 Task: Research Airbnb properties in Ath, Belgium from 21st December, 2023 to 29th December, 2023 for 4 adults. Place can be entire room with 2 bedrooms having 2 beds and 2 bathrooms. Property type can be flat. Amenities needed are: heating.
Action: Mouse moved to (572, 110)
Screenshot: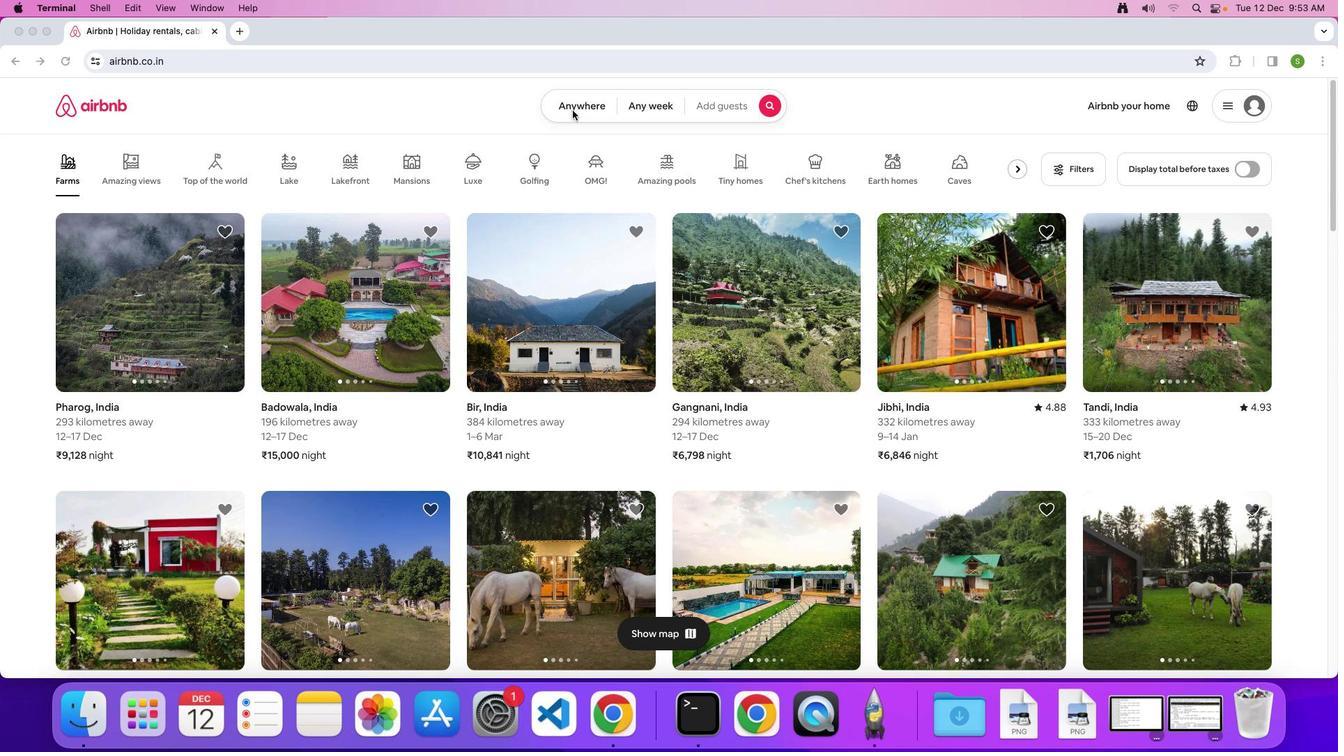 
Action: Mouse pressed left at (572, 110)
Screenshot: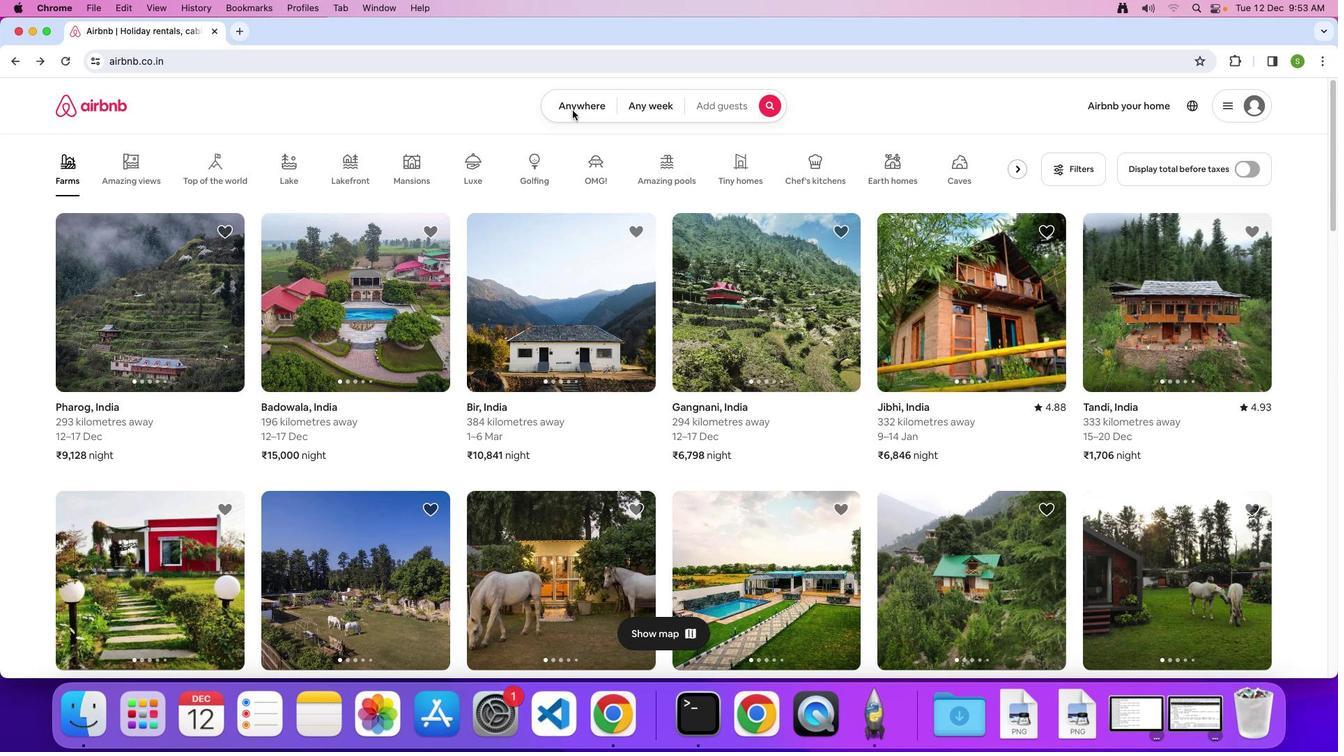 
Action: Mouse moved to (575, 108)
Screenshot: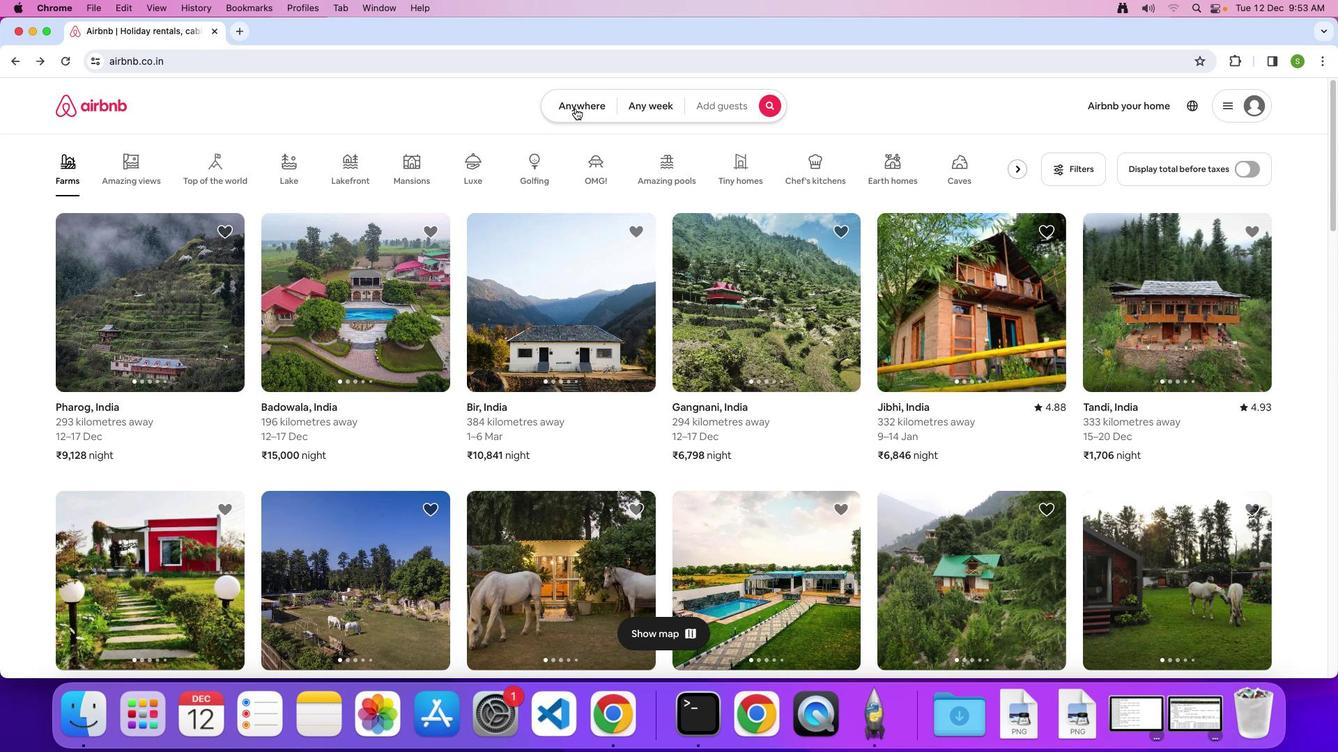 
Action: Mouse pressed left at (575, 108)
Screenshot: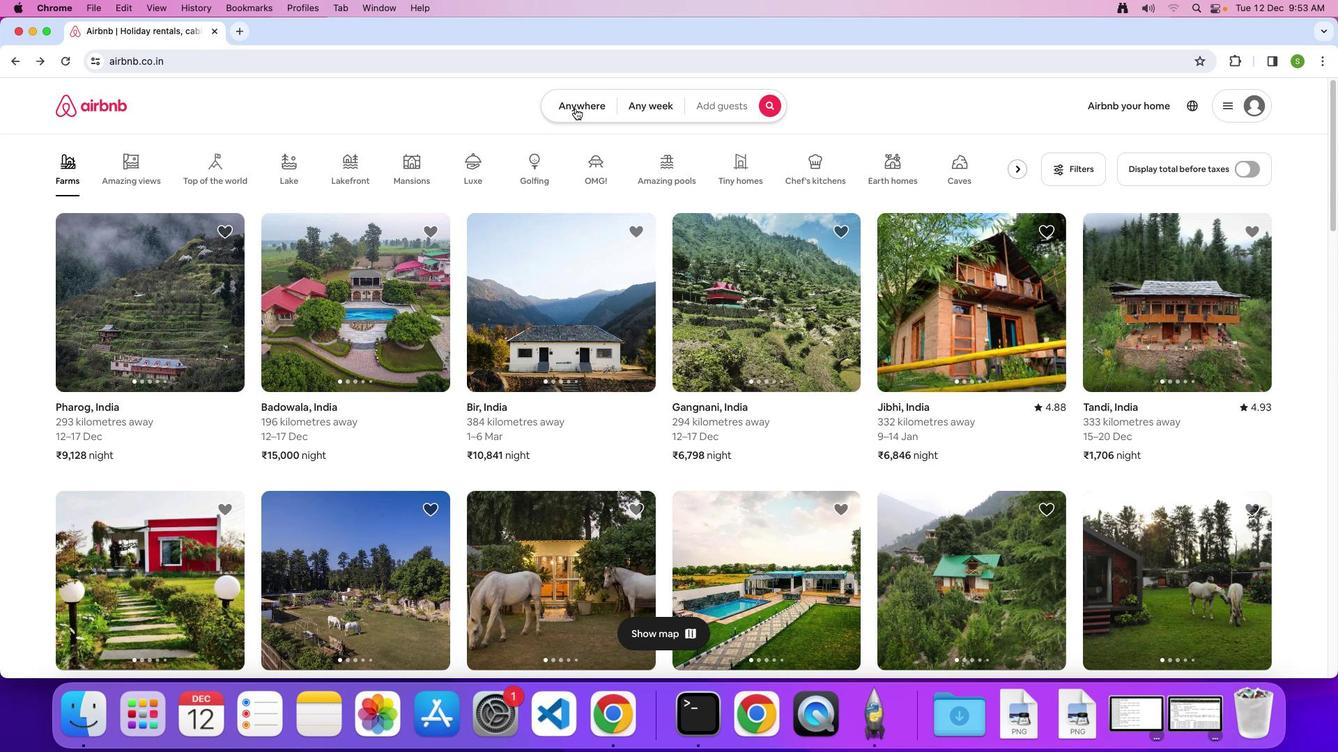 
Action: Mouse moved to (496, 154)
Screenshot: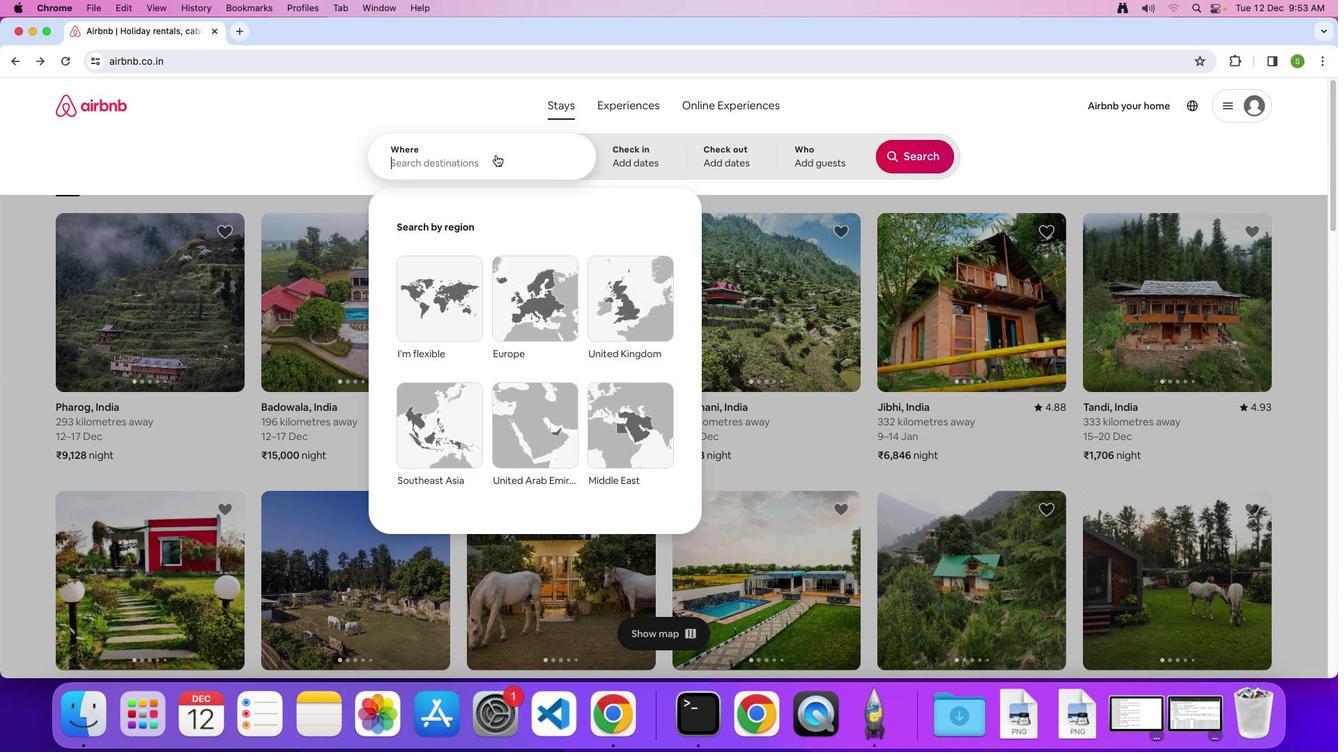 
Action: Mouse pressed left at (496, 154)
Screenshot: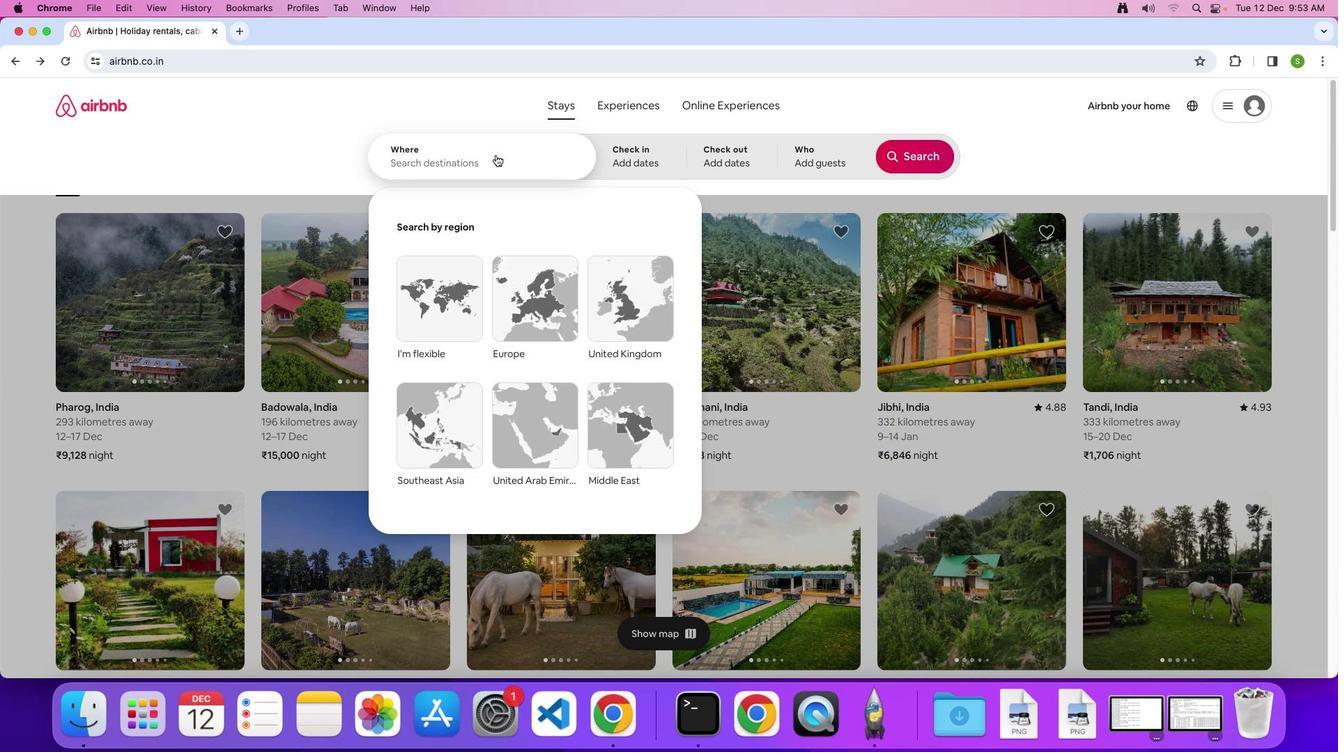 
Action: Key pressed 'A'Key.caps_lock't''h'Key.spaceKey.shiftKey.backspace','Key.spaceKey.shift'B''e''l''g''i''u''m'Key.enter
Screenshot: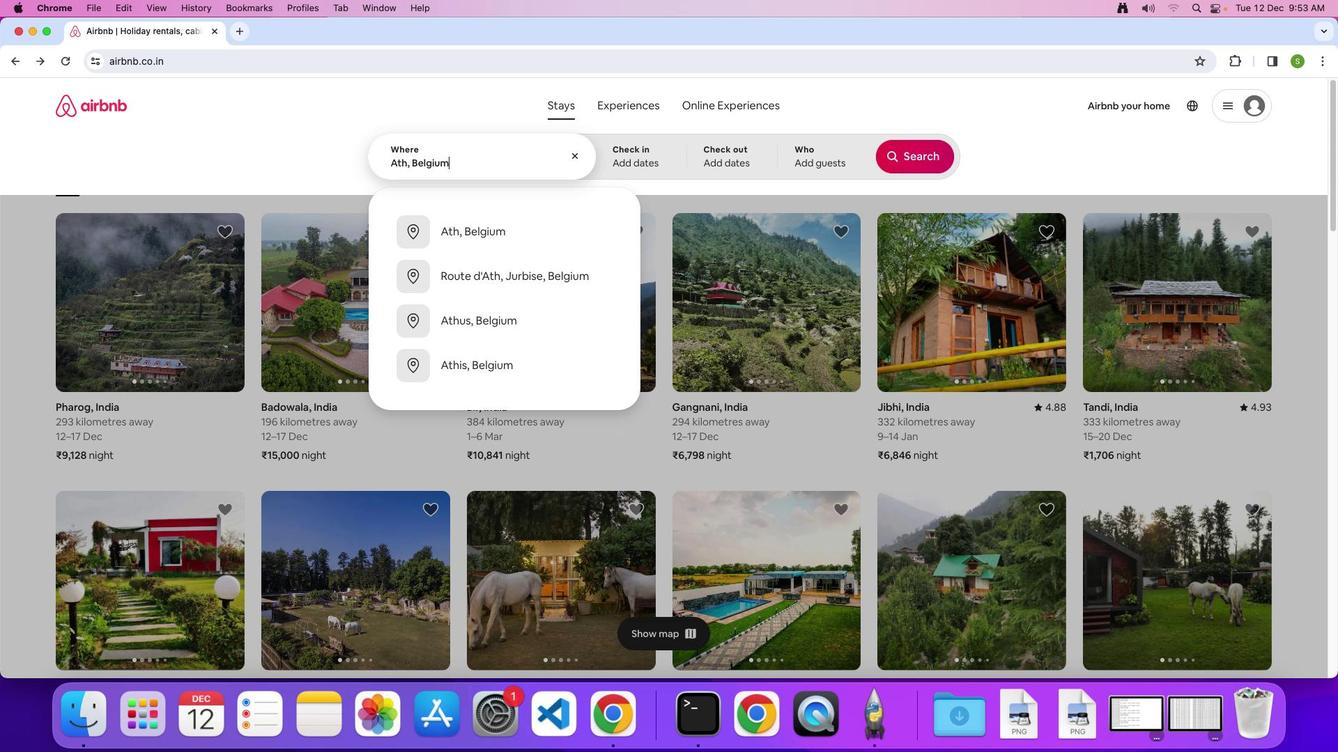 
Action: Mouse moved to (560, 439)
Screenshot: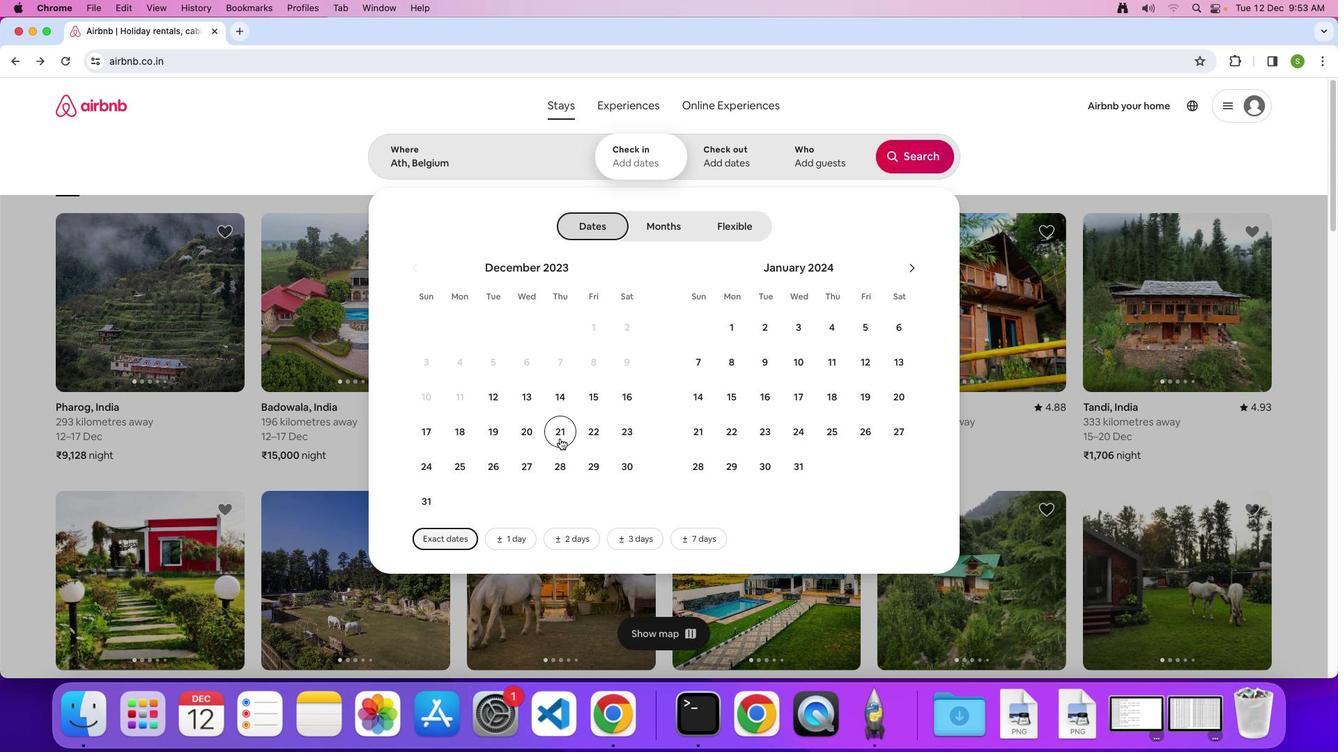 
Action: Mouse pressed left at (560, 439)
Screenshot: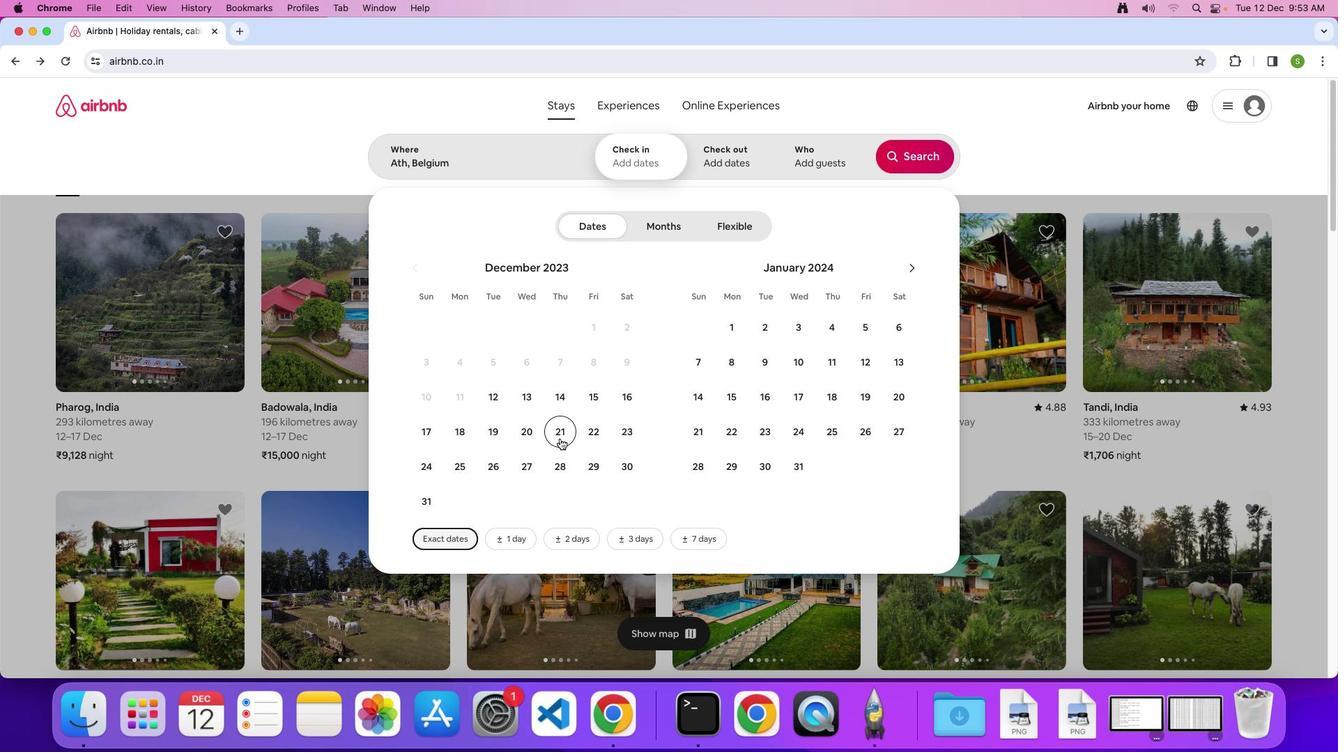 
Action: Mouse moved to (592, 471)
Screenshot: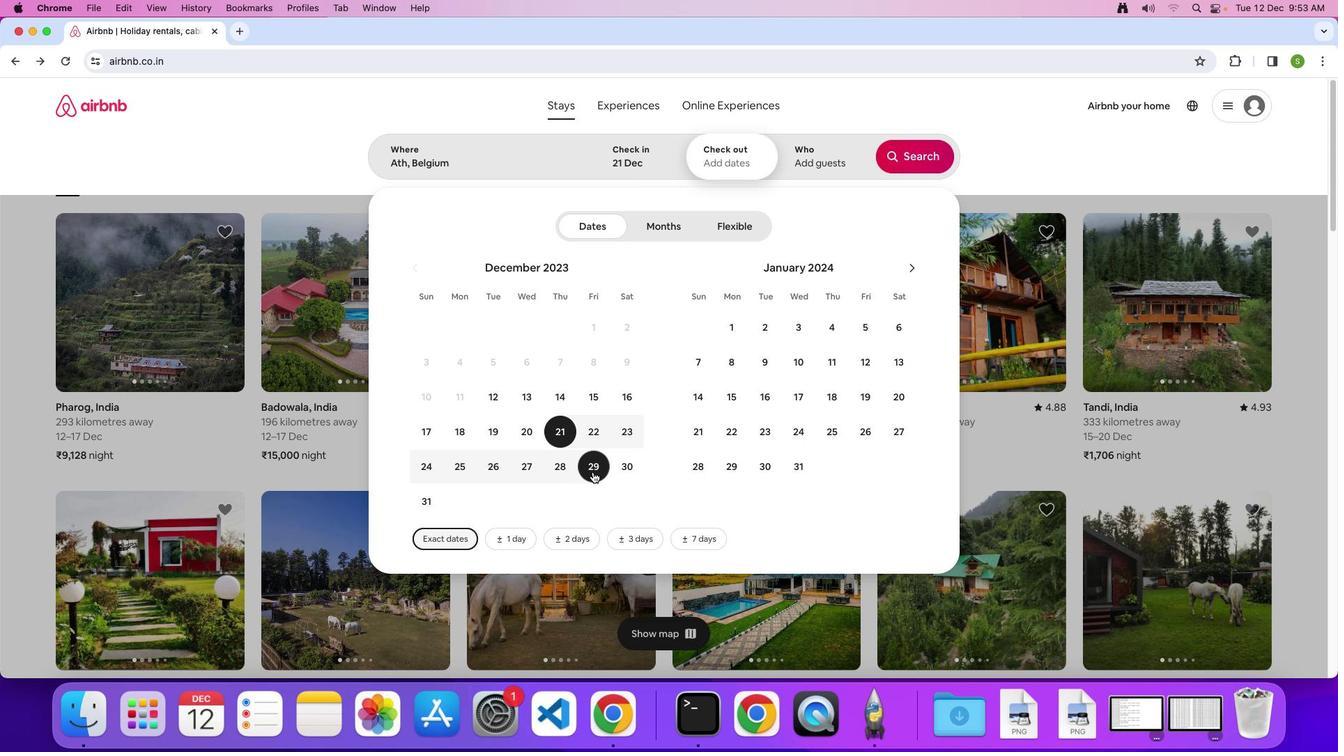 
Action: Mouse pressed left at (592, 471)
Screenshot: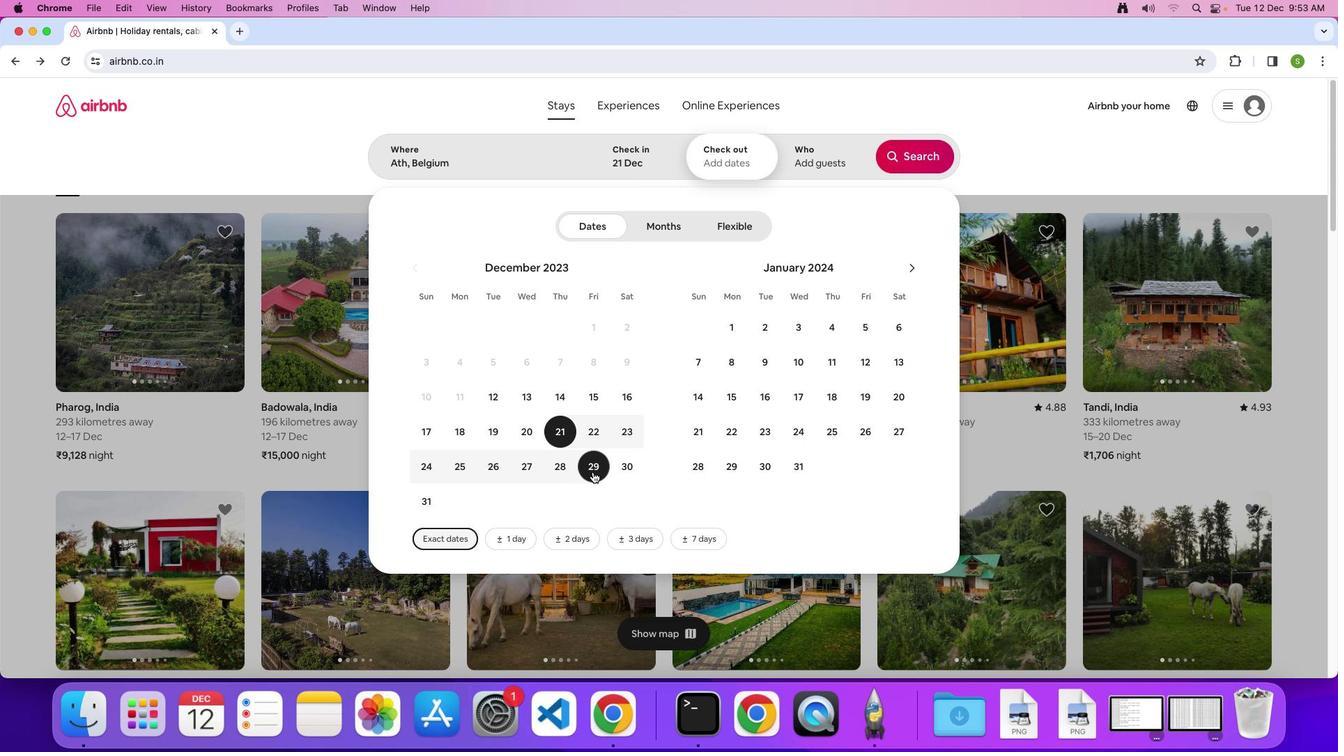 
Action: Mouse moved to (827, 154)
Screenshot: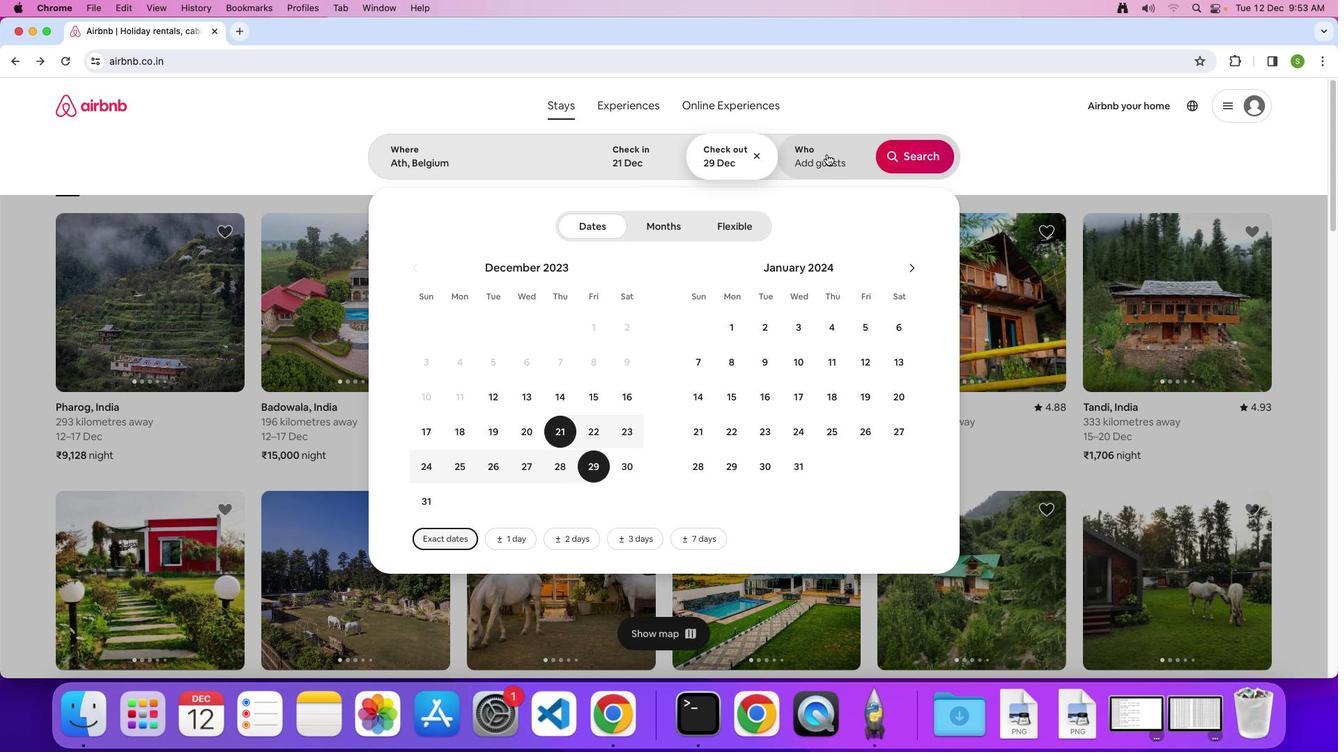 
Action: Mouse pressed left at (827, 154)
Screenshot: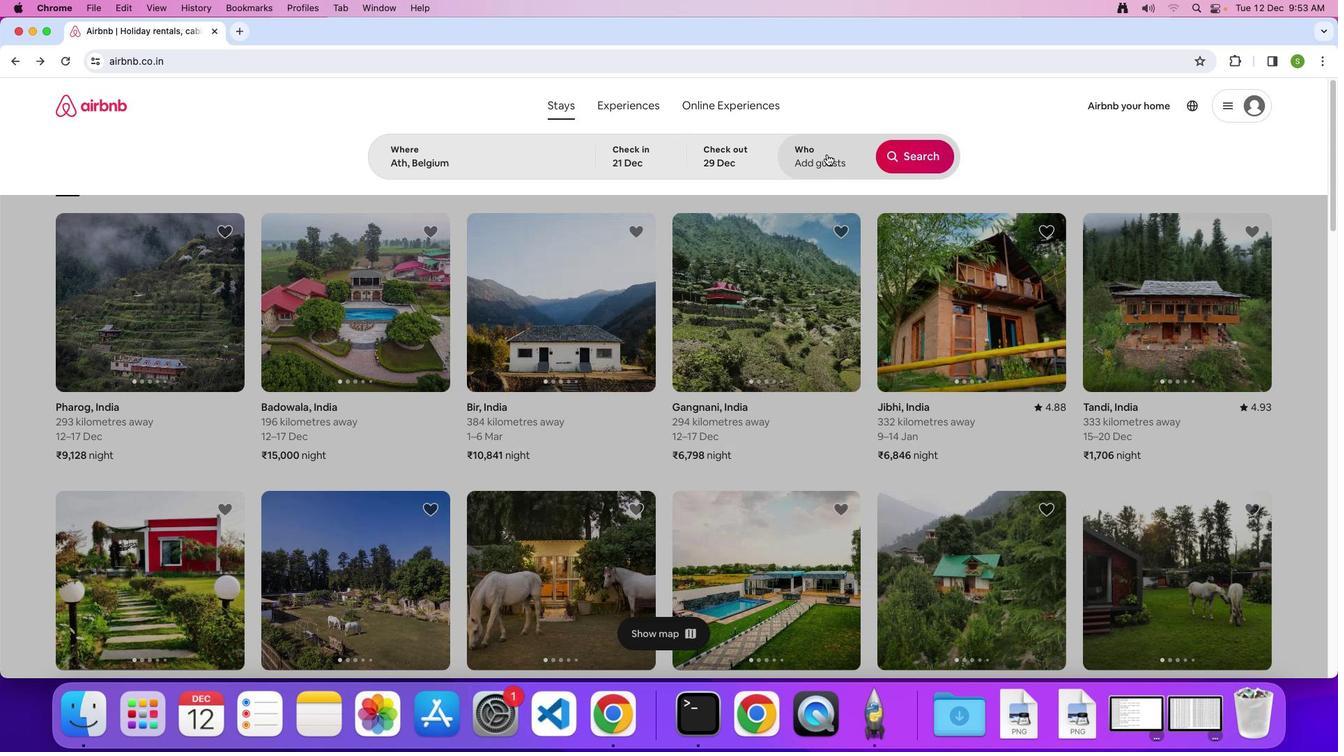 
Action: Mouse moved to (925, 235)
Screenshot: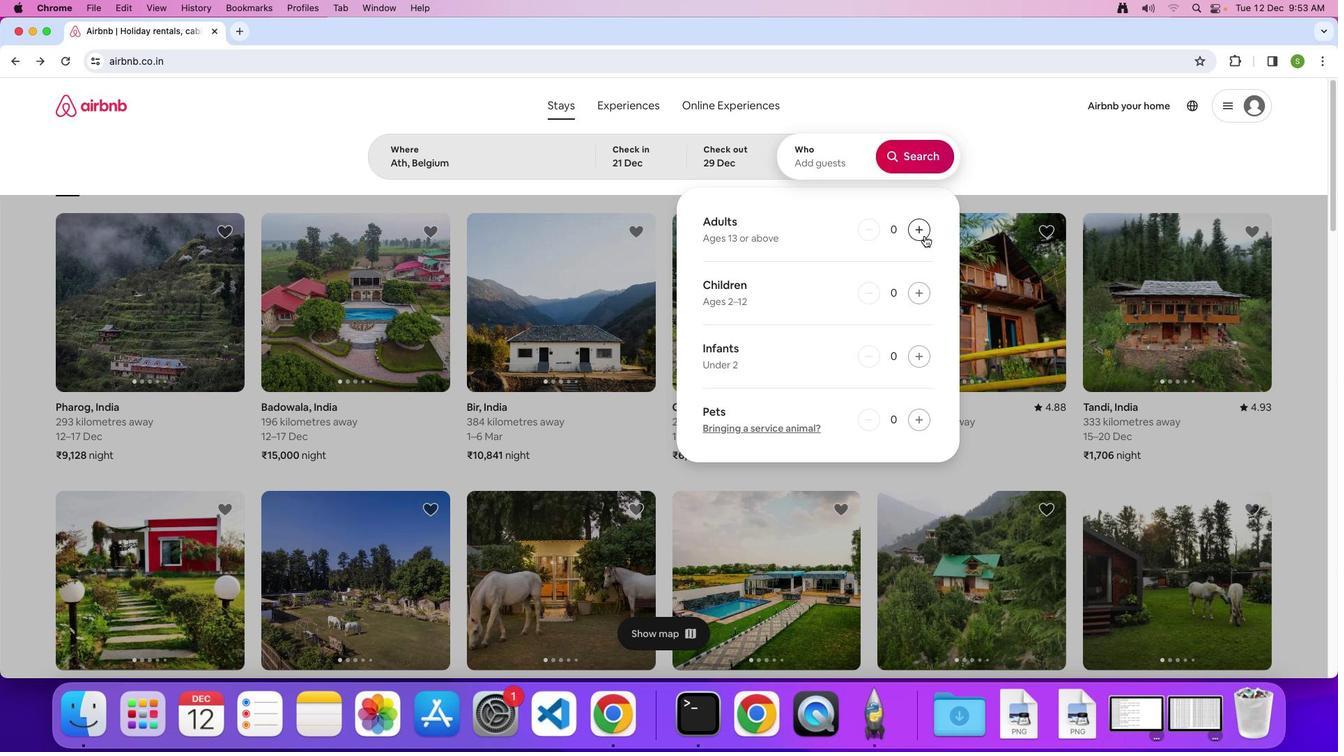 
Action: Mouse pressed left at (925, 235)
Screenshot: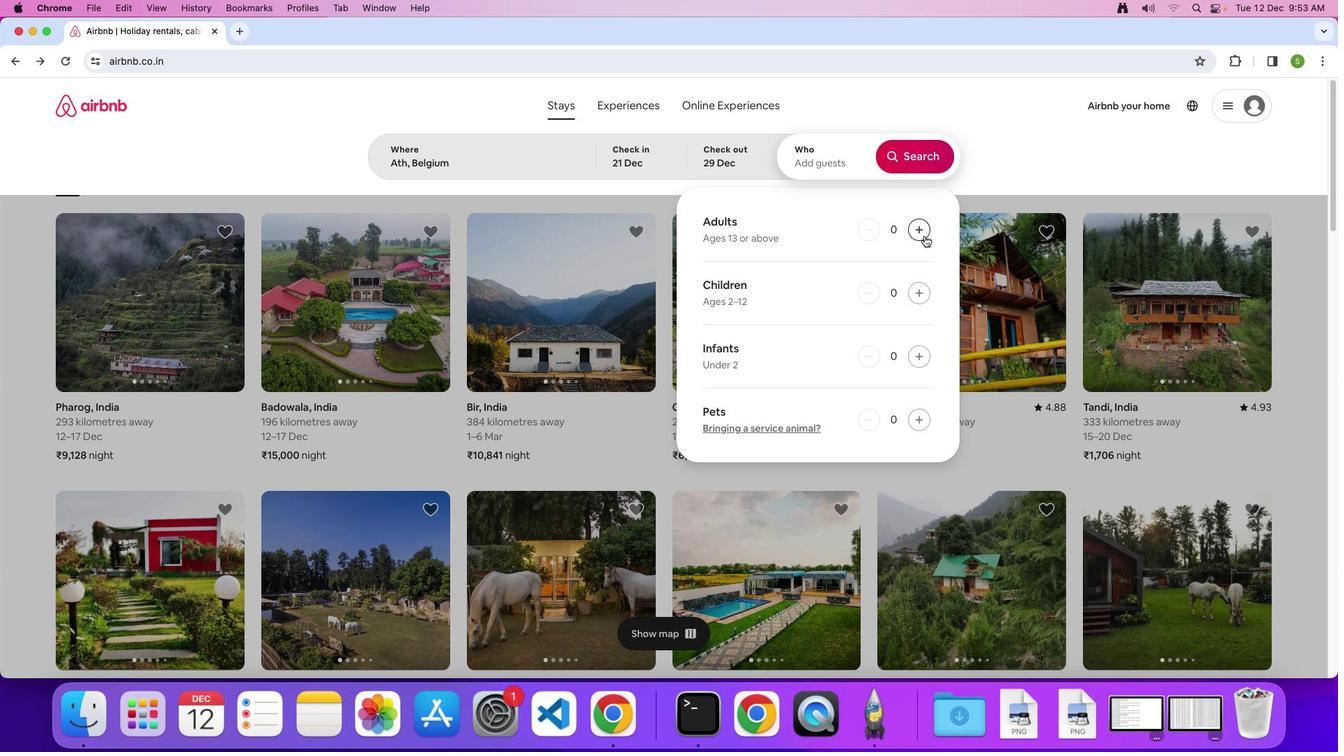 
Action: Mouse pressed left at (925, 235)
Screenshot: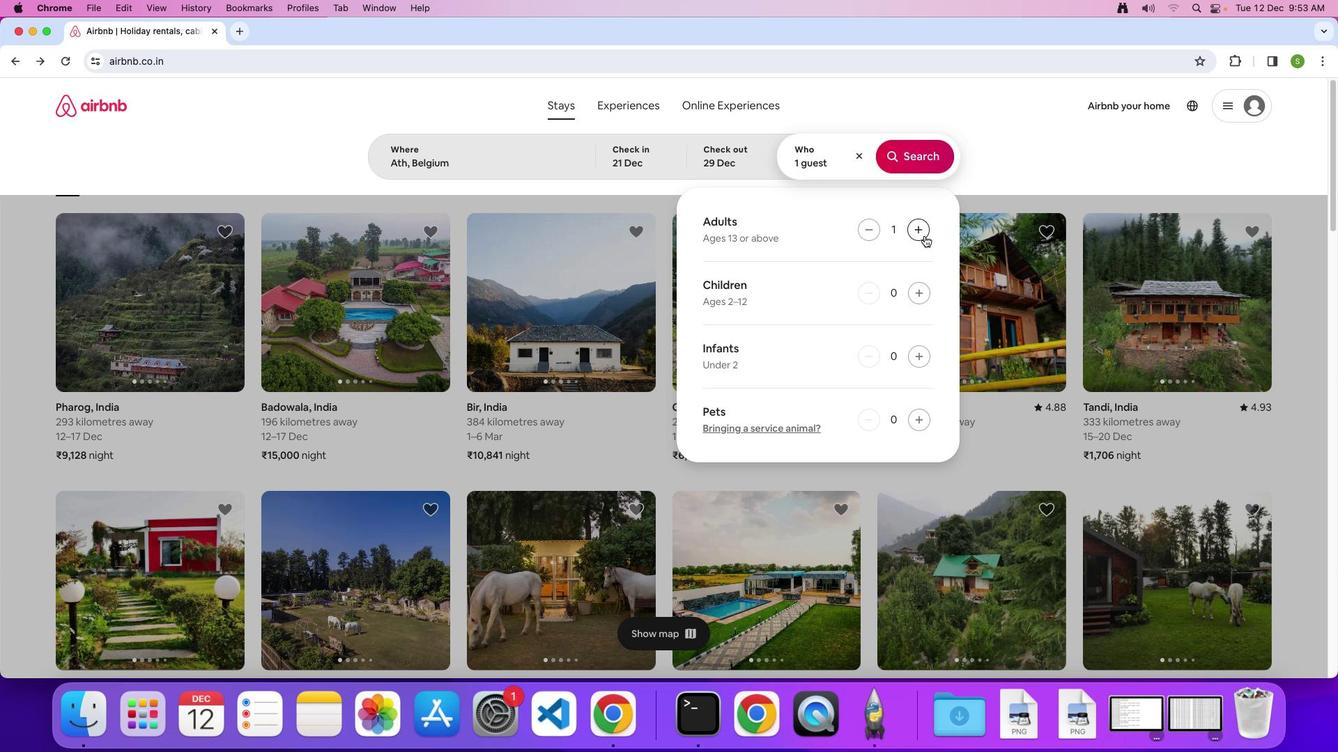 
Action: Mouse pressed left at (925, 235)
Screenshot: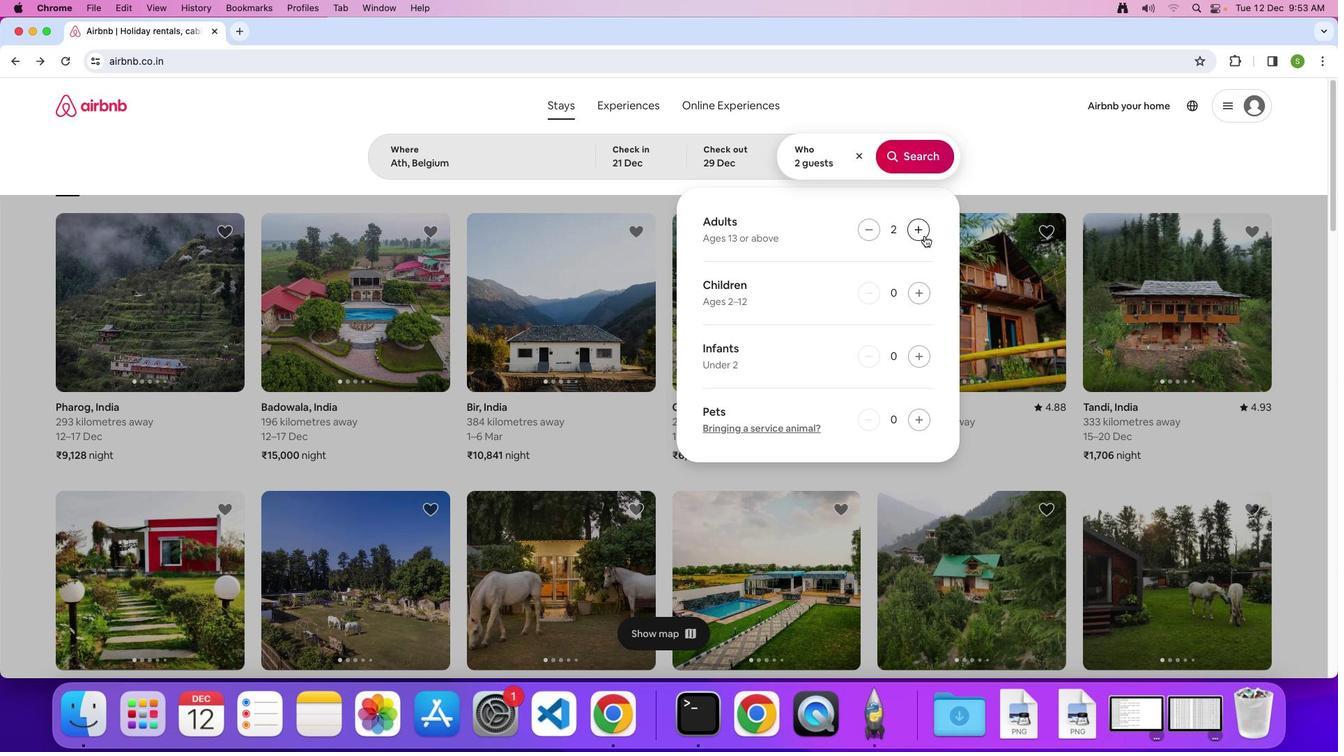 
Action: Mouse pressed left at (925, 235)
Screenshot: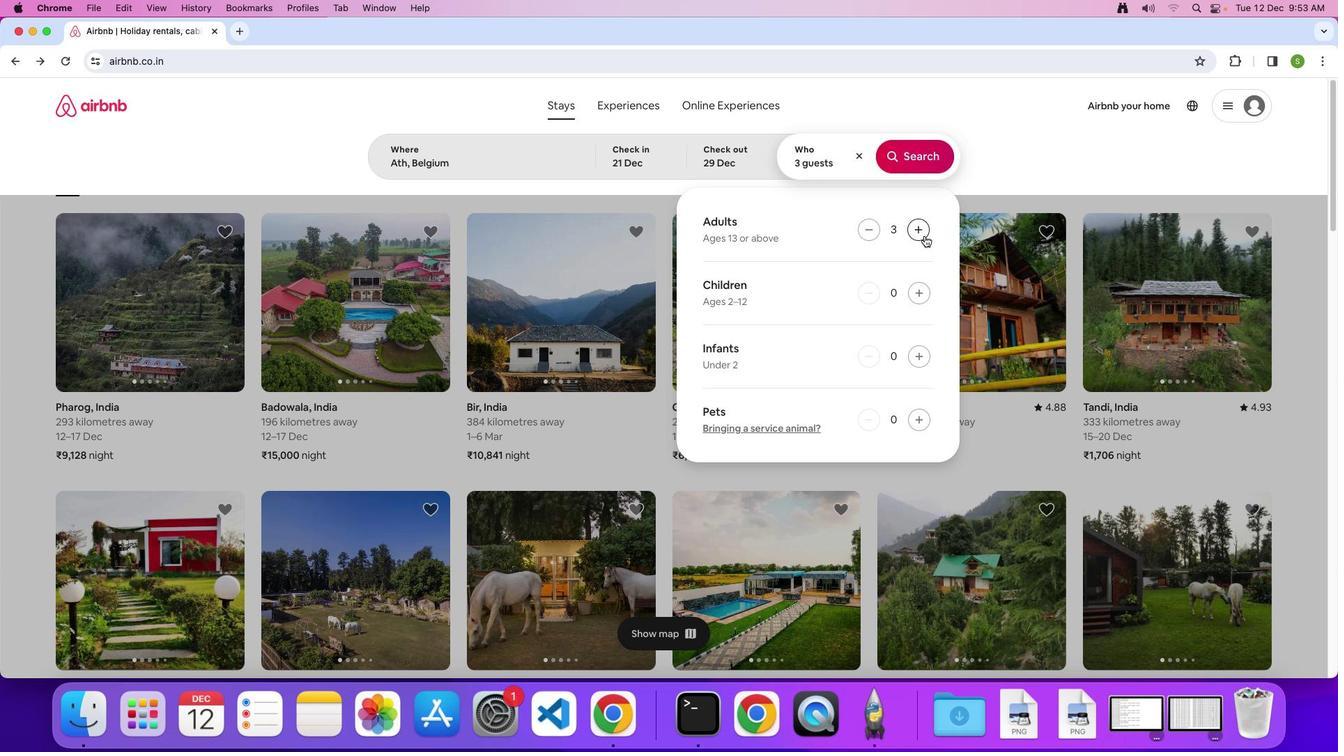 
Action: Mouse moved to (917, 166)
Screenshot: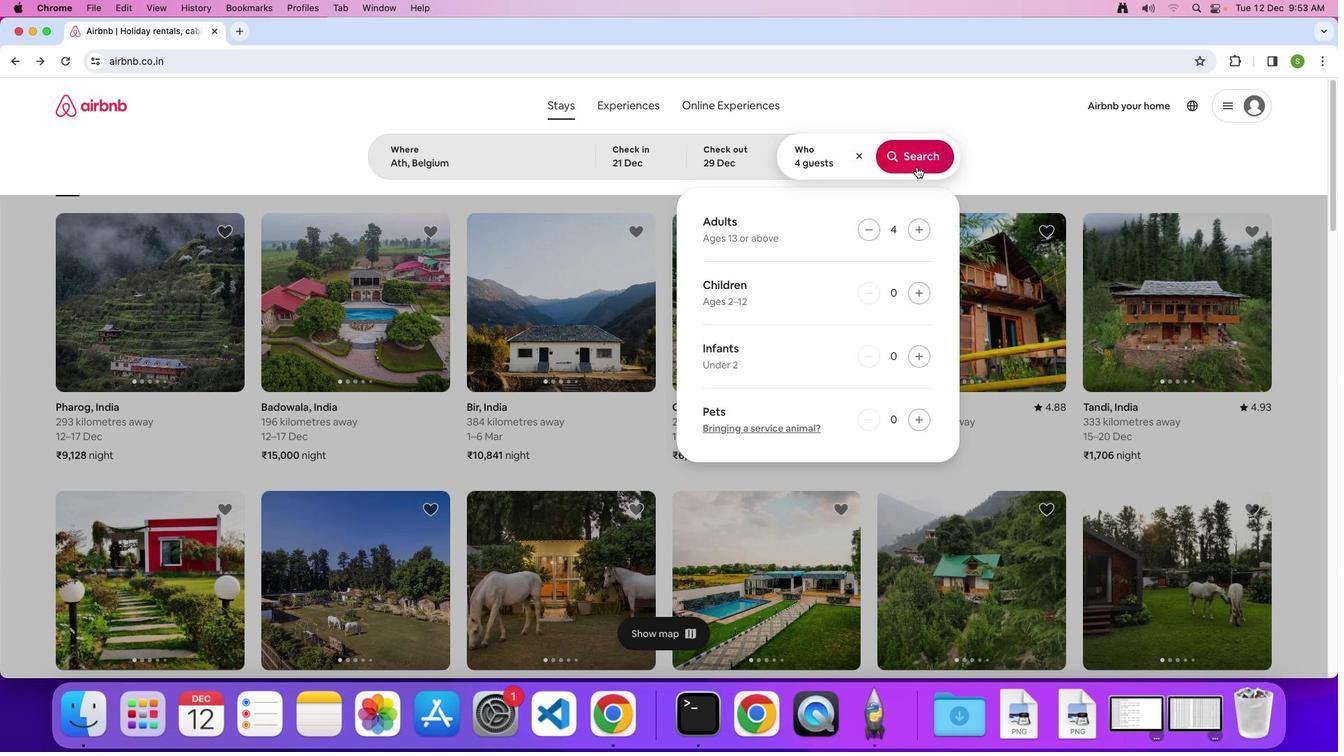 
Action: Mouse pressed left at (917, 166)
Screenshot: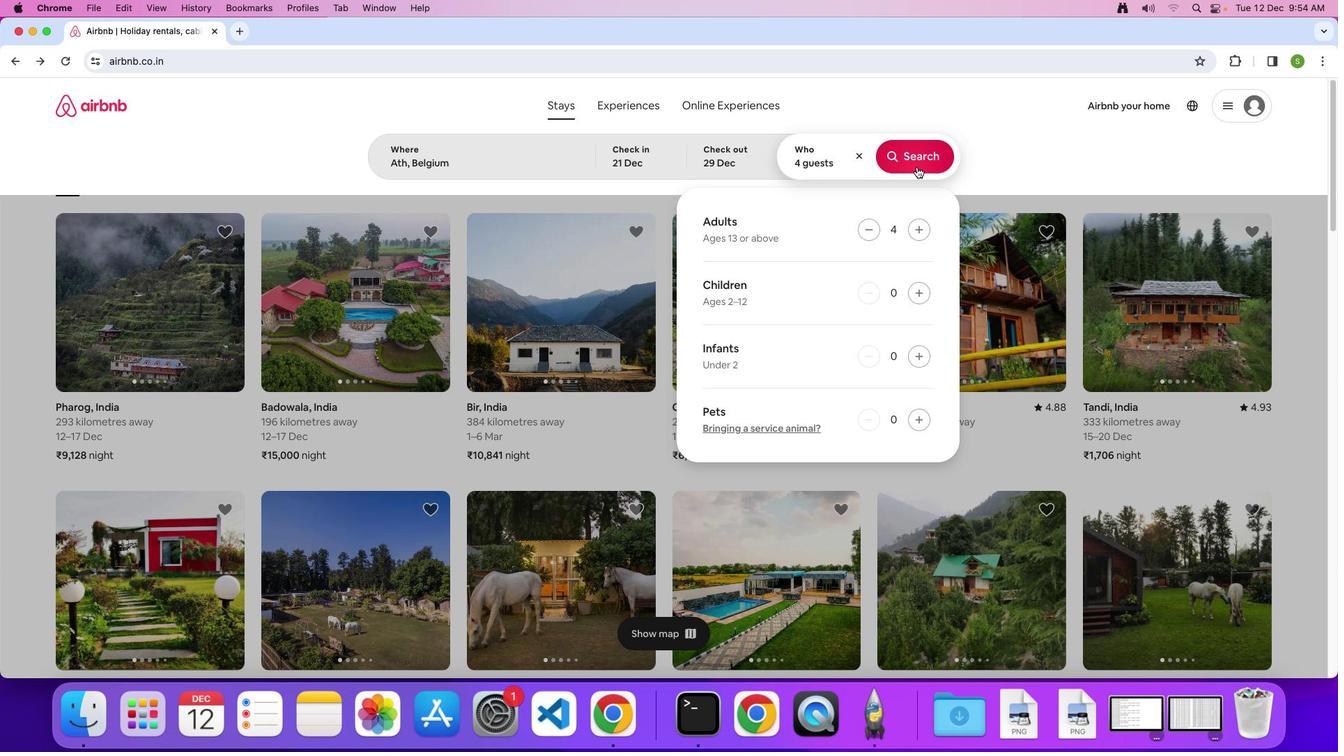 
Action: Mouse moved to (1131, 168)
Screenshot: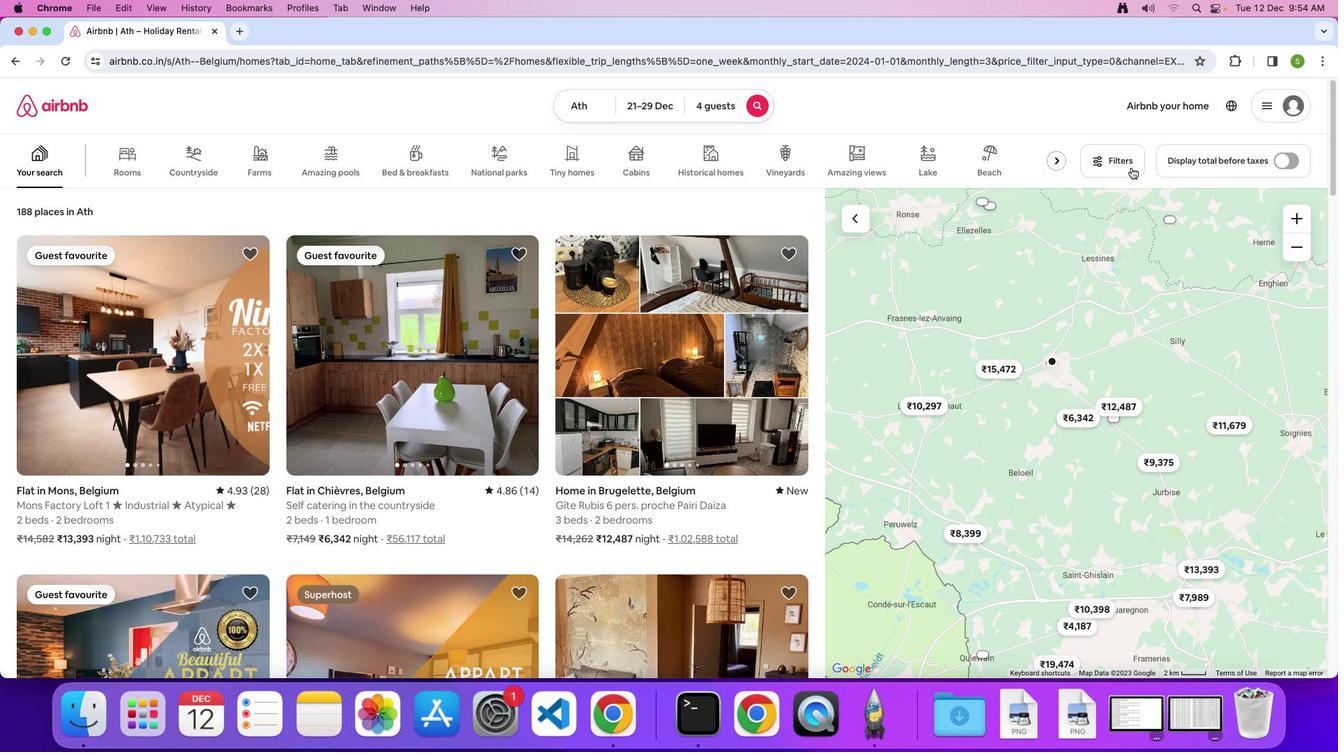 
Action: Mouse pressed left at (1131, 168)
Screenshot: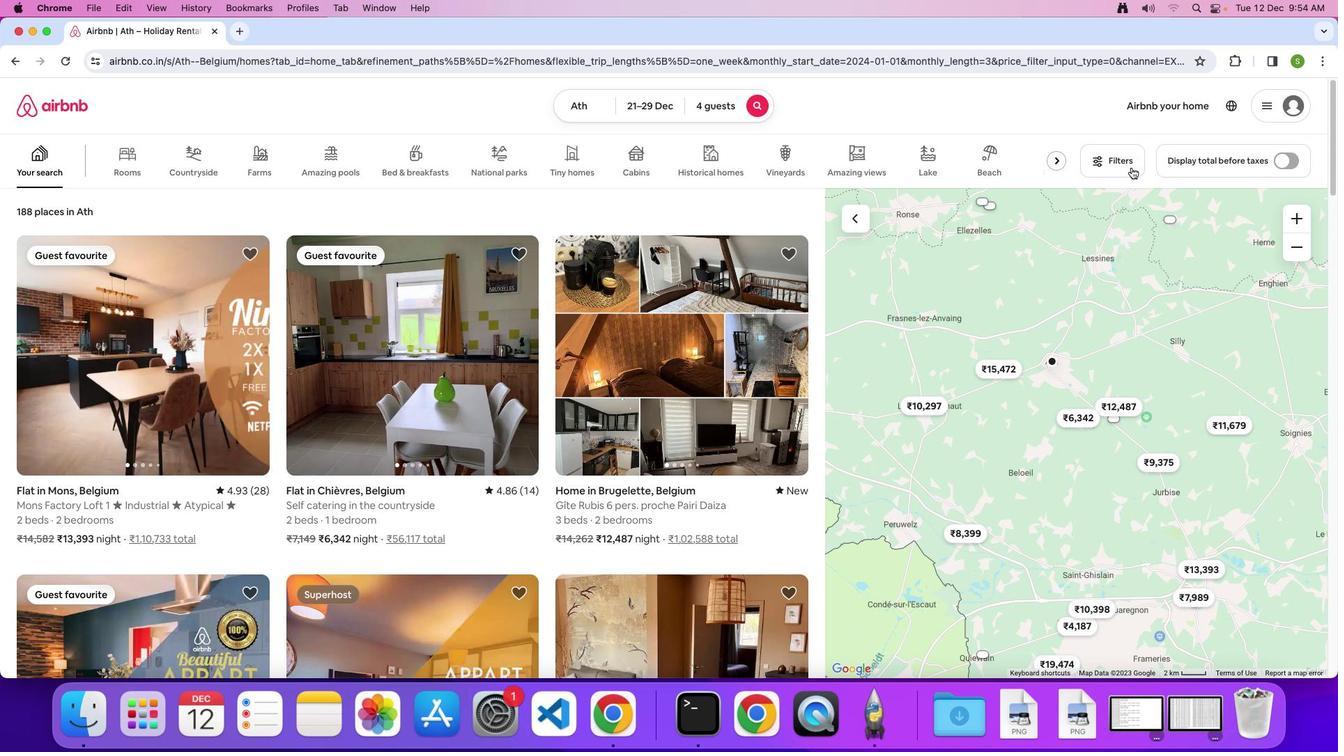 
Action: Mouse moved to (673, 504)
Screenshot: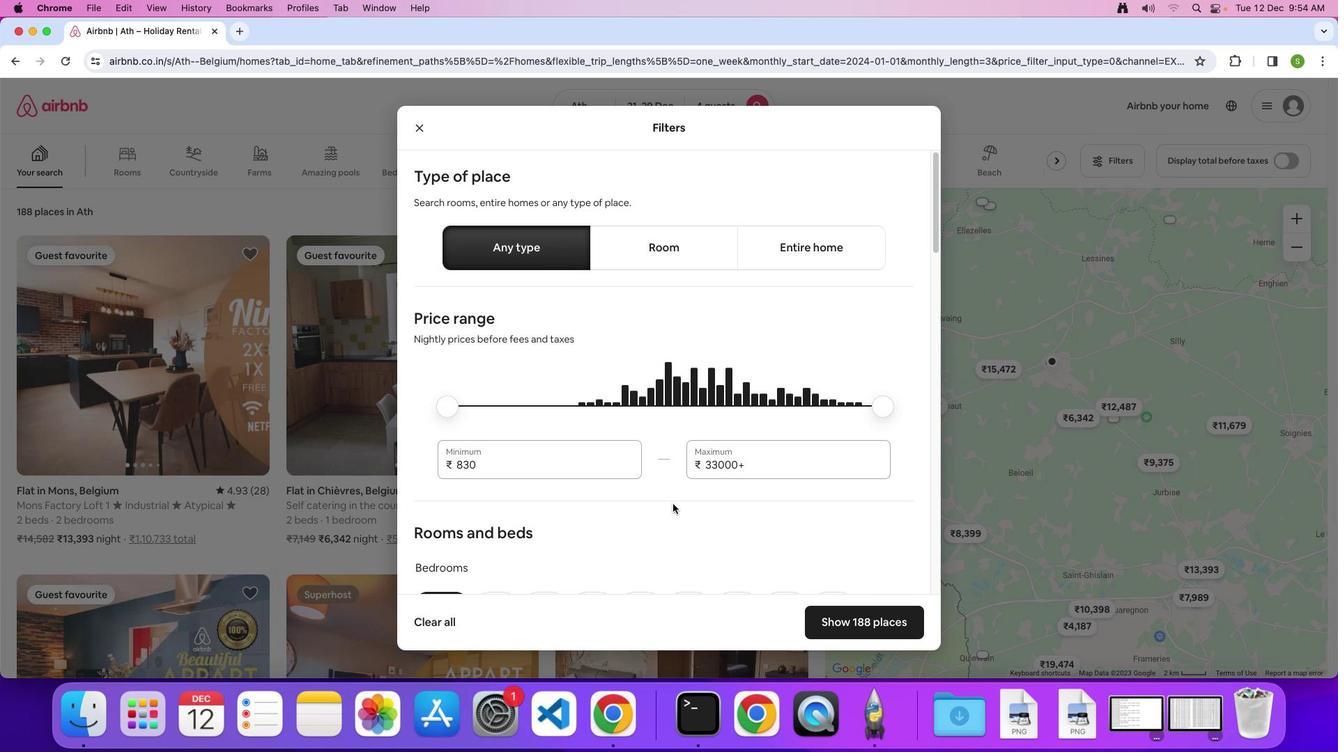 
Action: Mouse scrolled (673, 504) with delta (0, 0)
Screenshot: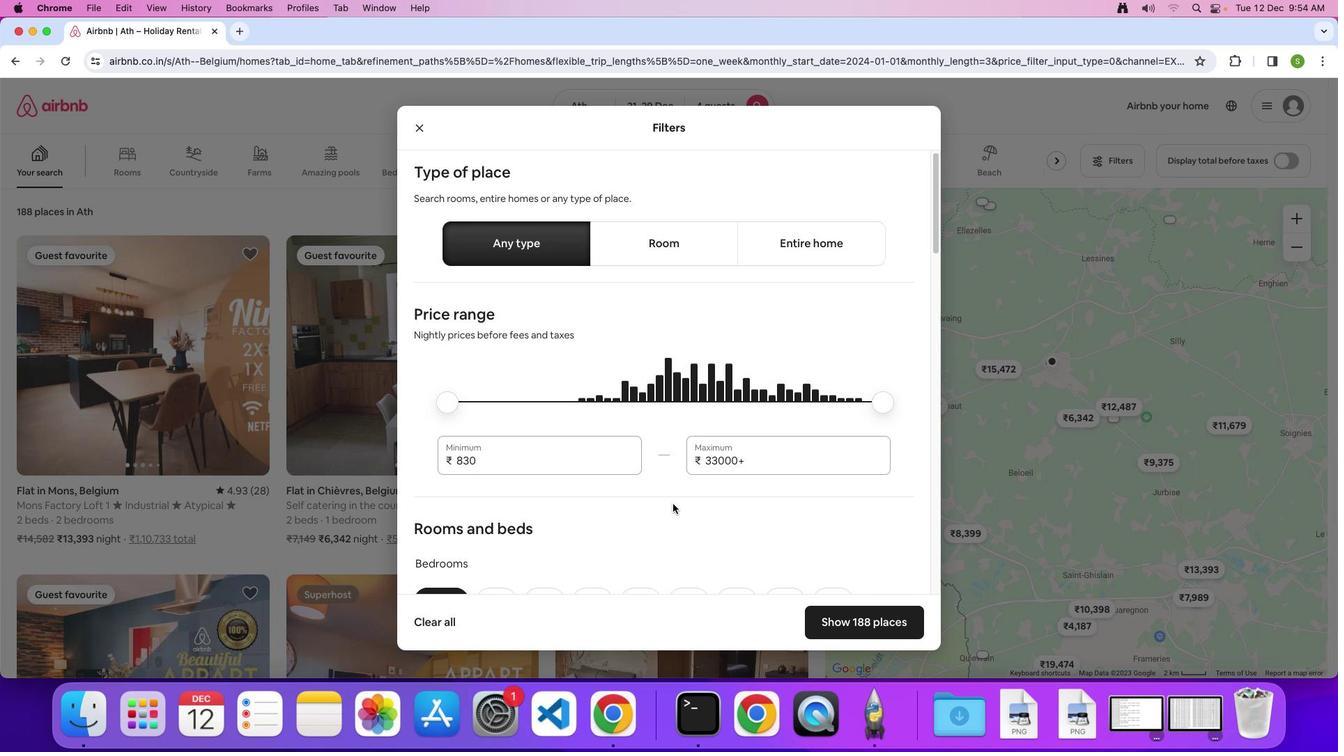 
Action: Mouse scrolled (673, 504) with delta (0, 0)
Screenshot: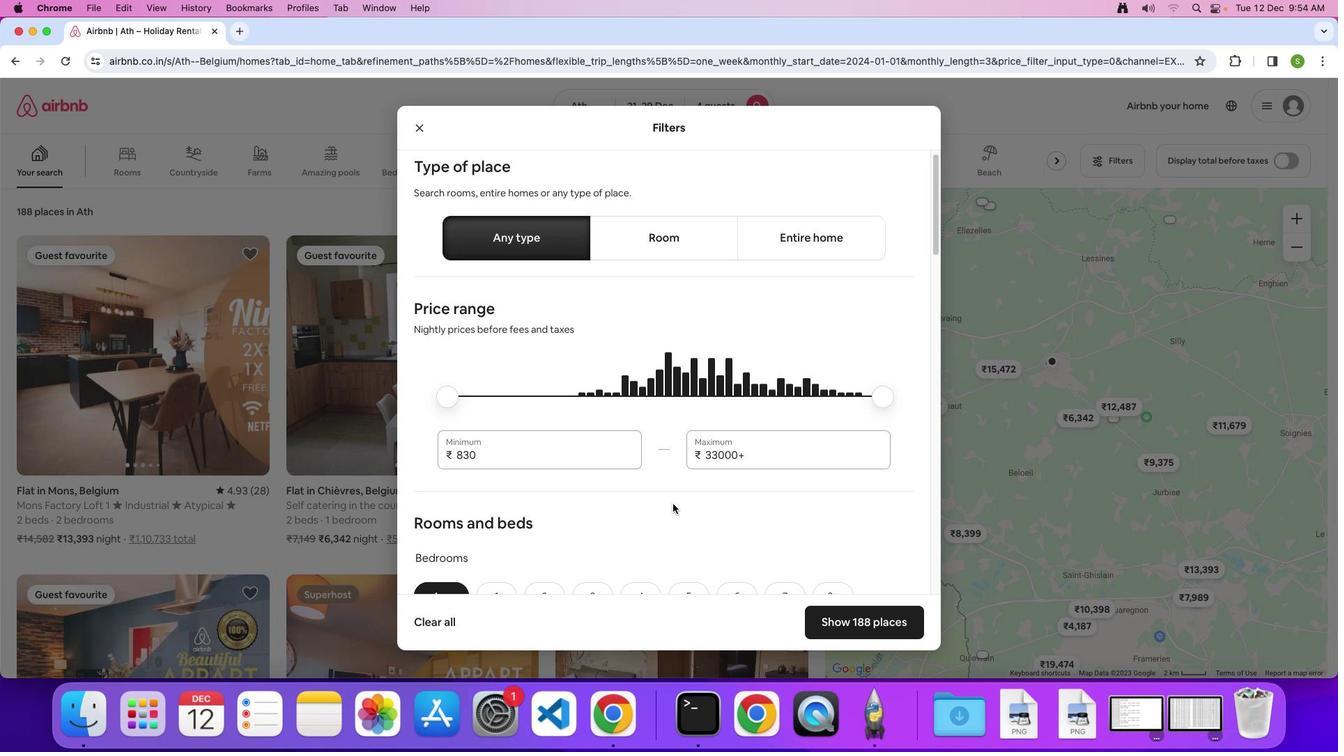 
Action: Mouse scrolled (673, 504) with delta (0, -1)
Screenshot: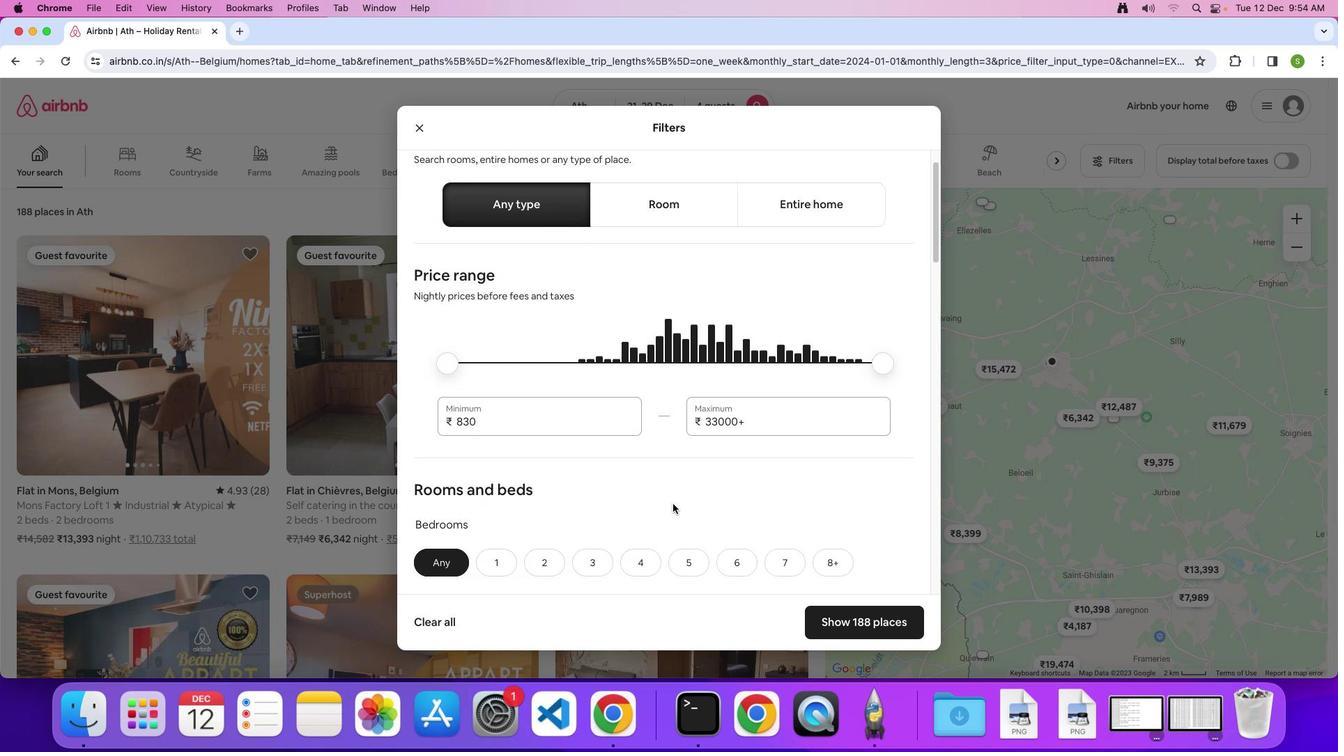 
Action: Mouse scrolled (673, 504) with delta (0, 0)
Screenshot: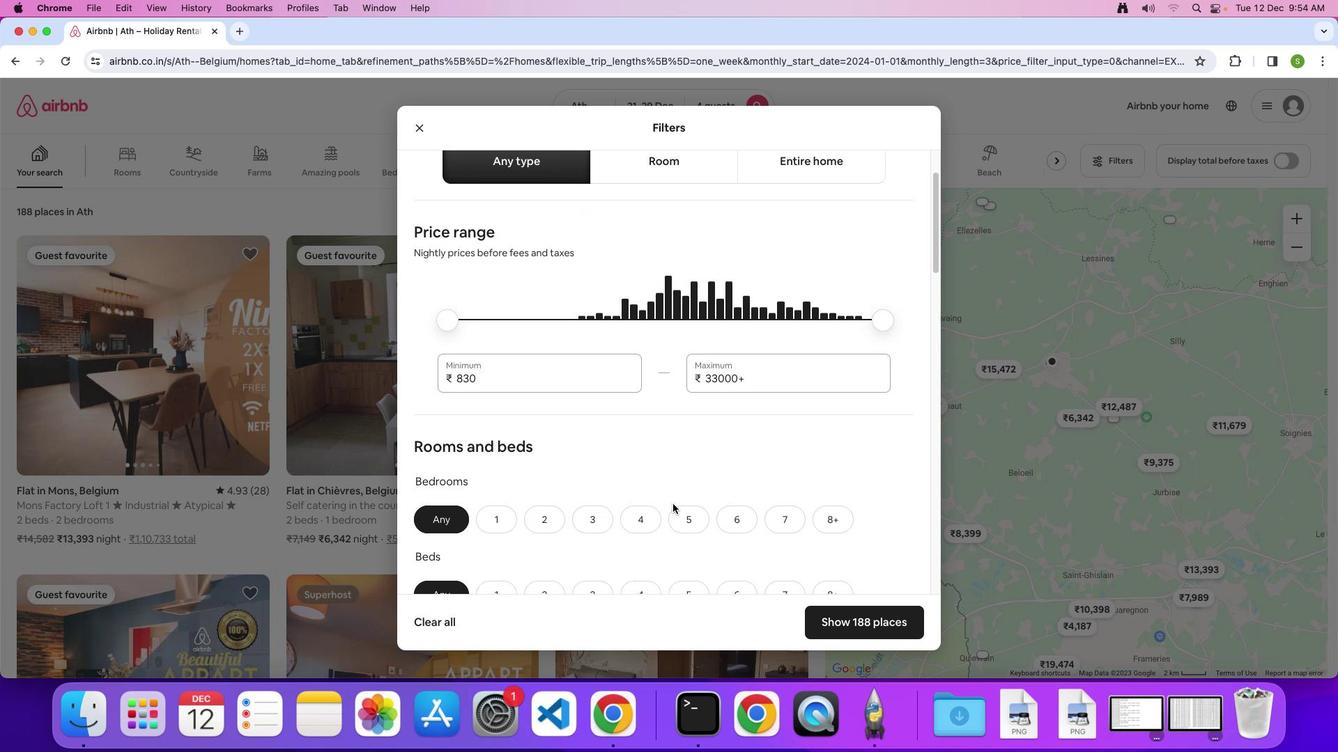 
Action: Mouse scrolled (673, 504) with delta (0, 0)
Screenshot: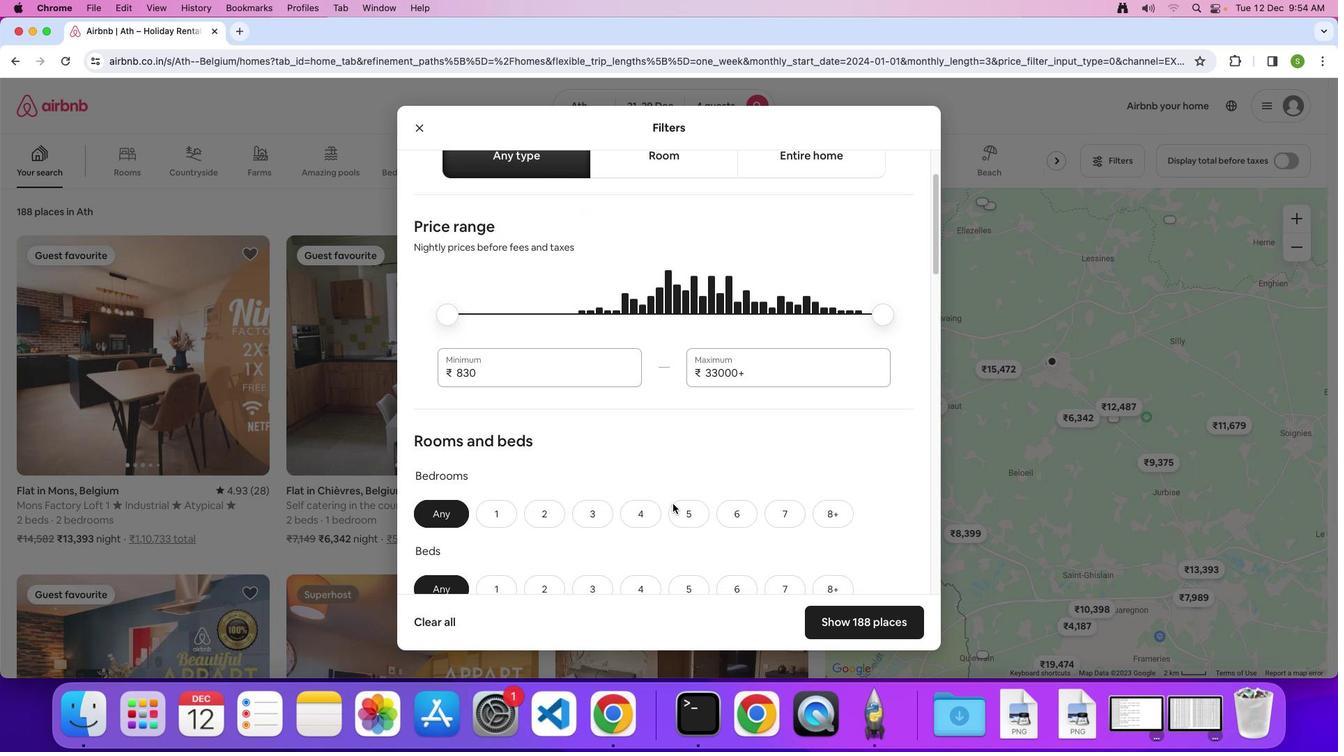 
Action: Mouse scrolled (673, 504) with delta (0, 0)
Screenshot: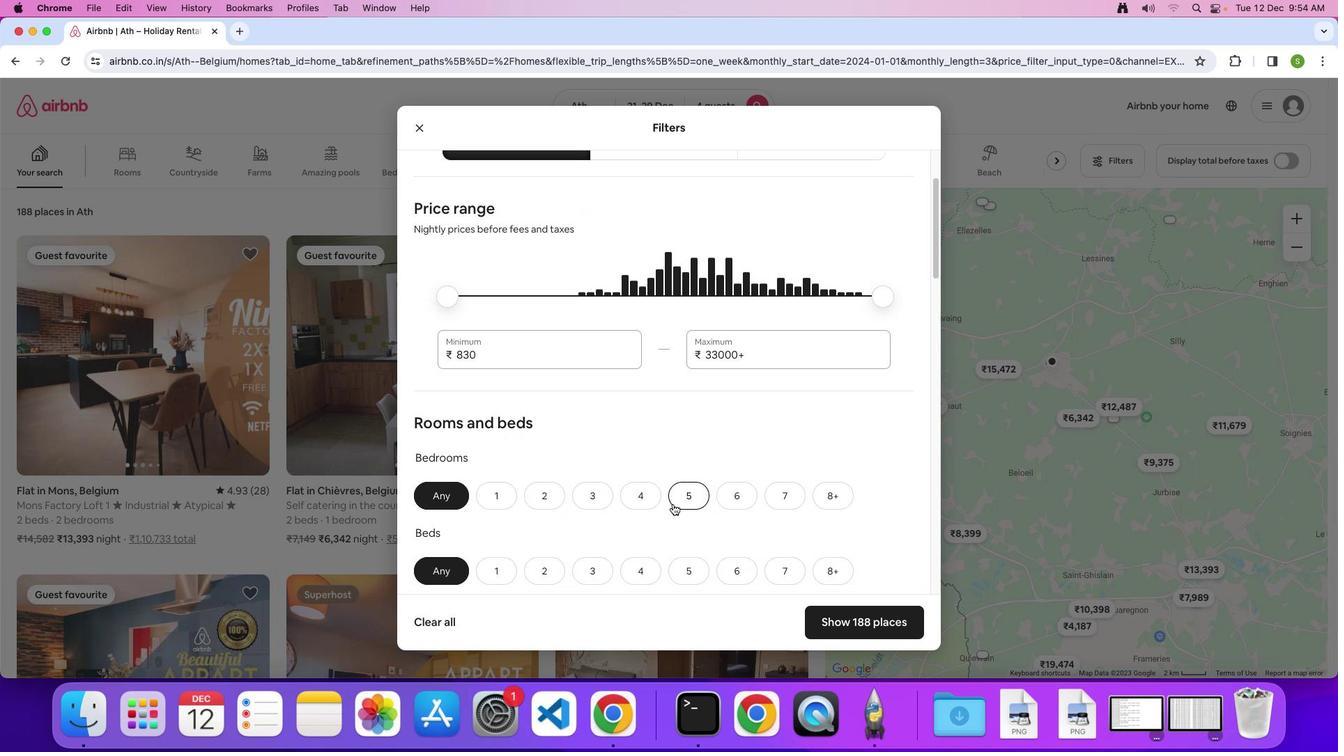 
Action: Mouse scrolled (673, 504) with delta (0, 0)
Screenshot: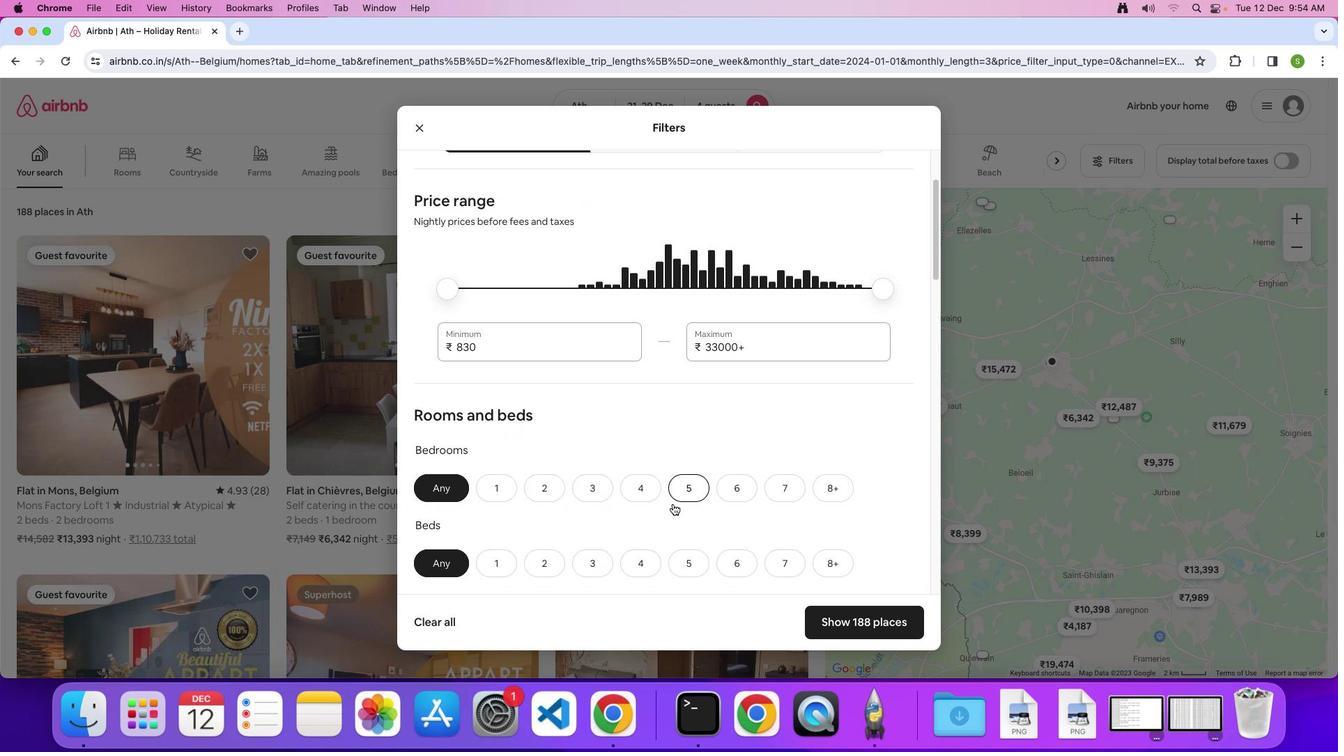
Action: Mouse scrolled (673, 504) with delta (0, 0)
Screenshot: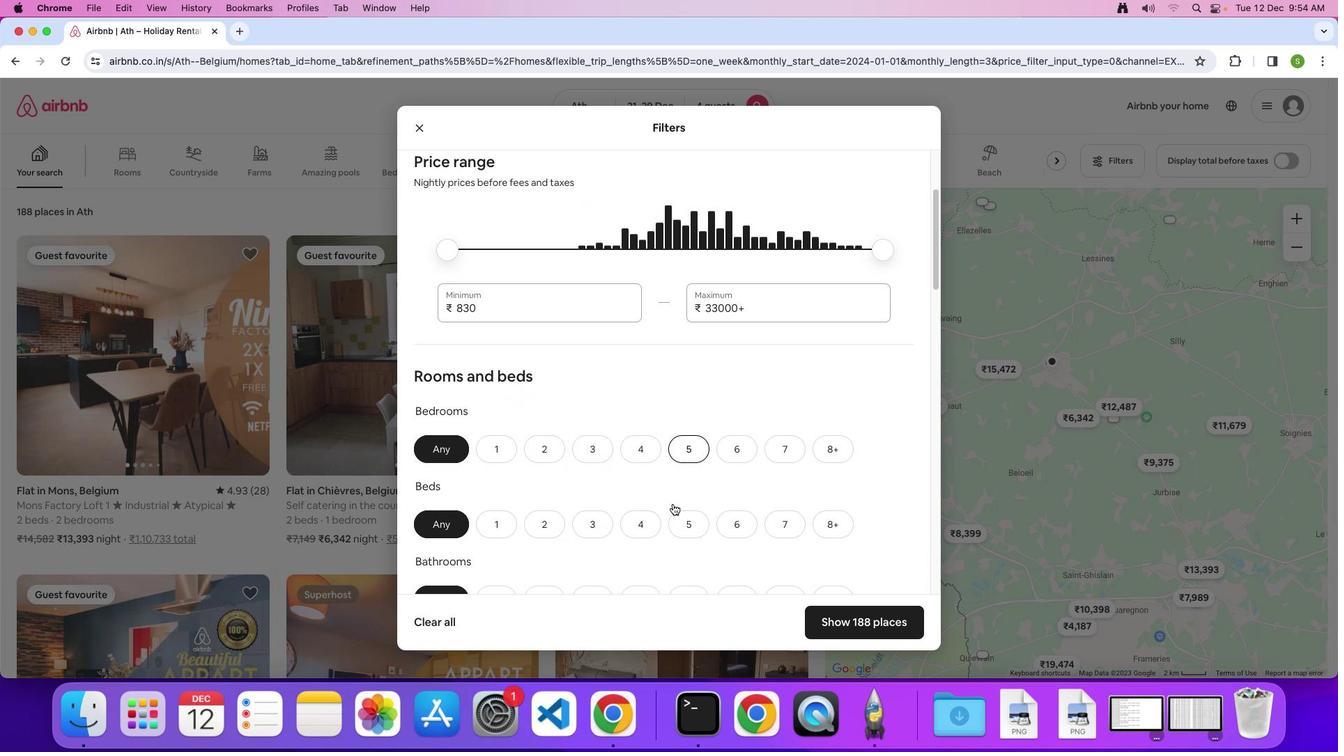 
Action: Mouse scrolled (673, 504) with delta (0, 0)
Screenshot: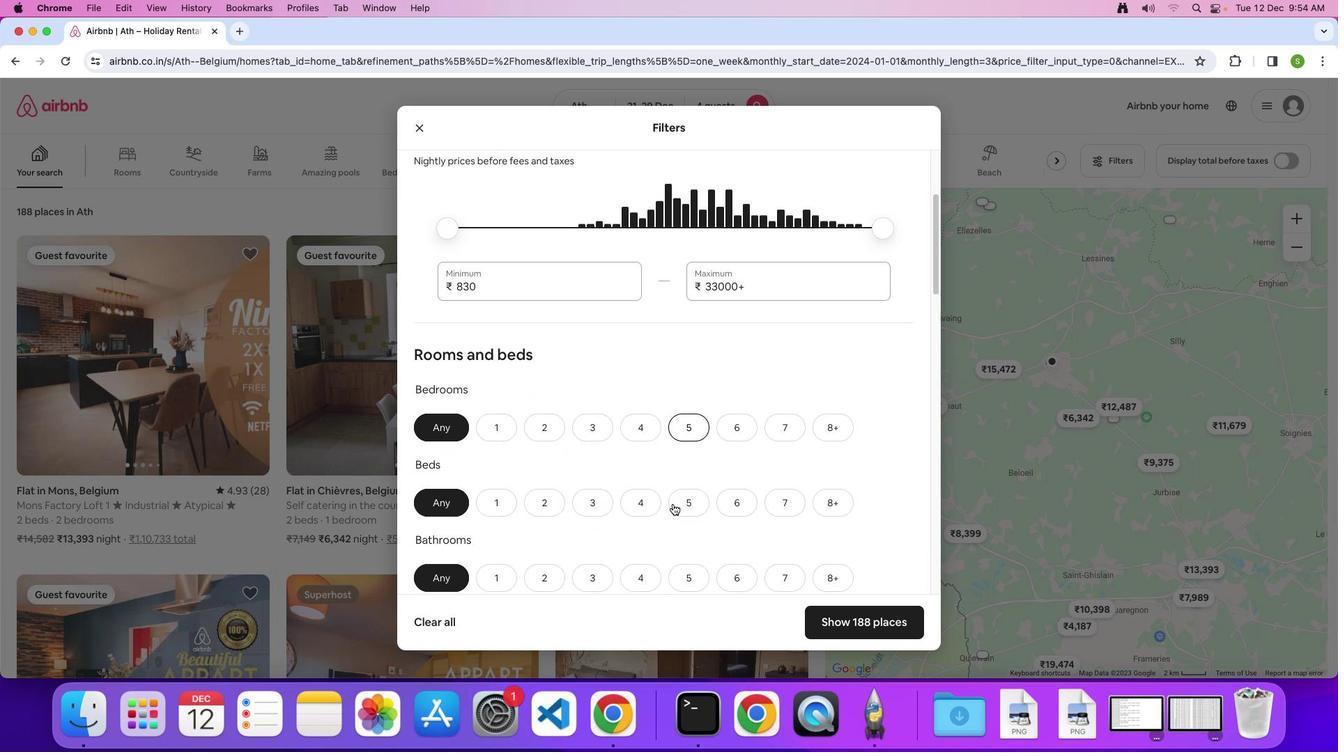 
Action: Mouse scrolled (673, 504) with delta (0, 0)
Screenshot: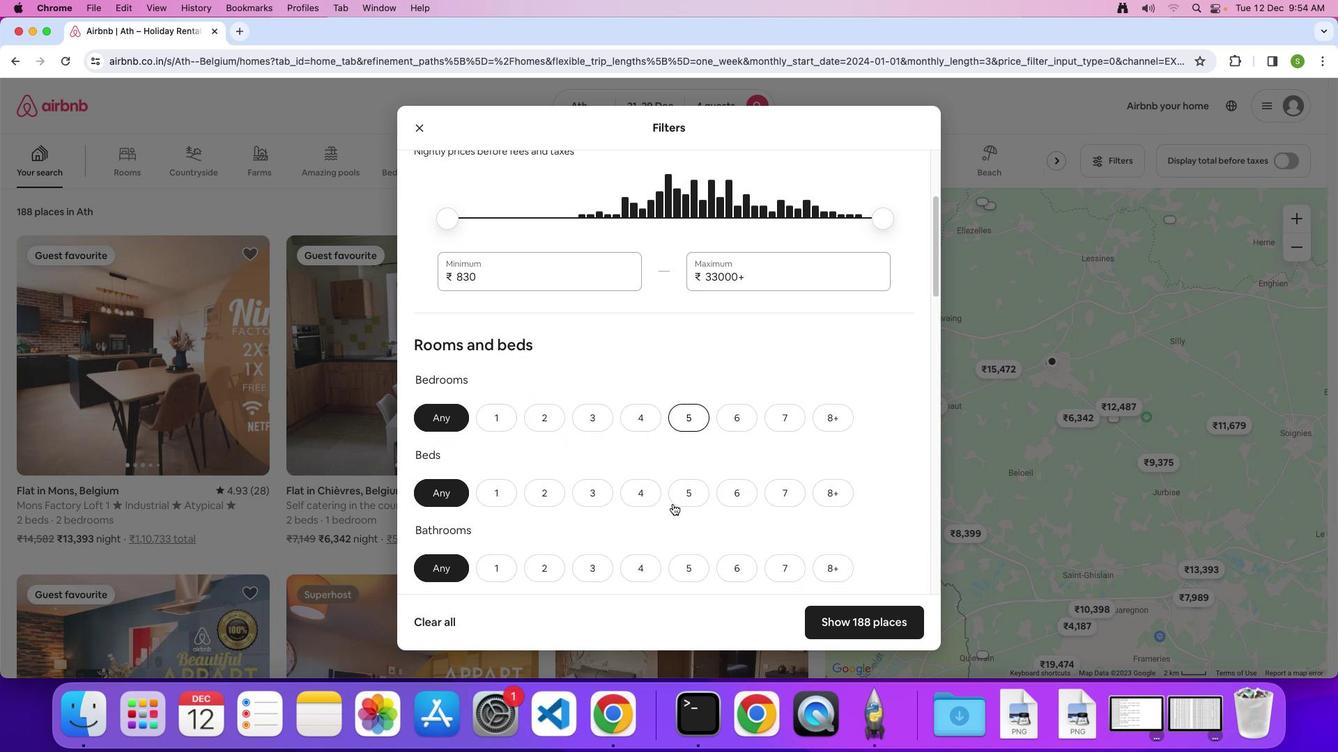 
Action: Mouse scrolled (673, 504) with delta (0, 0)
Screenshot: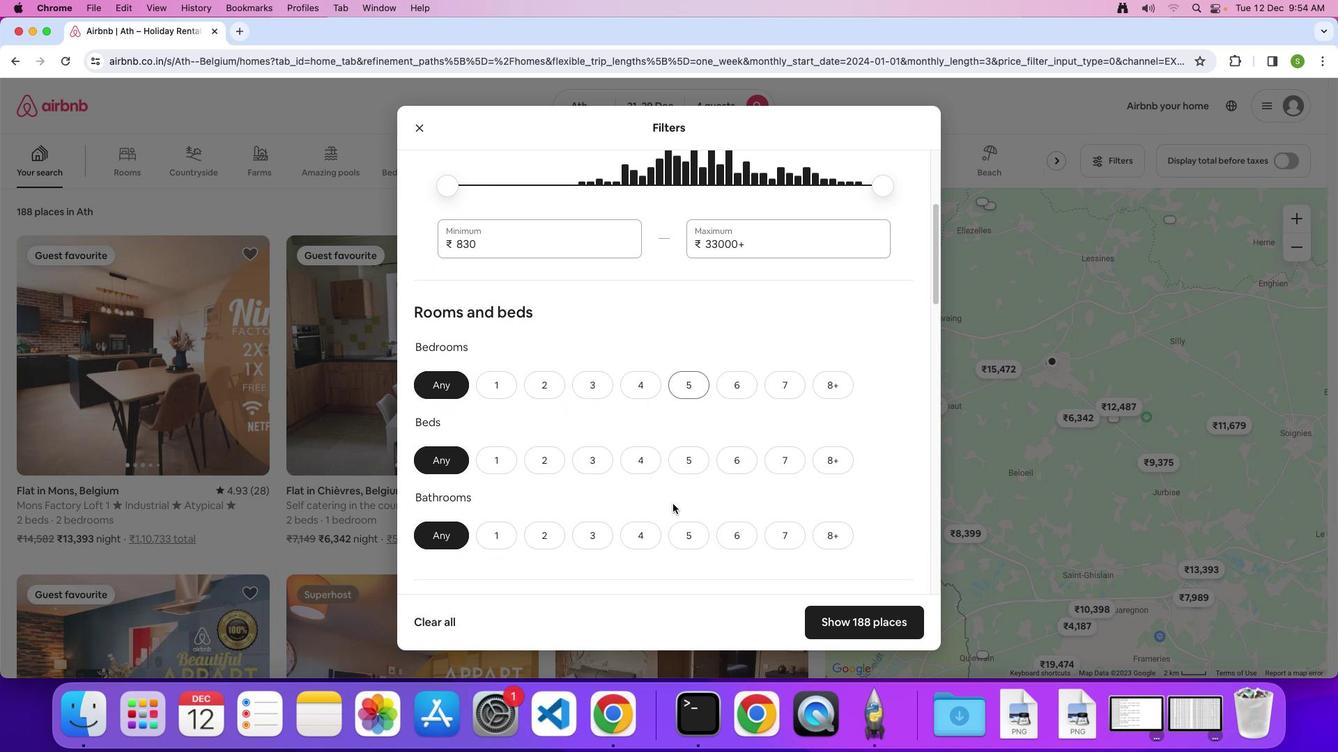 
Action: Mouse scrolled (673, 504) with delta (0, 0)
Screenshot: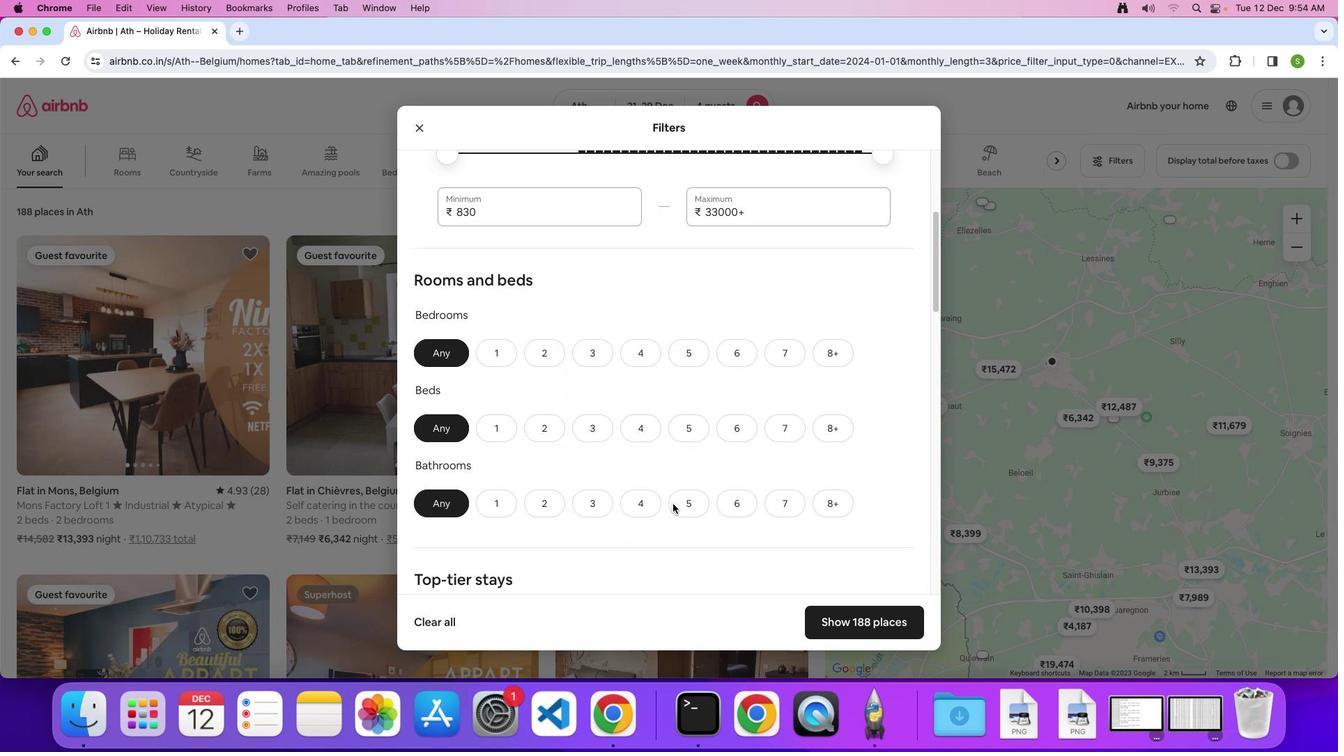 
Action: Mouse scrolled (673, 504) with delta (0, 0)
Screenshot: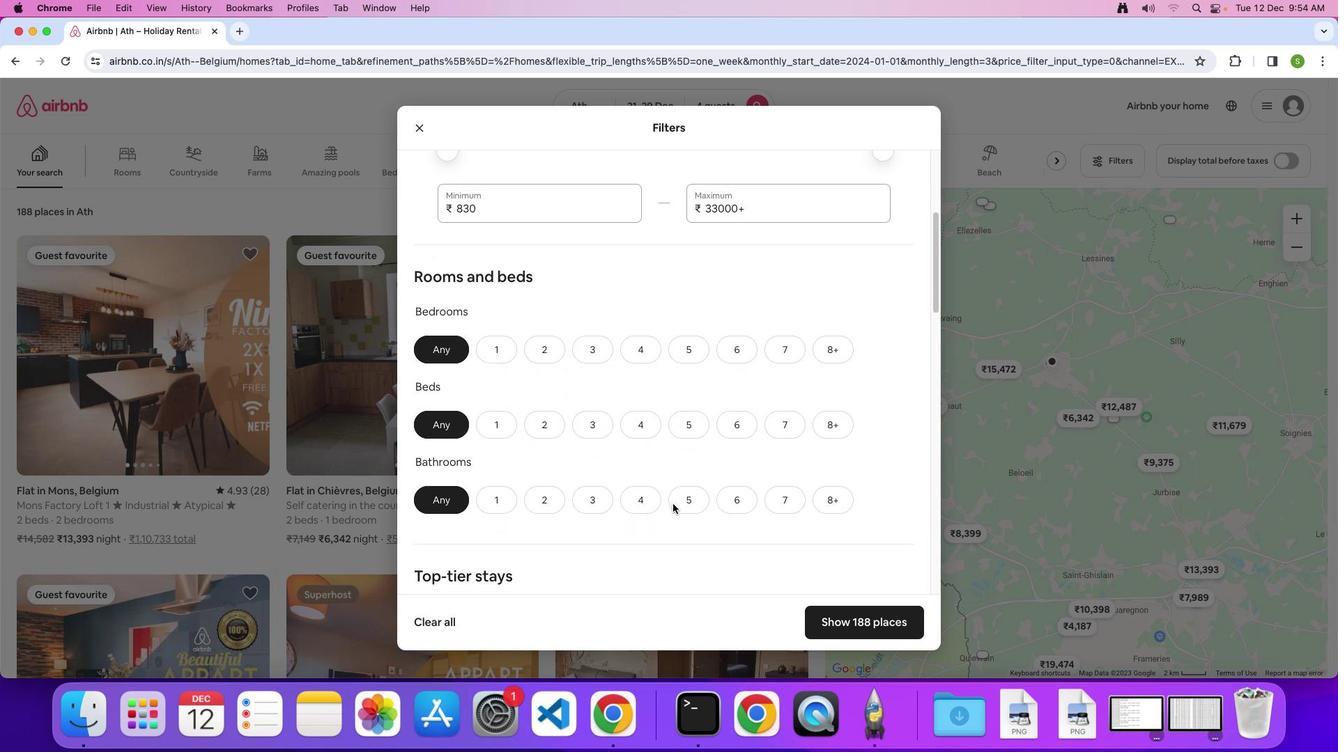 
Action: Mouse moved to (554, 349)
Screenshot: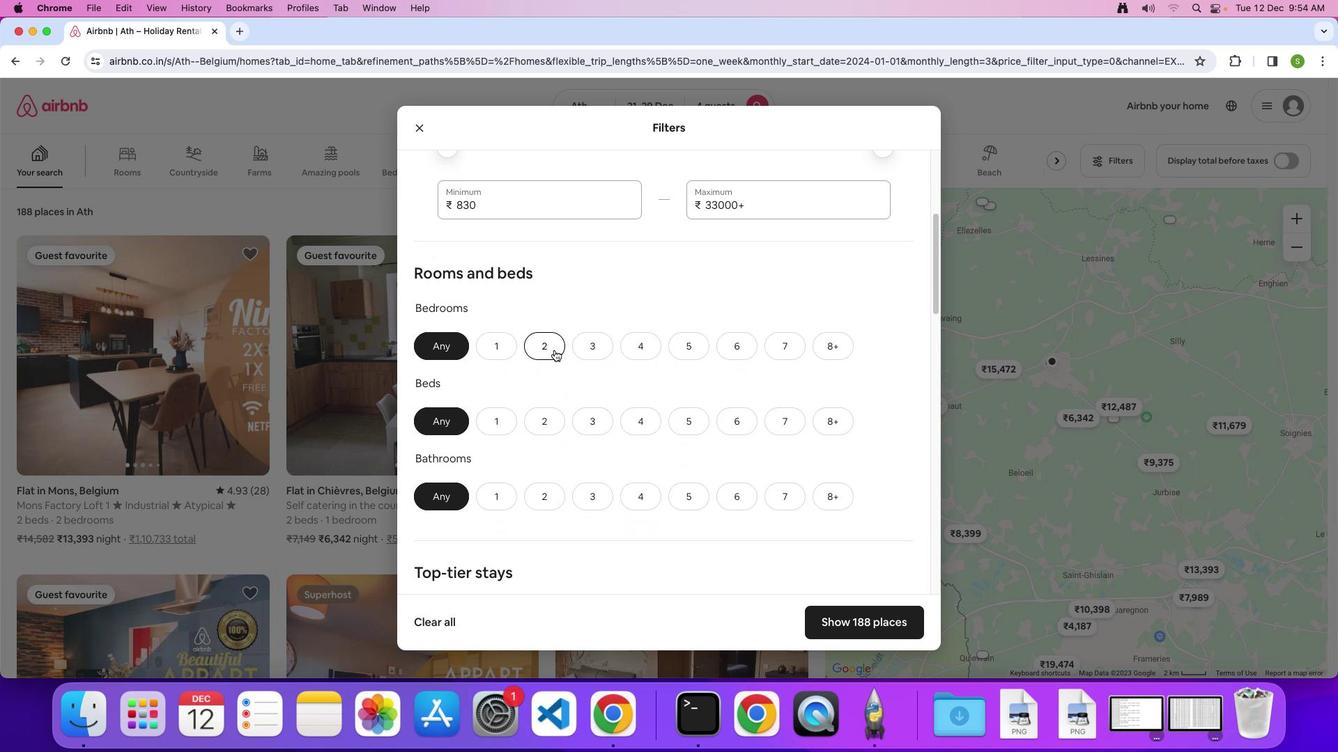 
Action: Mouse pressed left at (554, 349)
Screenshot: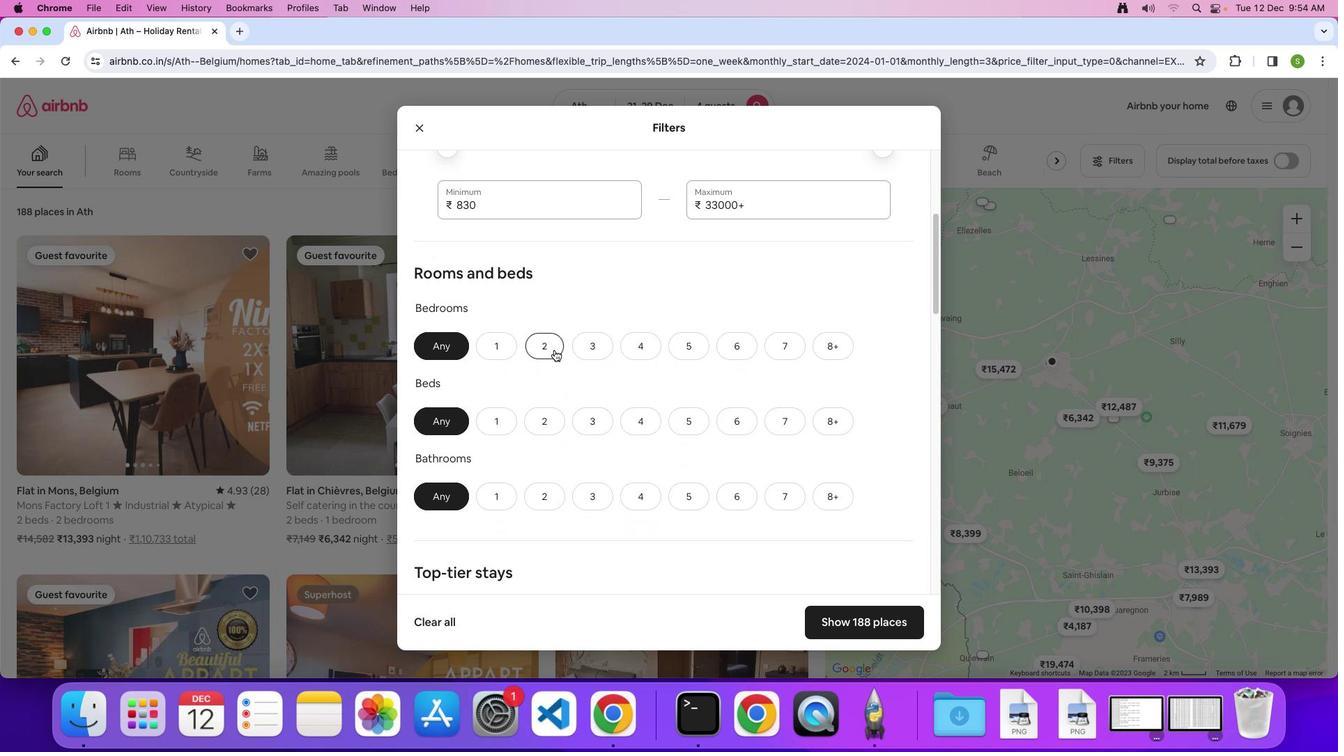 
Action: Mouse moved to (550, 419)
Screenshot: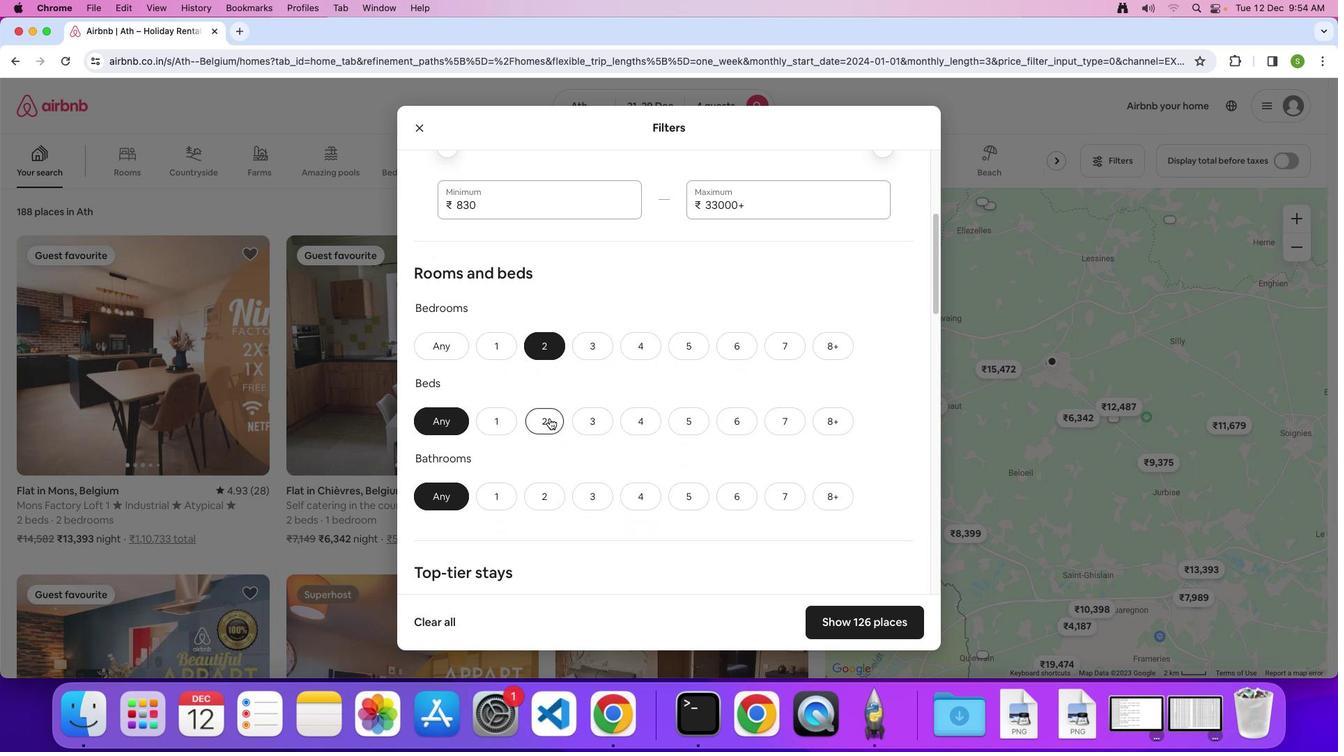 
Action: Mouse pressed left at (550, 419)
Screenshot: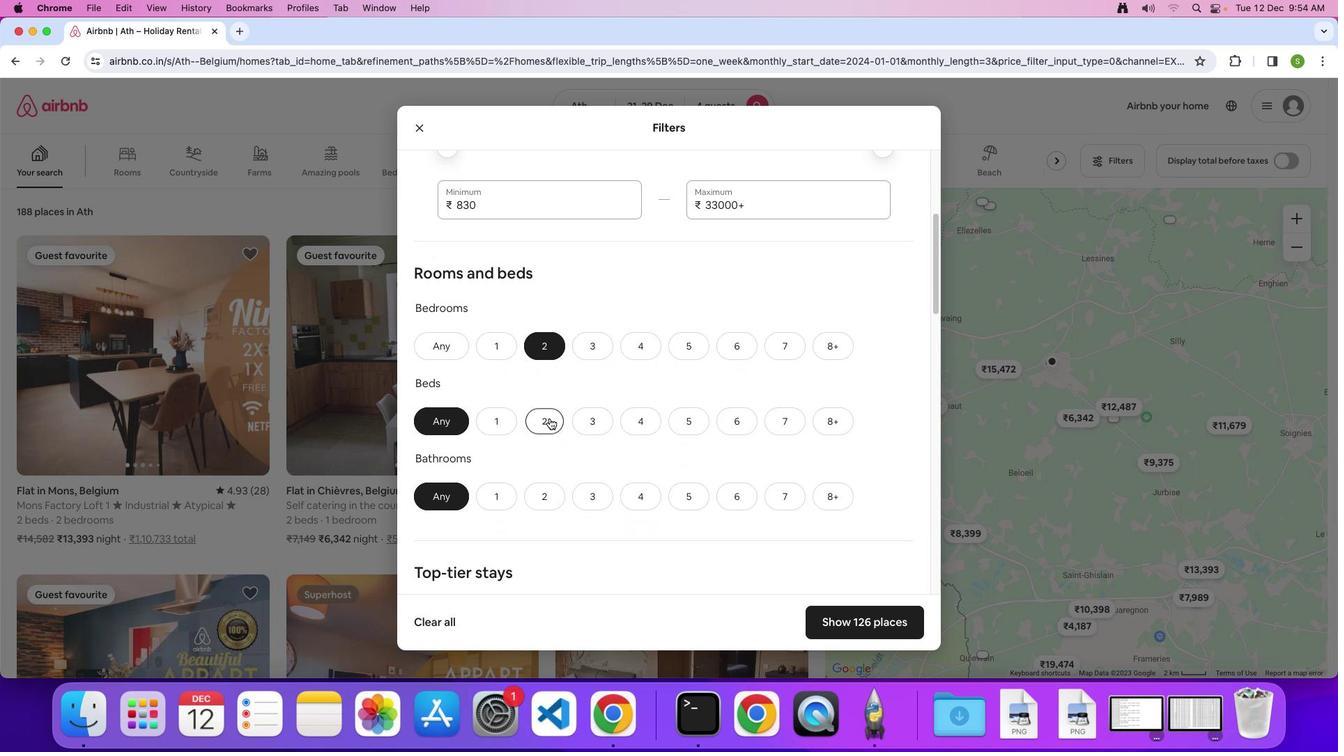 
Action: Mouse moved to (545, 497)
Screenshot: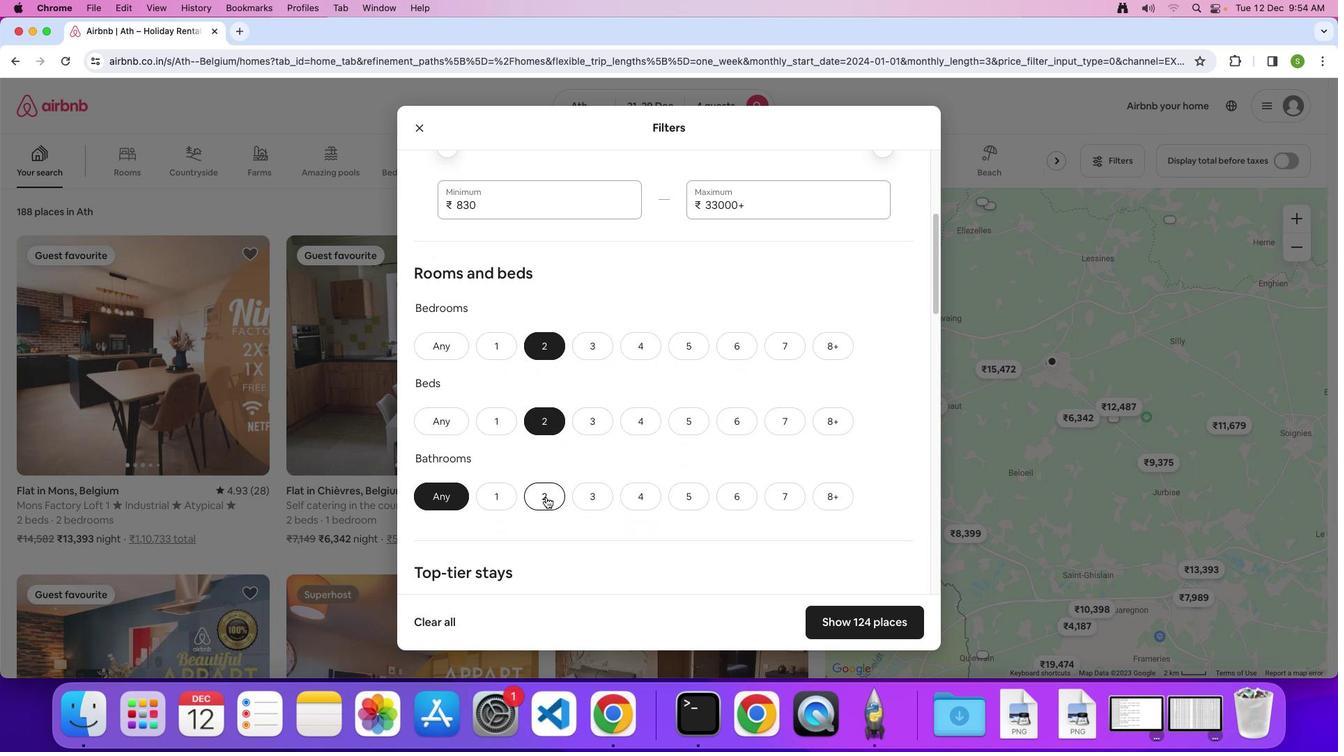 
Action: Mouse pressed left at (545, 497)
Screenshot: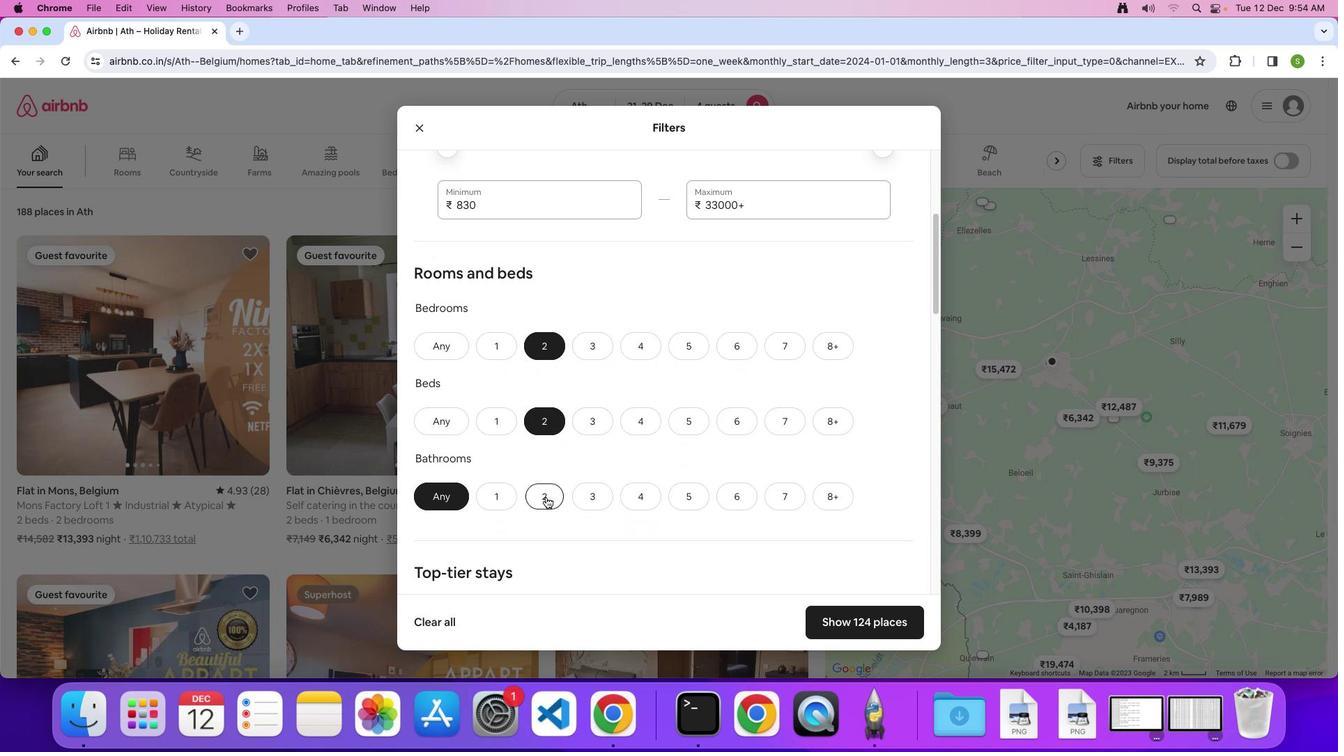 
Action: Mouse moved to (656, 465)
Screenshot: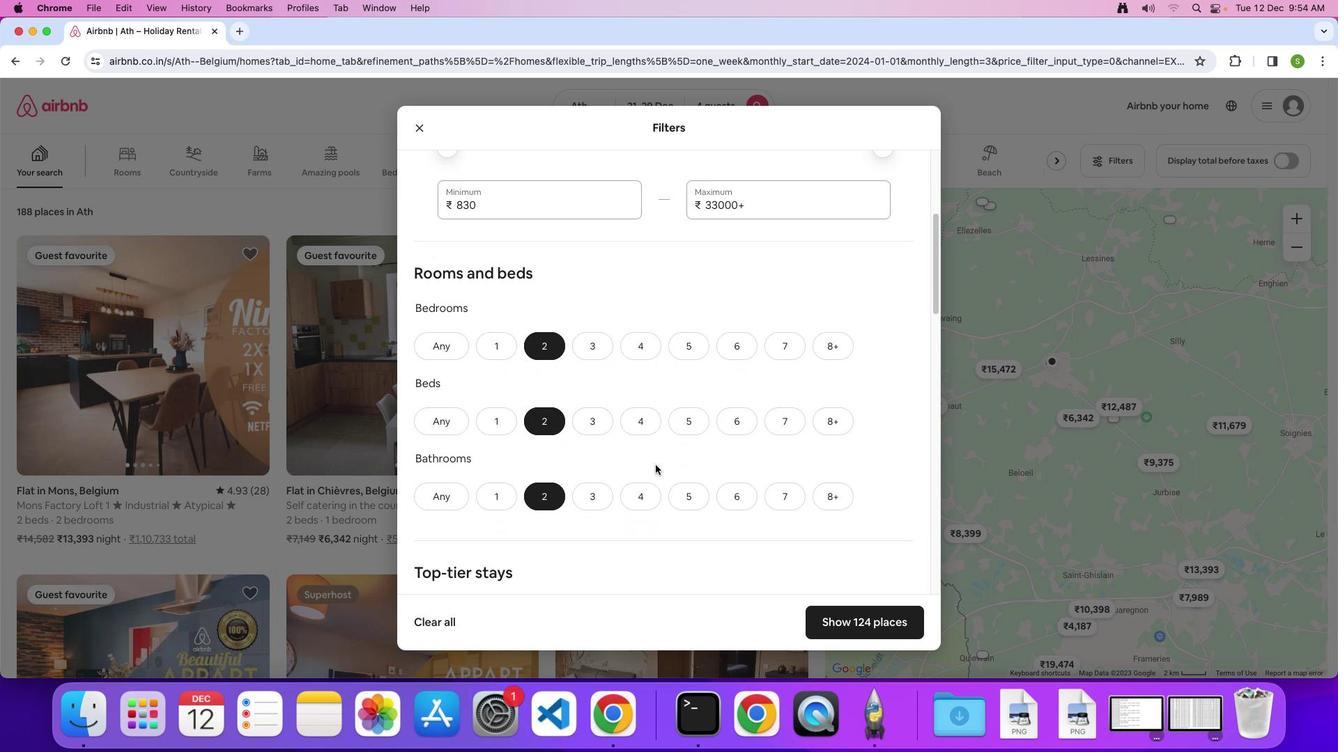 
Action: Mouse scrolled (656, 465) with delta (0, 0)
Screenshot: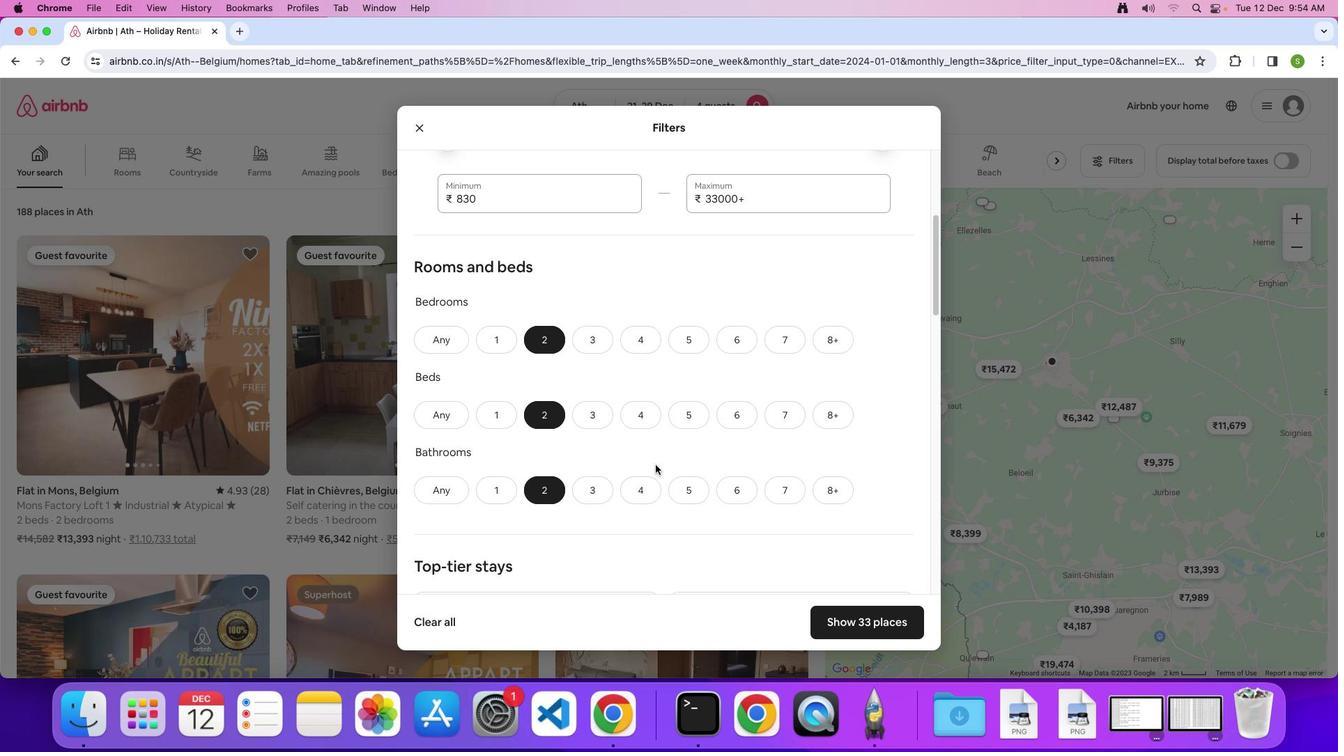 
Action: Mouse scrolled (656, 465) with delta (0, 0)
Screenshot: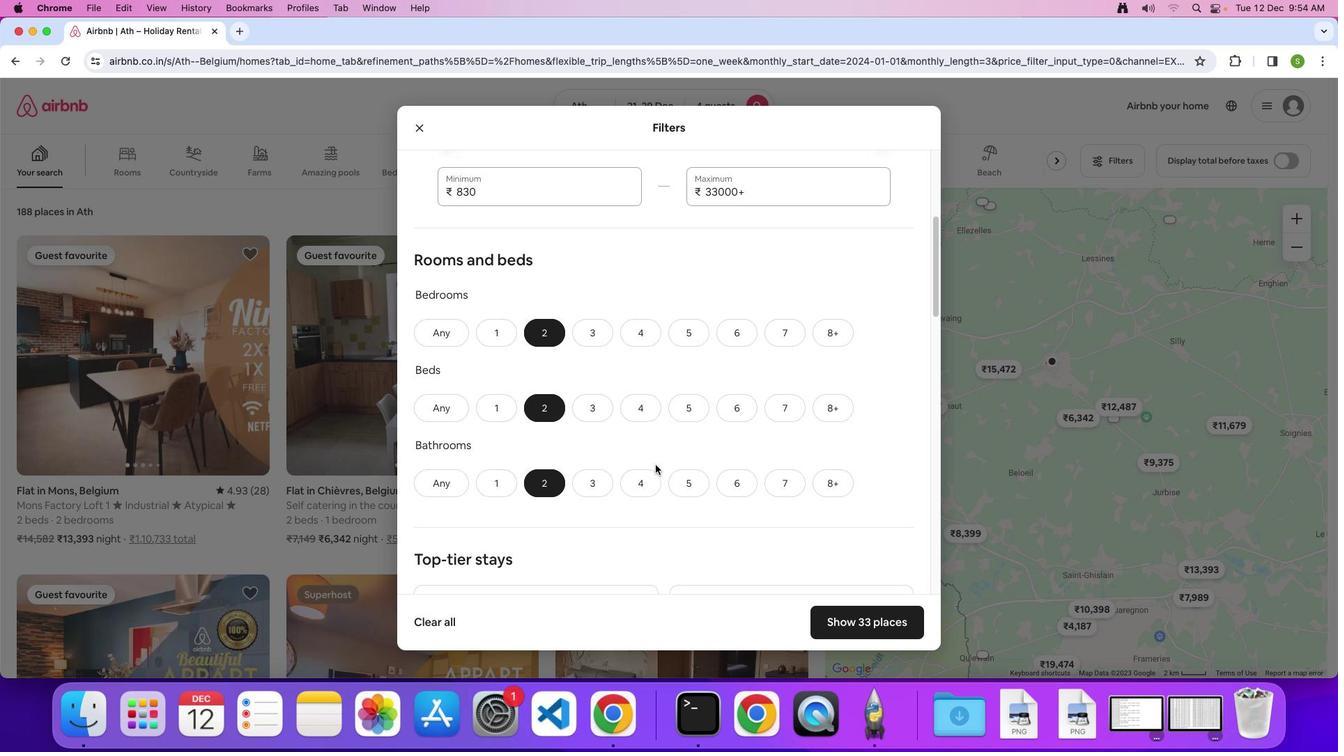 
Action: Mouse scrolled (656, 465) with delta (0, 0)
Screenshot: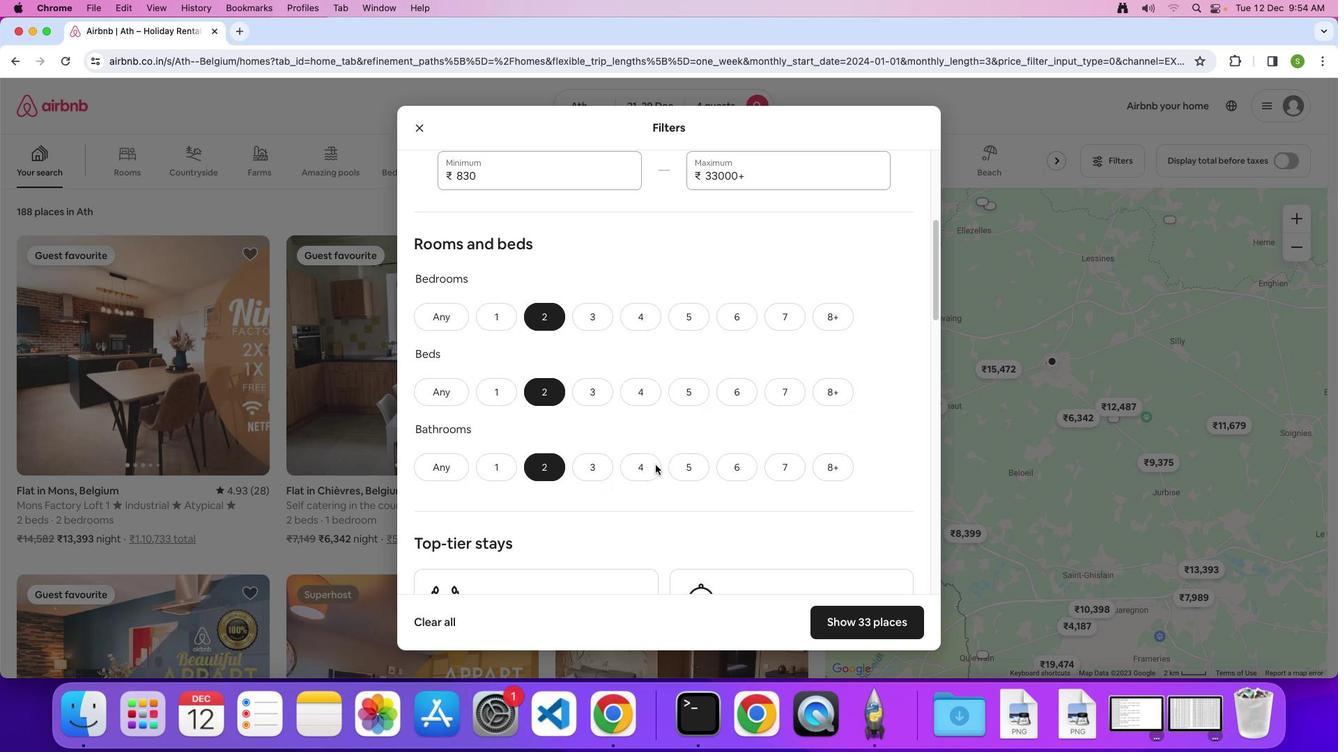 
Action: Mouse scrolled (656, 465) with delta (0, 0)
Screenshot: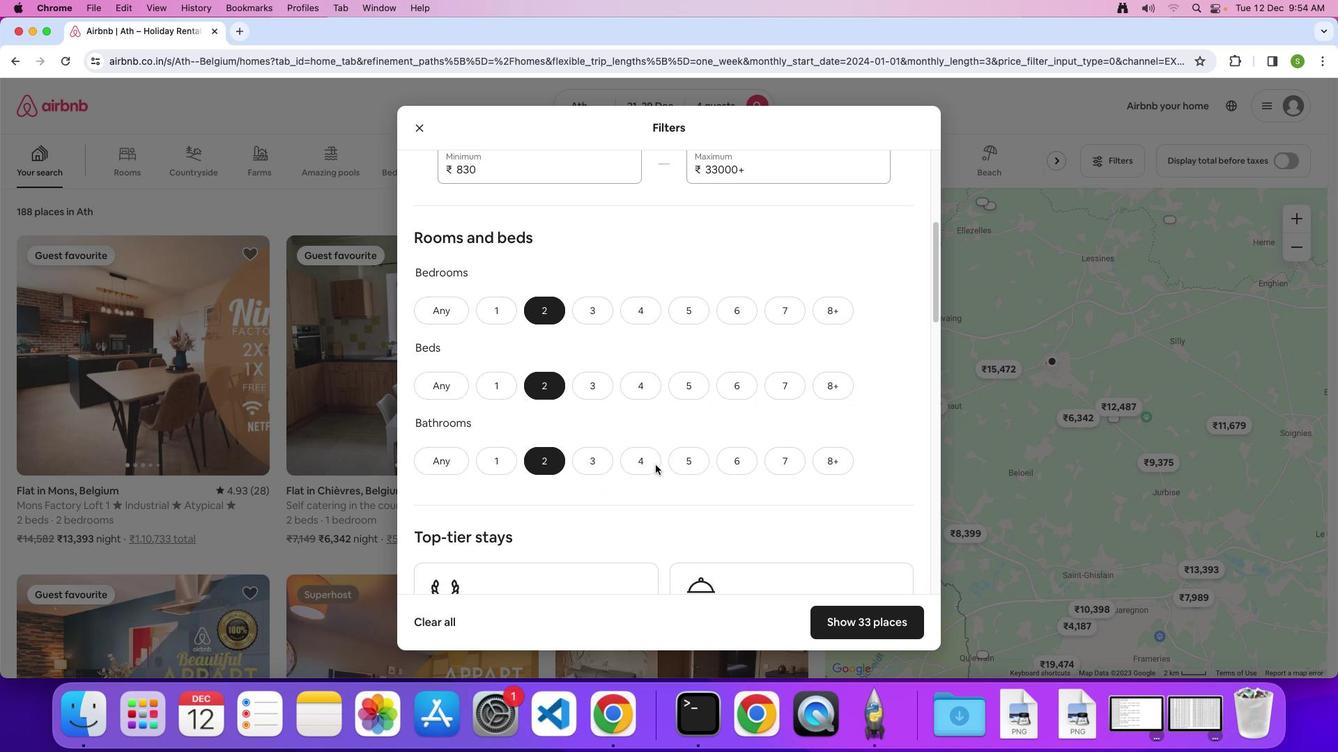 
Action: Mouse scrolled (656, 465) with delta (0, 0)
Screenshot: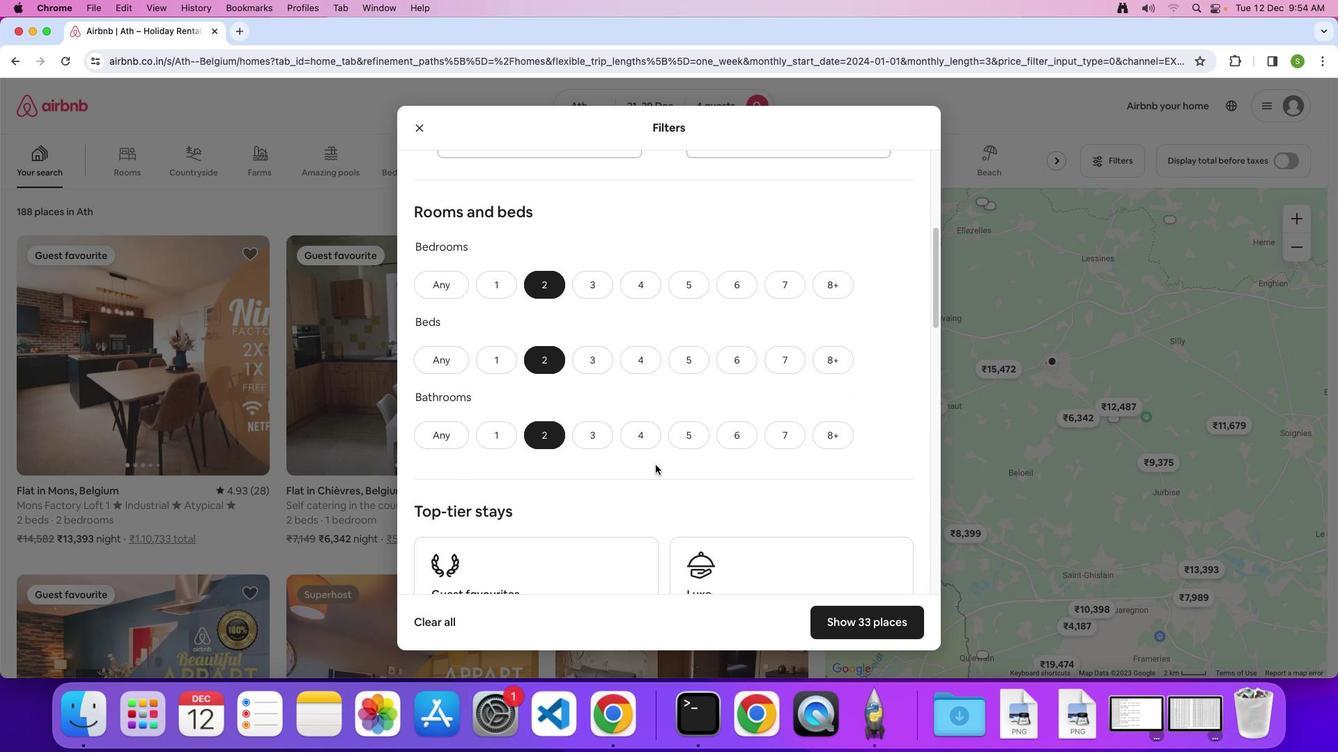
Action: Mouse scrolled (656, 465) with delta (0, 0)
Screenshot: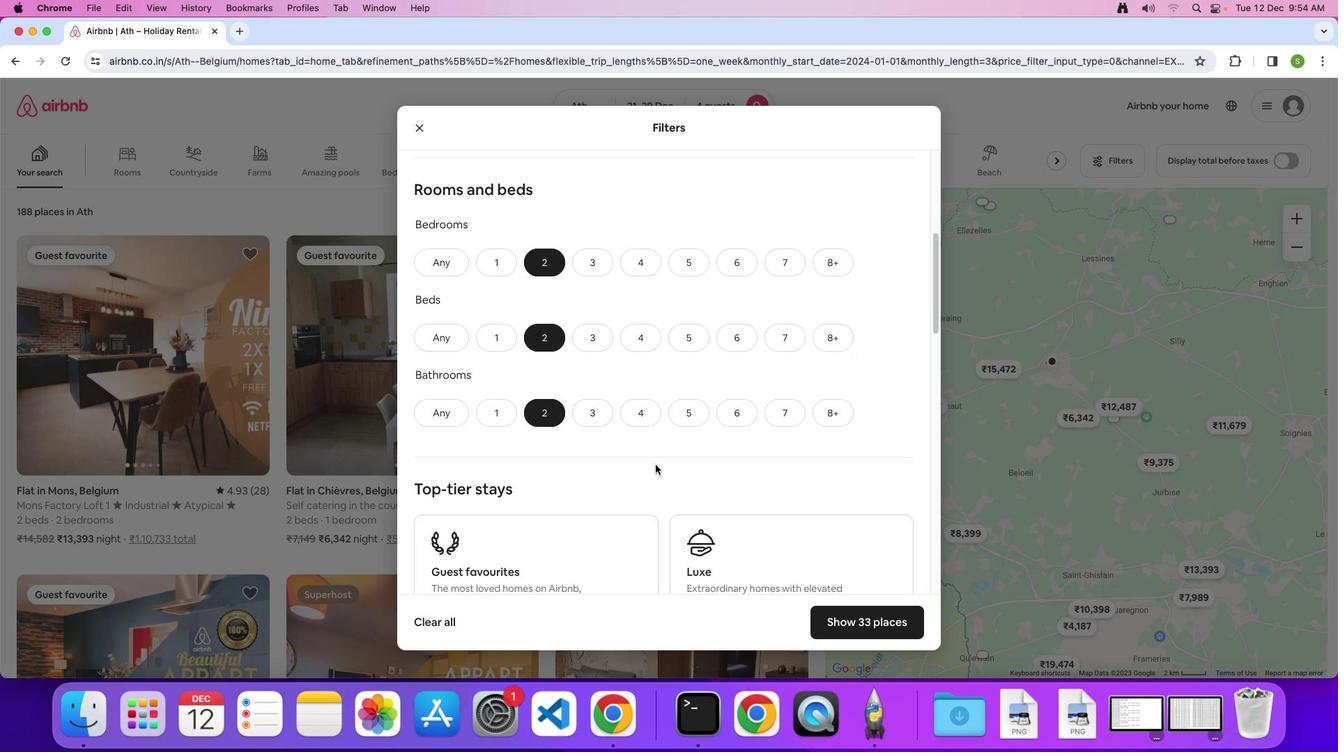 
Action: Mouse scrolled (656, 465) with delta (0, 0)
Screenshot: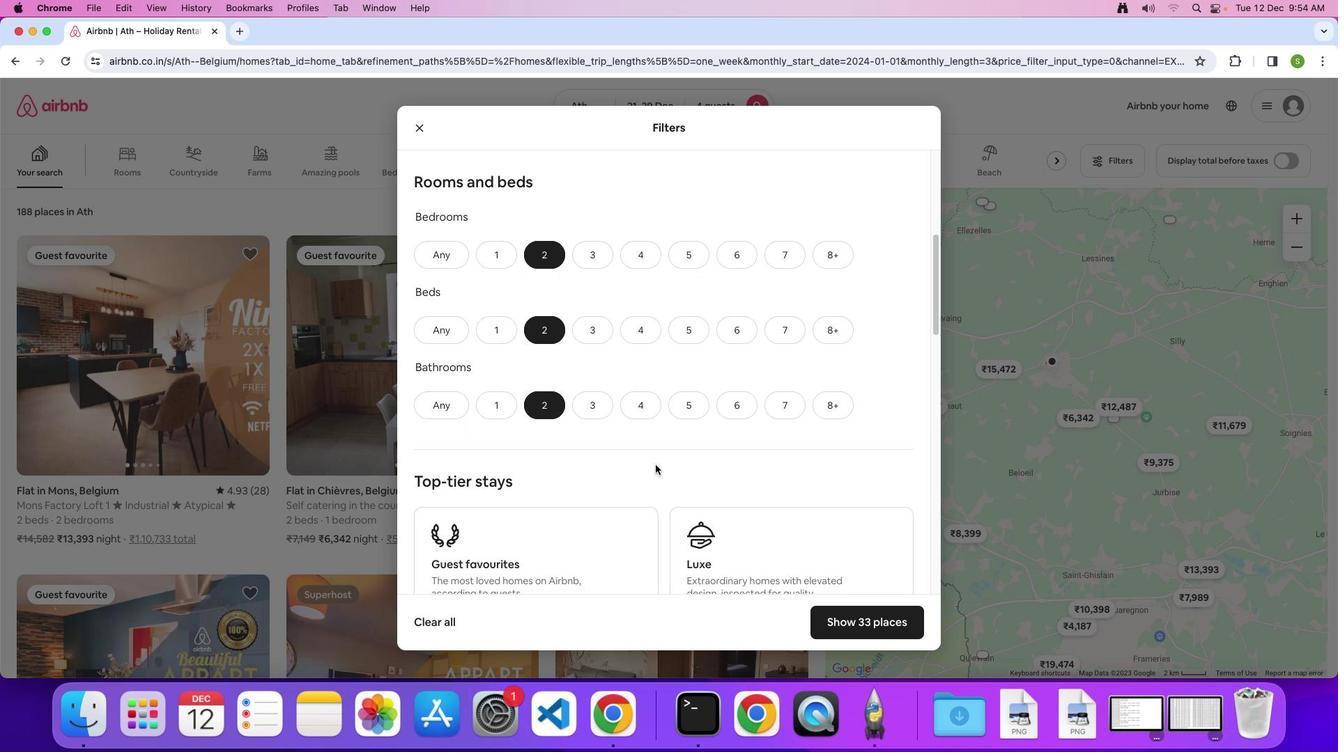 
Action: Mouse scrolled (656, 465) with delta (0, 0)
Screenshot: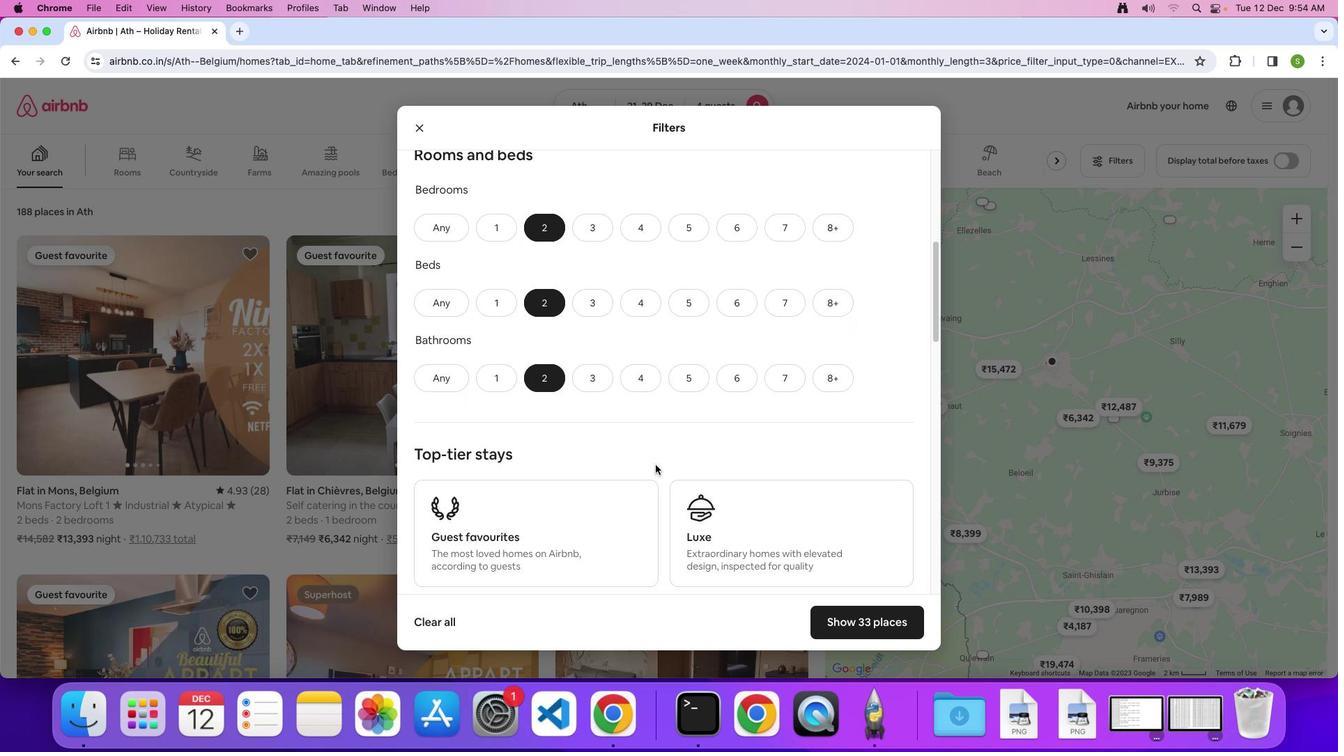 
Action: Mouse scrolled (656, 465) with delta (0, 0)
Screenshot: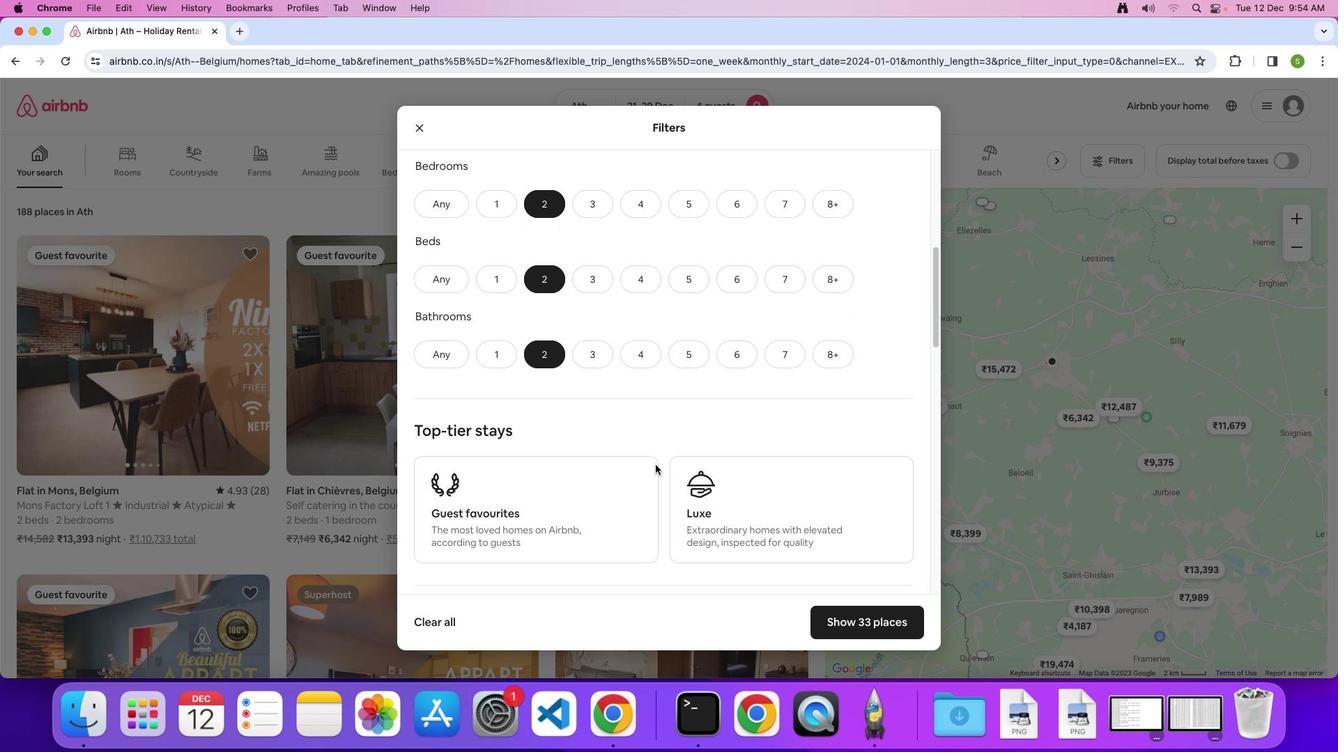 
Action: Mouse scrolled (656, 465) with delta (0, 0)
Screenshot: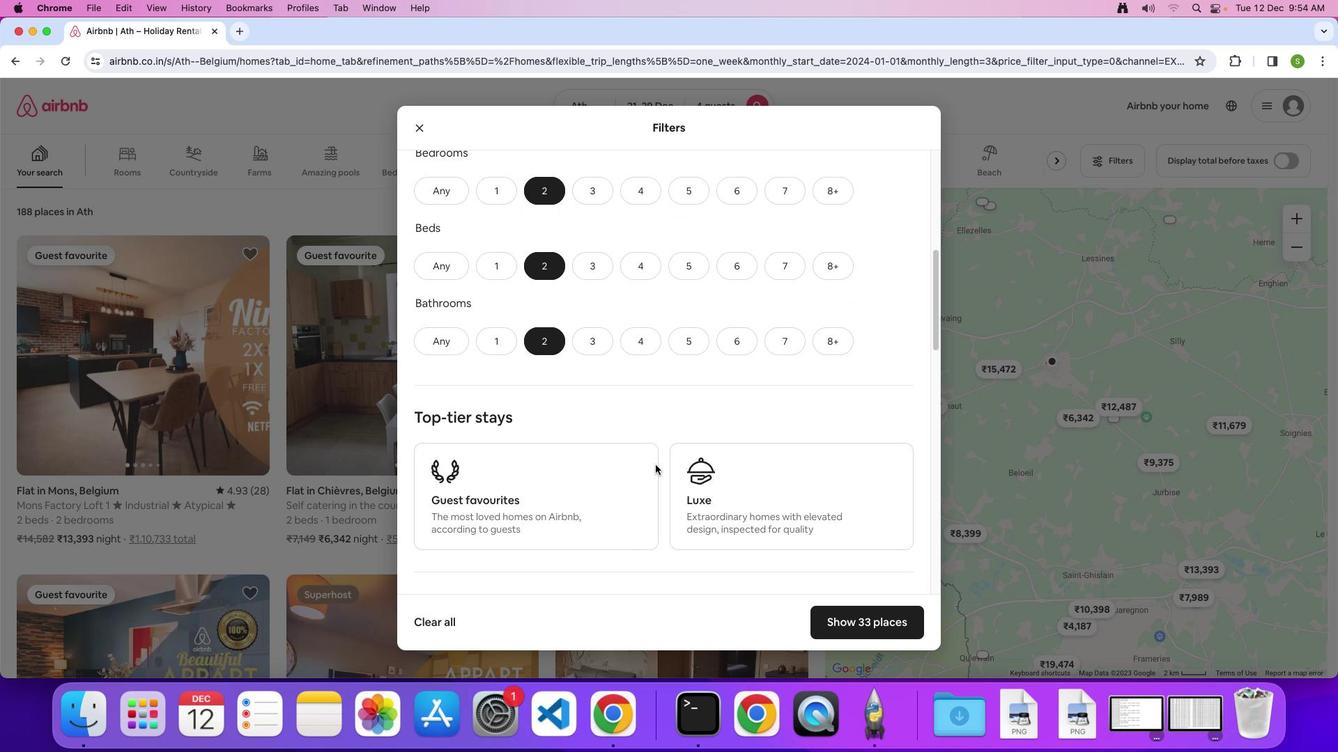 
Action: Mouse scrolled (656, 465) with delta (0, 0)
Screenshot: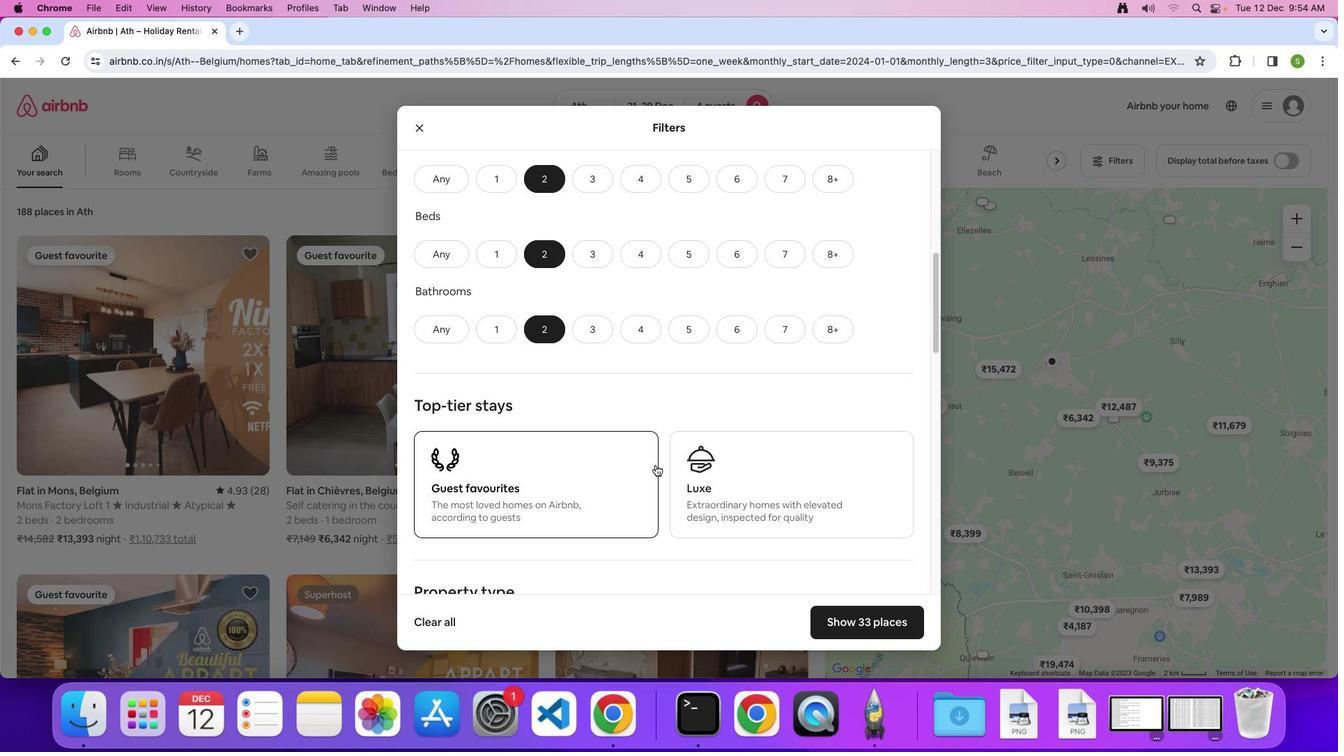 
Action: Mouse scrolled (656, 465) with delta (0, 0)
Screenshot: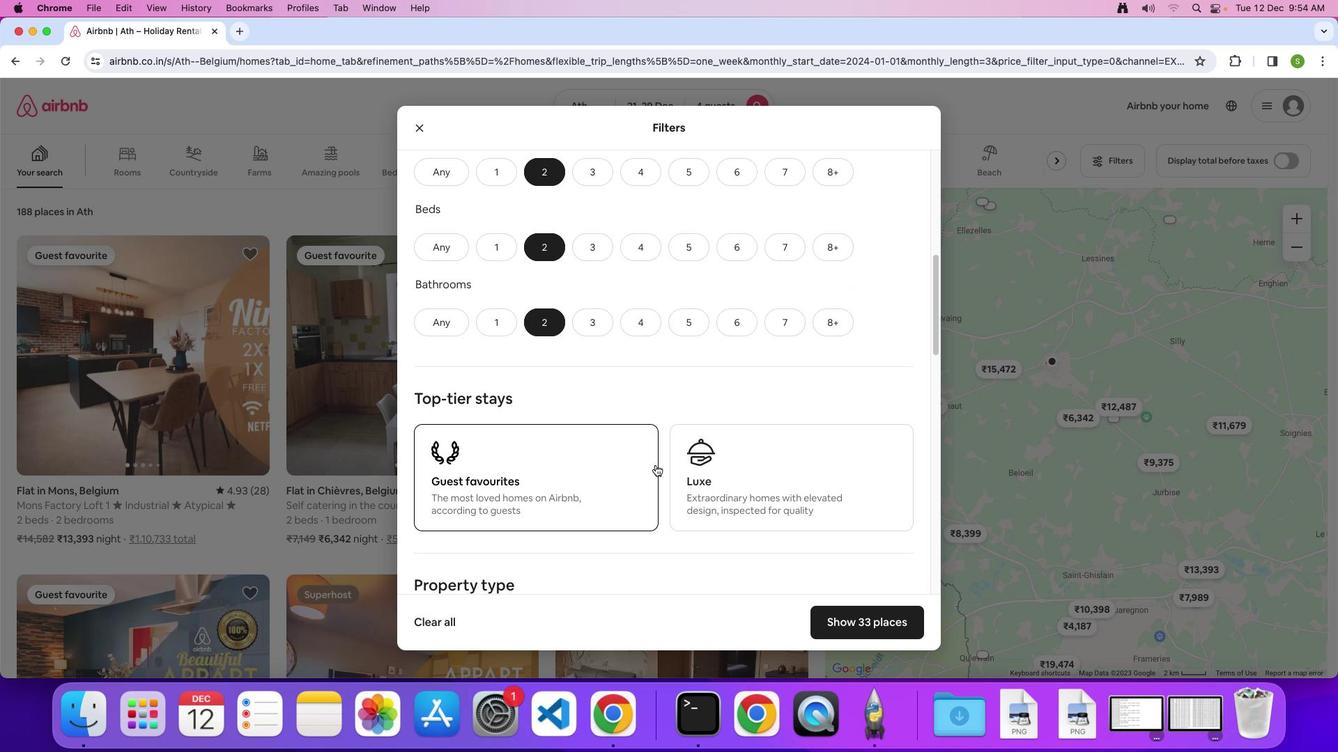 
Action: Mouse moved to (656, 465)
Screenshot: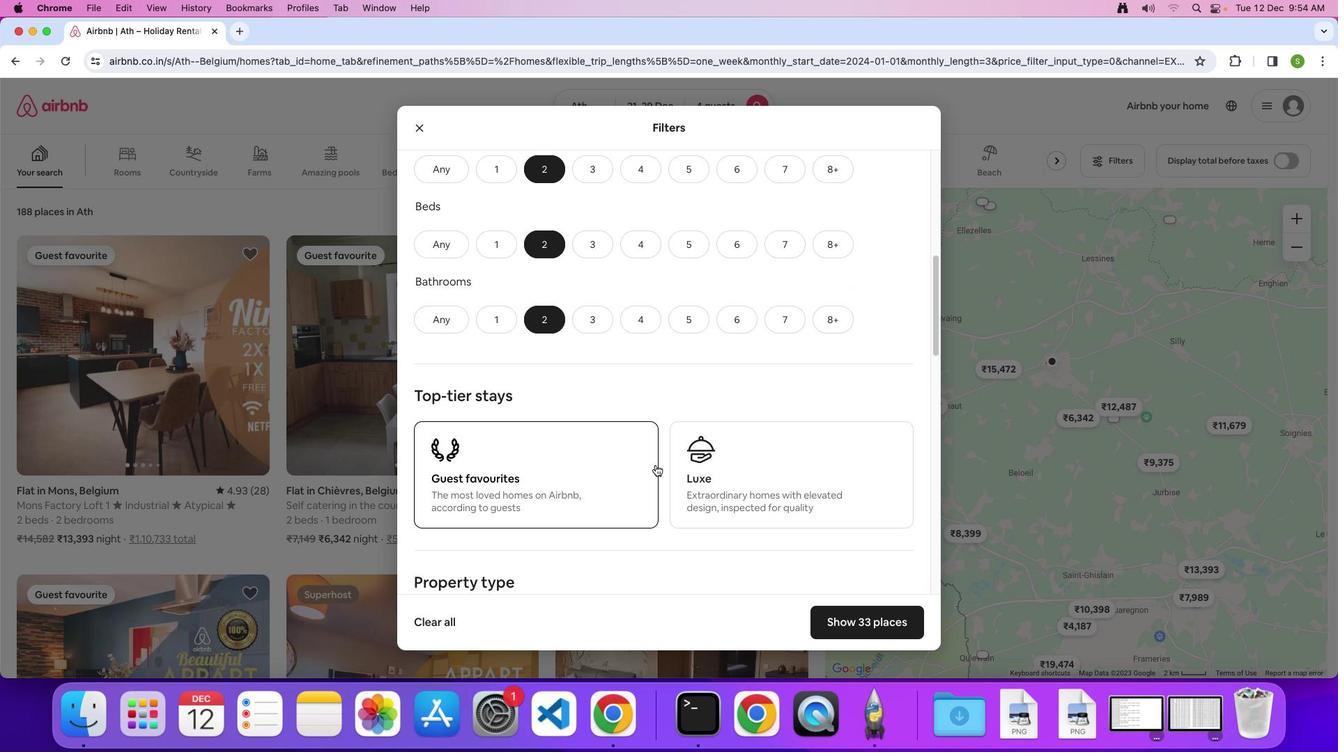 
Action: Mouse scrolled (656, 465) with delta (0, 0)
Screenshot: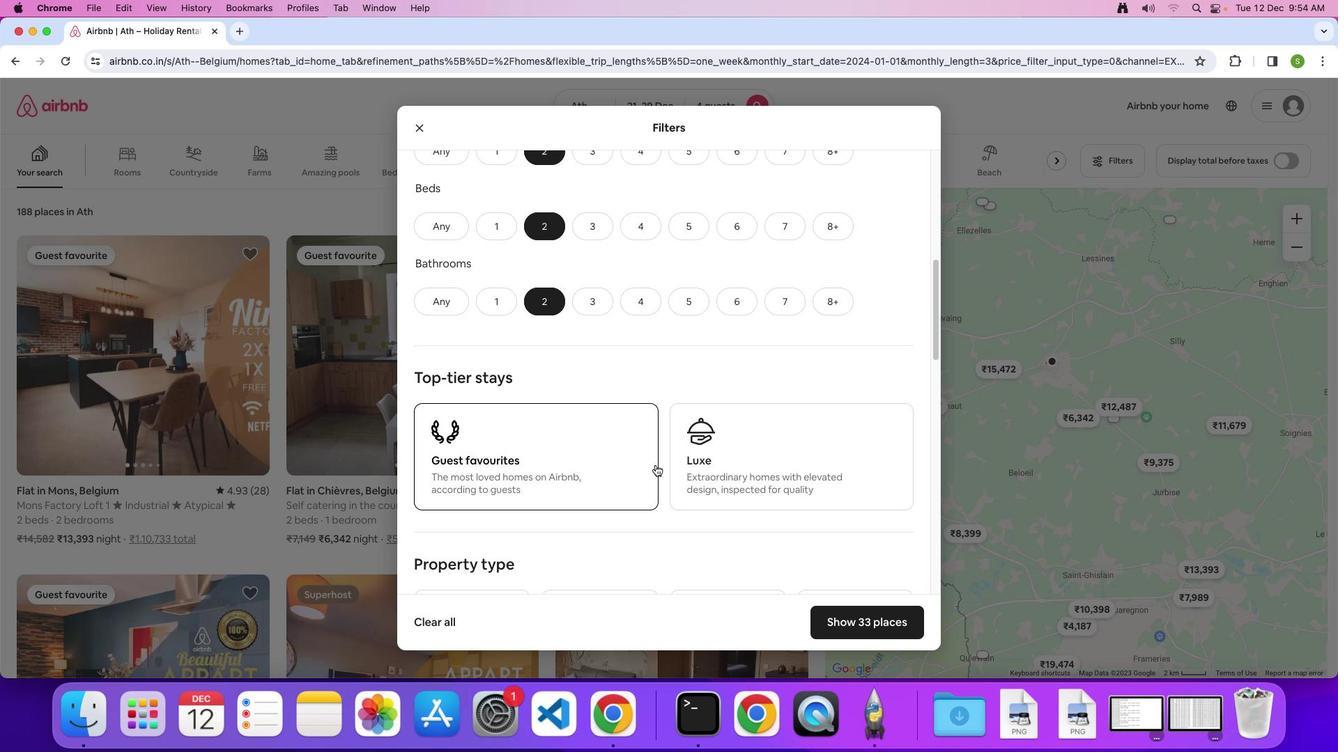 
Action: Mouse scrolled (656, 465) with delta (0, 0)
Screenshot: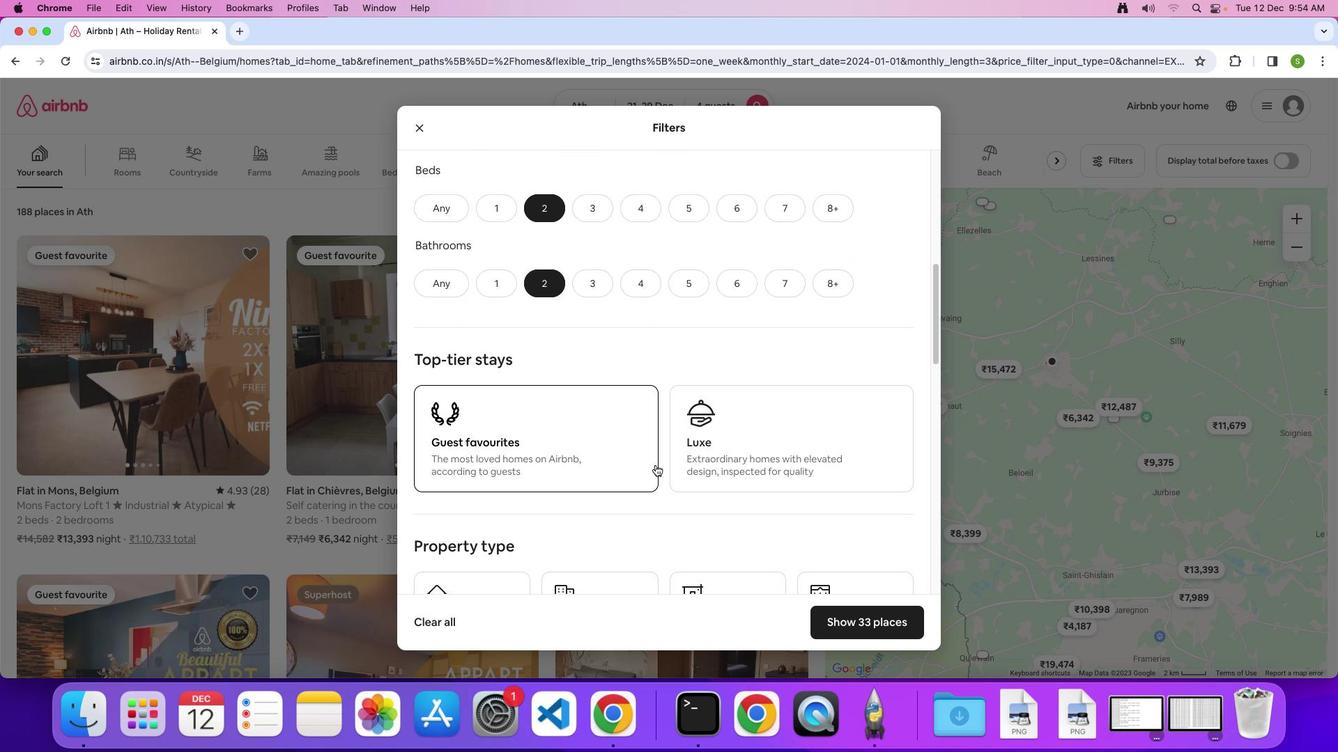 
Action: Mouse scrolled (656, 465) with delta (0, 0)
Screenshot: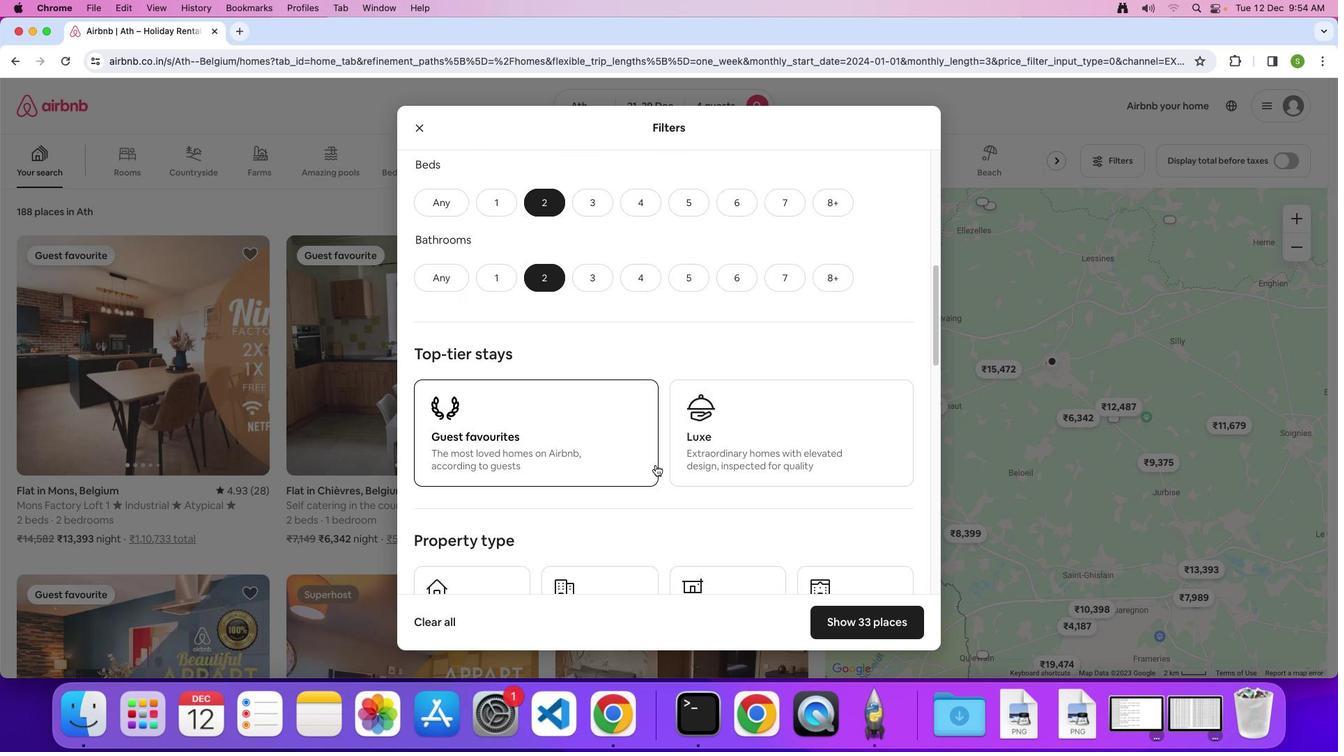 
Action: Mouse scrolled (656, 465) with delta (0, 0)
Screenshot: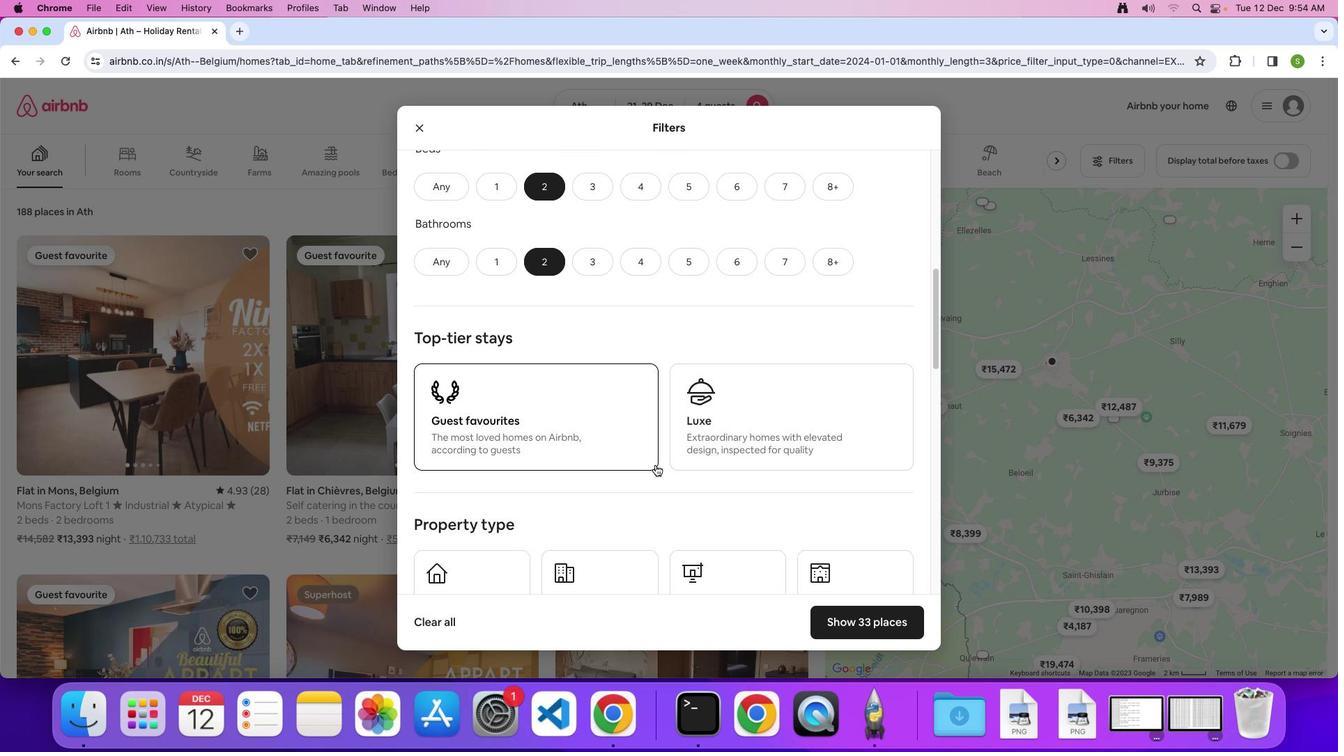 
Action: Mouse scrolled (656, 465) with delta (0, 0)
Screenshot: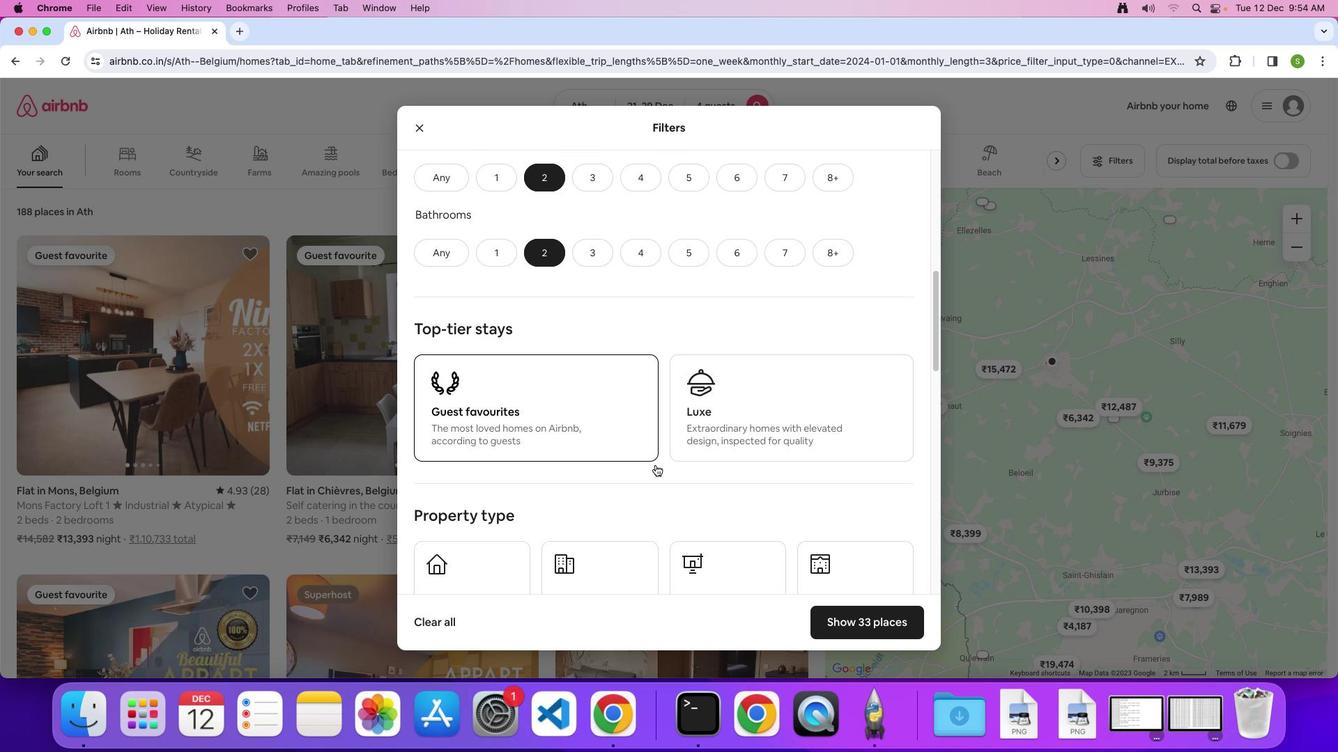 
Action: Mouse scrolled (656, 465) with delta (0, -1)
Screenshot: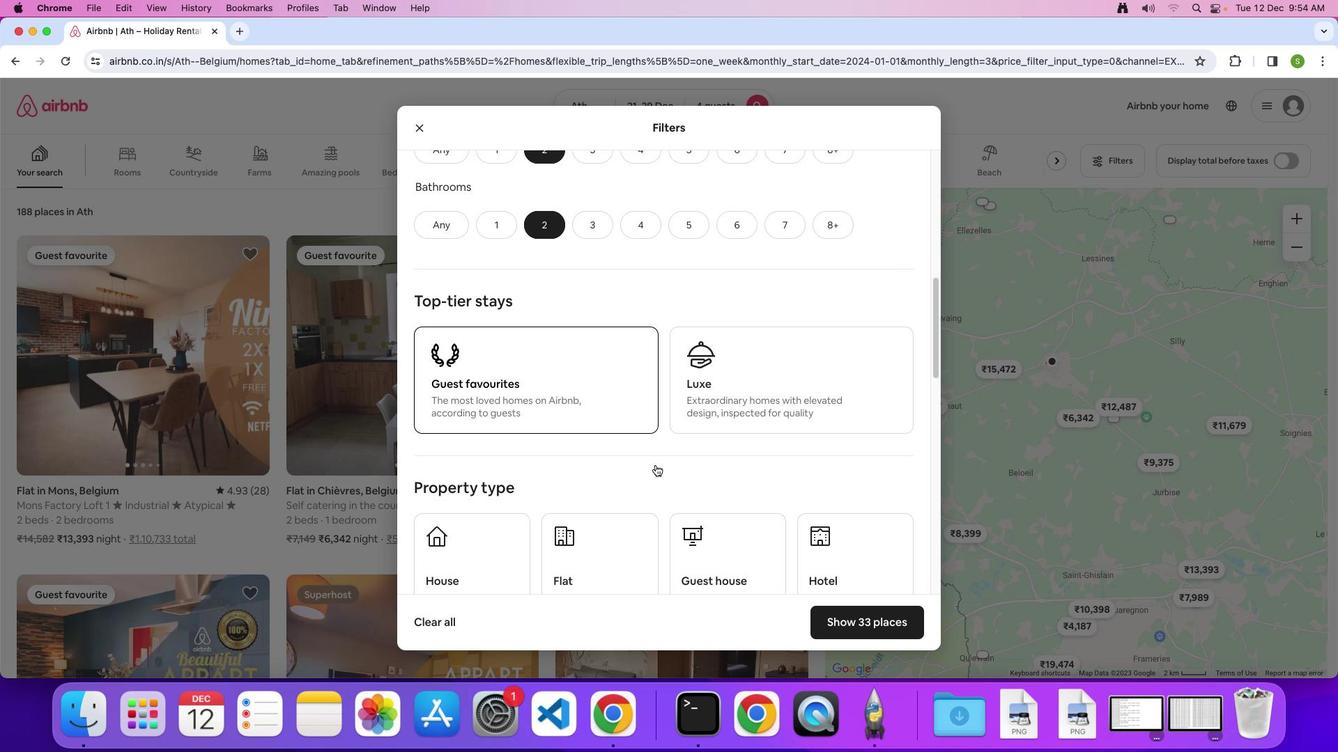 
Action: Mouse scrolled (656, 465) with delta (0, 0)
Screenshot: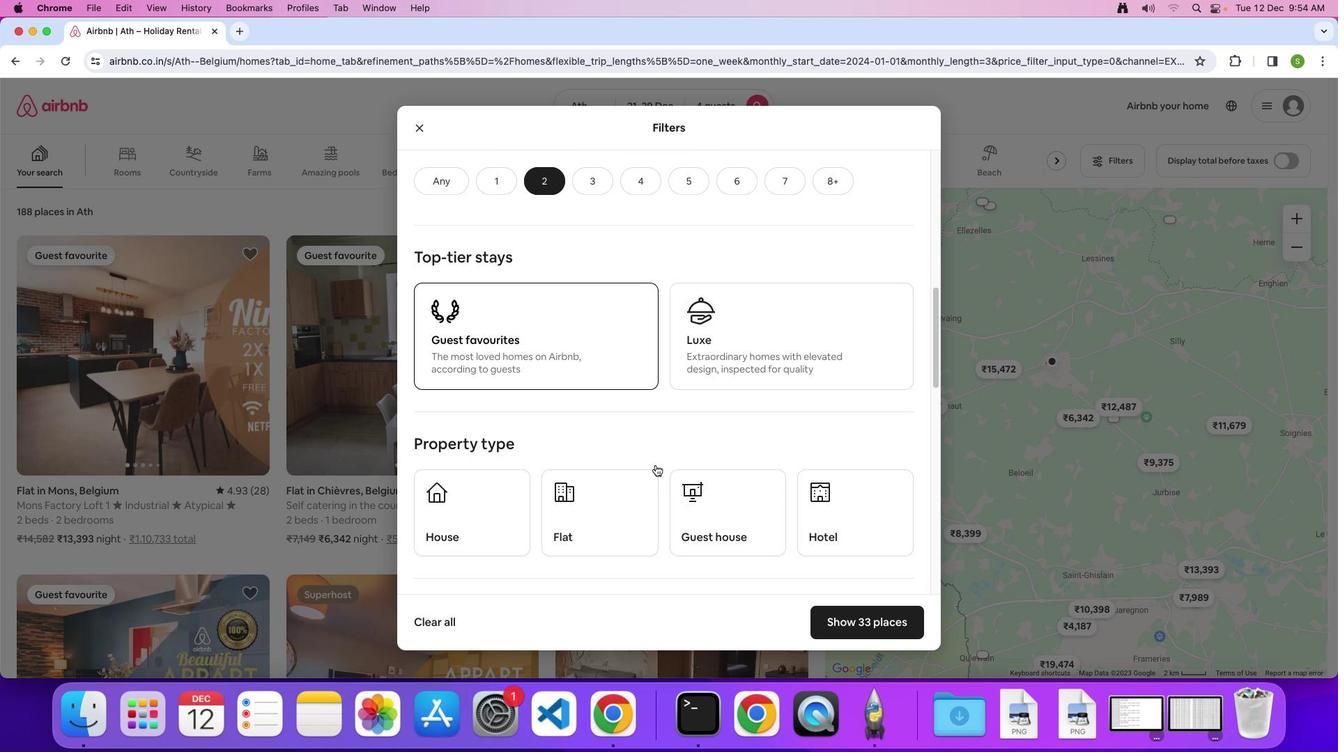 
Action: Mouse scrolled (656, 465) with delta (0, 0)
Screenshot: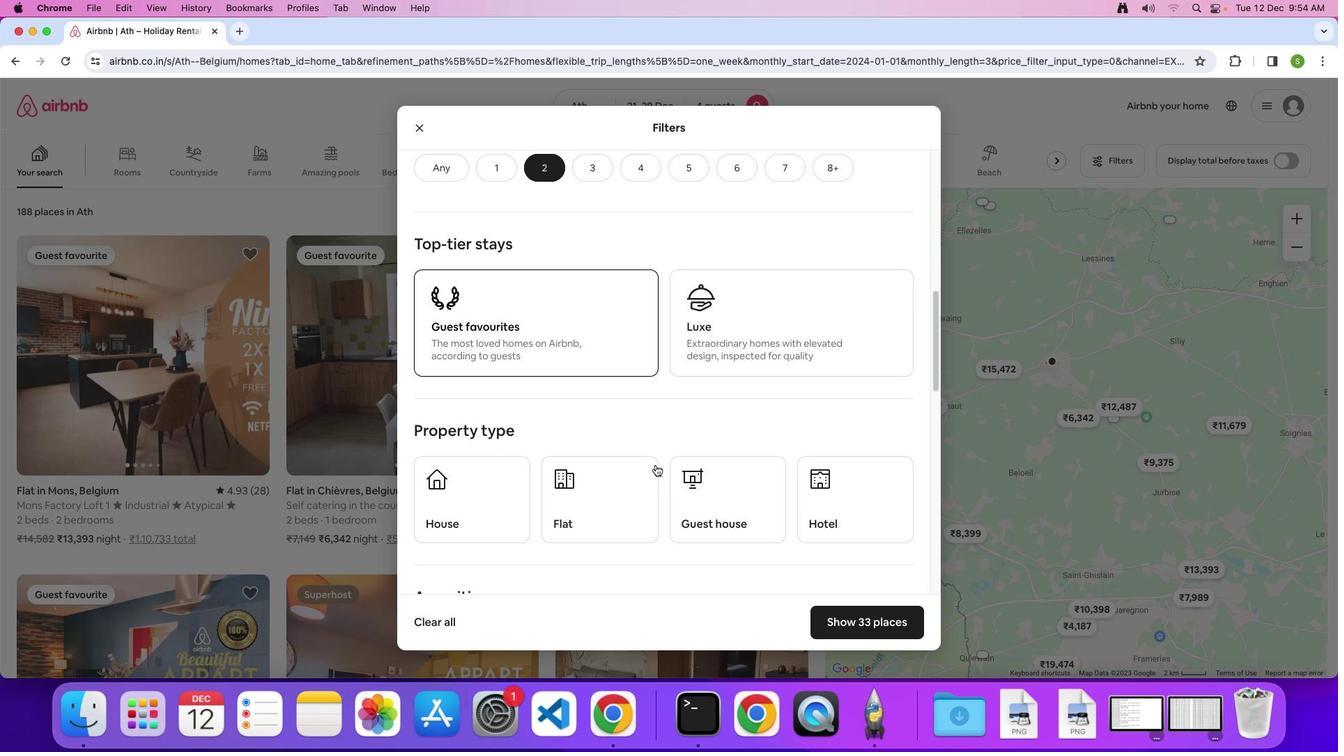 
Action: Mouse scrolled (656, 465) with delta (0, 0)
Screenshot: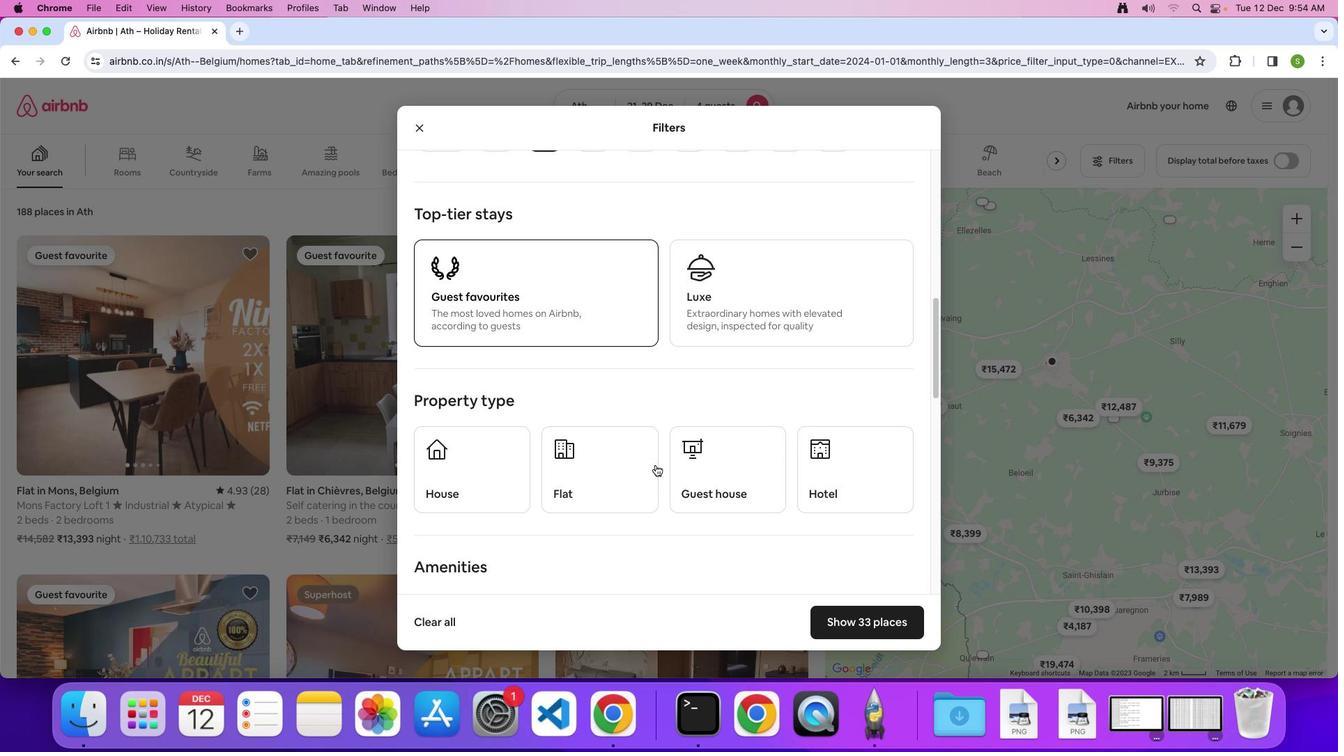
Action: Mouse moved to (592, 461)
Screenshot: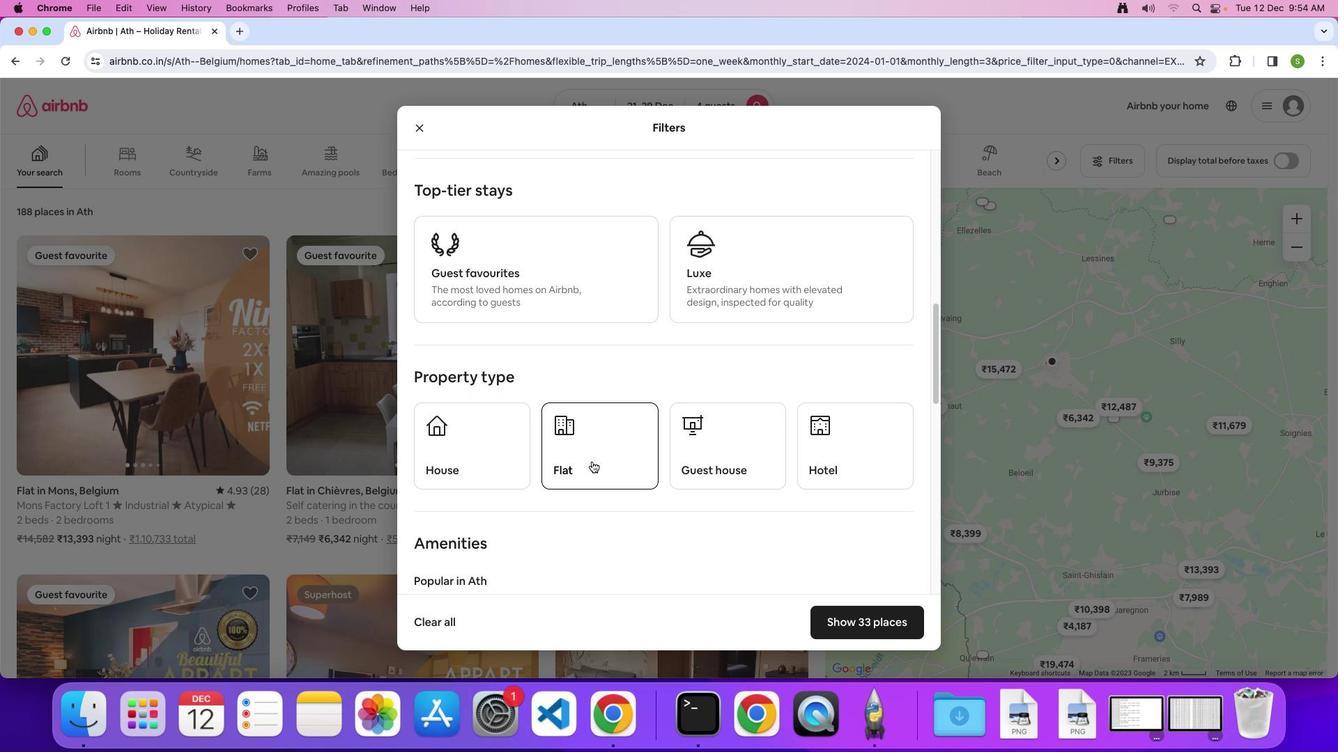 
Action: Mouse pressed left at (592, 461)
Screenshot: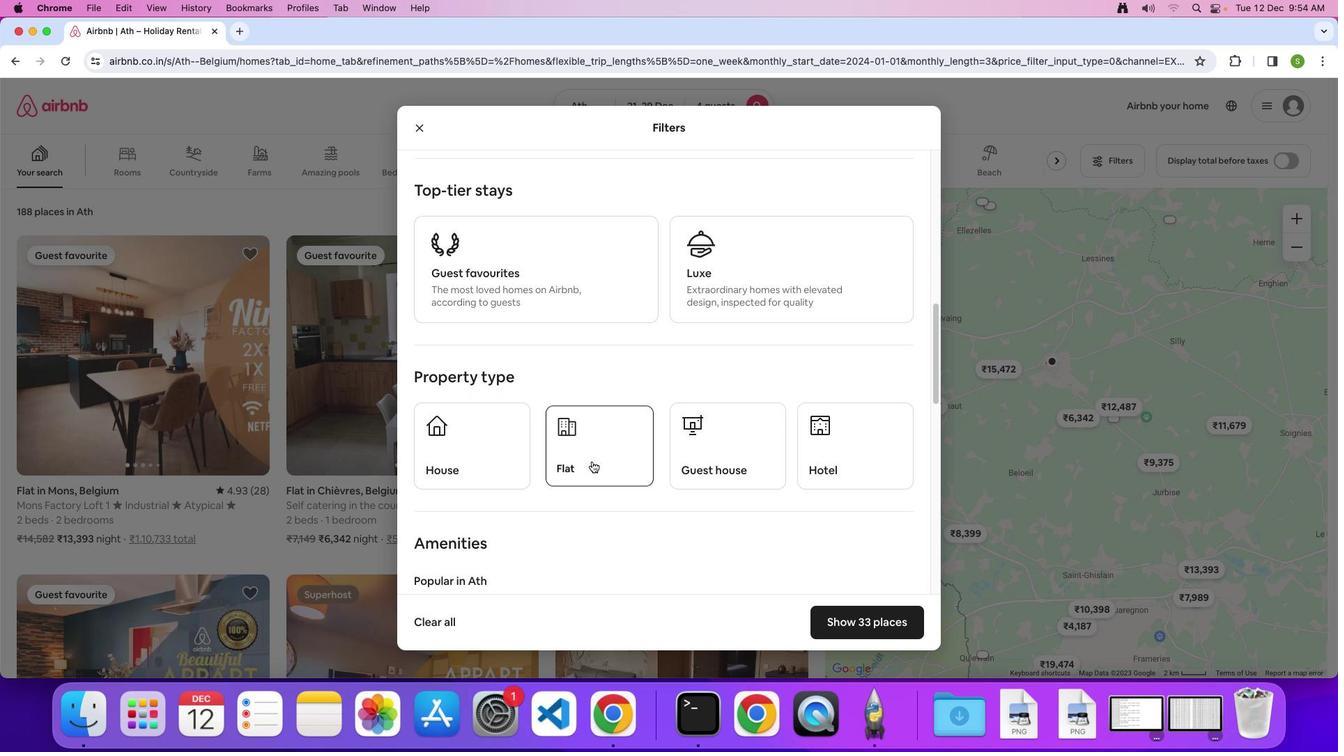 
Action: Mouse moved to (622, 447)
Screenshot: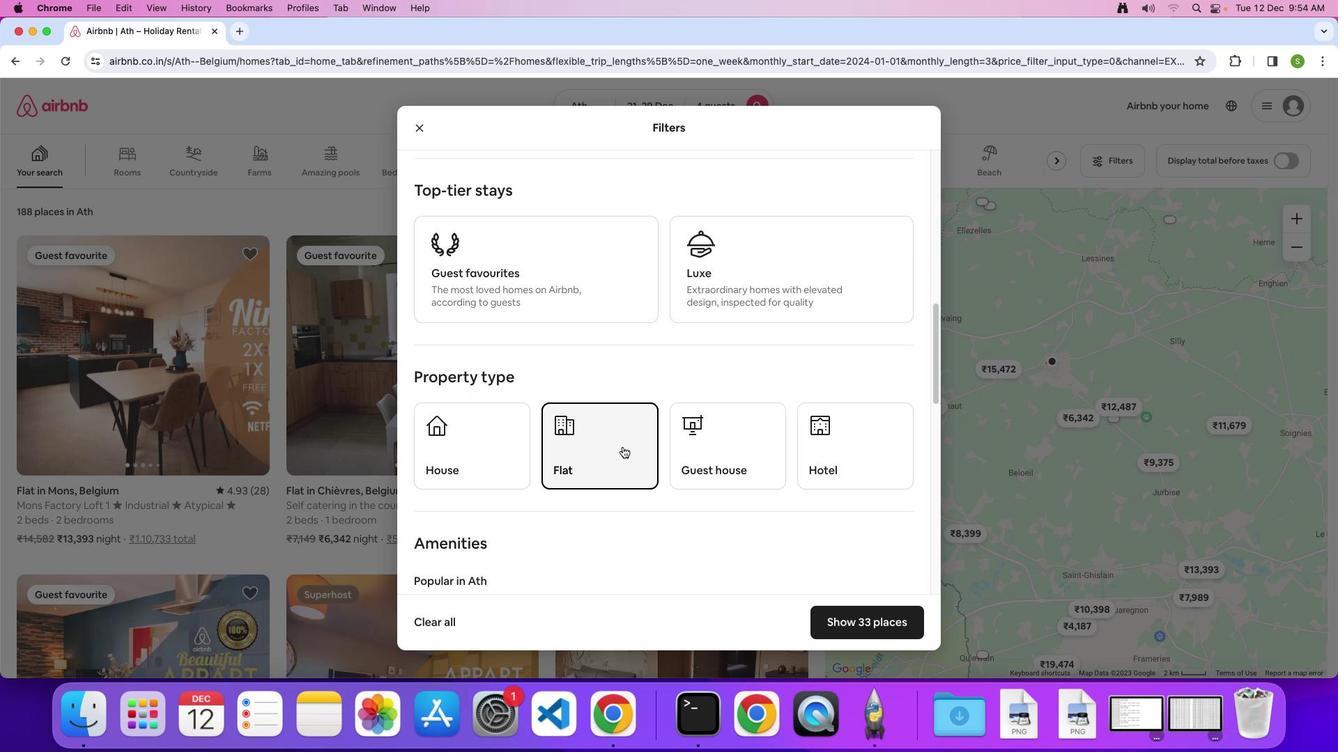 
Action: Mouse scrolled (622, 447) with delta (0, 0)
Screenshot: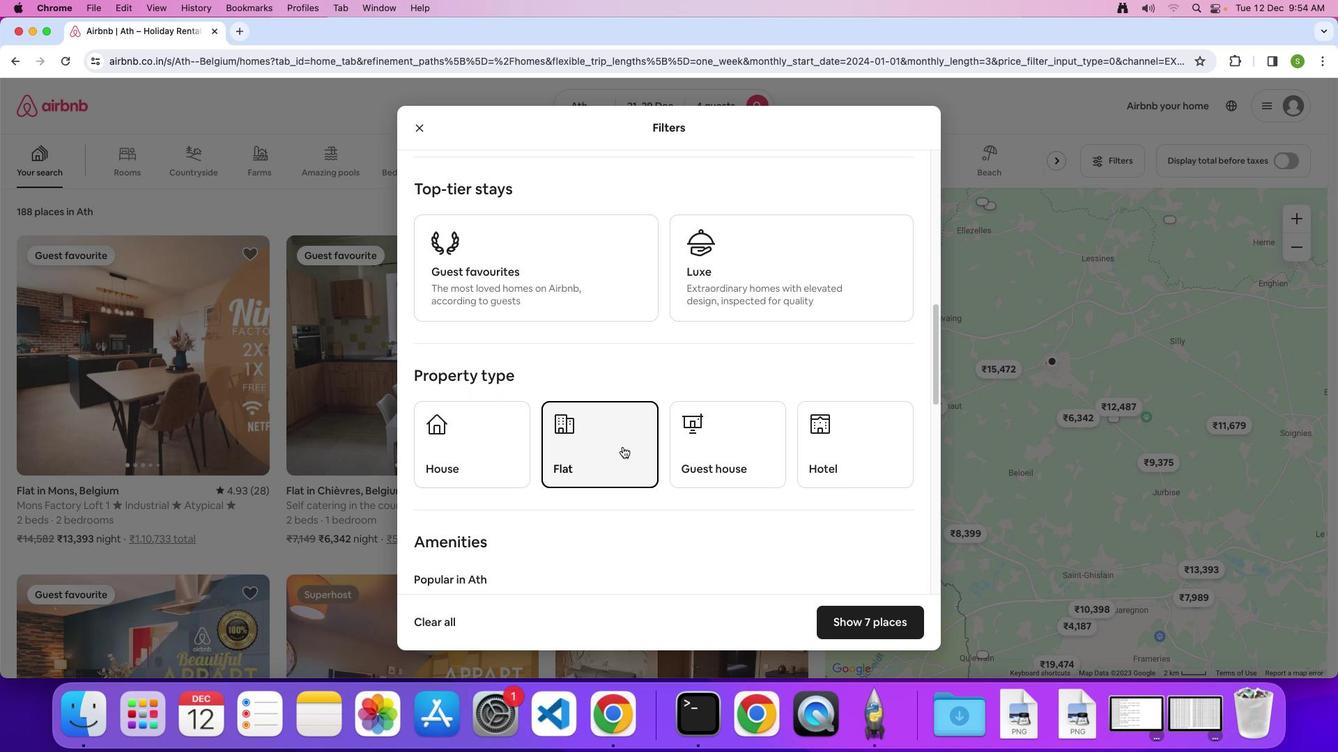 
Action: Mouse scrolled (622, 447) with delta (0, 0)
Screenshot: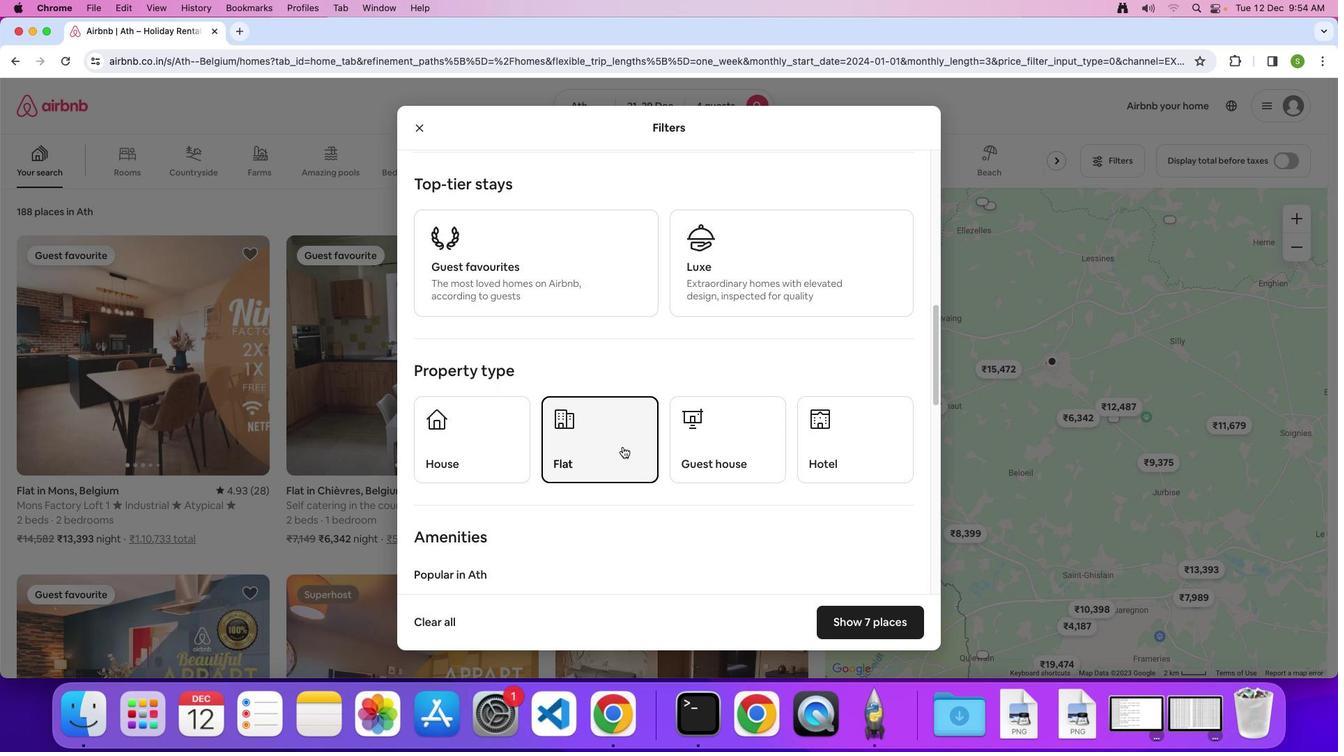 
Action: Mouse scrolled (622, 447) with delta (0, 0)
Screenshot: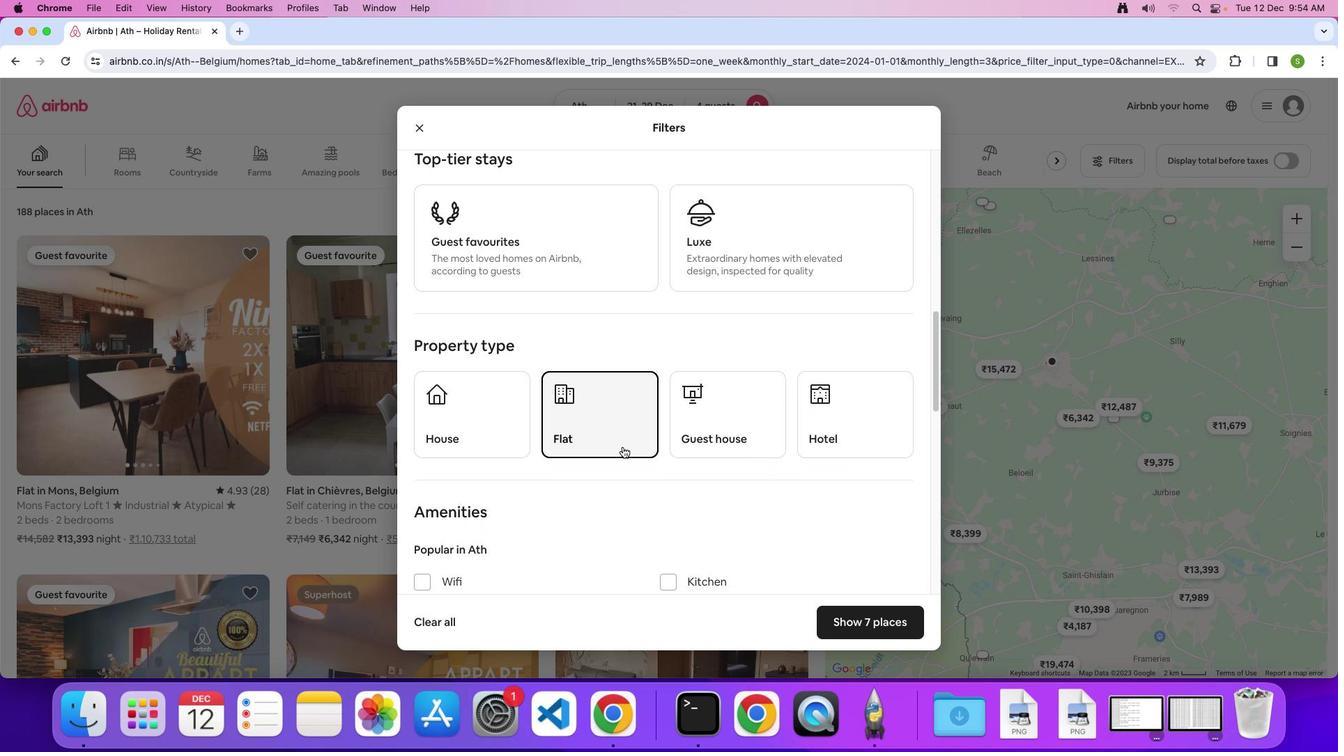 
Action: Mouse scrolled (622, 447) with delta (0, 0)
Screenshot: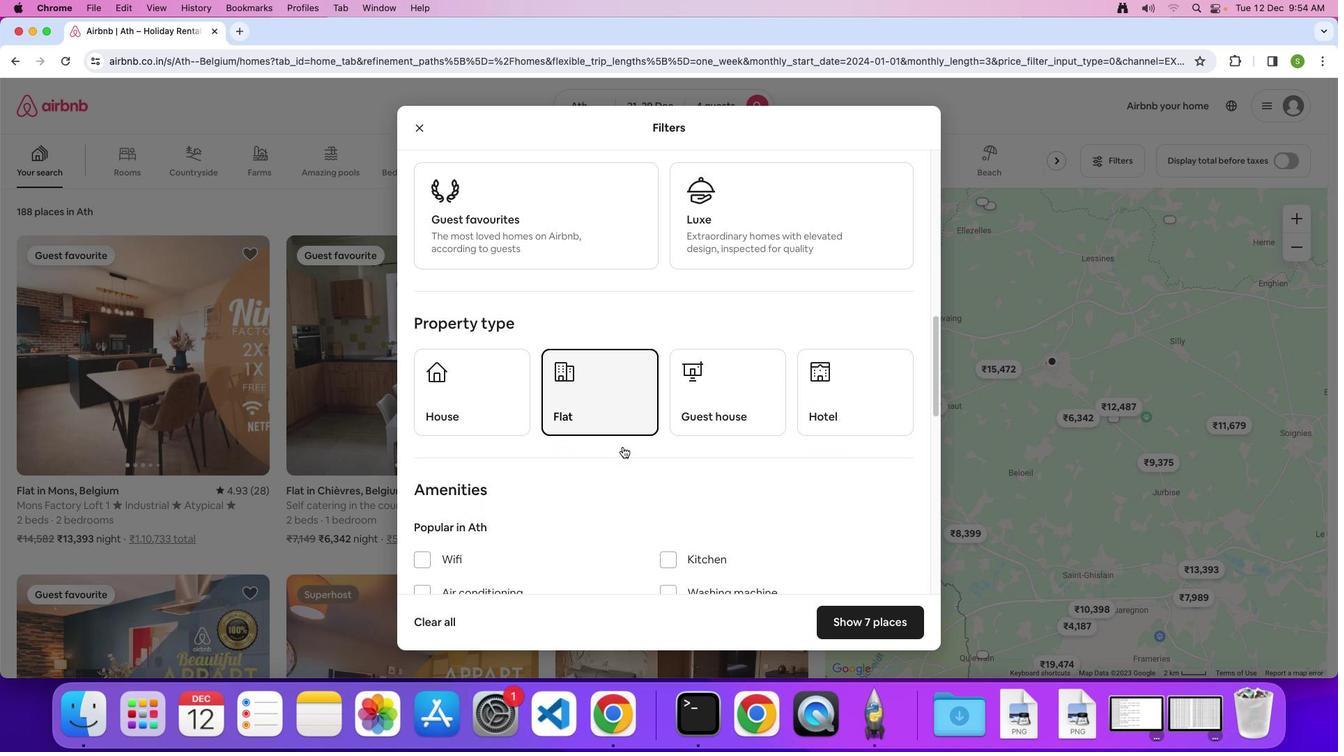 
Action: Mouse scrolled (622, 447) with delta (0, 0)
Screenshot: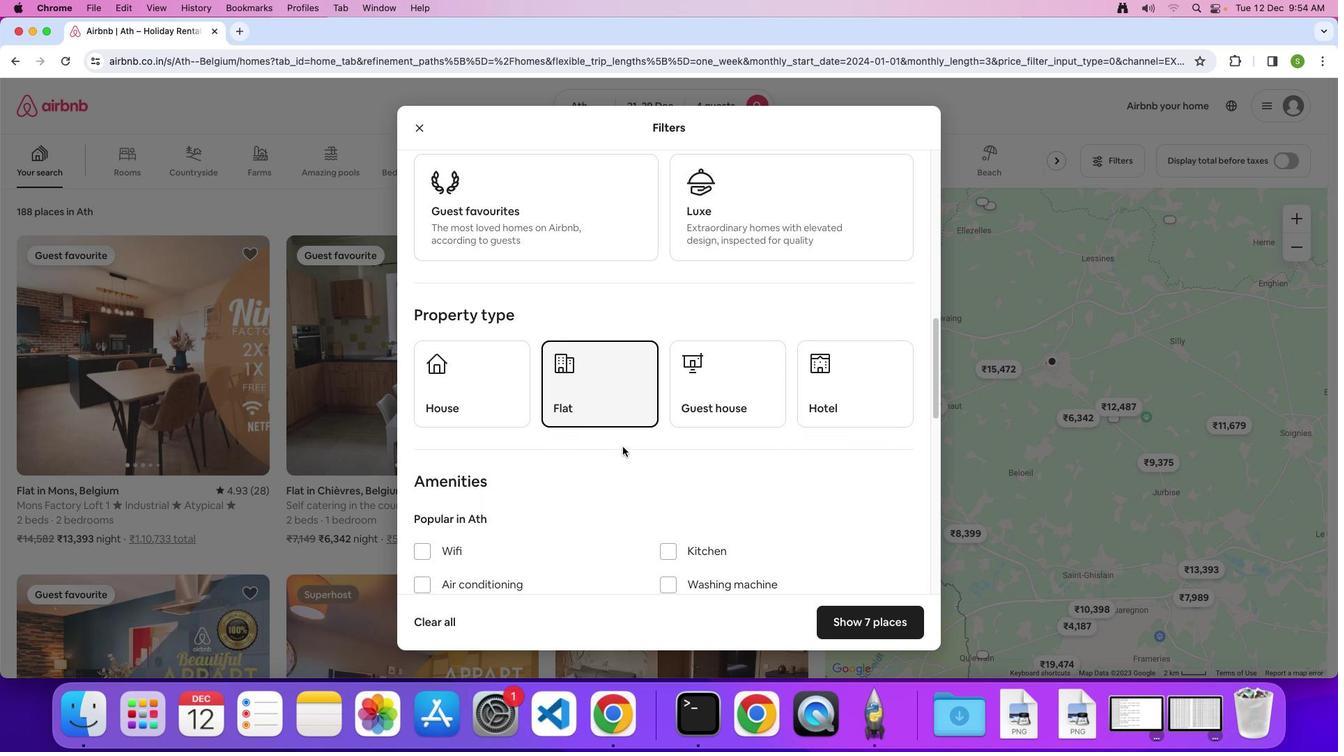 
Action: Mouse scrolled (622, 447) with delta (0, 0)
Screenshot: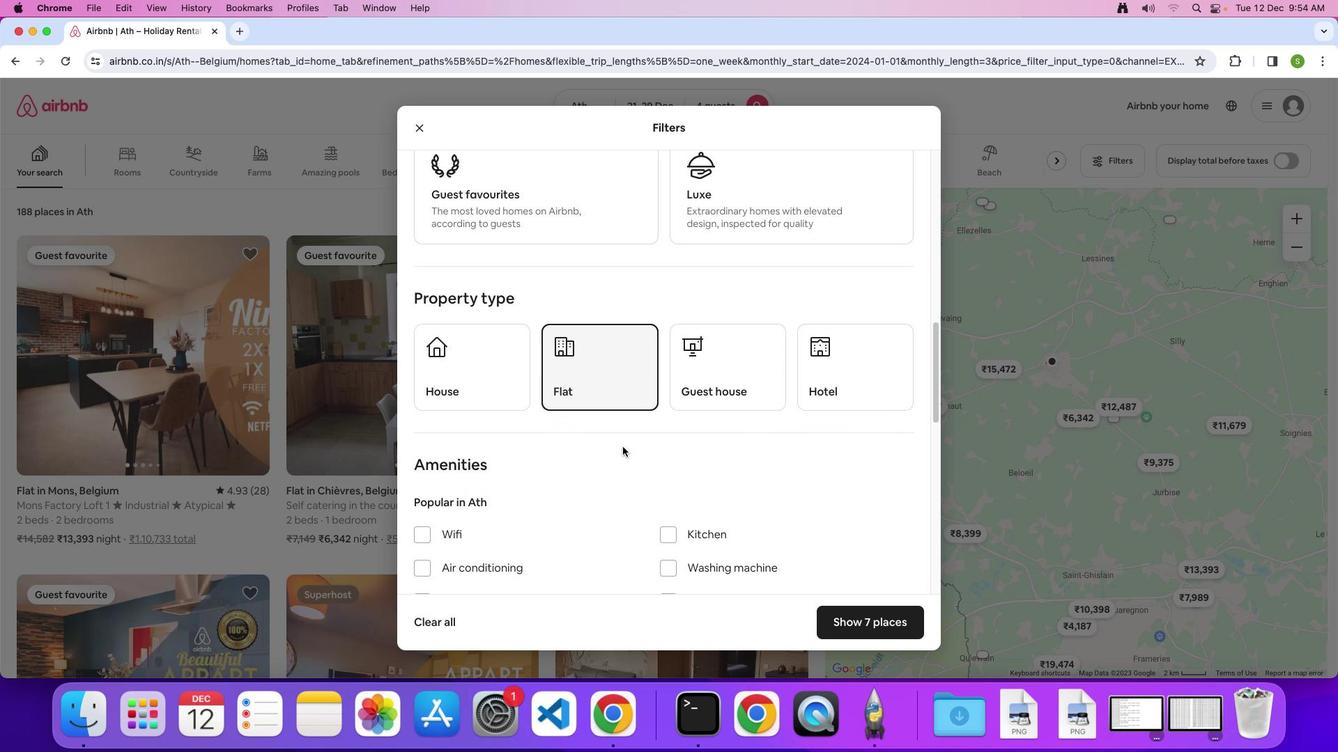 
Action: Mouse scrolled (622, 447) with delta (0, 0)
Screenshot: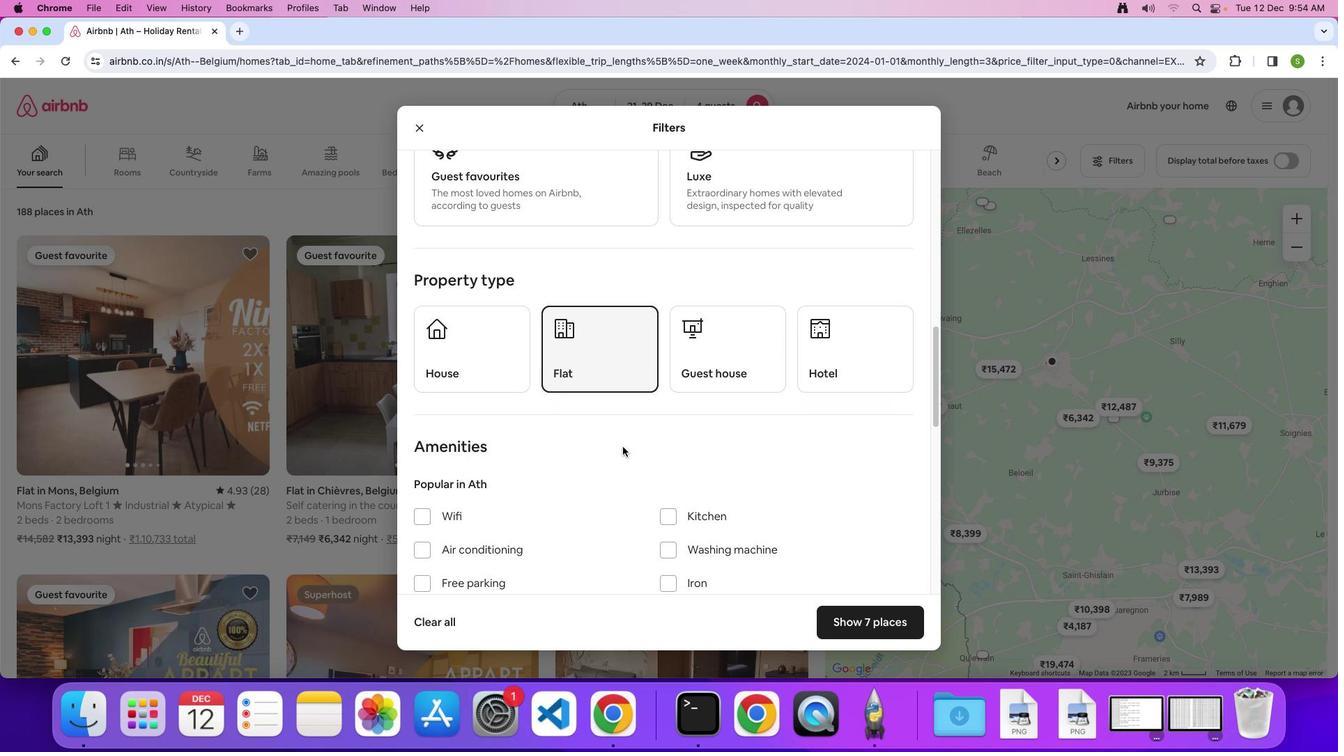 
Action: Mouse scrolled (622, 447) with delta (0, -1)
Screenshot: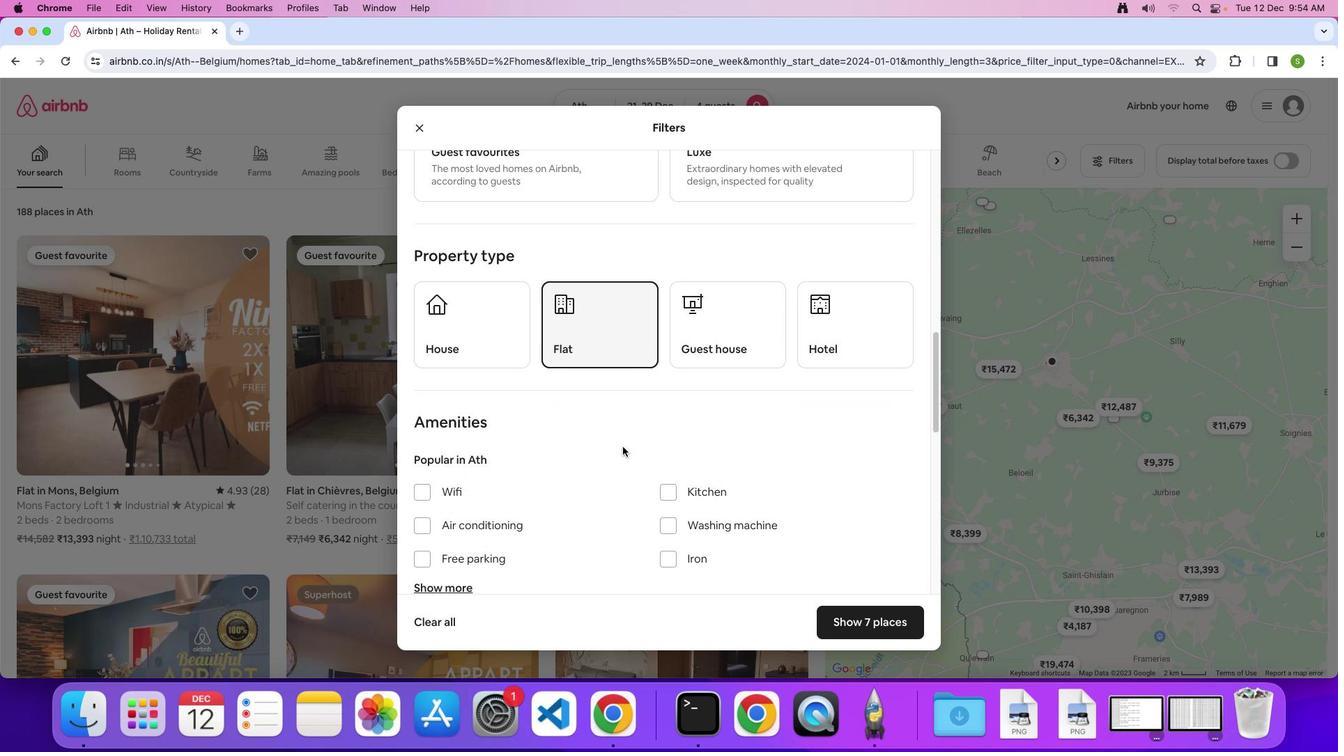 
Action: Mouse scrolled (622, 447) with delta (0, 0)
Screenshot: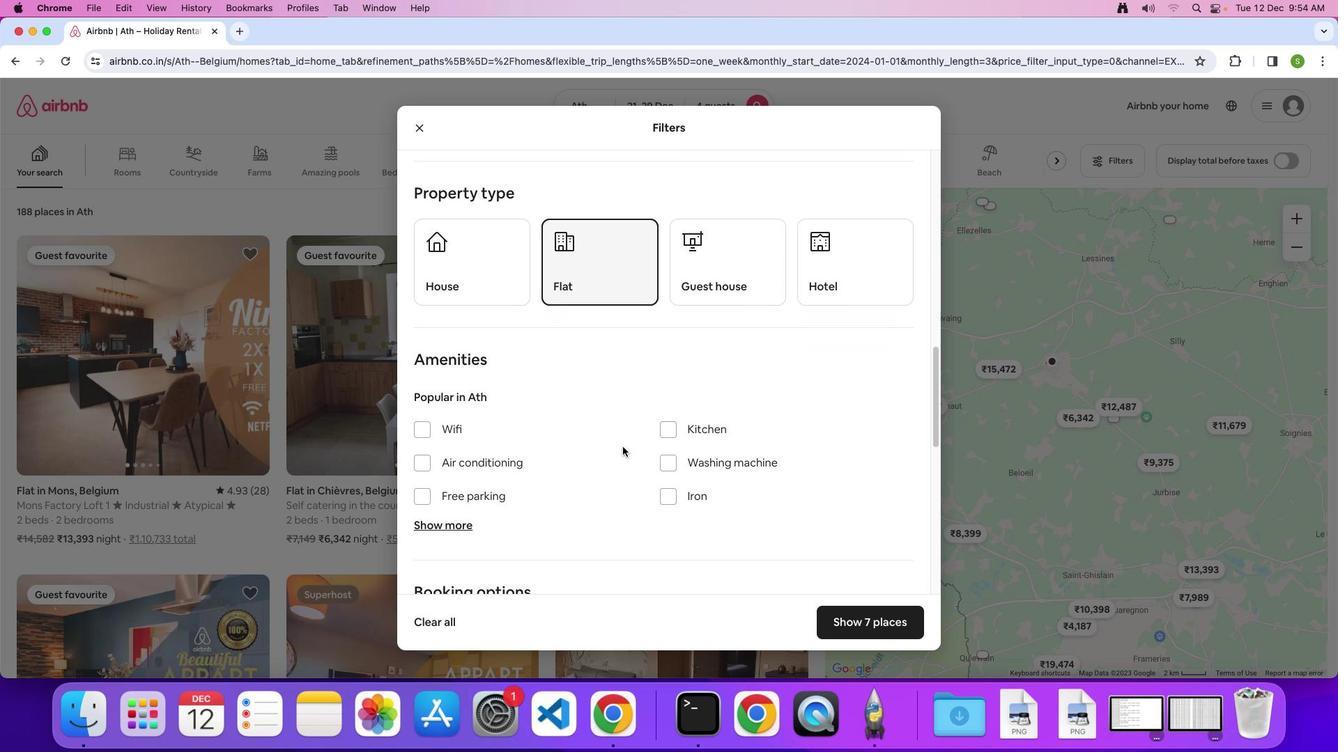 
Action: Mouse scrolled (622, 447) with delta (0, 0)
Screenshot: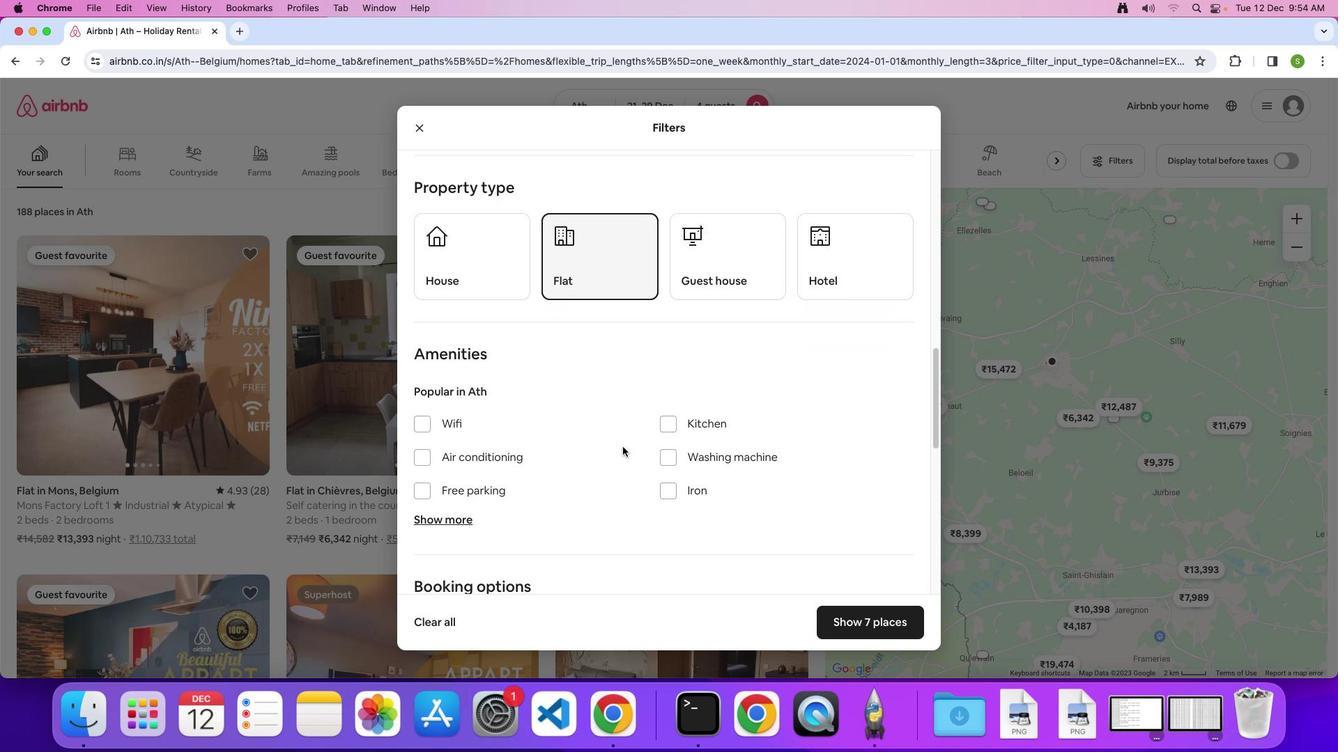 
Action: Mouse scrolled (622, 447) with delta (0, -1)
Screenshot: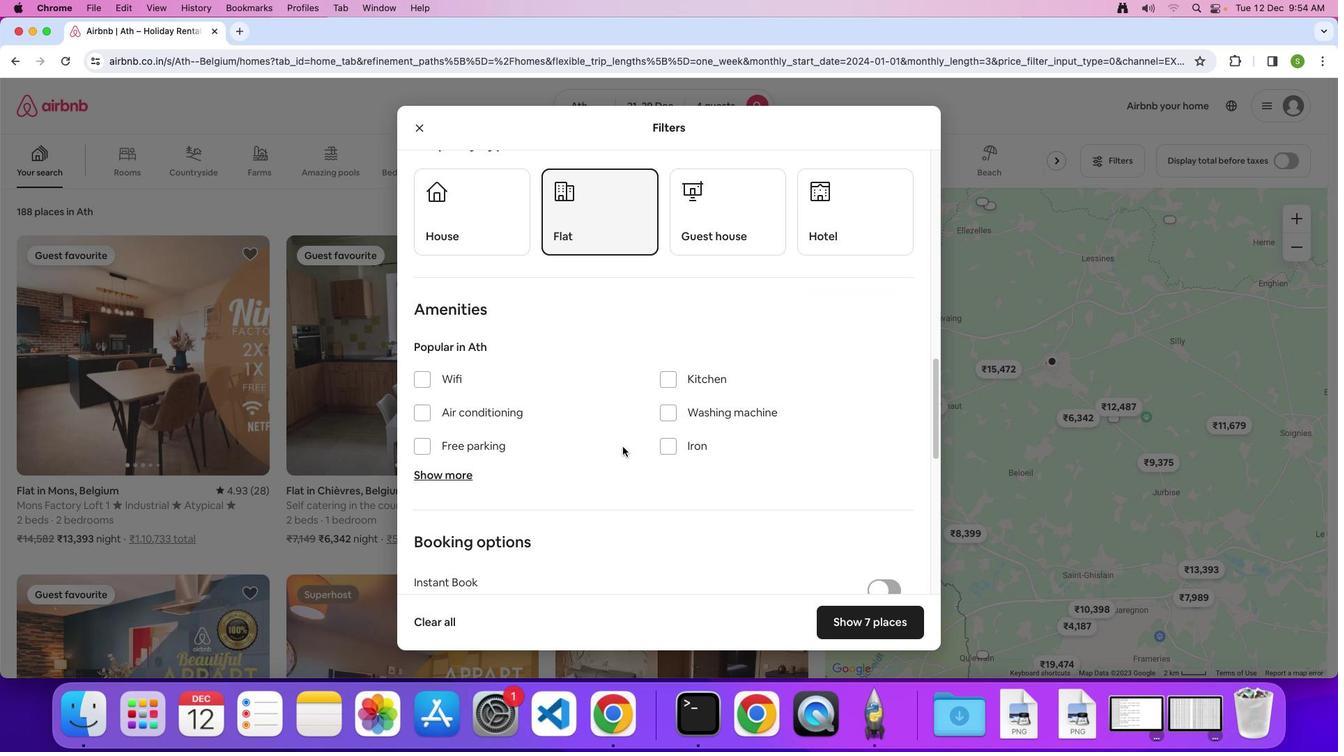 
Action: Mouse moved to (438, 432)
Screenshot: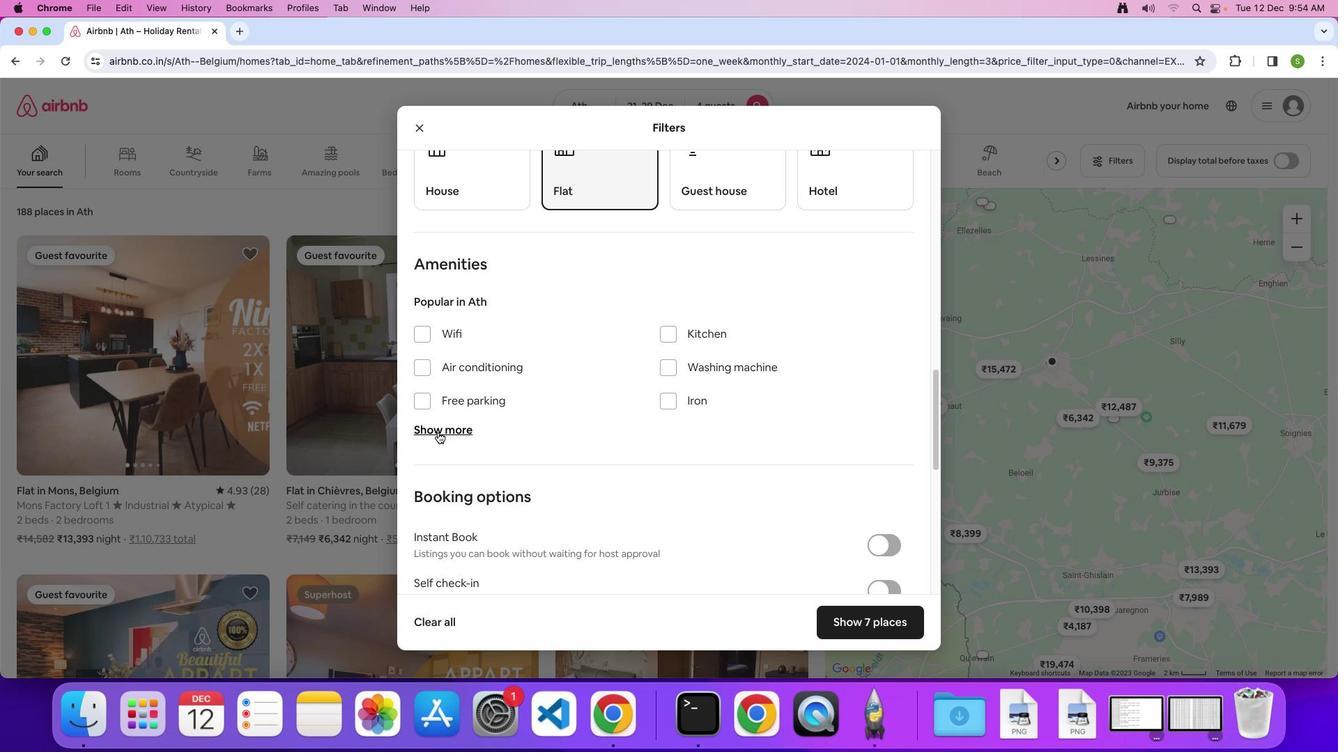 
Action: Mouse pressed left at (438, 432)
Screenshot: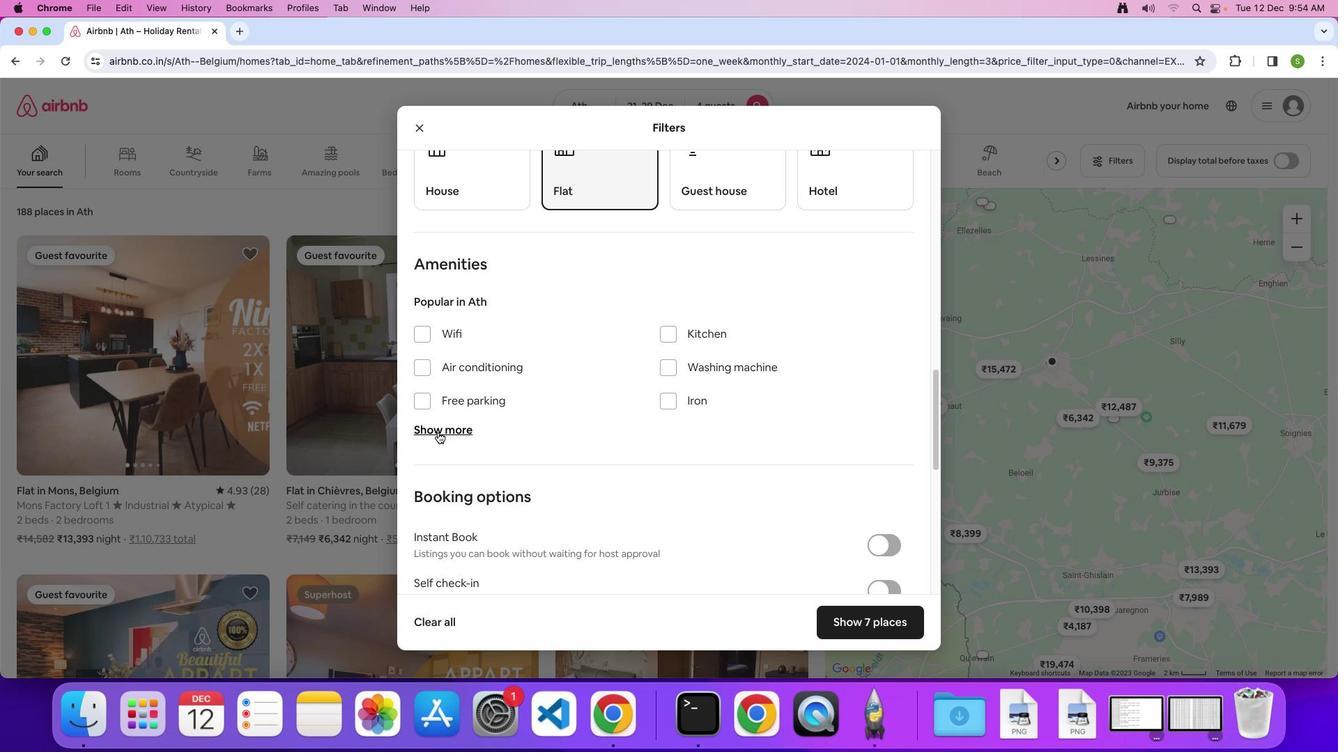 
Action: Mouse moved to (631, 476)
Screenshot: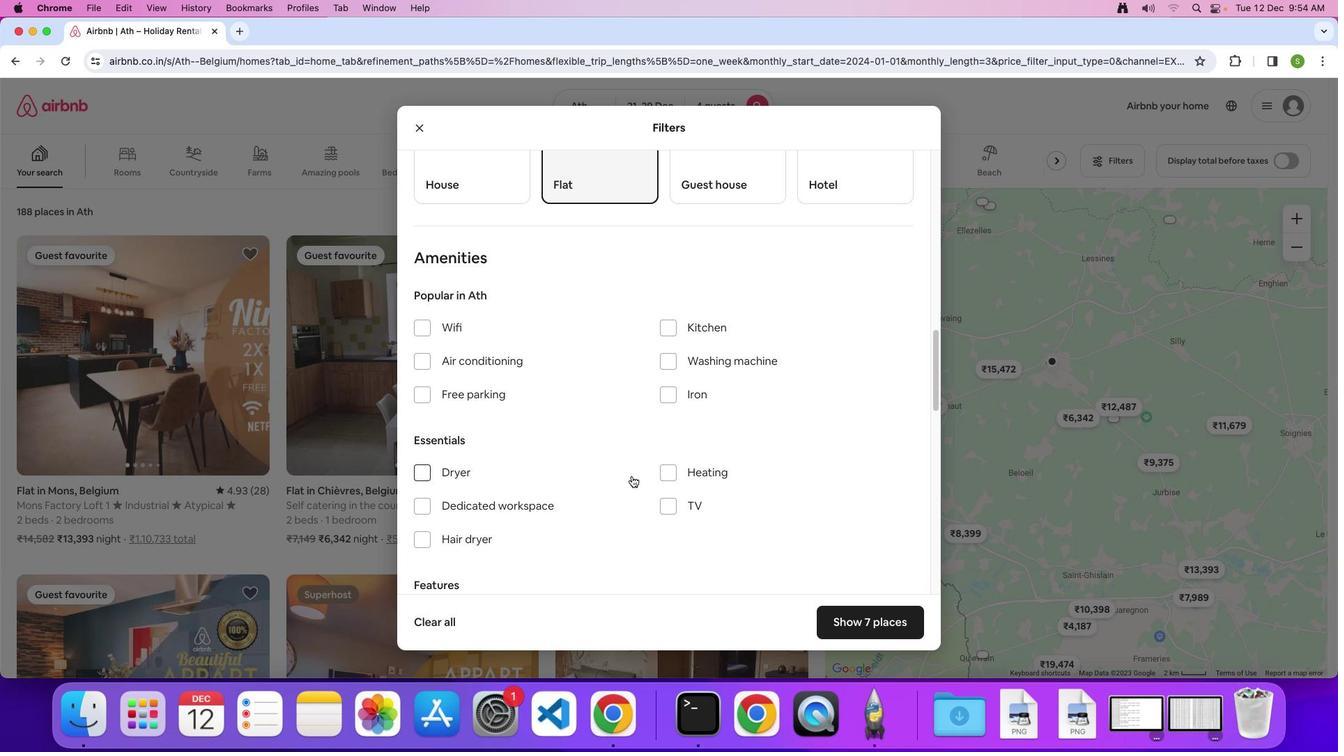 
Action: Mouse scrolled (631, 476) with delta (0, 0)
Screenshot: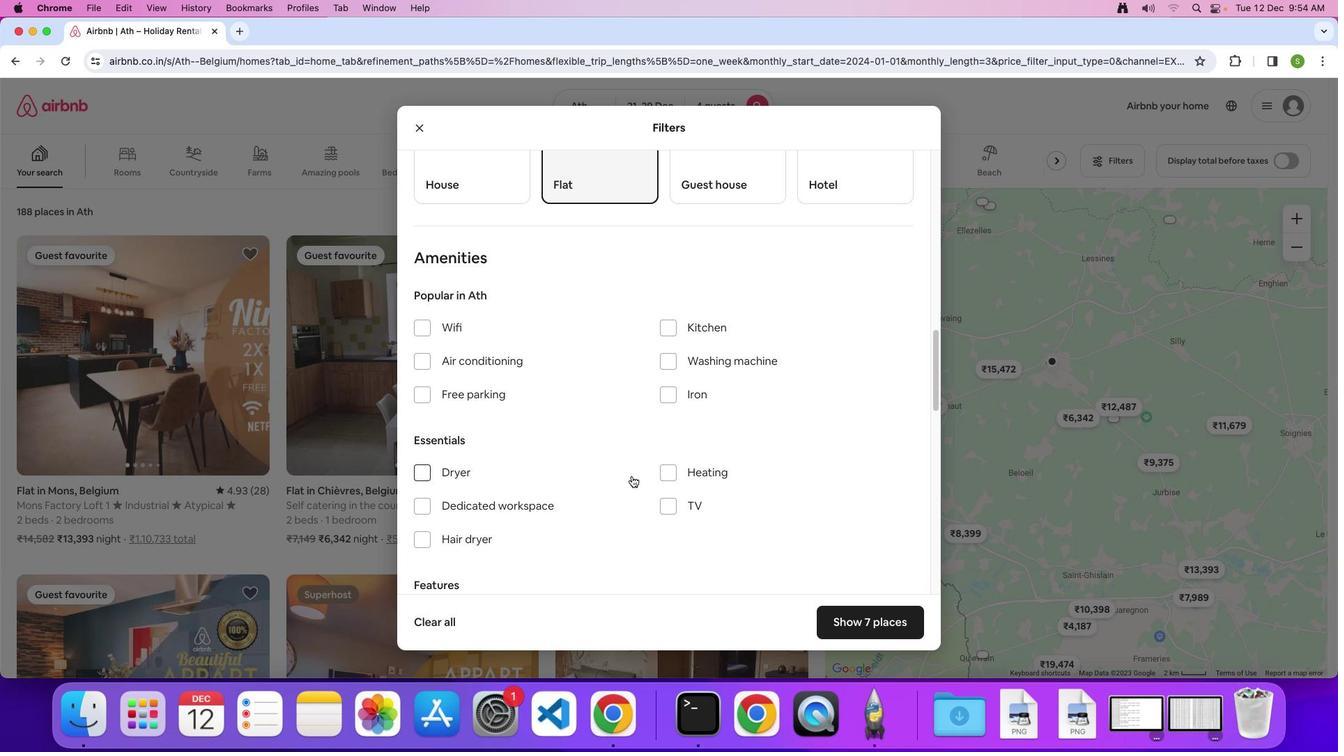 
Action: Mouse scrolled (631, 476) with delta (0, 0)
Screenshot: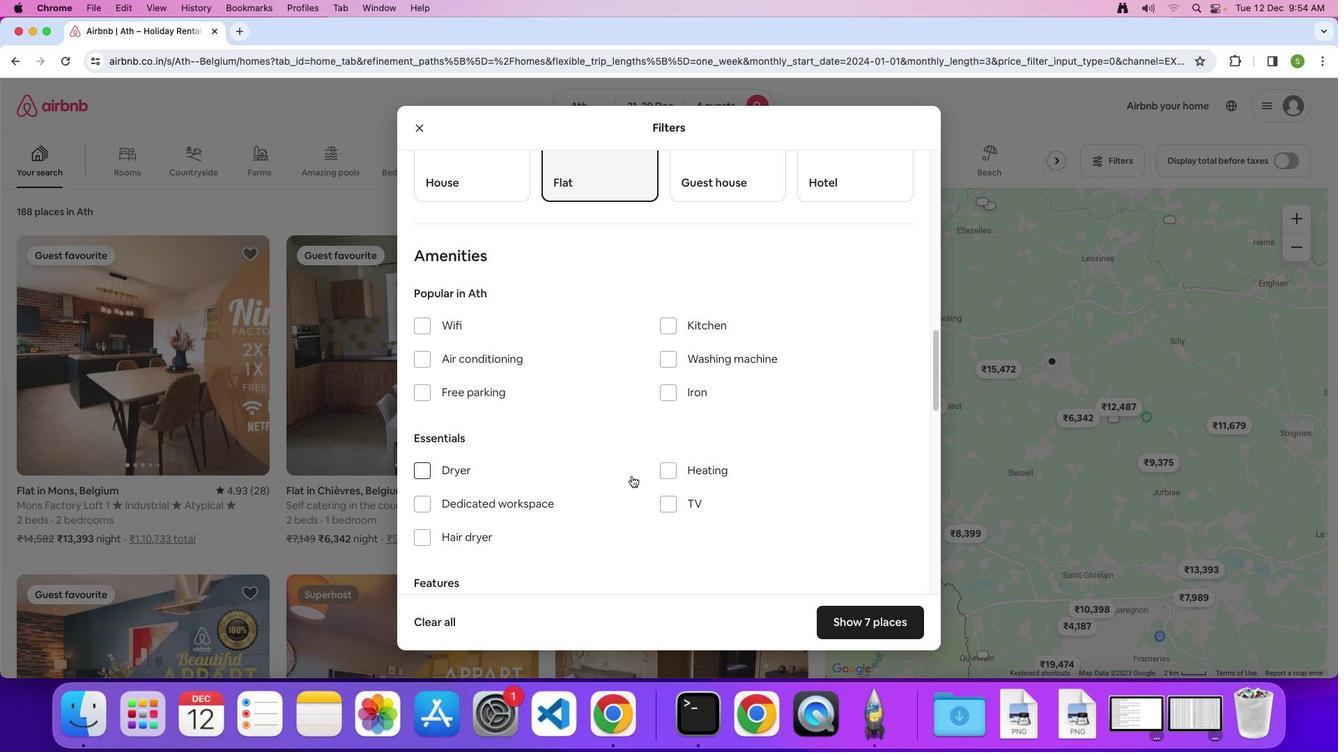 
Action: Mouse moved to (631, 475)
Screenshot: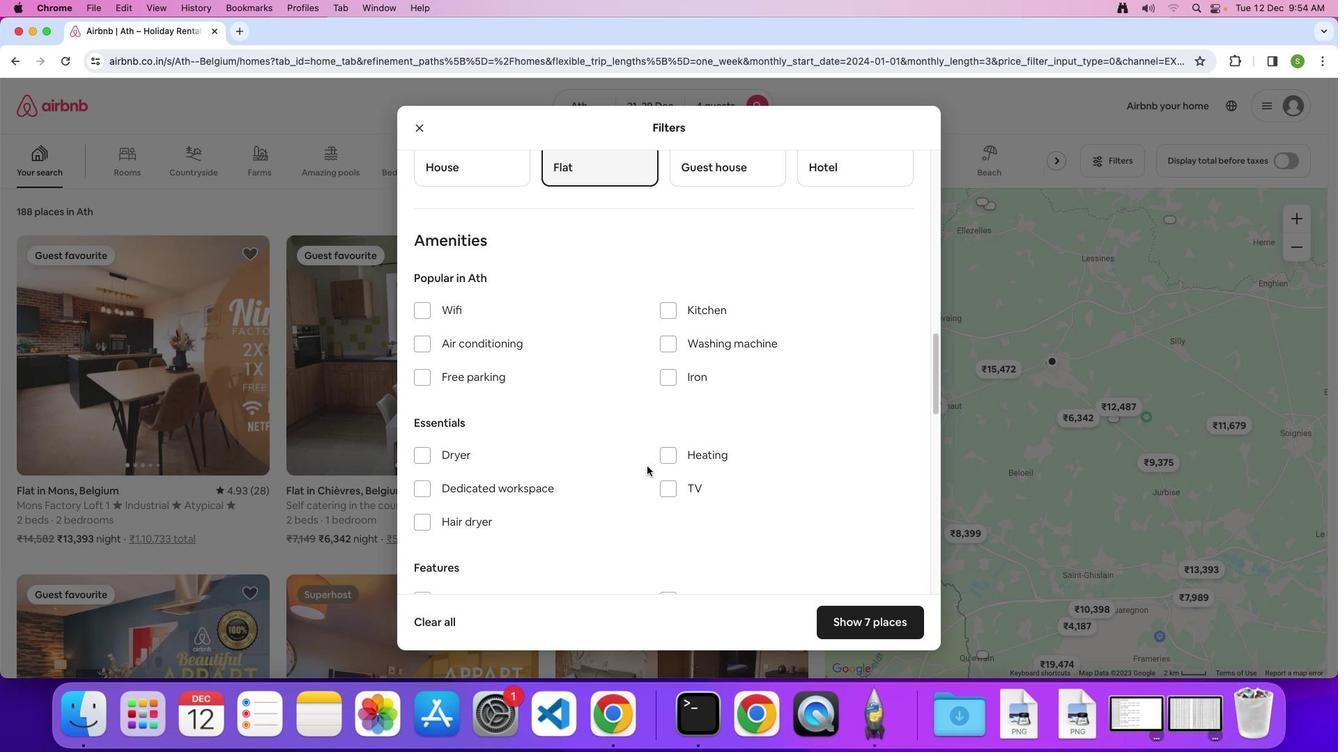 
Action: Mouse scrolled (631, 475) with delta (0, 0)
Screenshot: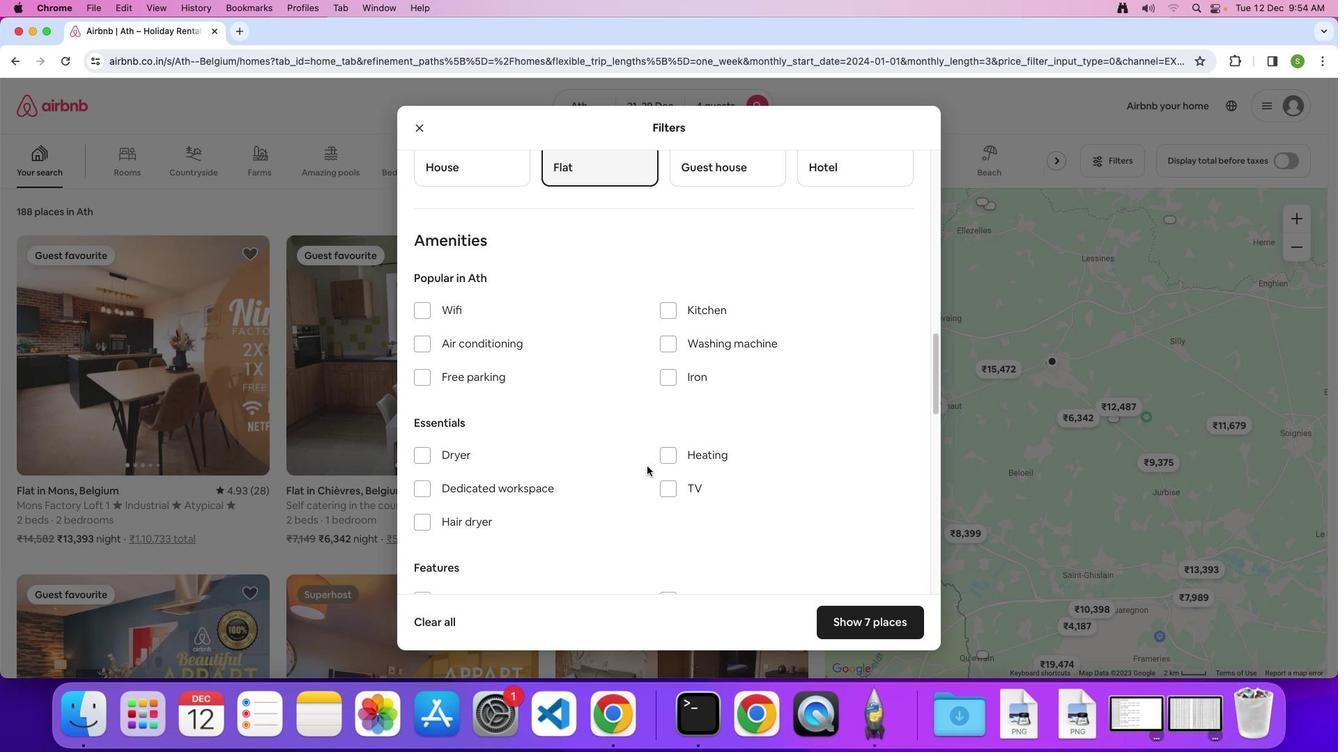 
Action: Mouse moved to (666, 453)
Screenshot: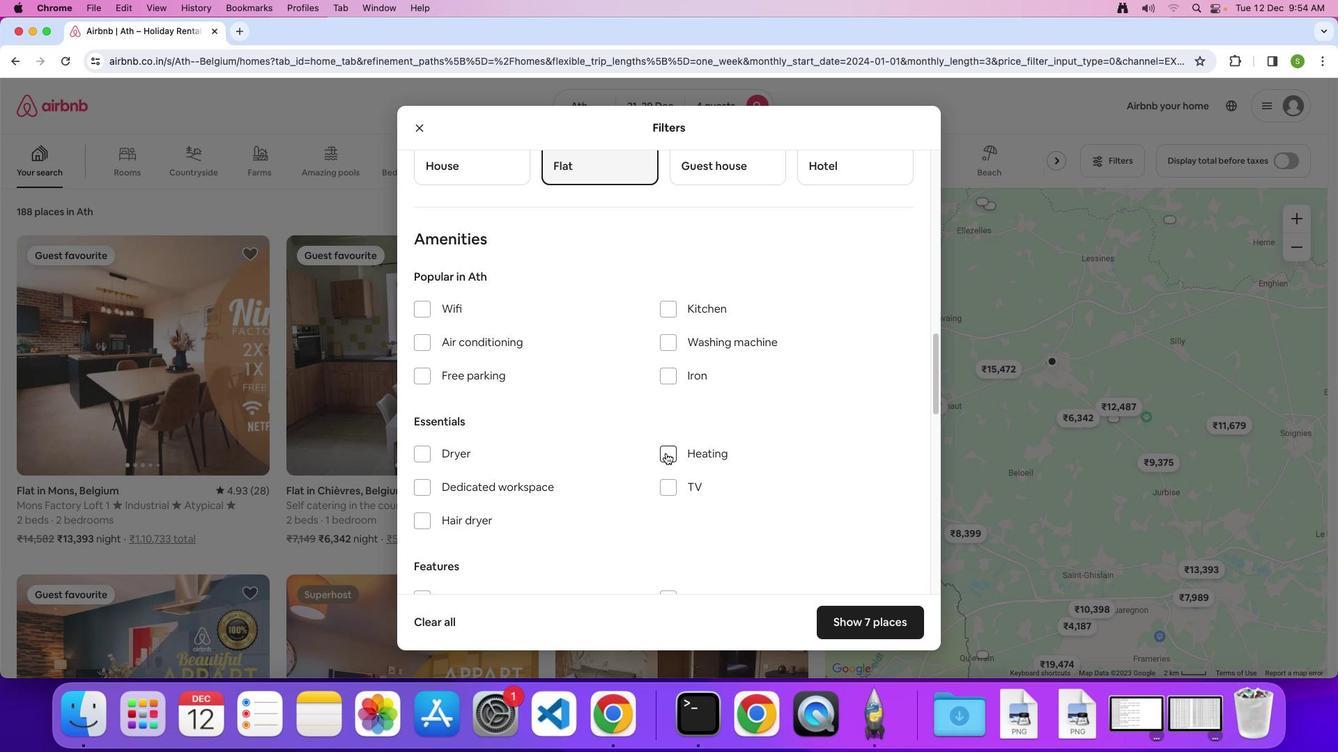 
Action: Mouse pressed left at (666, 453)
Screenshot: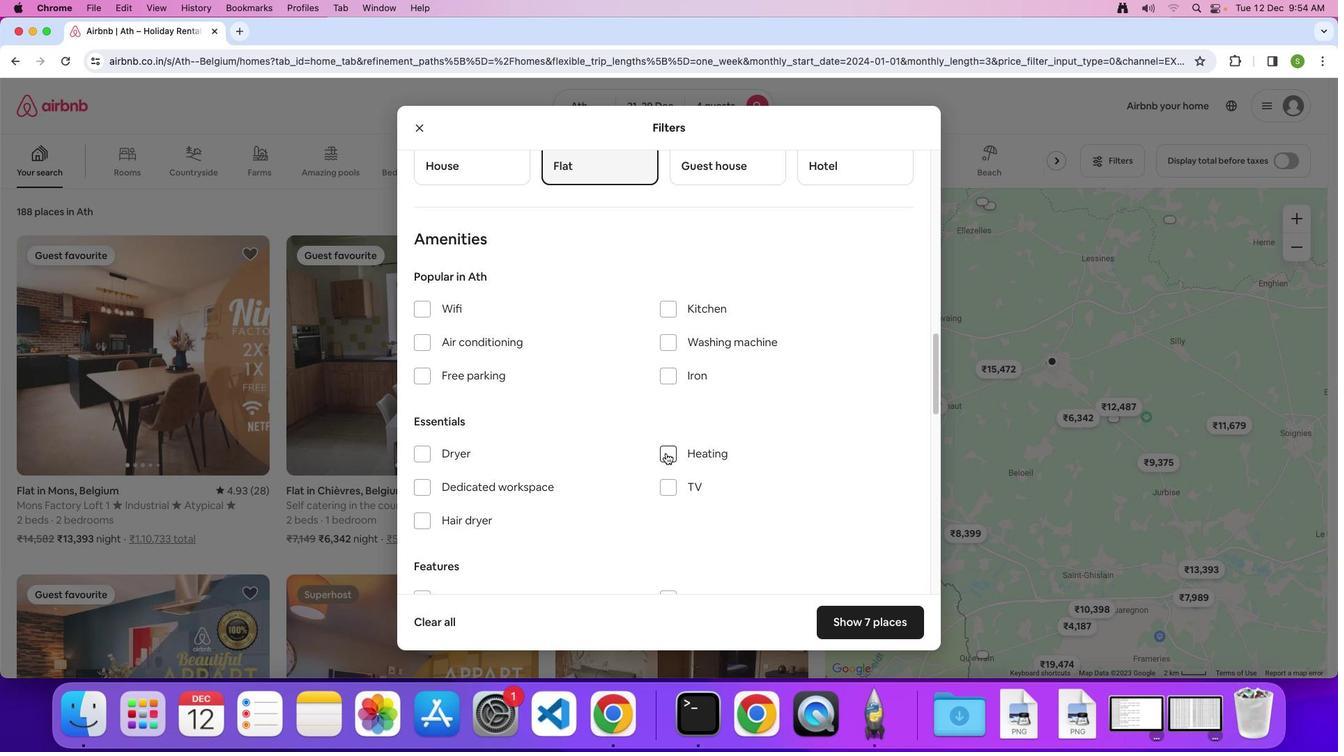 
Action: Mouse moved to (590, 467)
Screenshot: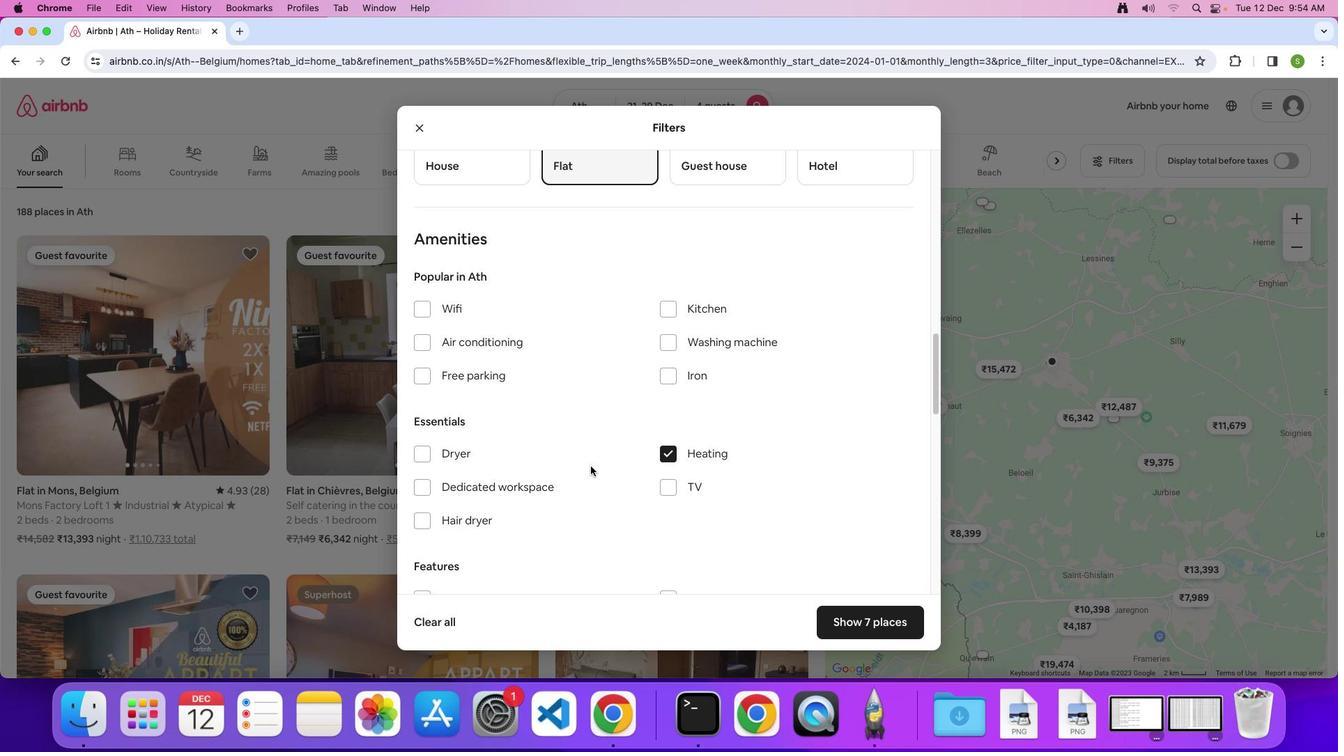 
Action: Mouse scrolled (590, 467) with delta (0, 0)
Screenshot: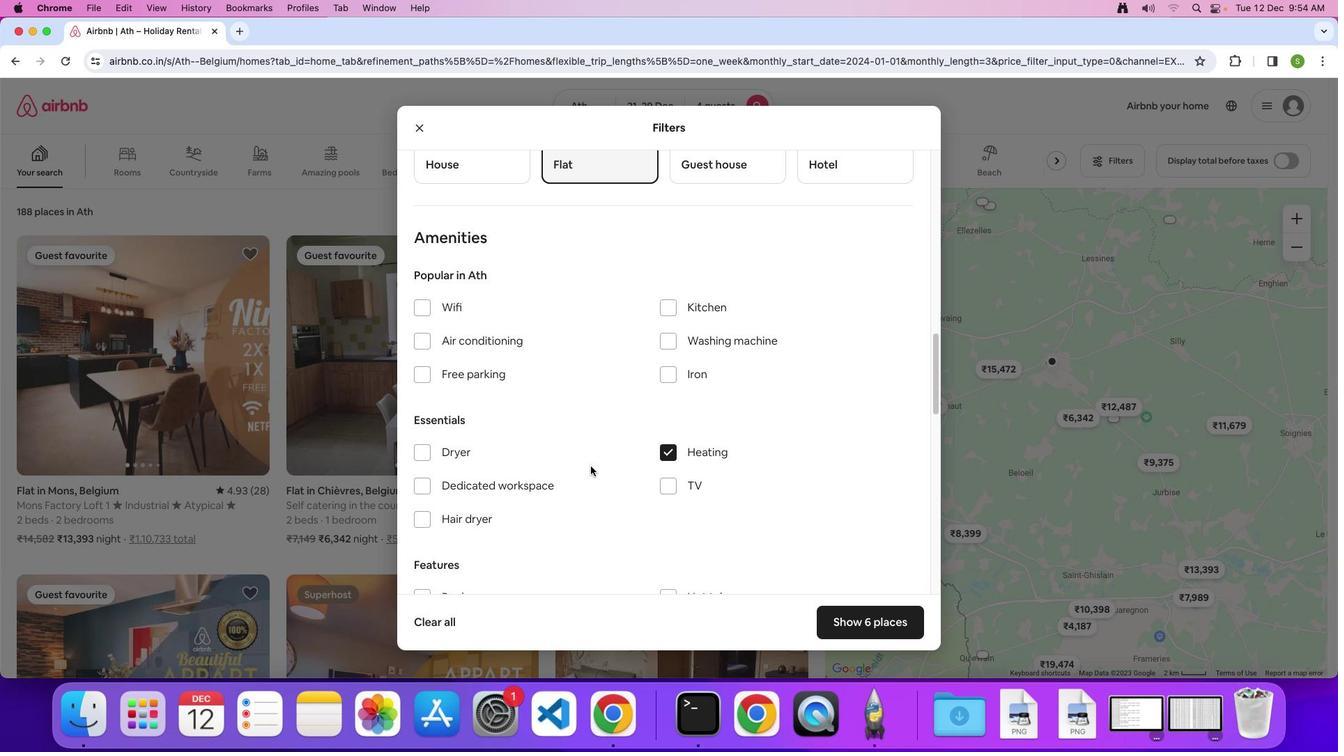 
Action: Mouse scrolled (590, 467) with delta (0, 0)
Screenshot: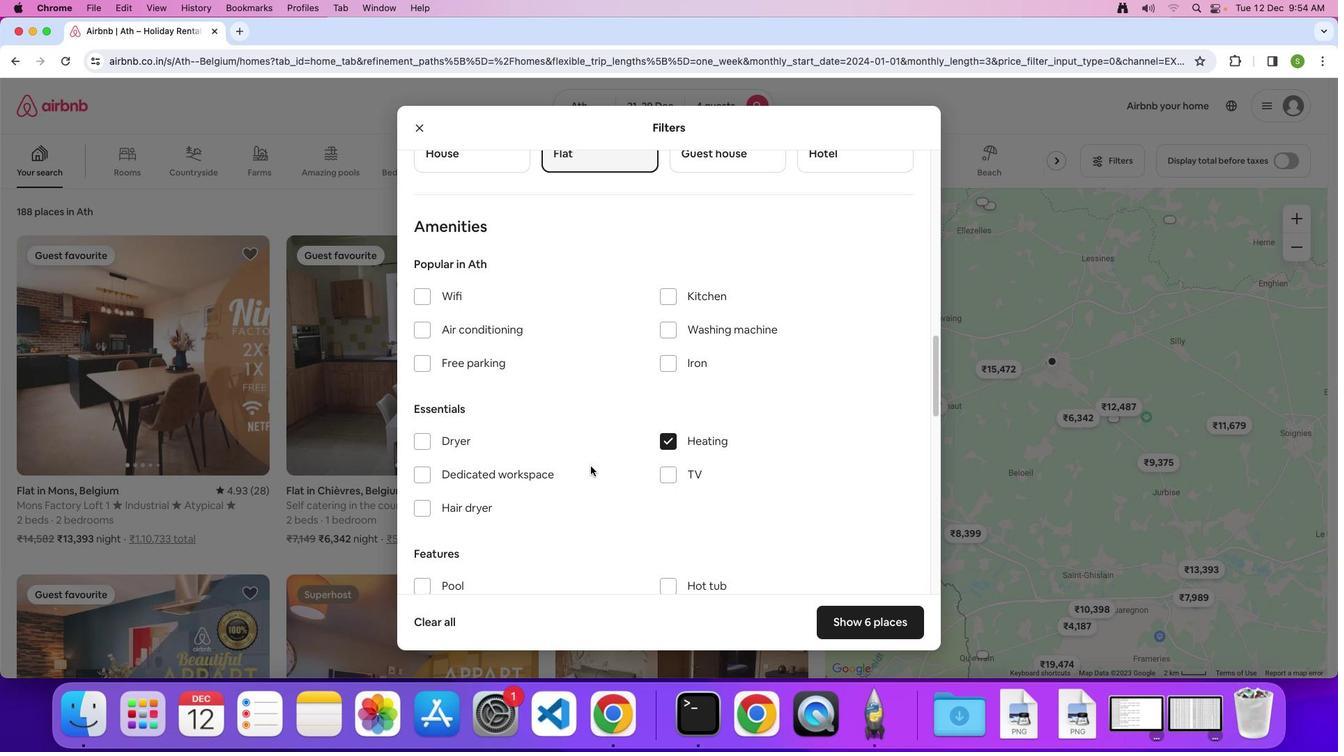 
Action: Mouse scrolled (590, 467) with delta (0, -1)
Screenshot: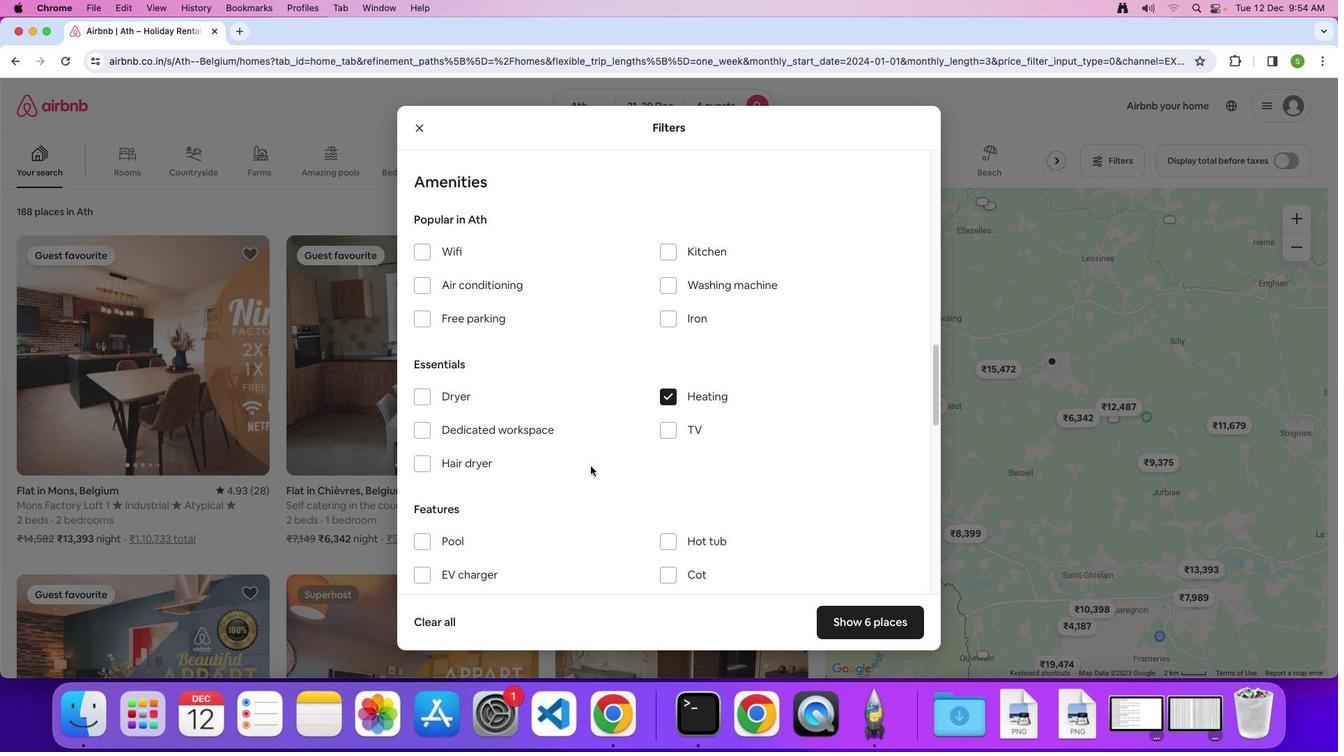 
Action: Mouse scrolled (590, 467) with delta (0, 0)
Screenshot: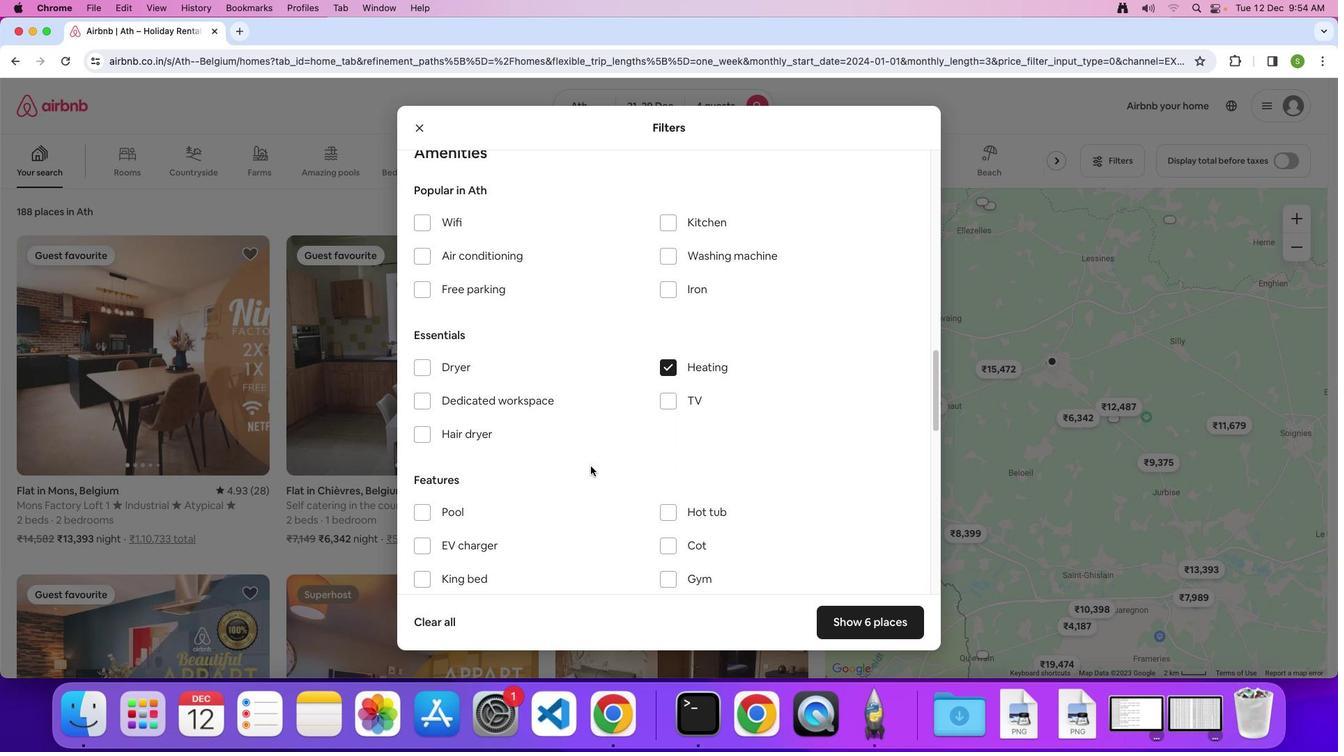 
Action: Mouse scrolled (590, 467) with delta (0, 0)
Screenshot: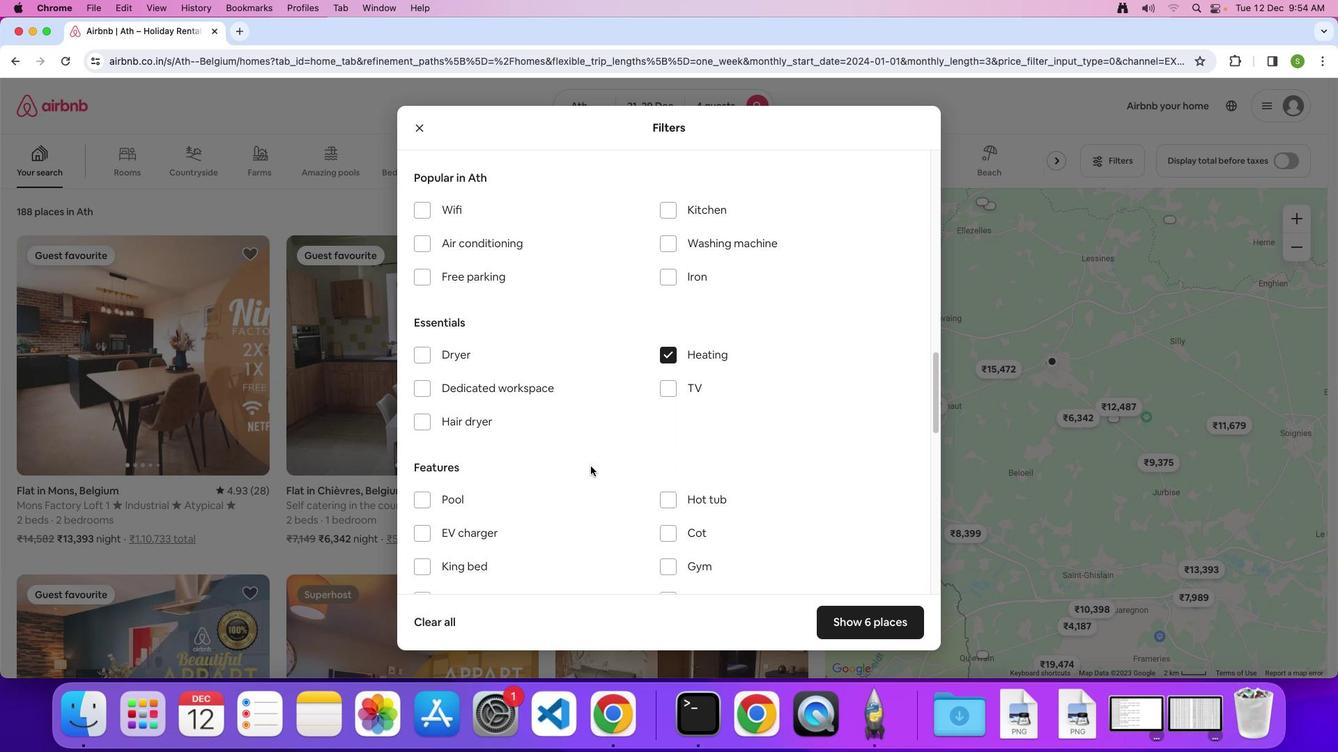 
Action: Mouse scrolled (590, 467) with delta (0, 0)
Screenshot: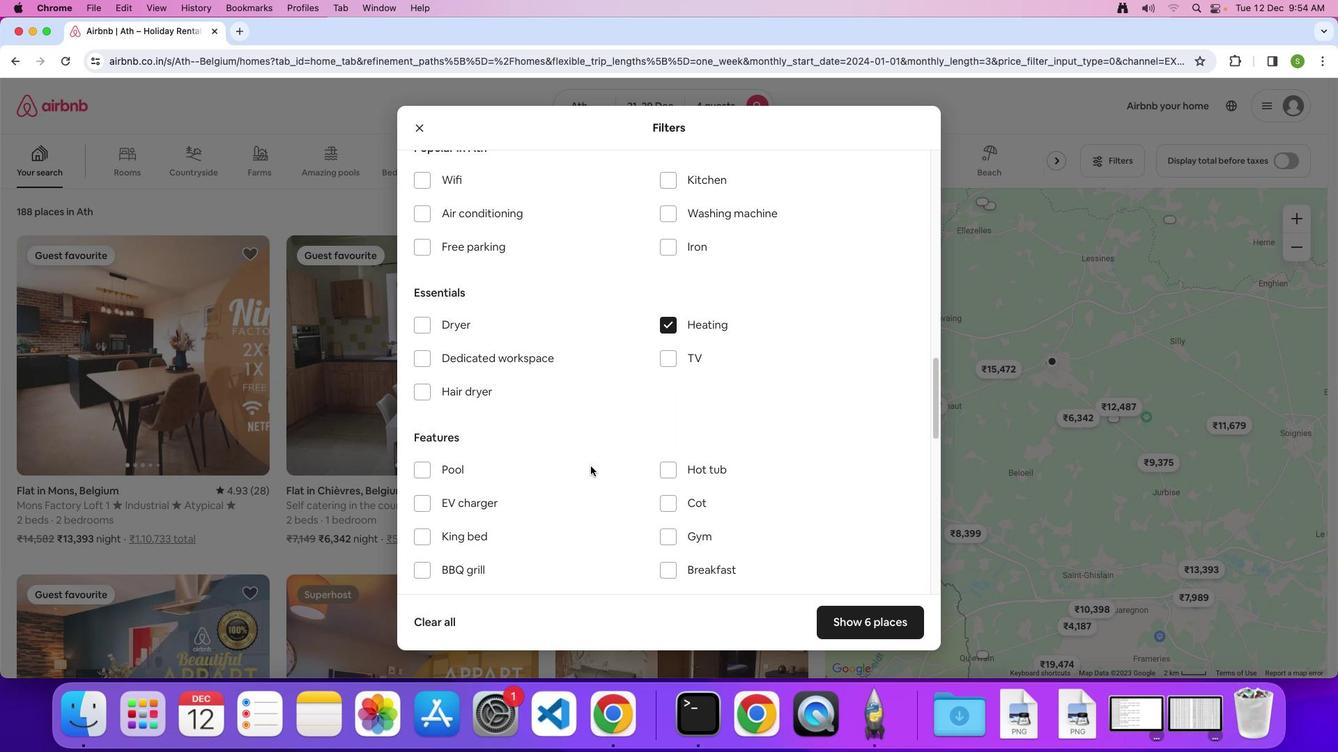 
Action: Mouse scrolled (590, 467) with delta (0, 0)
Screenshot: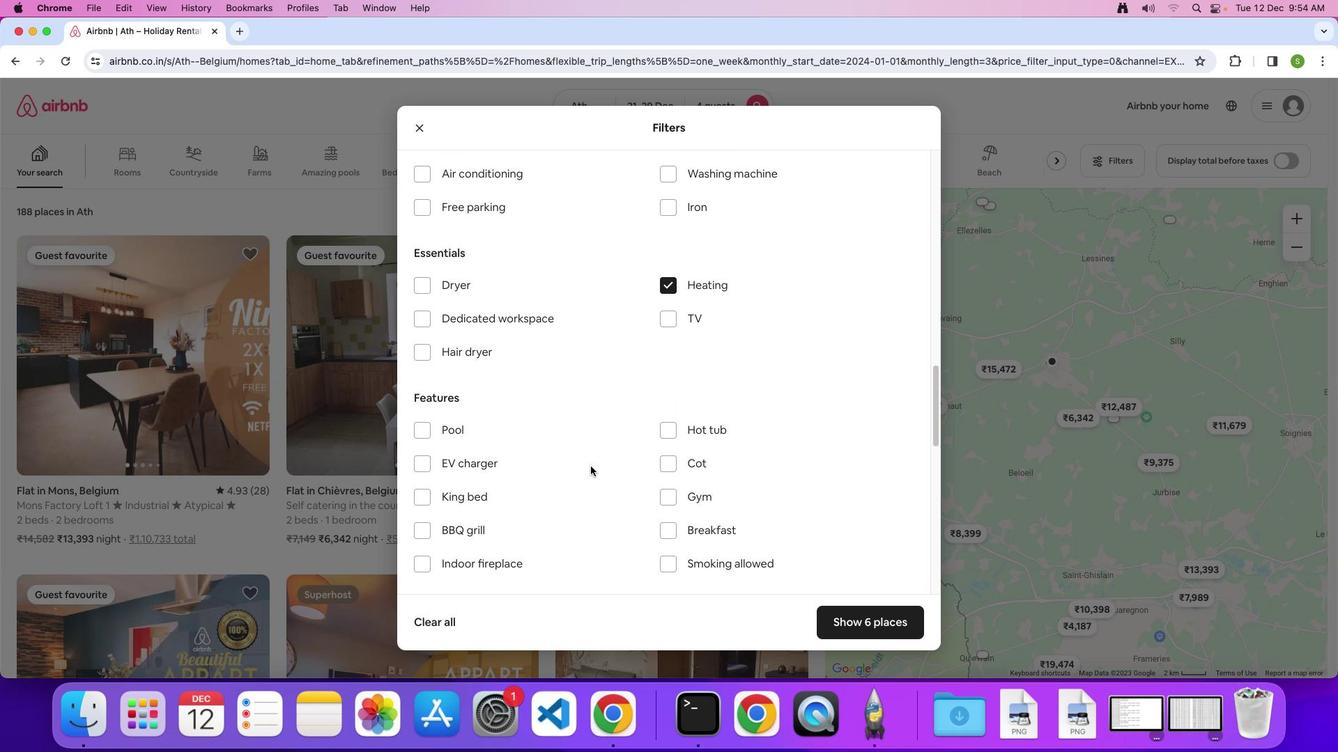 
Action: Mouse scrolled (590, 467) with delta (0, 0)
Screenshot: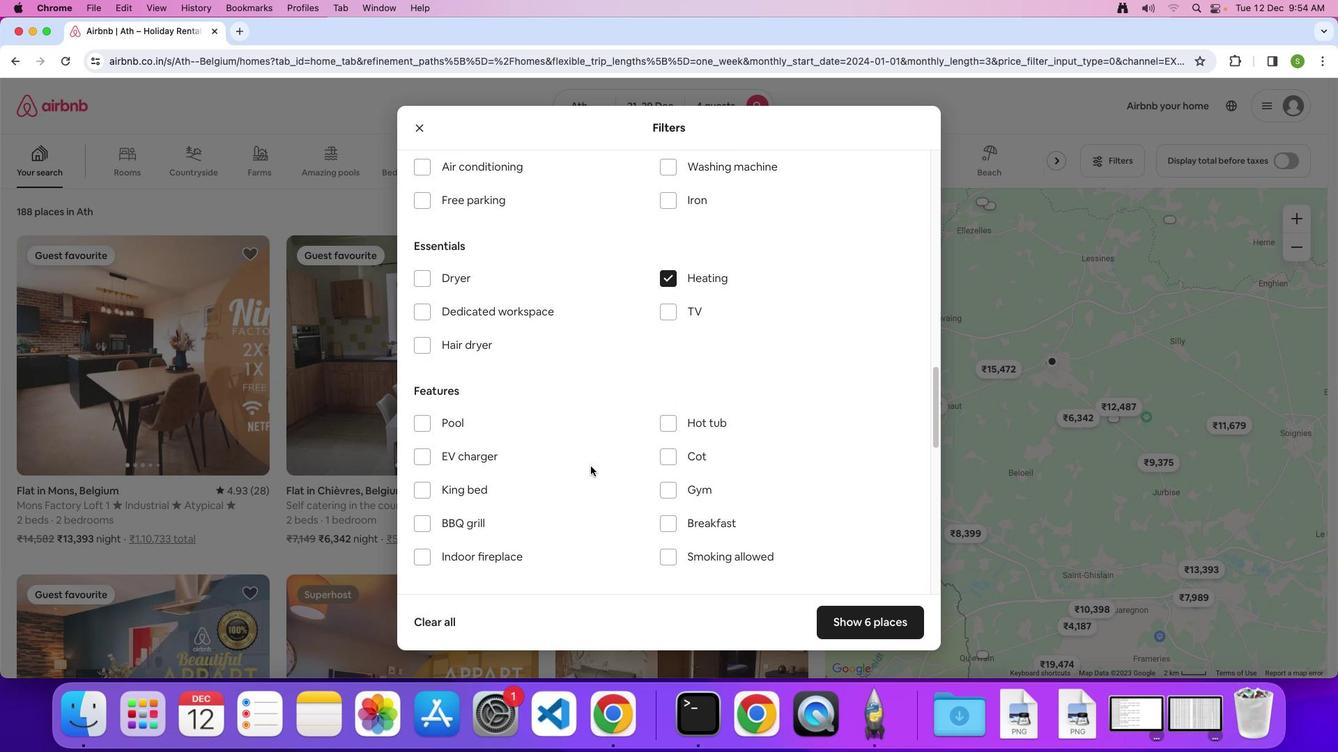 
Action: Mouse scrolled (590, 467) with delta (0, -2)
Screenshot: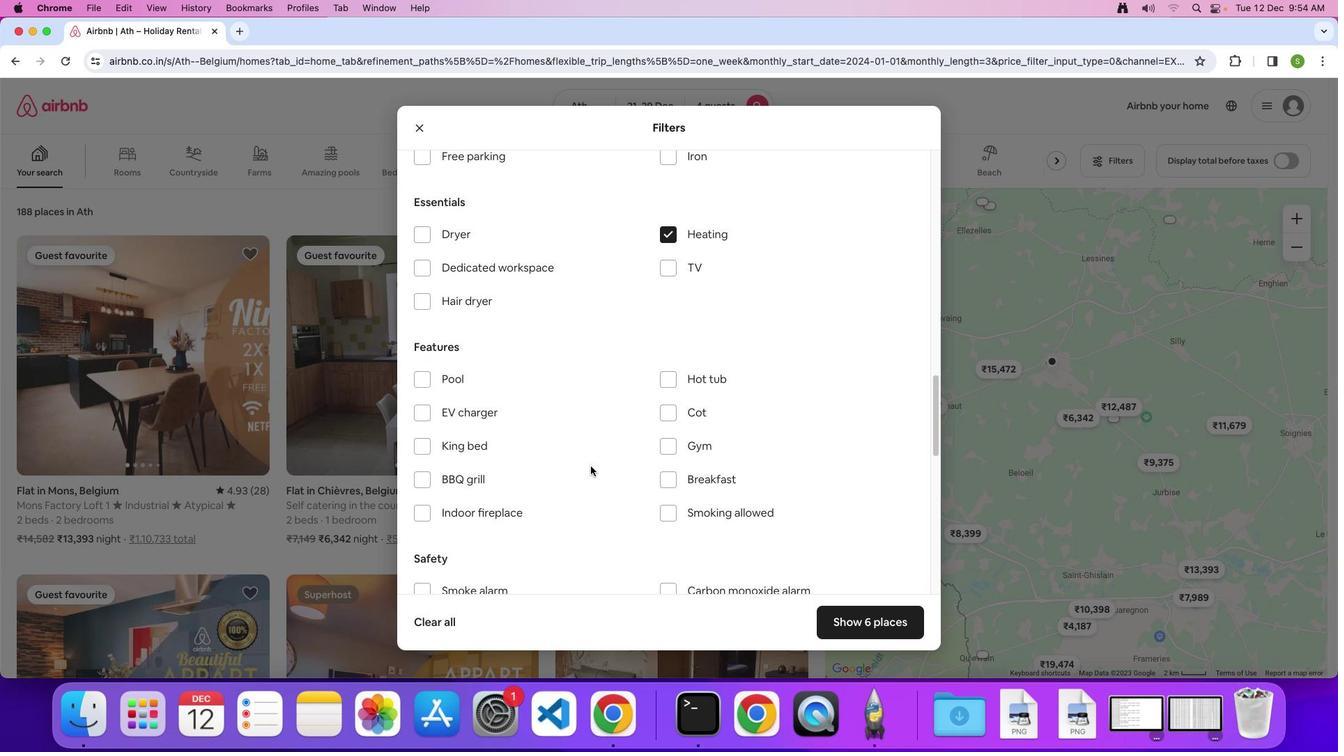 
Action: Mouse scrolled (590, 467) with delta (0, 0)
Screenshot: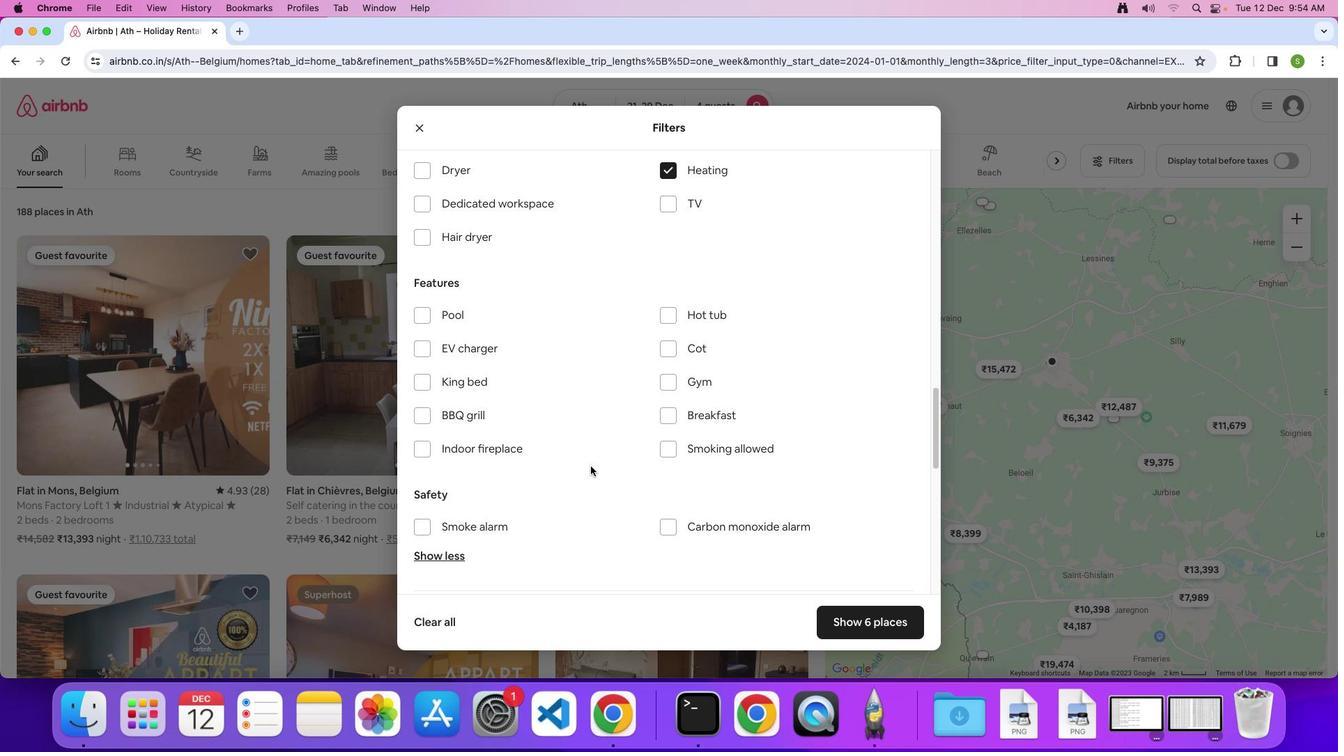 
Action: Mouse scrolled (590, 467) with delta (0, 0)
Screenshot: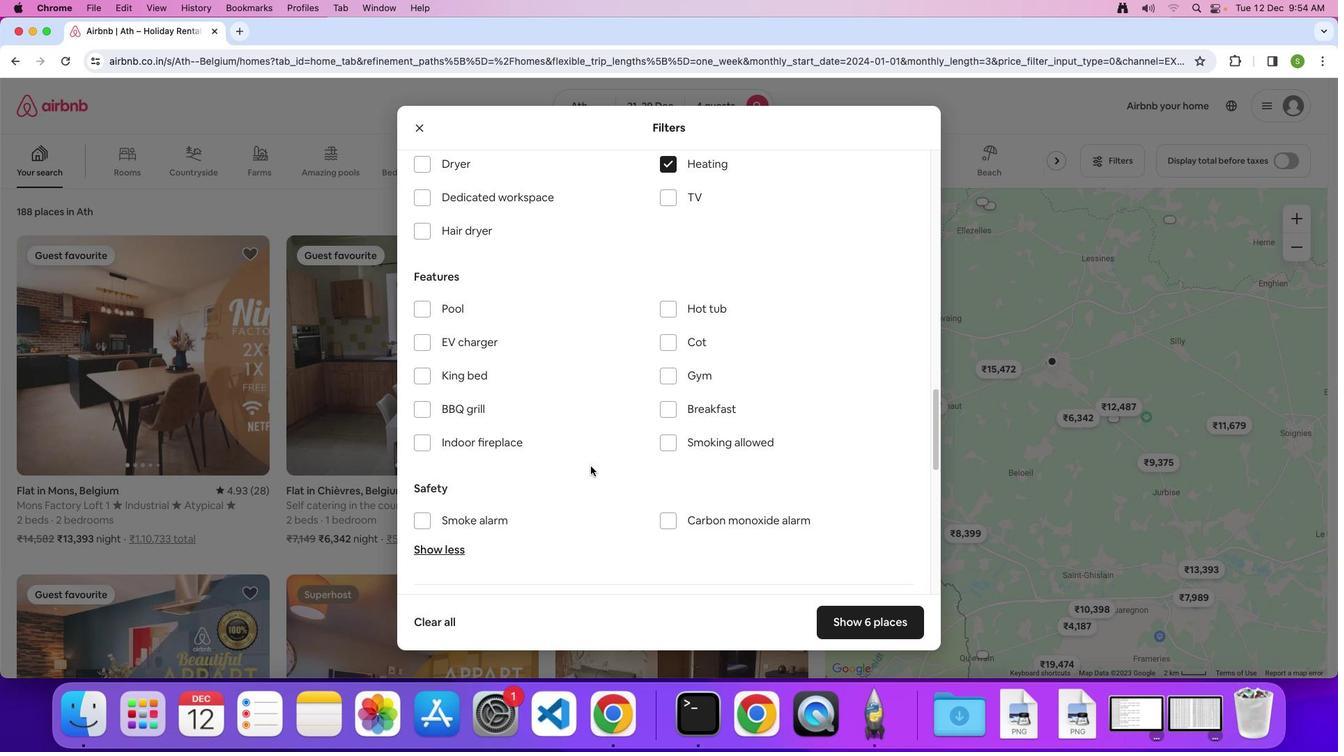 
Action: Mouse scrolled (590, 467) with delta (0, -1)
Screenshot: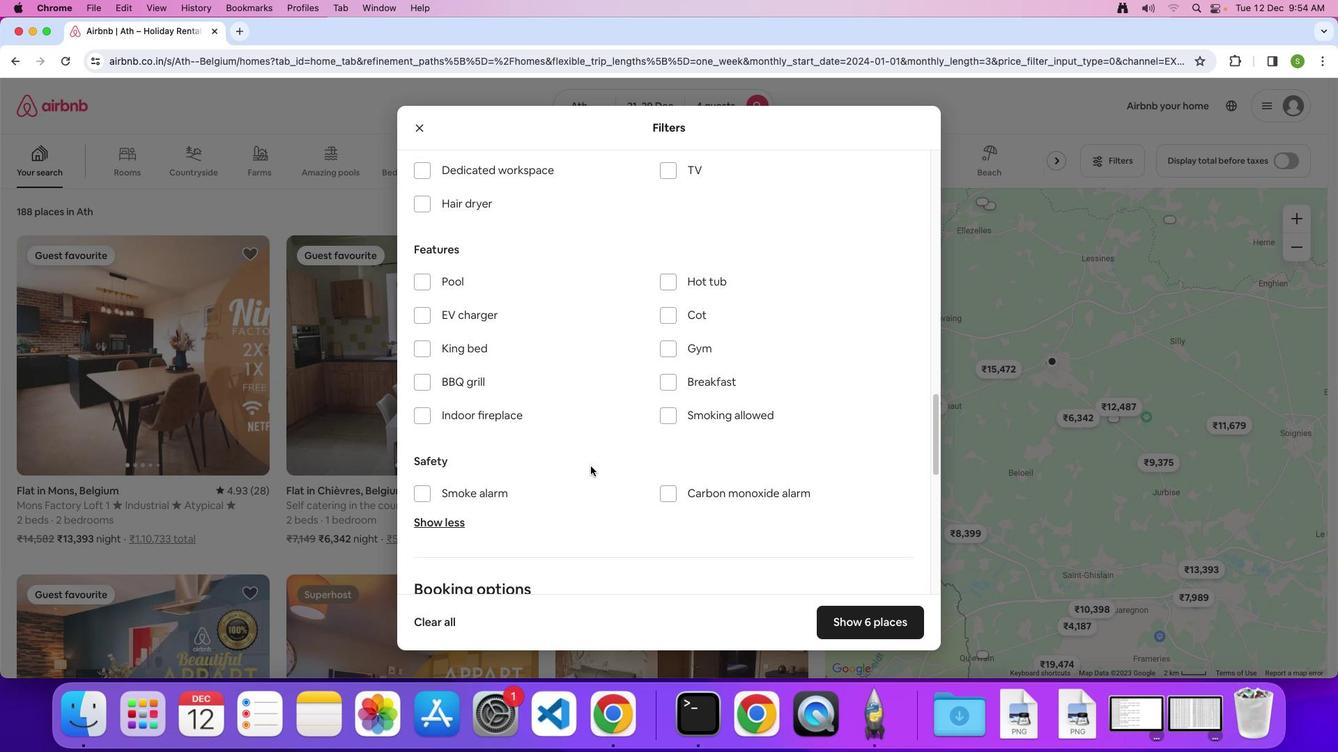 
Action: Mouse scrolled (590, 467) with delta (0, 0)
Screenshot: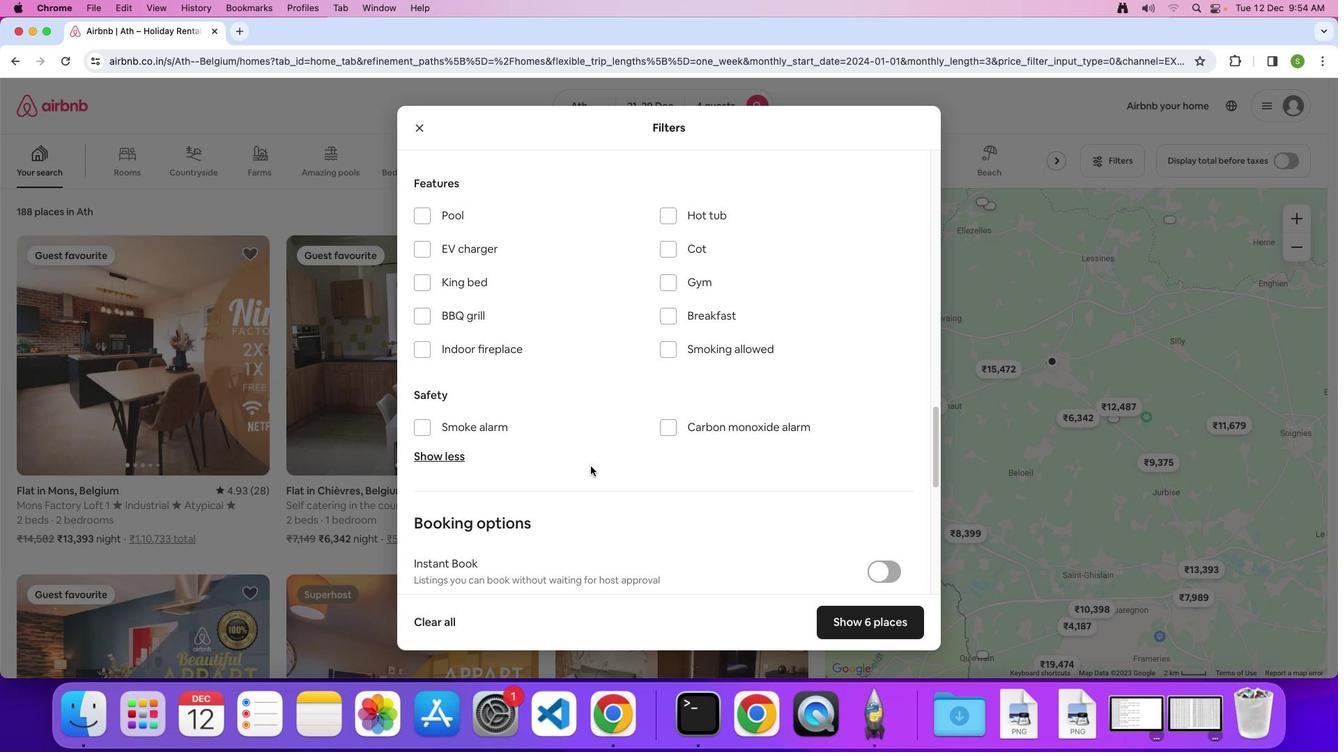 
Action: Mouse scrolled (590, 467) with delta (0, 0)
Screenshot: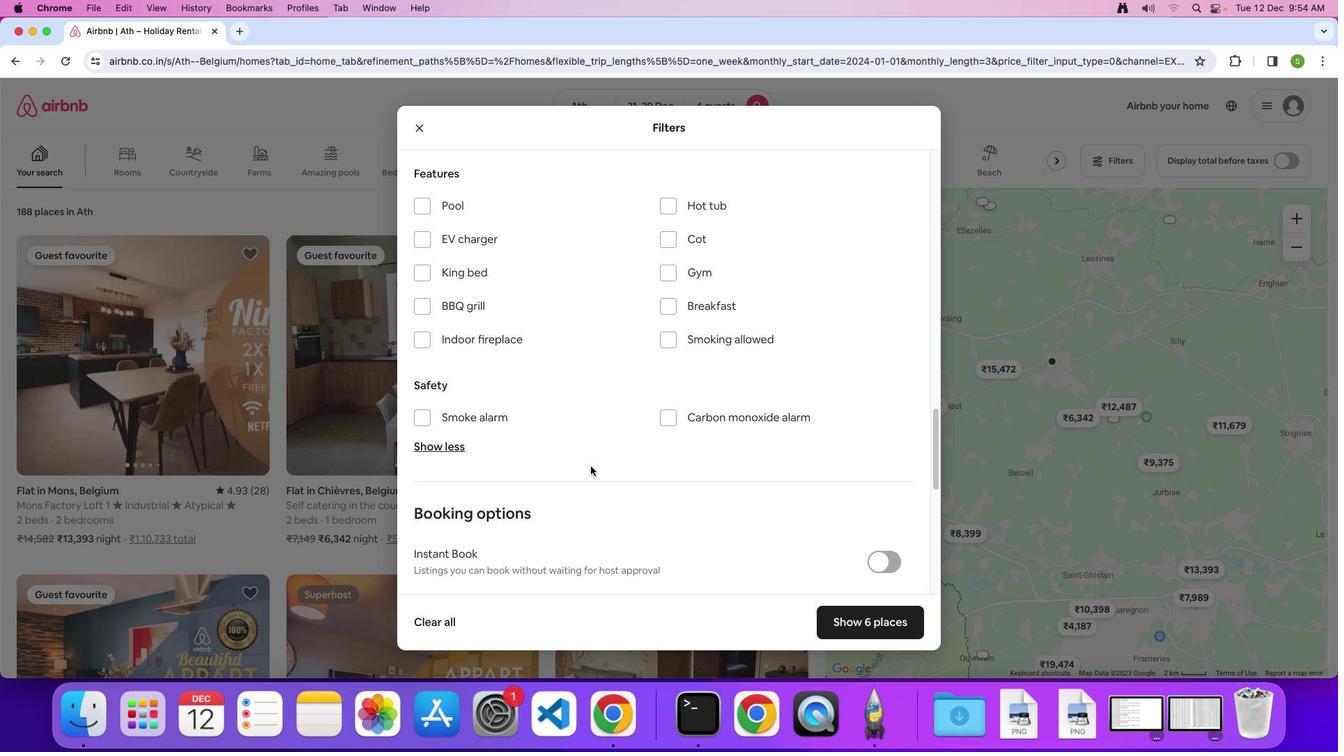 
Action: Mouse scrolled (590, 467) with delta (0, -1)
Screenshot: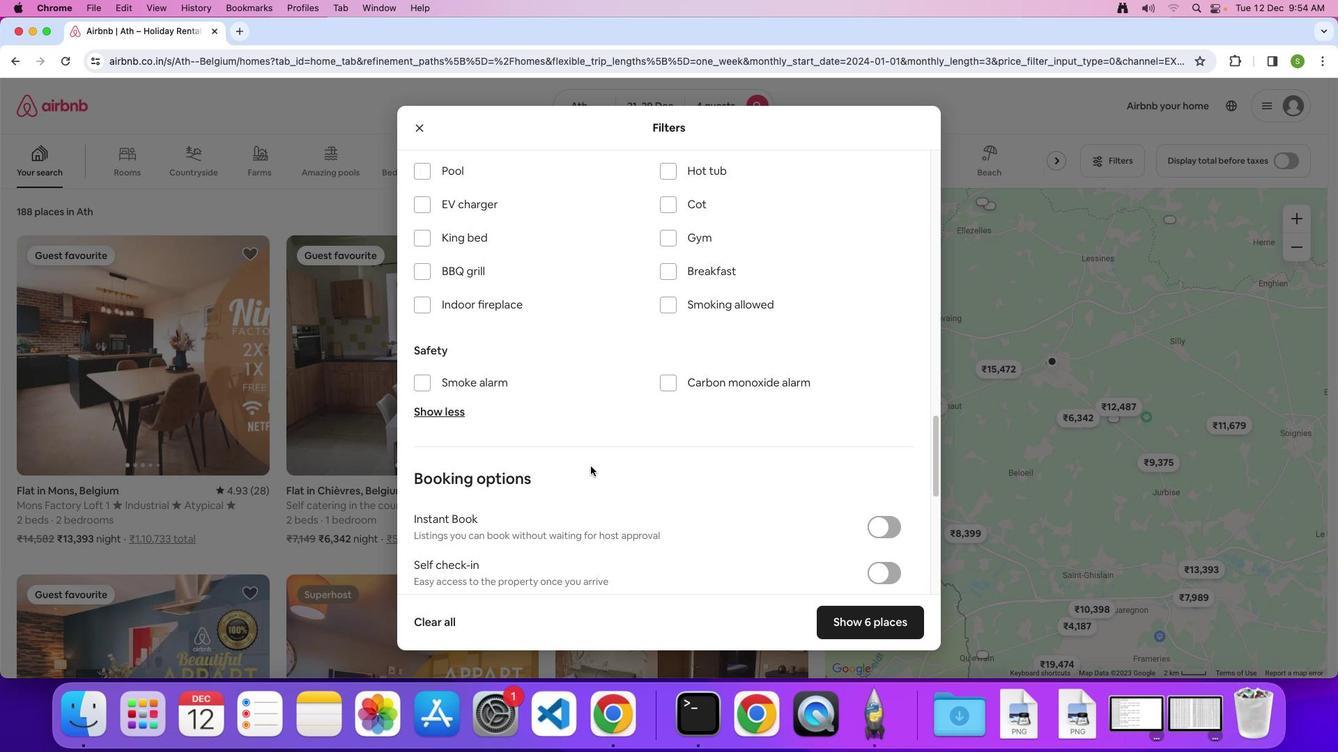 
Action: Mouse scrolled (590, 467) with delta (0, 0)
Screenshot: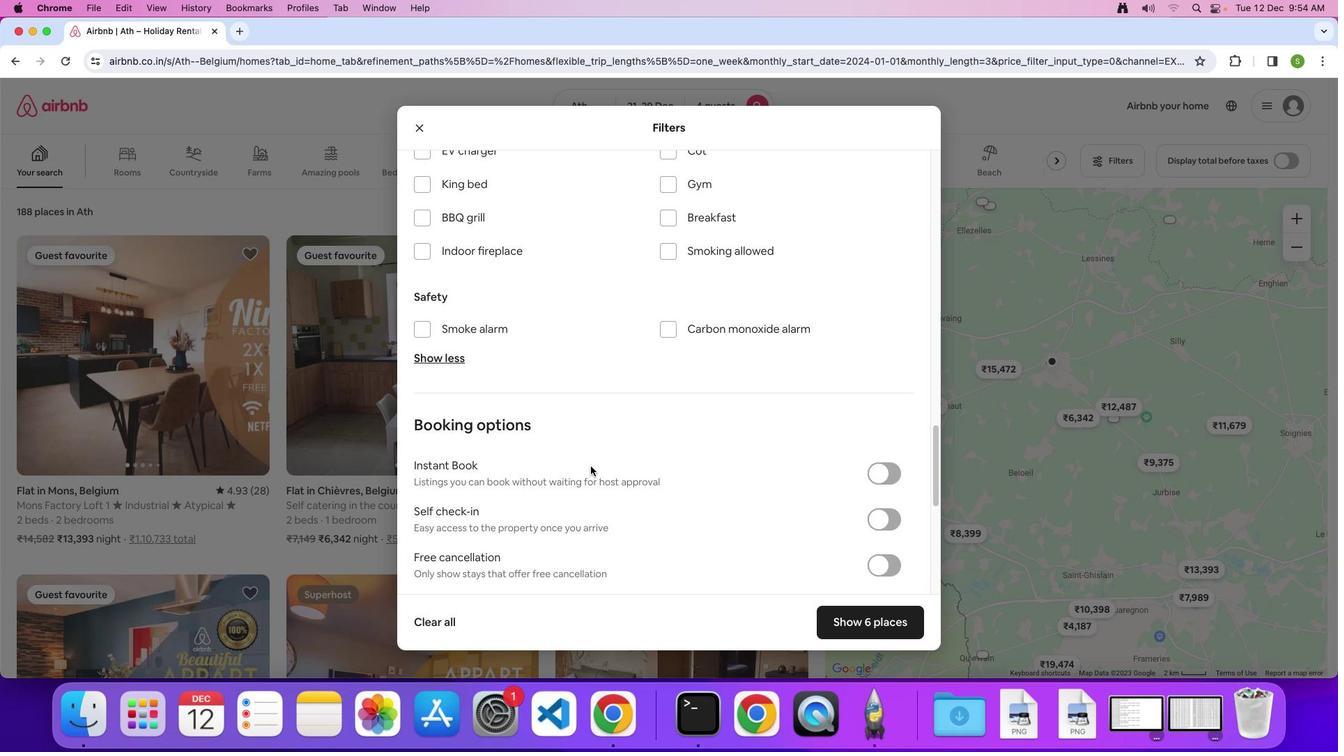 
Action: Mouse scrolled (590, 467) with delta (0, 0)
Screenshot: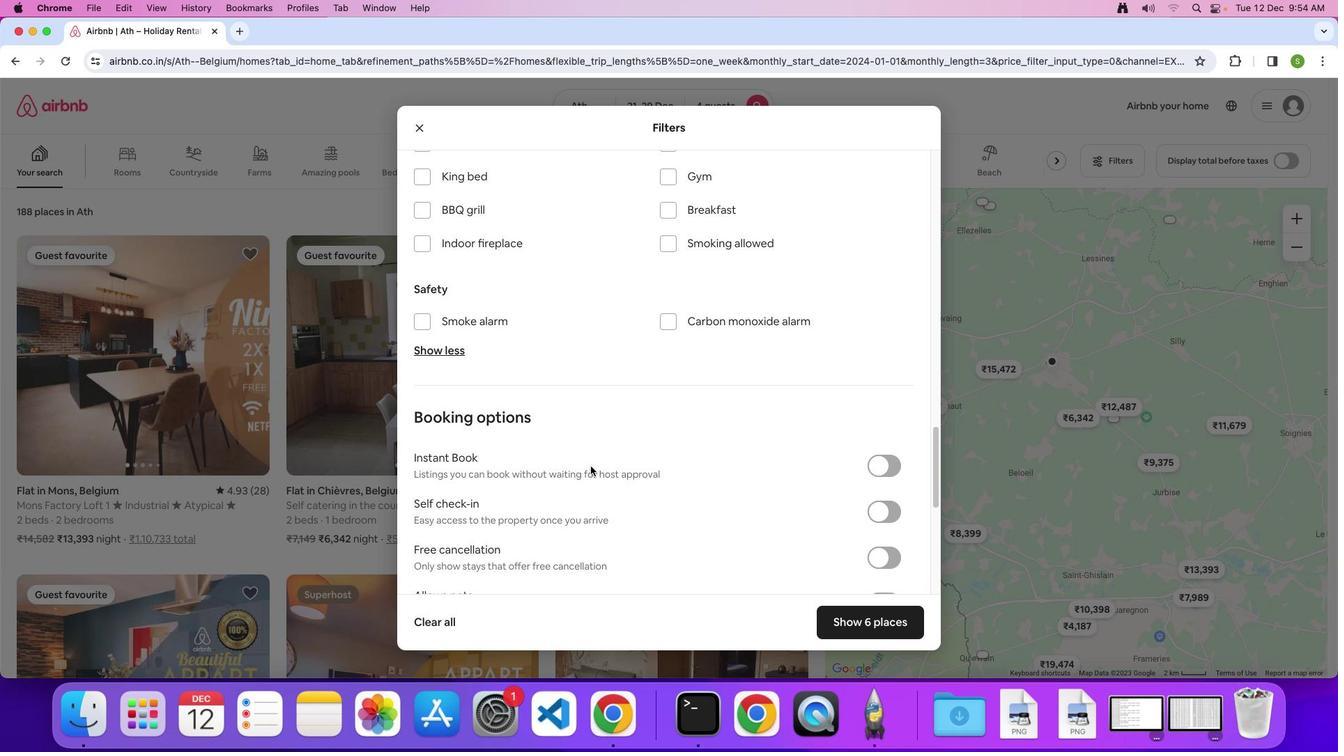 
Action: Mouse scrolled (590, 467) with delta (0, 0)
Screenshot: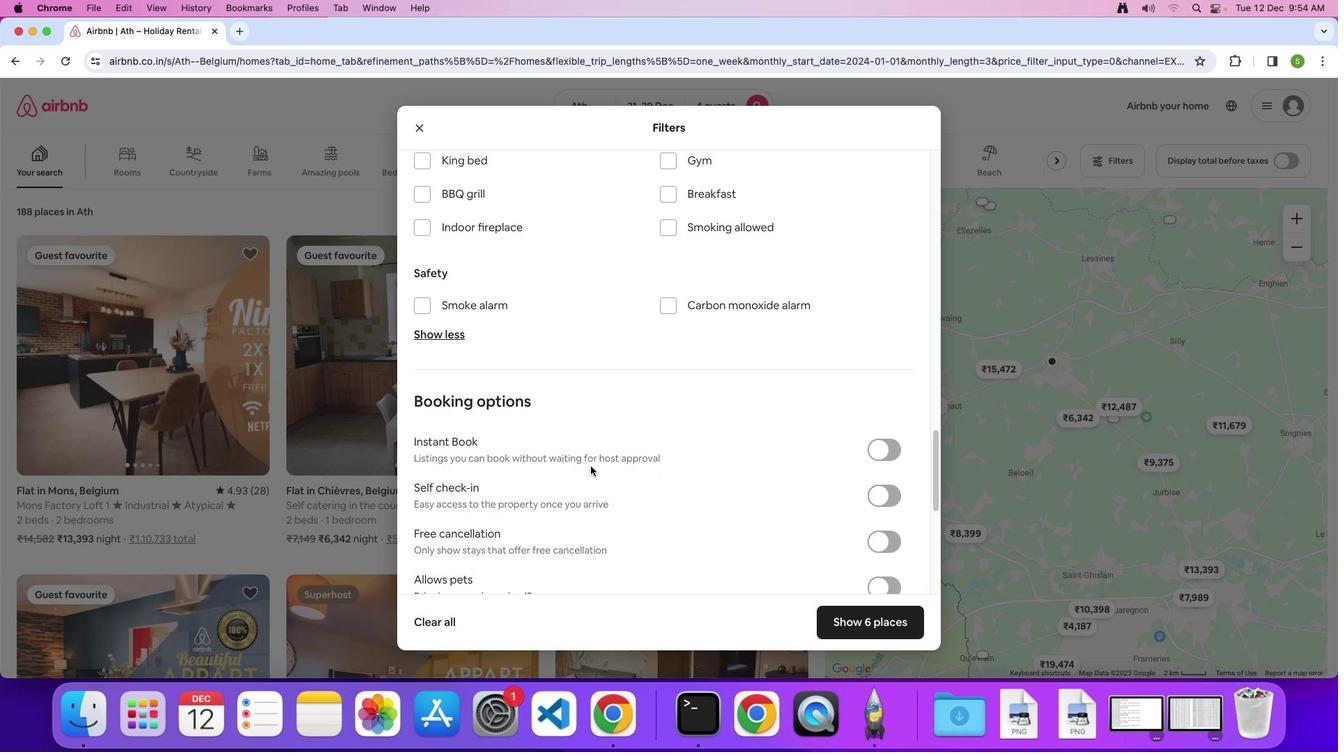 
Action: Mouse scrolled (590, 467) with delta (0, 0)
Screenshot: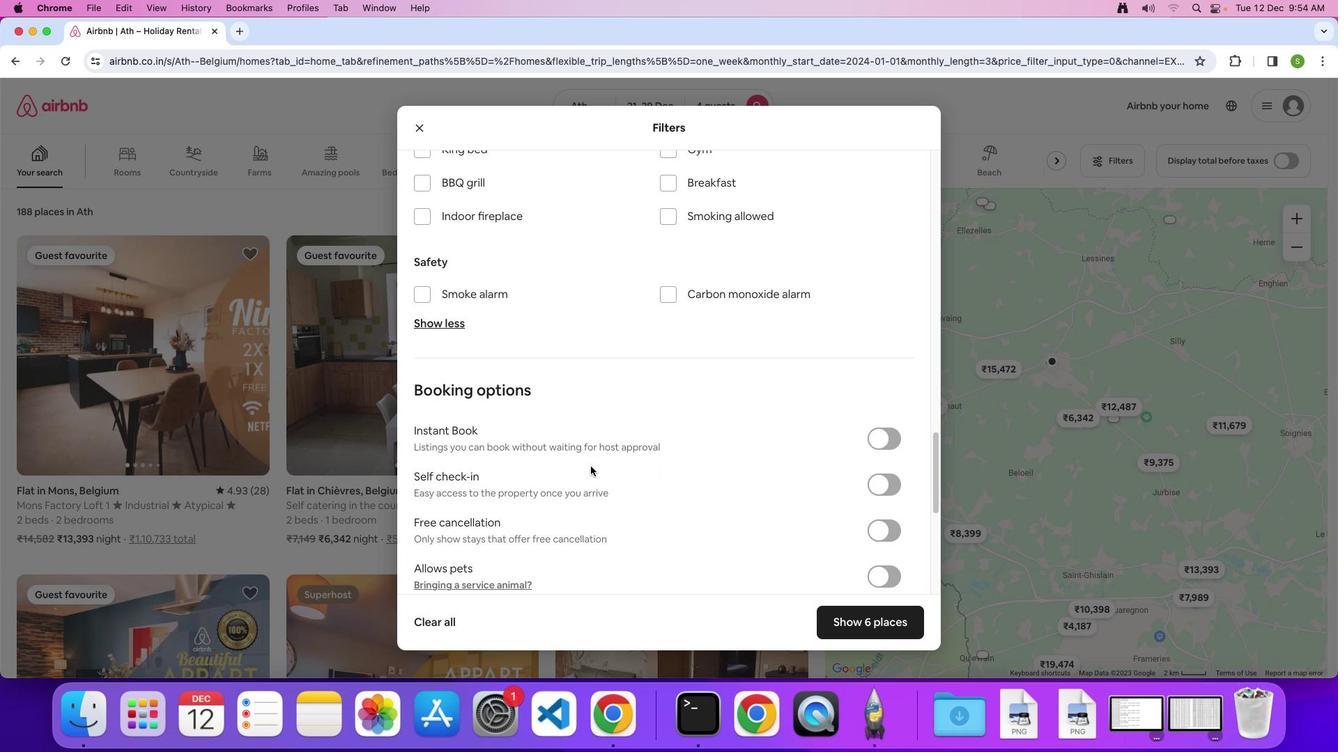 
Action: Mouse scrolled (590, 467) with delta (0, -2)
Screenshot: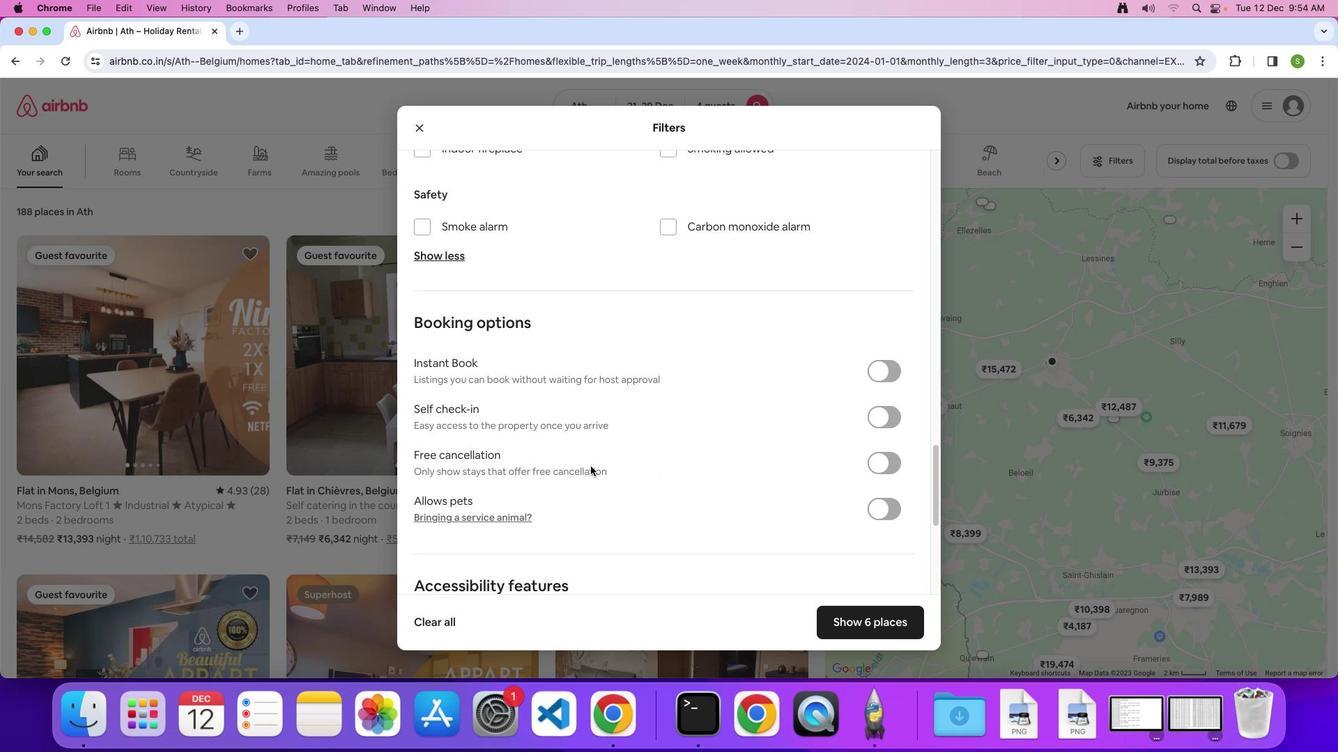 
Action: Mouse scrolled (590, 467) with delta (0, 0)
Screenshot: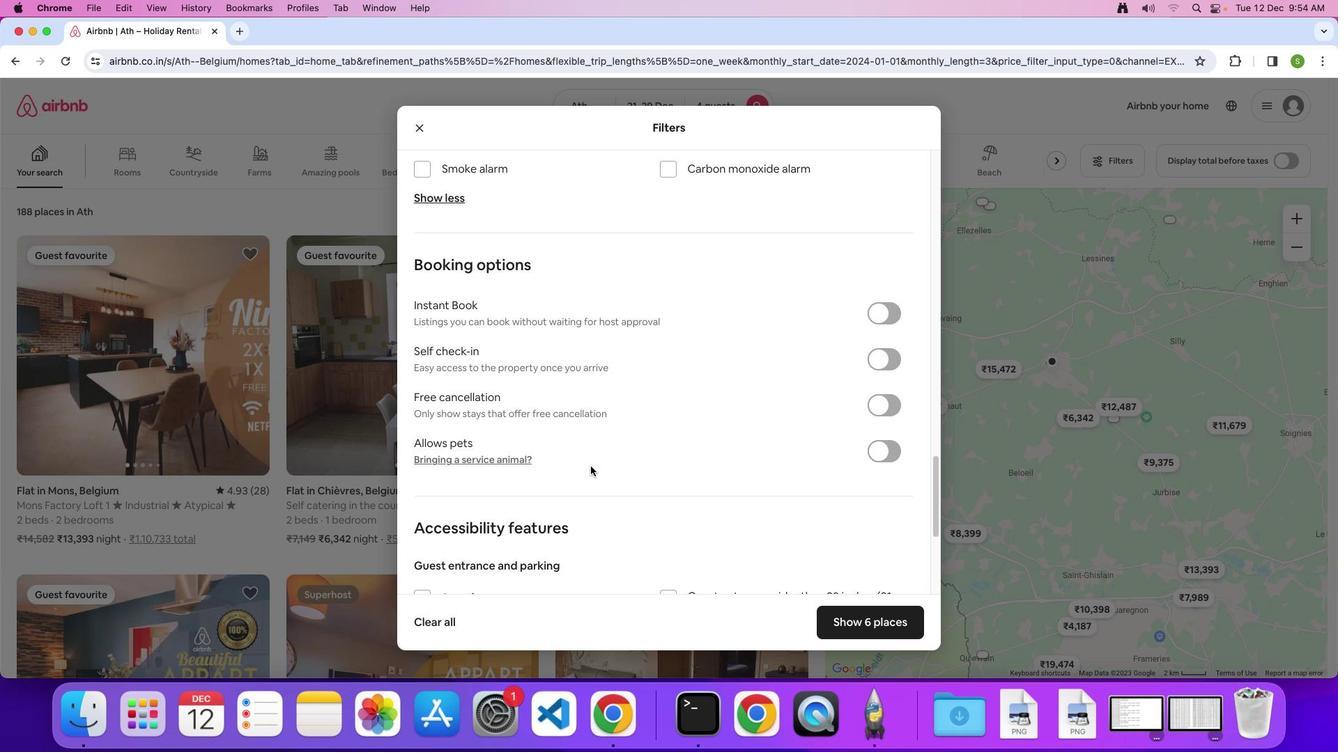 
Action: Mouse scrolled (590, 467) with delta (0, 0)
Screenshot: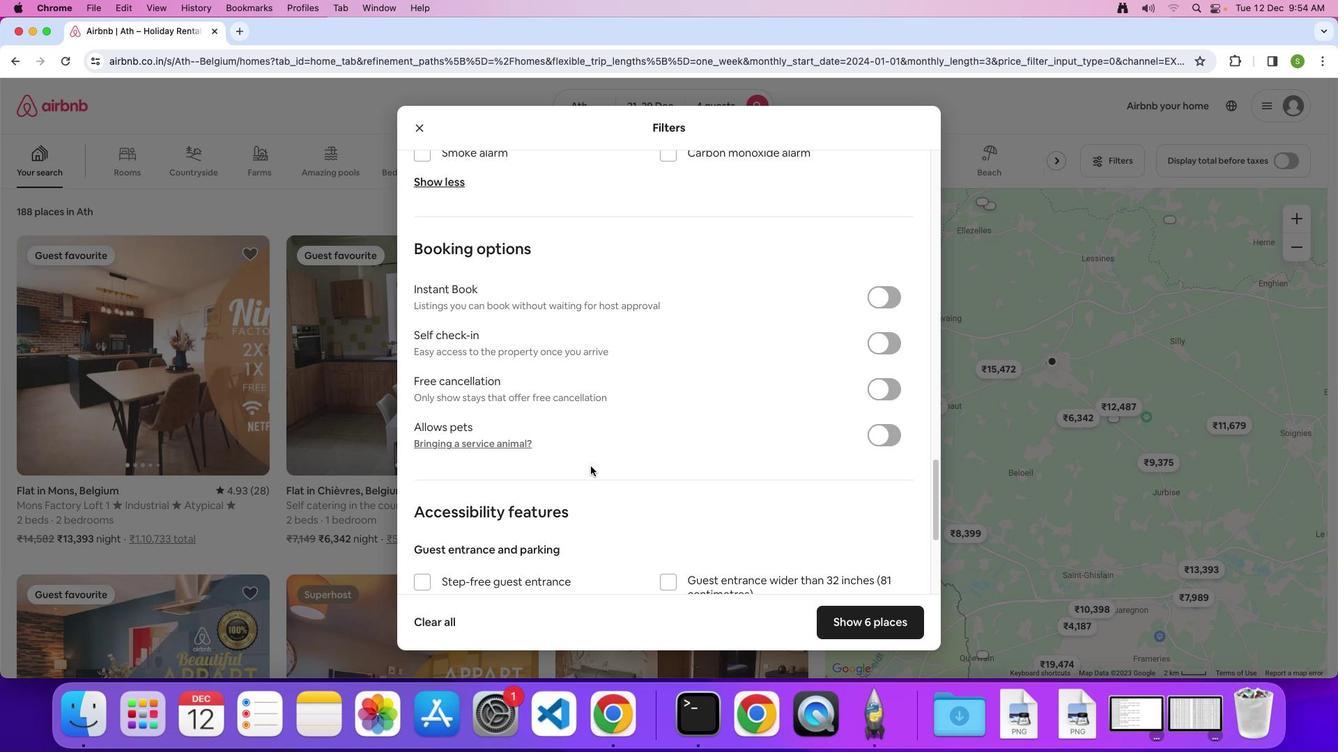 
Action: Mouse scrolled (590, 467) with delta (0, -2)
Screenshot: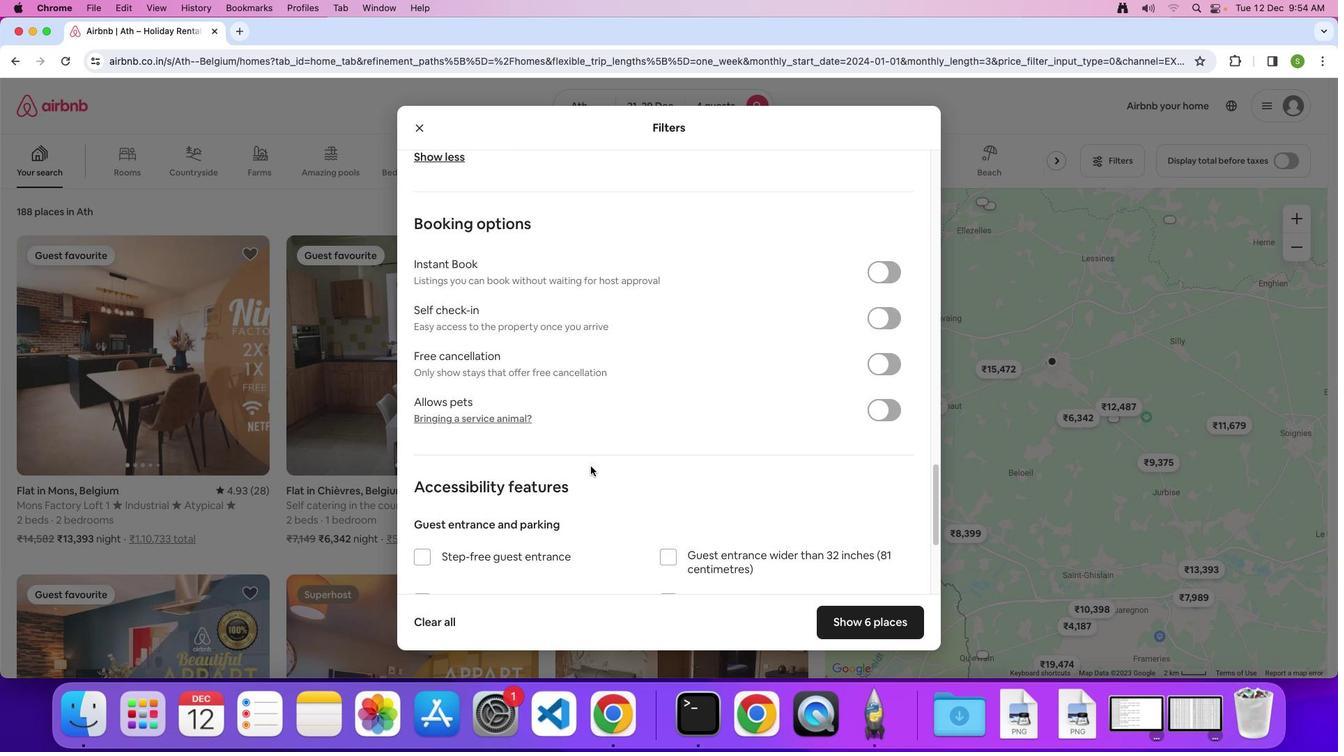 
Action: Mouse scrolled (590, 467) with delta (0, 0)
Screenshot: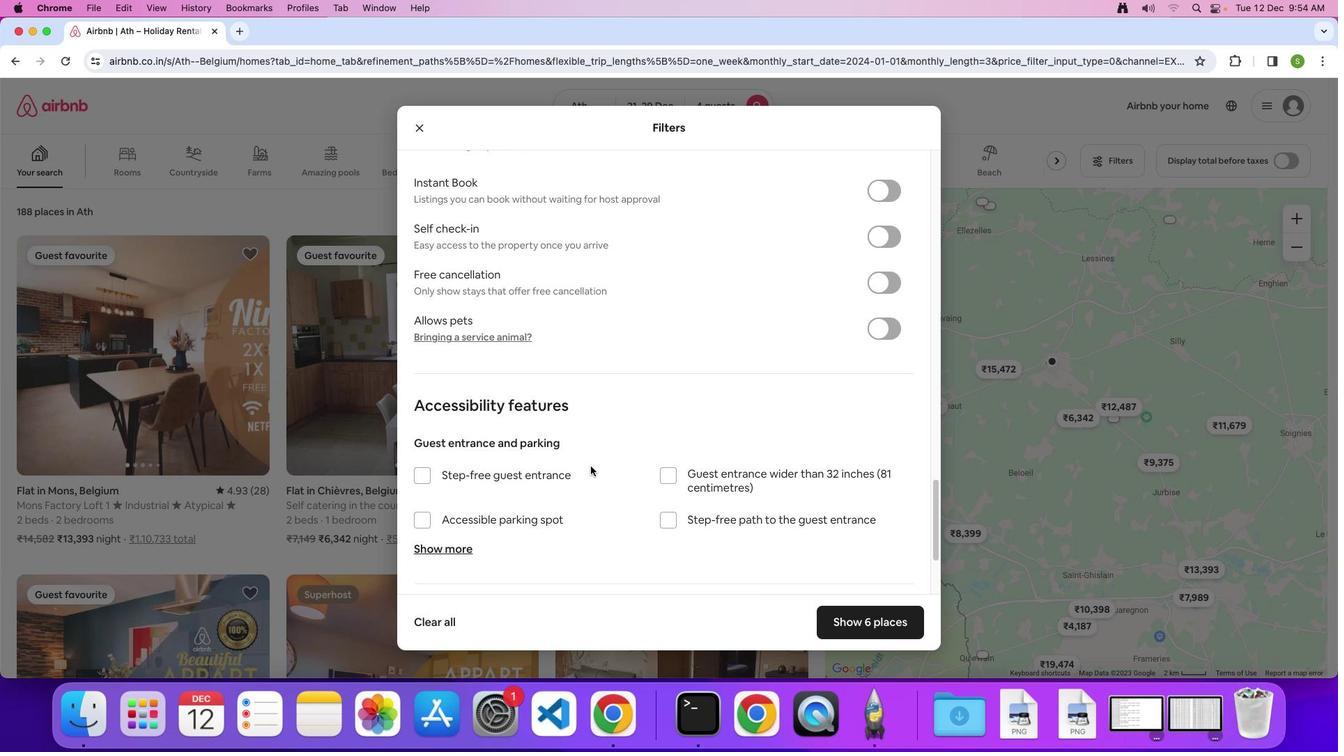 
Action: Mouse scrolled (590, 467) with delta (0, 0)
Screenshot: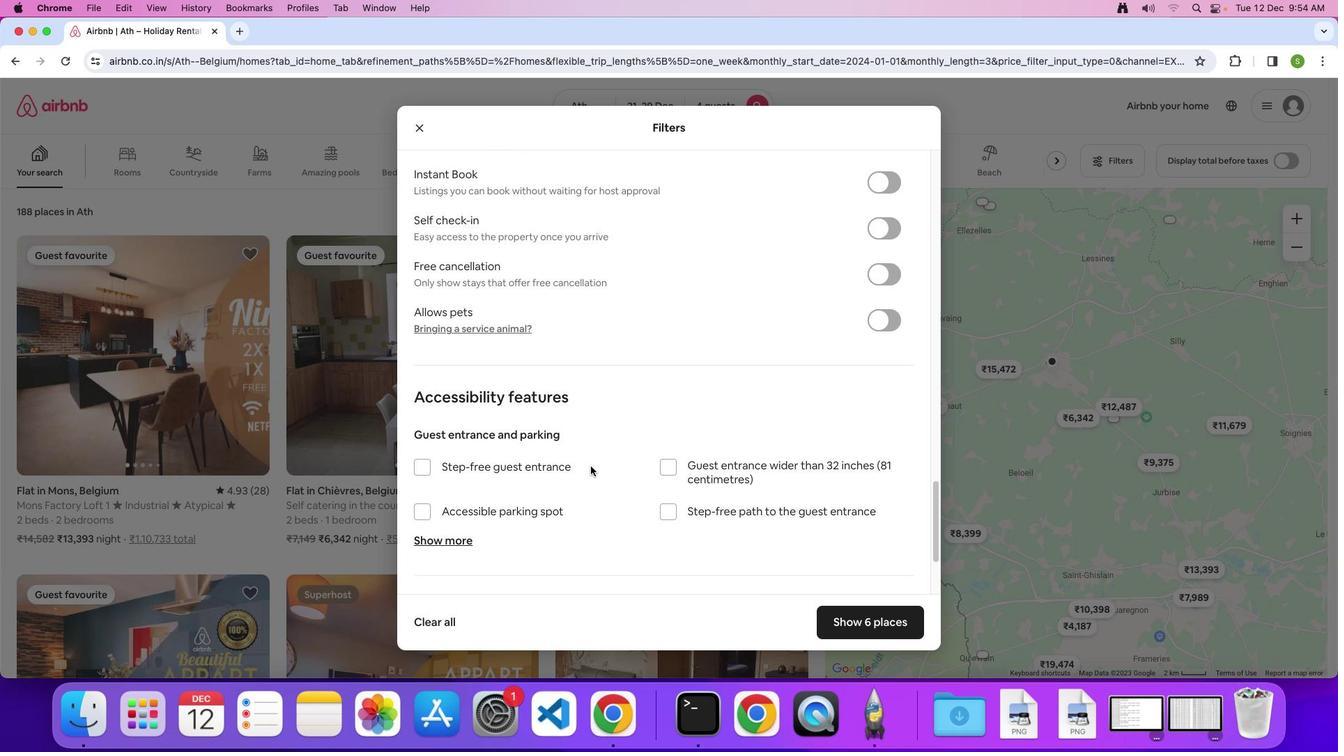 
Action: Mouse scrolled (590, 467) with delta (0, -2)
Screenshot: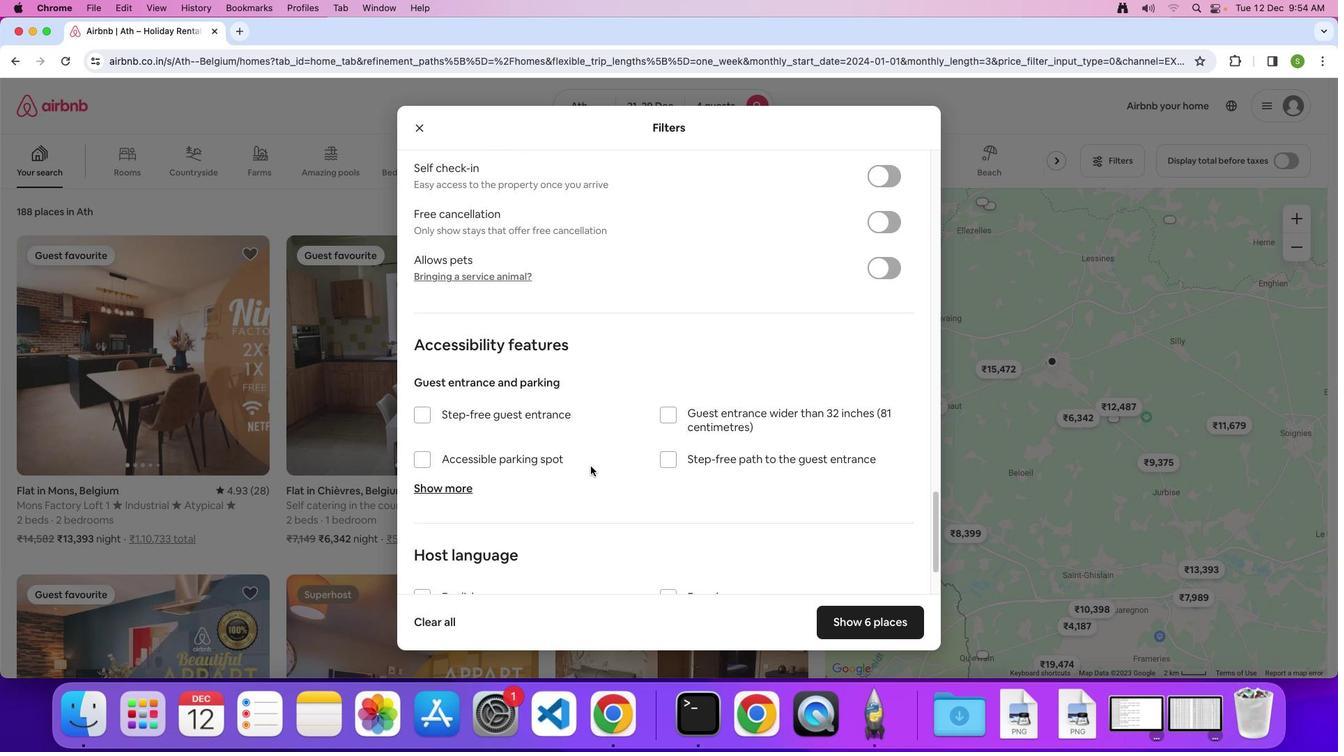 
Action: Mouse scrolled (590, 467) with delta (0, 0)
Screenshot: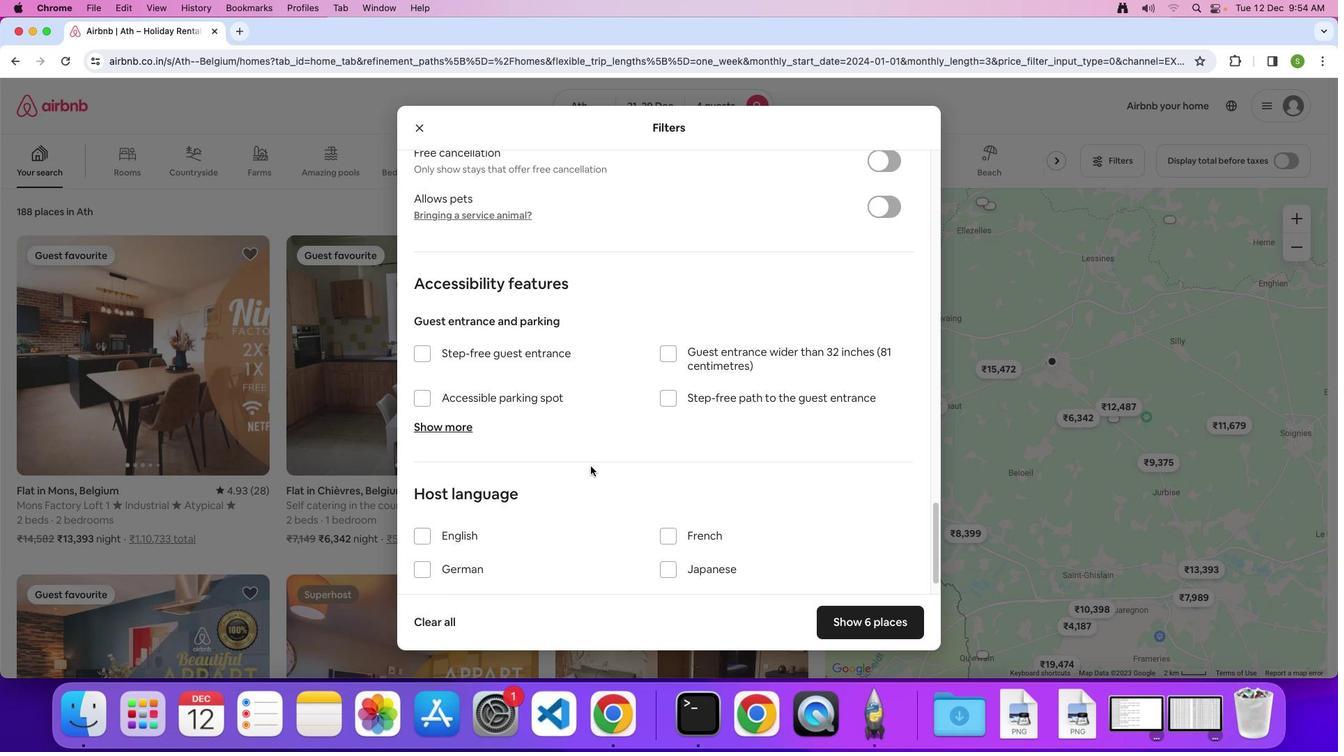 
Action: Mouse scrolled (590, 467) with delta (0, 0)
Screenshot: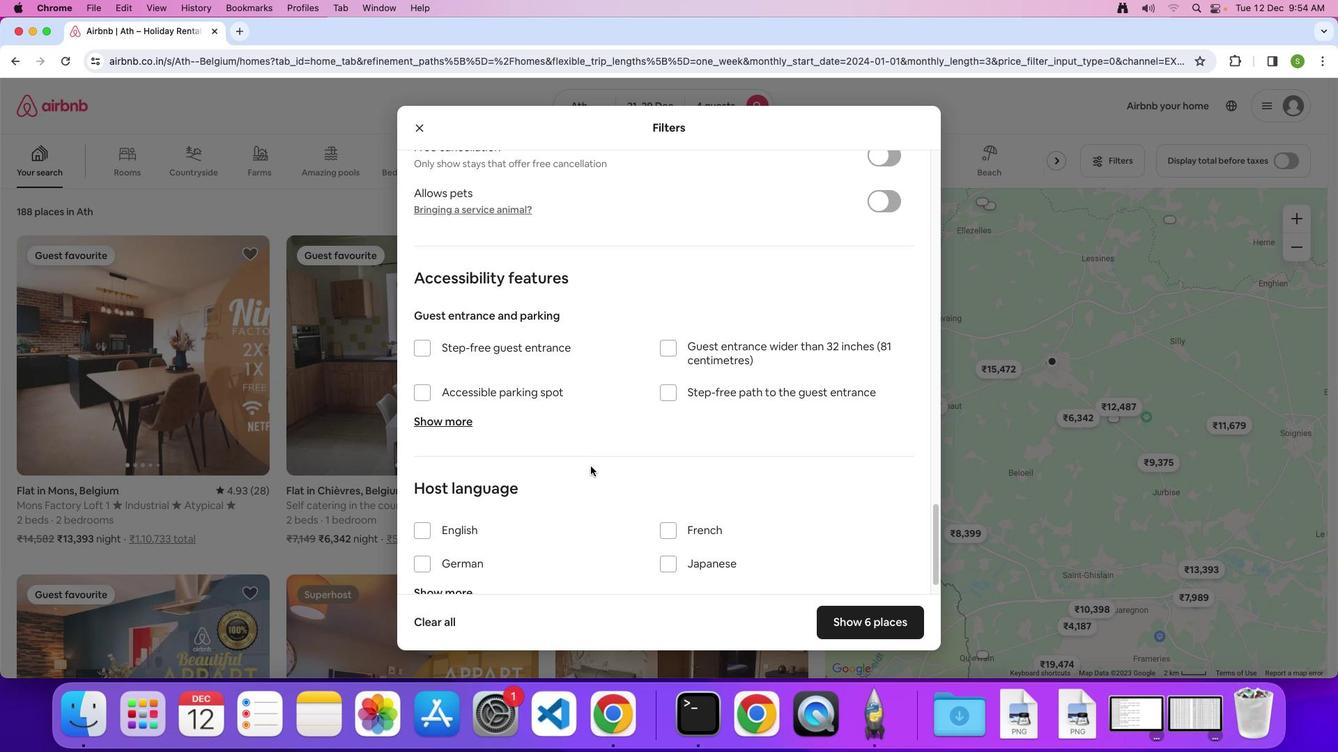 
Action: Mouse scrolled (590, 467) with delta (0, -2)
Screenshot: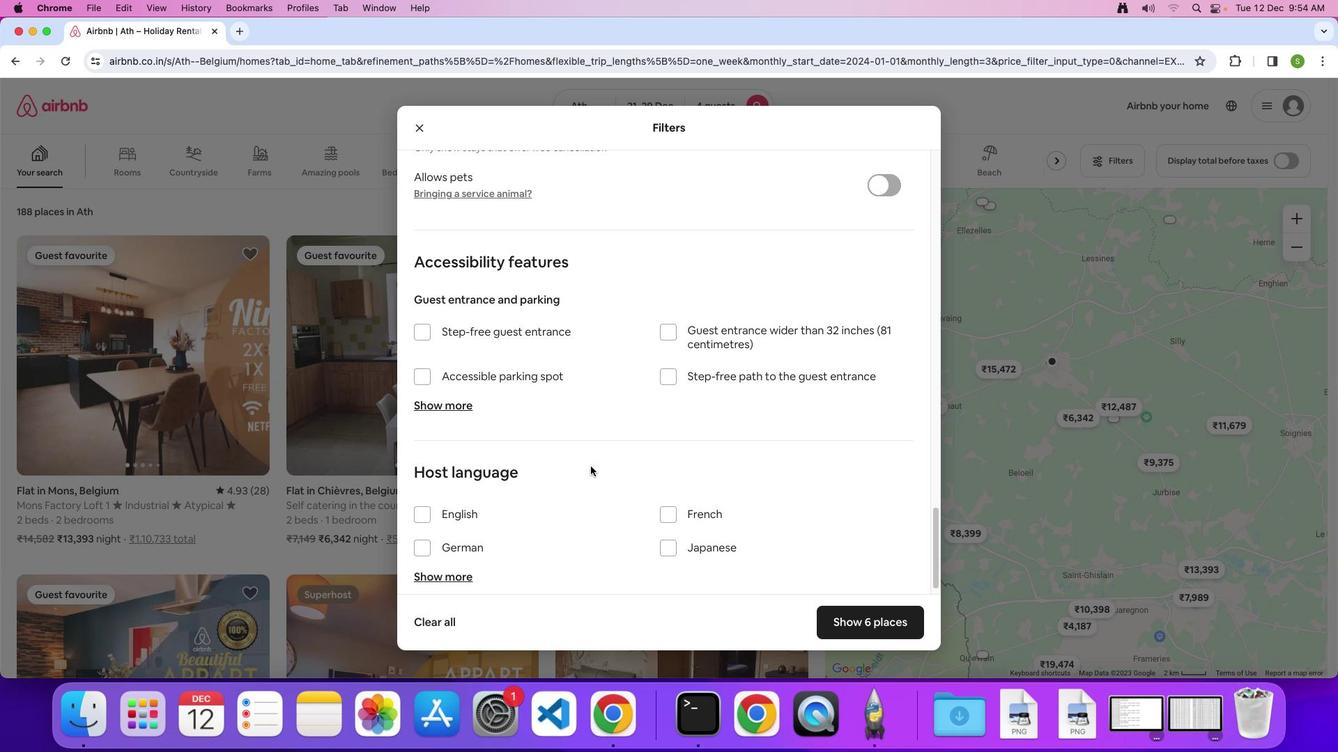 
Action: Mouse scrolled (590, 467) with delta (0, 0)
Screenshot: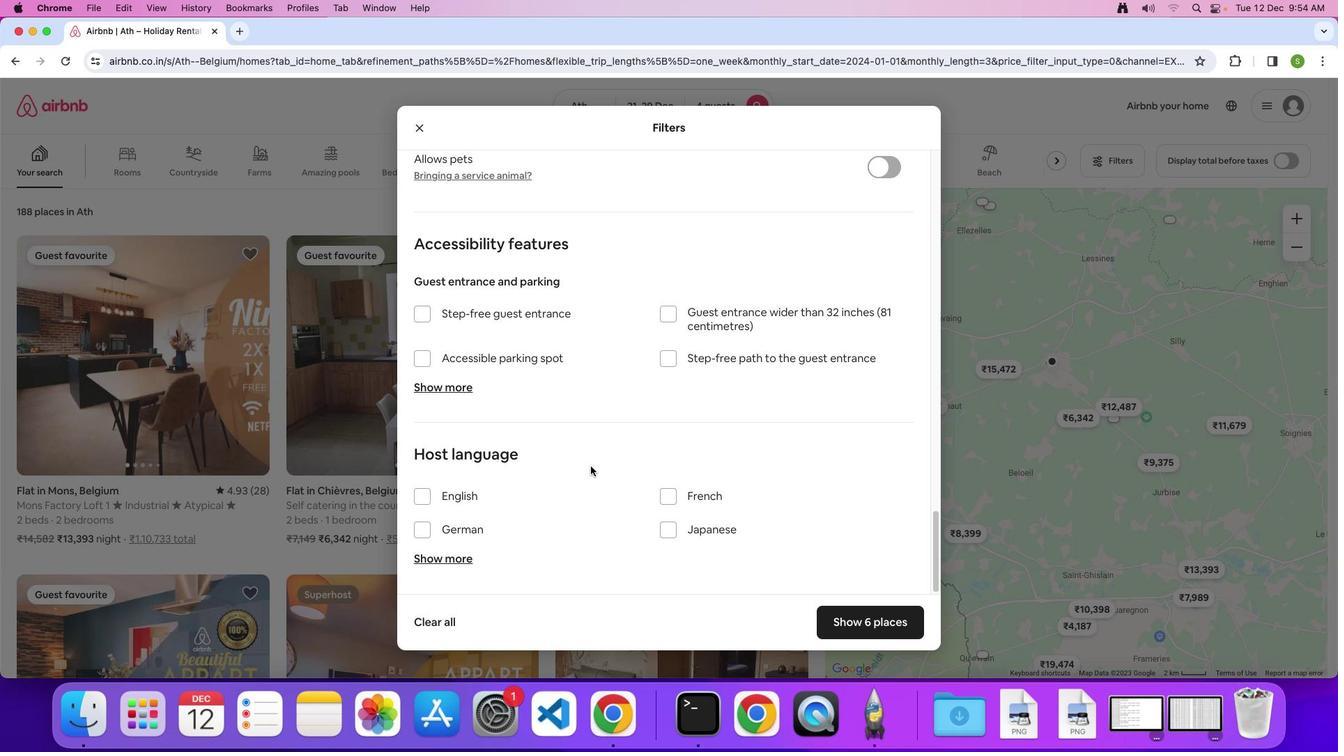 
Action: Mouse scrolled (590, 467) with delta (0, 0)
Screenshot: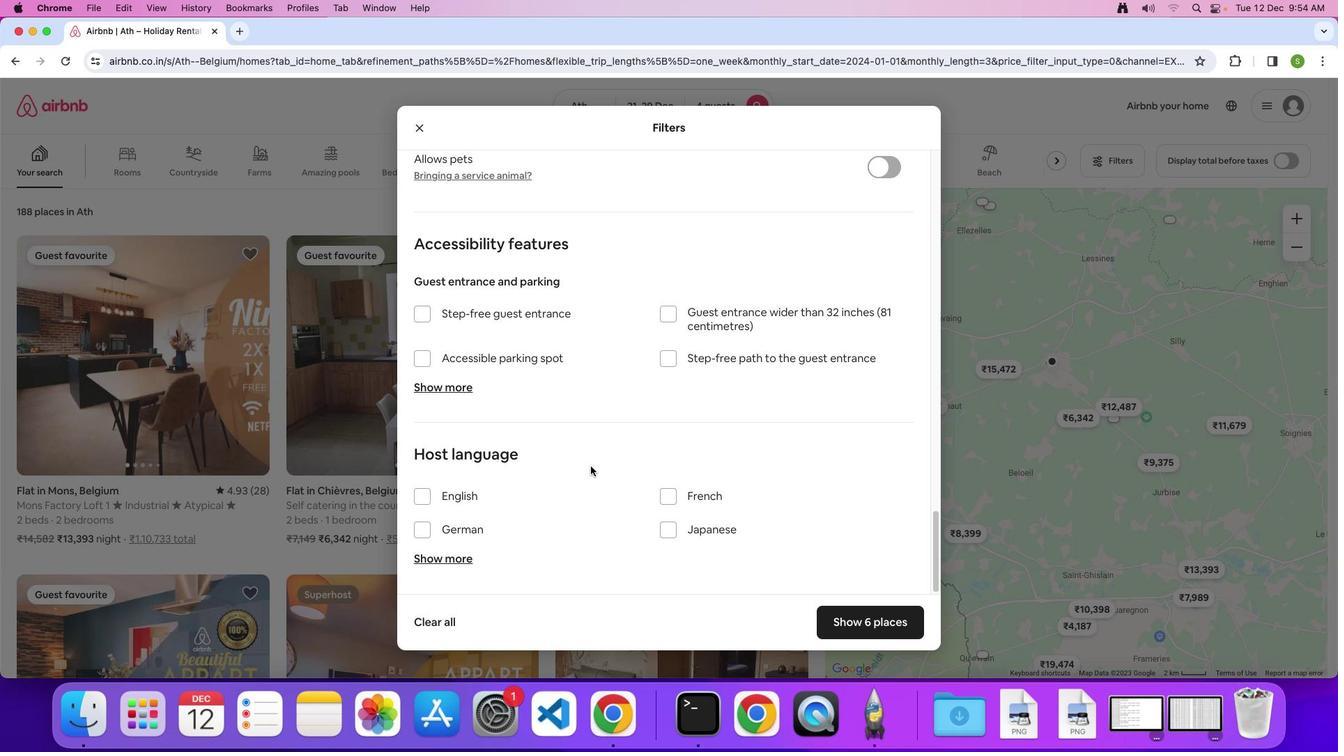 
Action: Mouse scrolled (590, 467) with delta (0, -1)
Screenshot: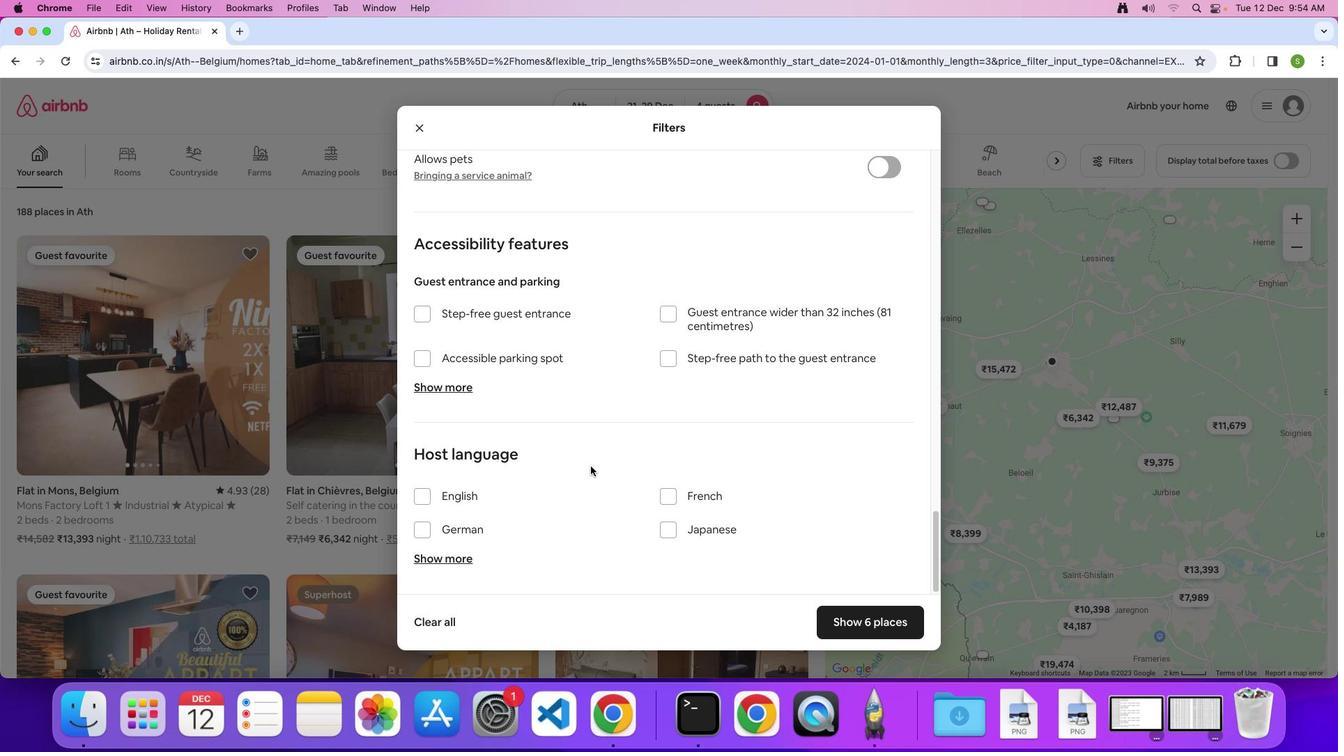 
Action: Mouse moved to (863, 628)
Screenshot: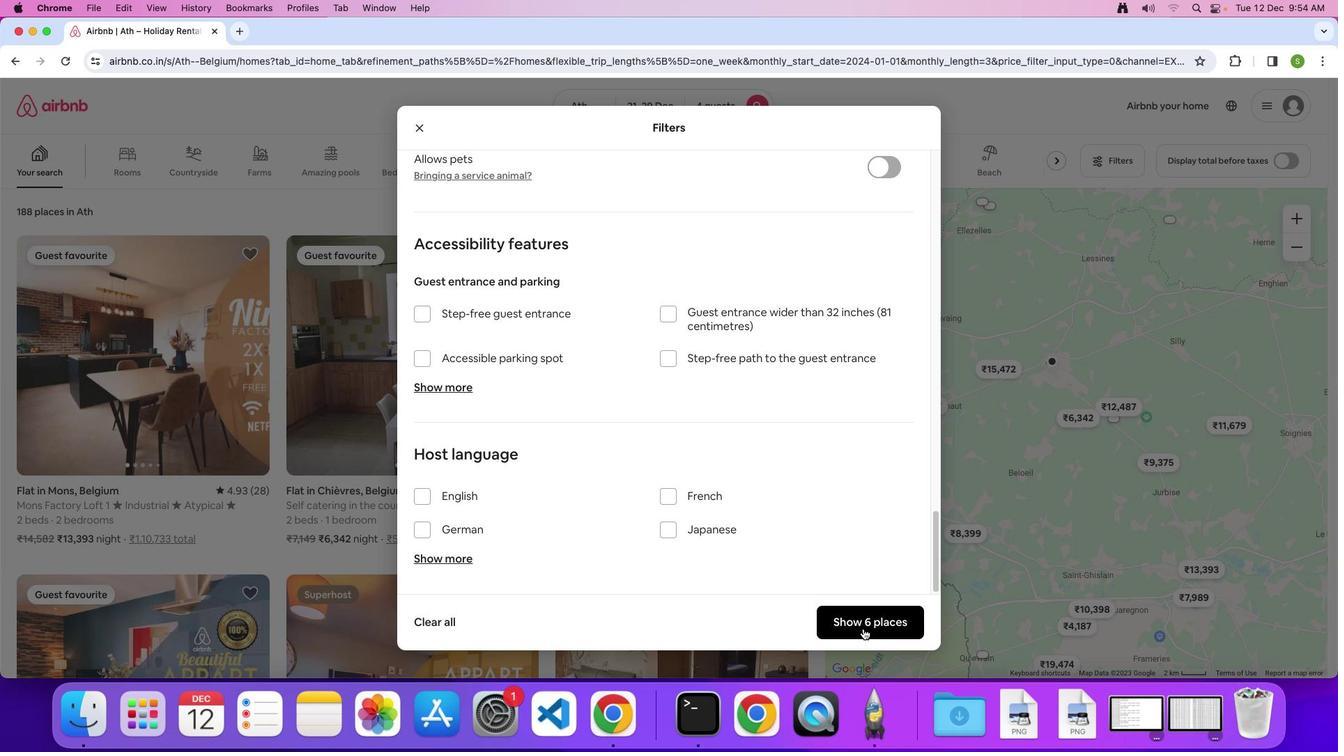 
Action: Mouse pressed left at (863, 628)
Screenshot: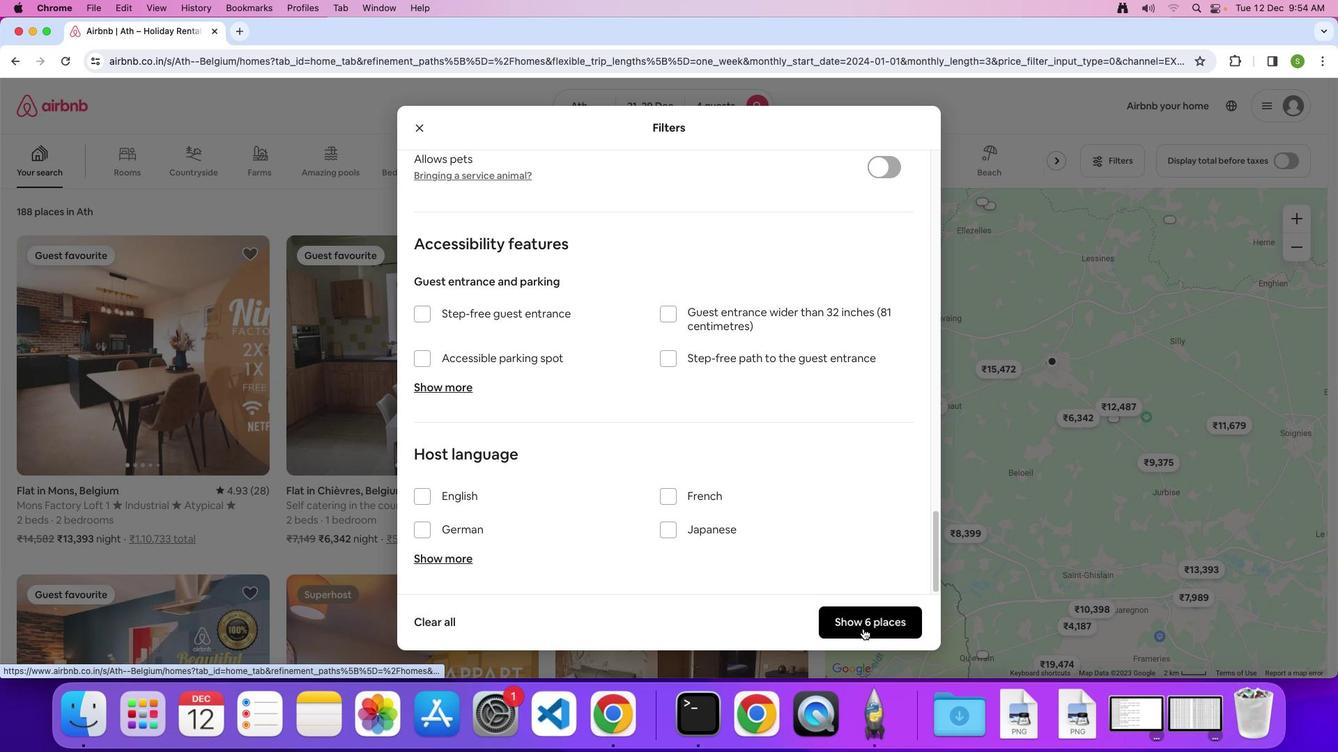 
Action: Mouse moved to (163, 382)
Screenshot: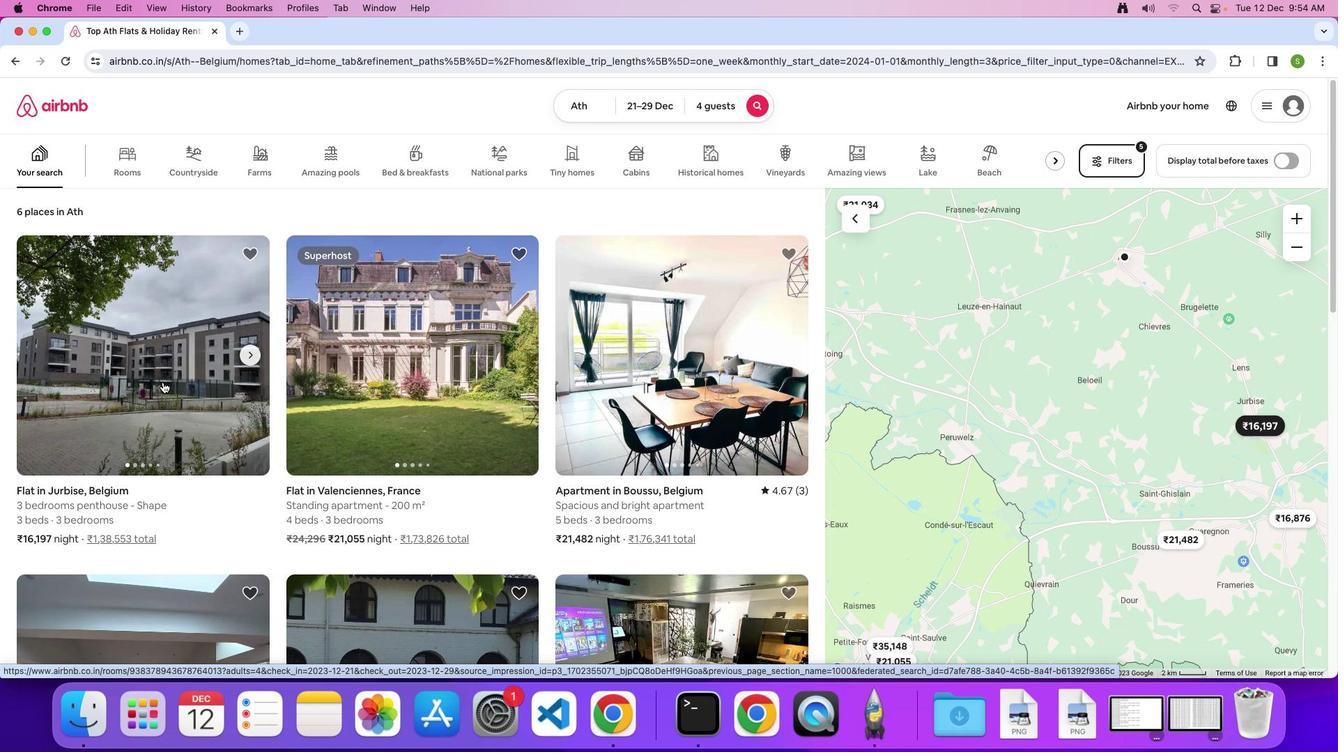 
Action: Mouse pressed left at (163, 382)
Screenshot: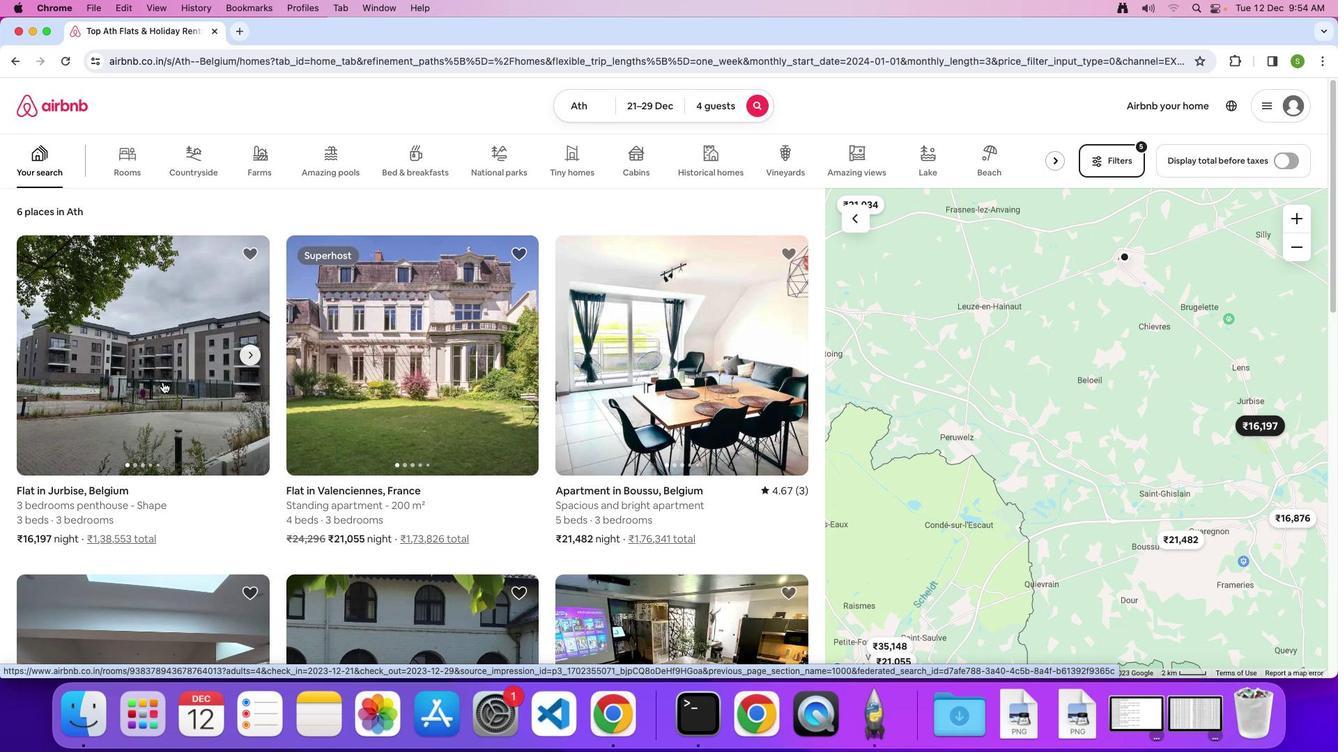 
Action: Mouse moved to (550, 375)
Screenshot: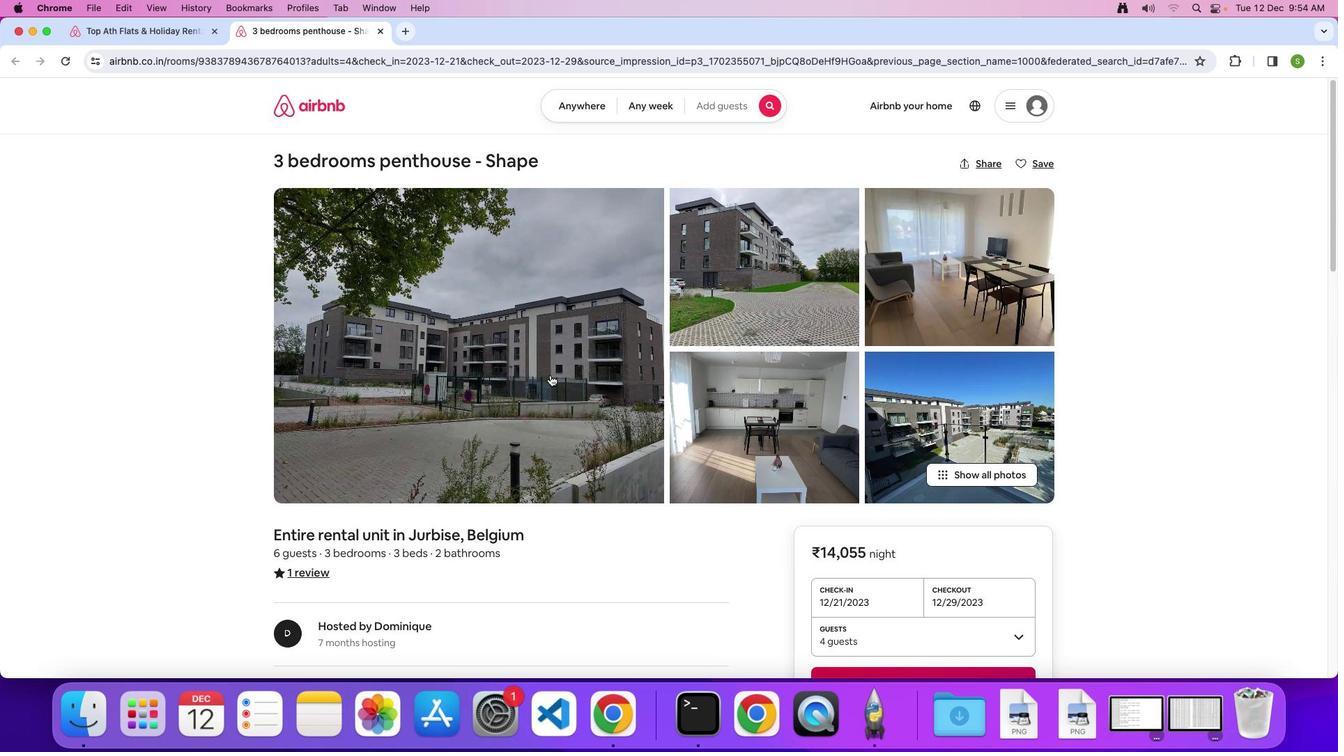 
Action: Mouse pressed left at (550, 375)
Screenshot: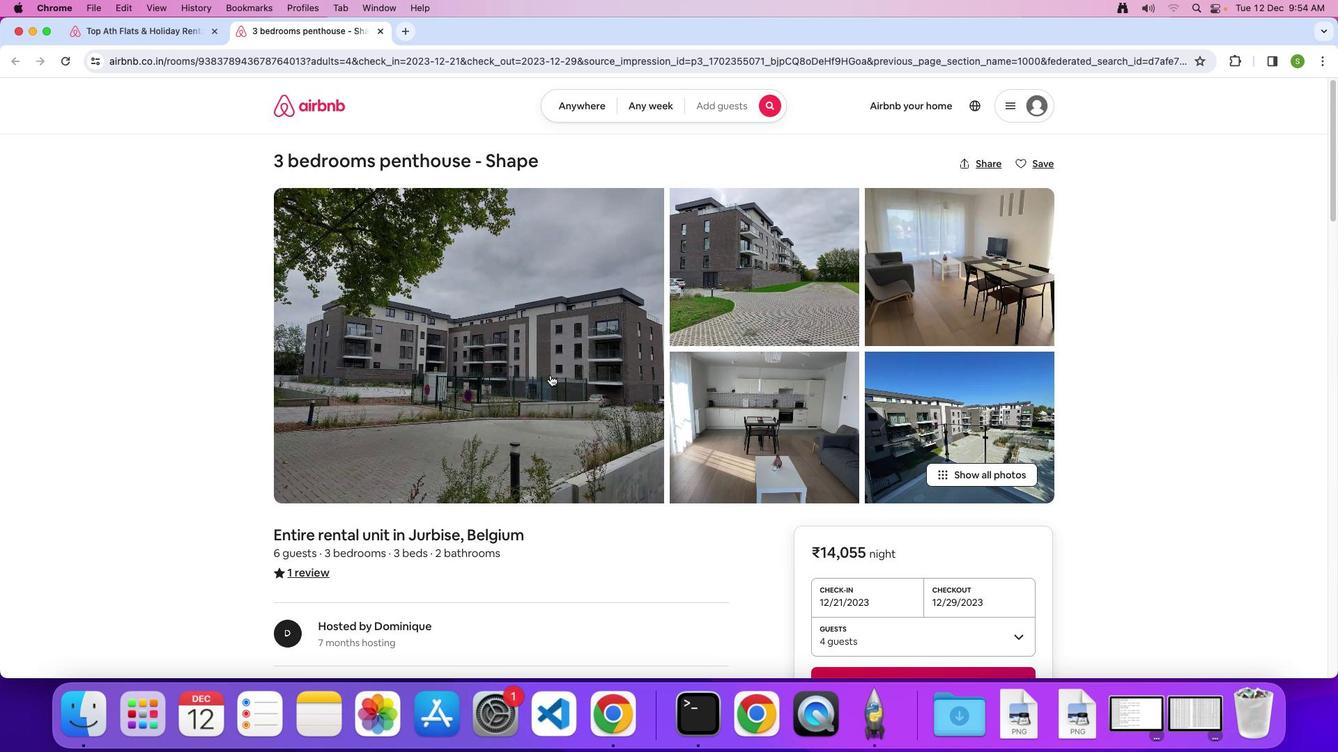 
Action: Mouse moved to (685, 483)
Screenshot: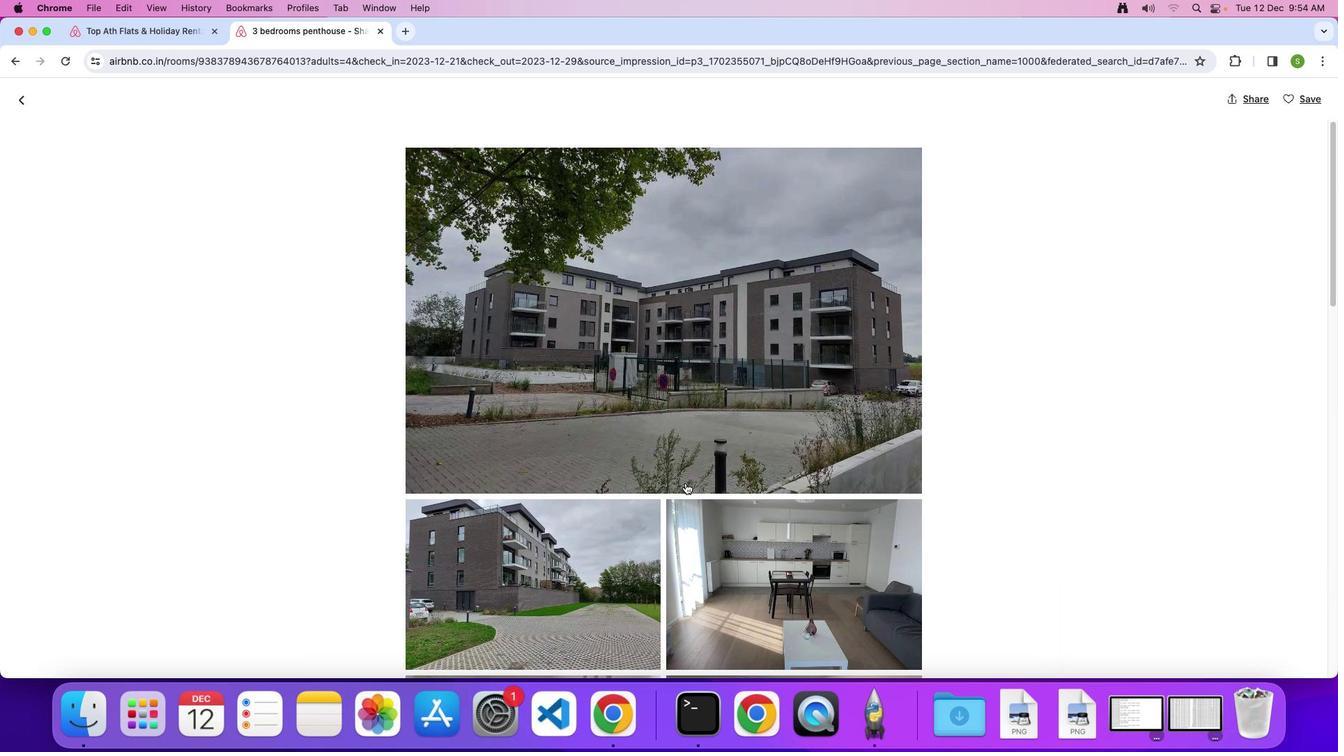 
Action: Mouse scrolled (685, 483) with delta (0, 0)
Screenshot: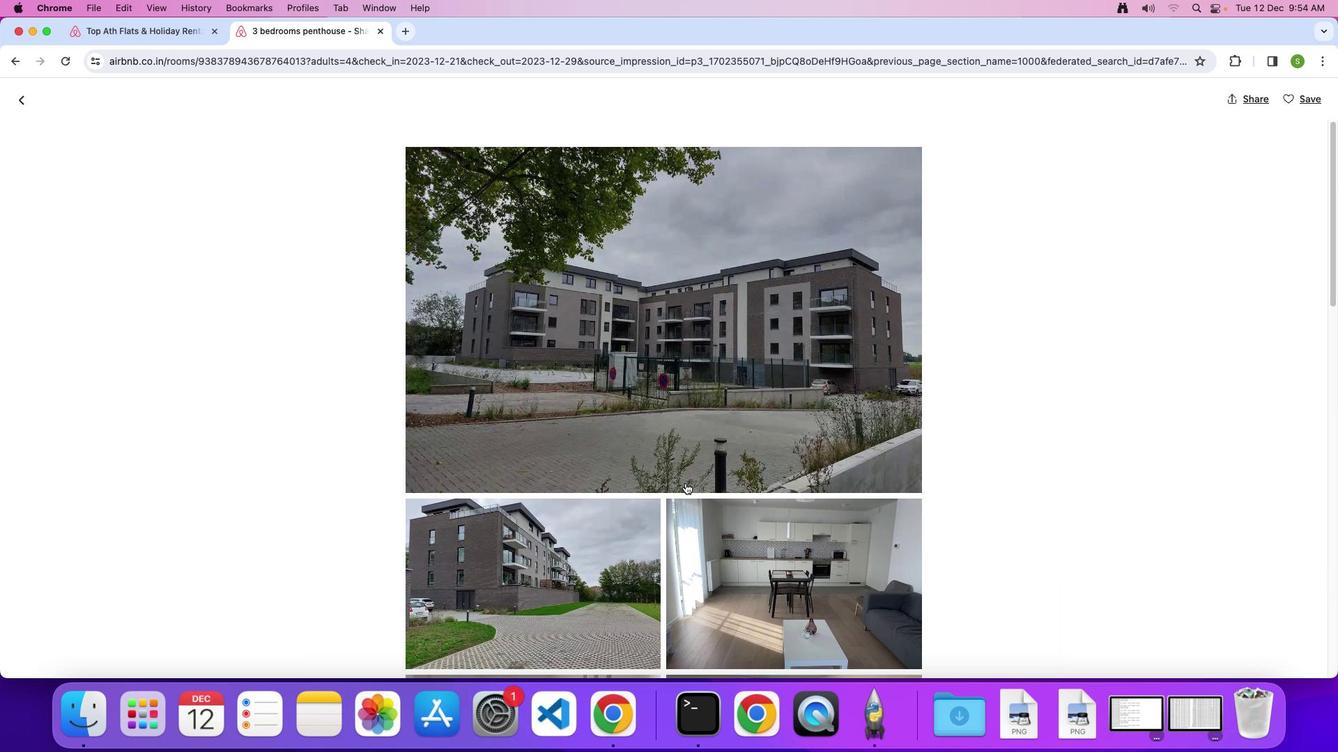 
Action: Mouse scrolled (685, 483) with delta (0, 0)
Screenshot: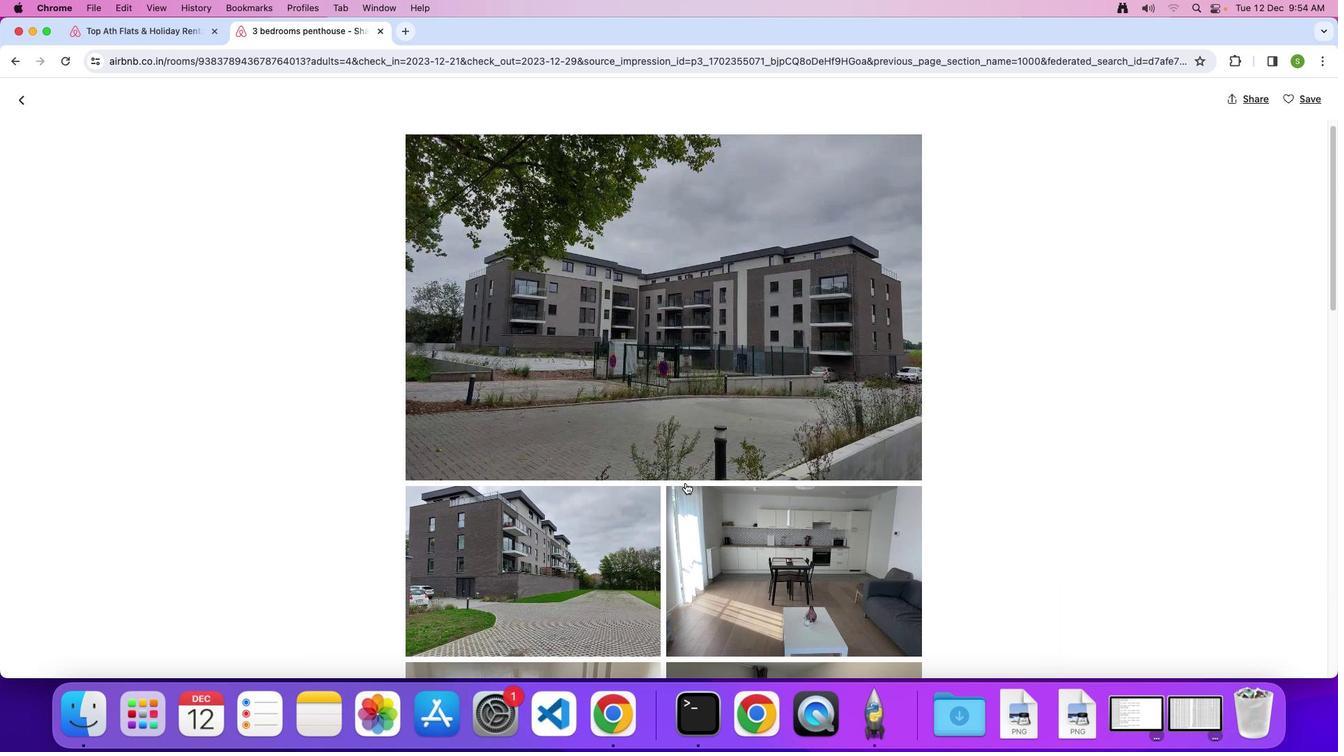 
Action: Mouse scrolled (685, 483) with delta (0, -1)
Screenshot: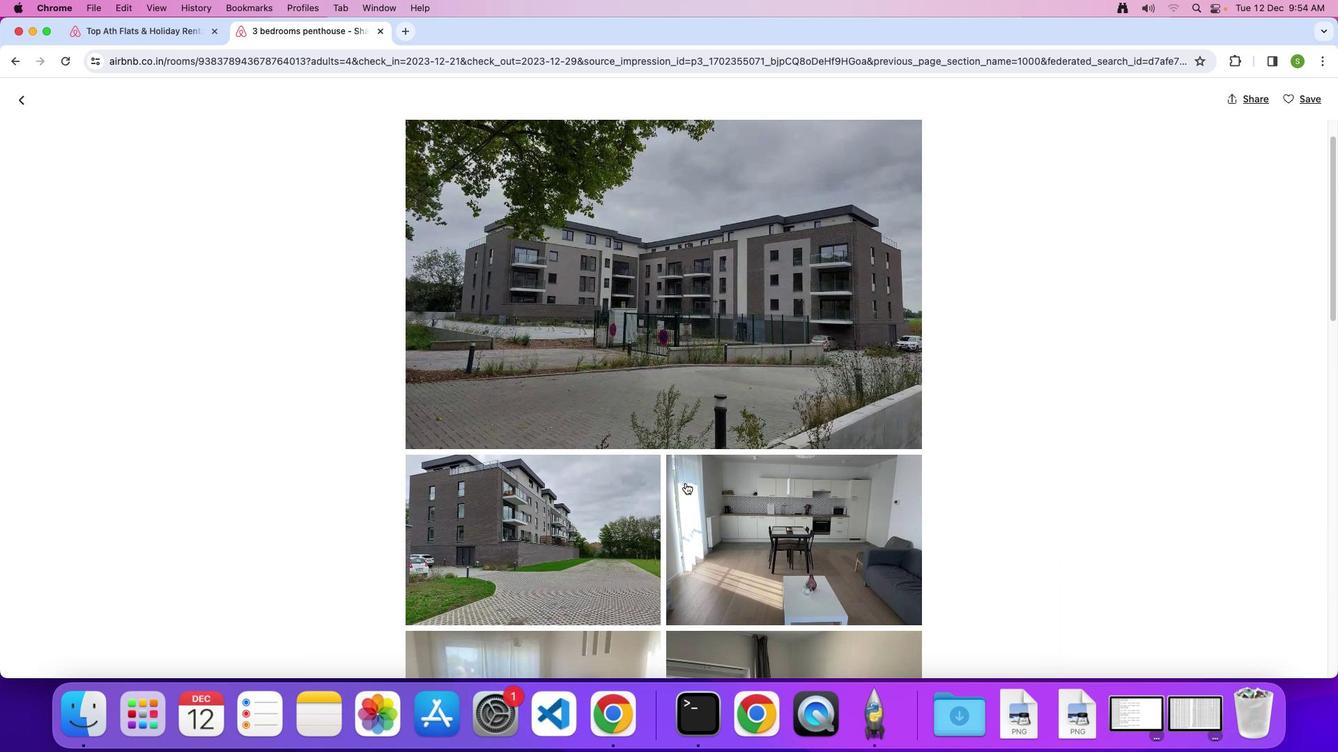 
Action: Mouse scrolled (685, 483) with delta (0, 0)
Screenshot: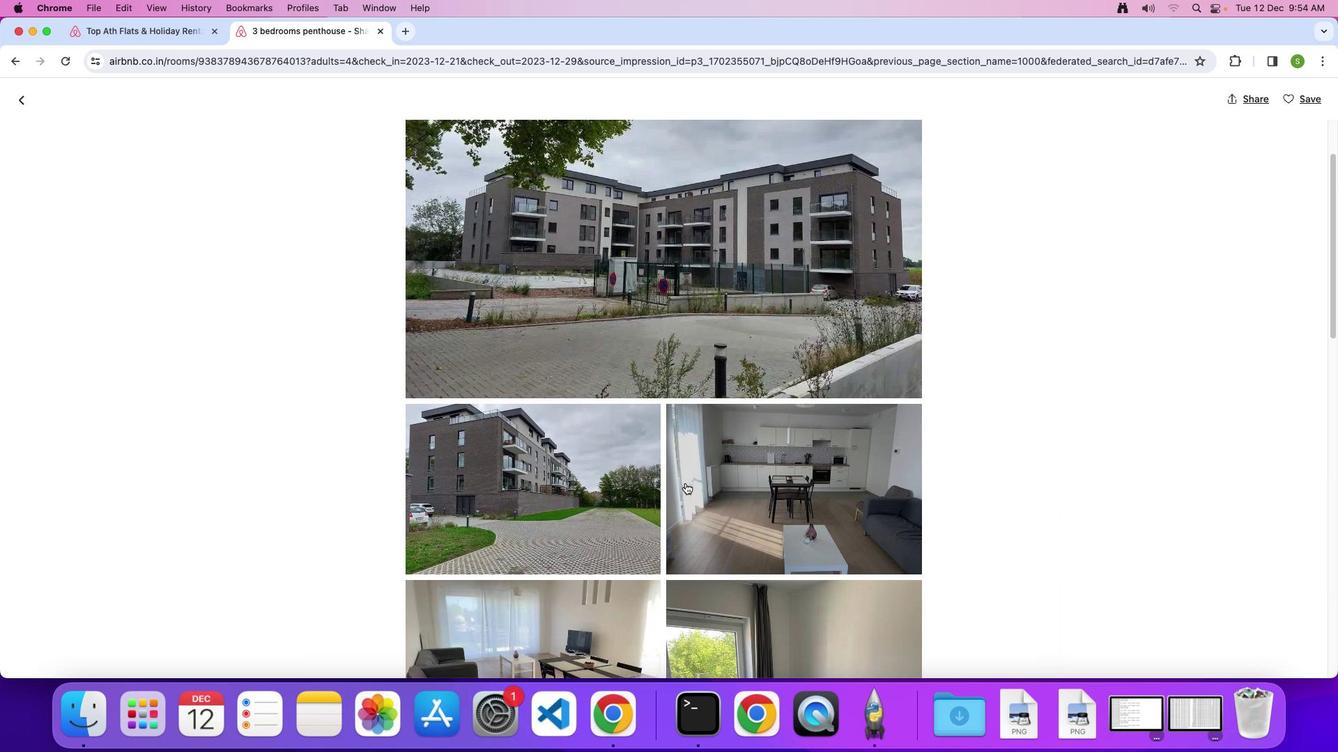
Action: Mouse scrolled (685, 483) with delta (0, 0)
Screenshot: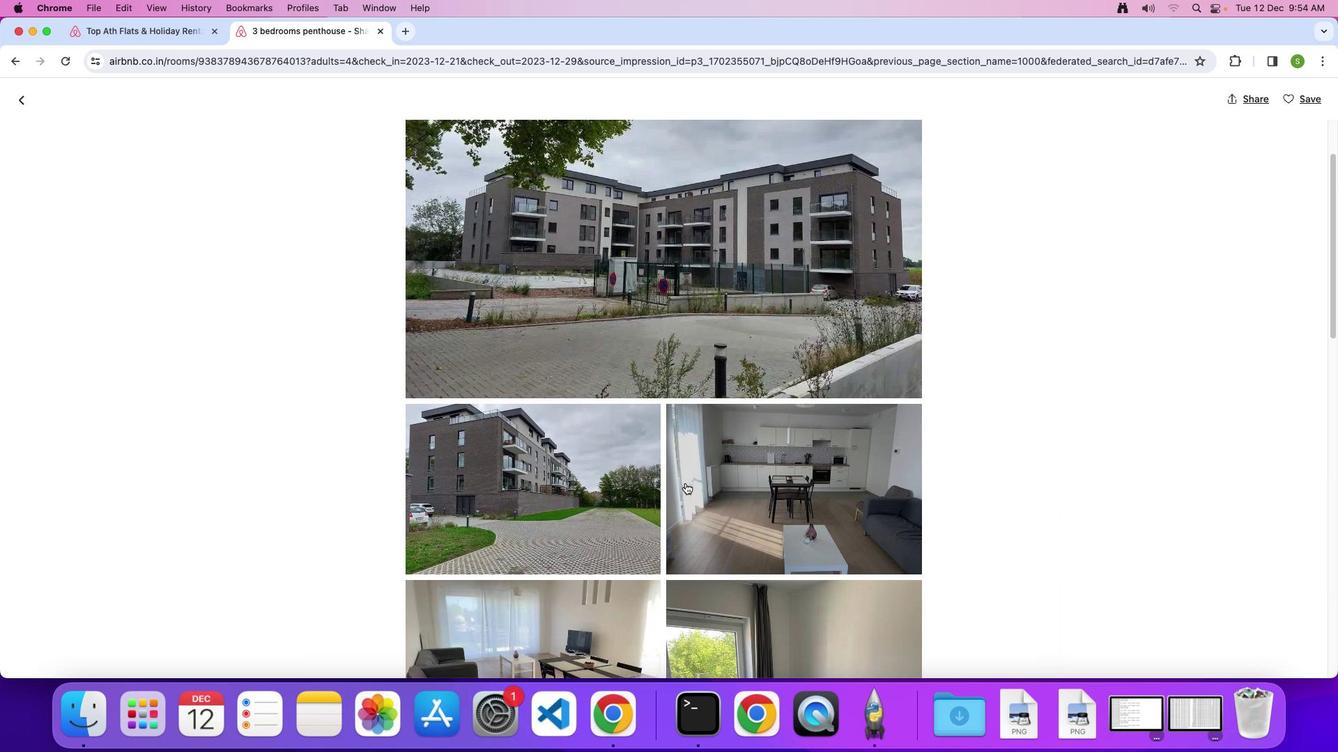 
Action: Mouse scrolled (685, 483) with delta (0, -1)
Screenshot: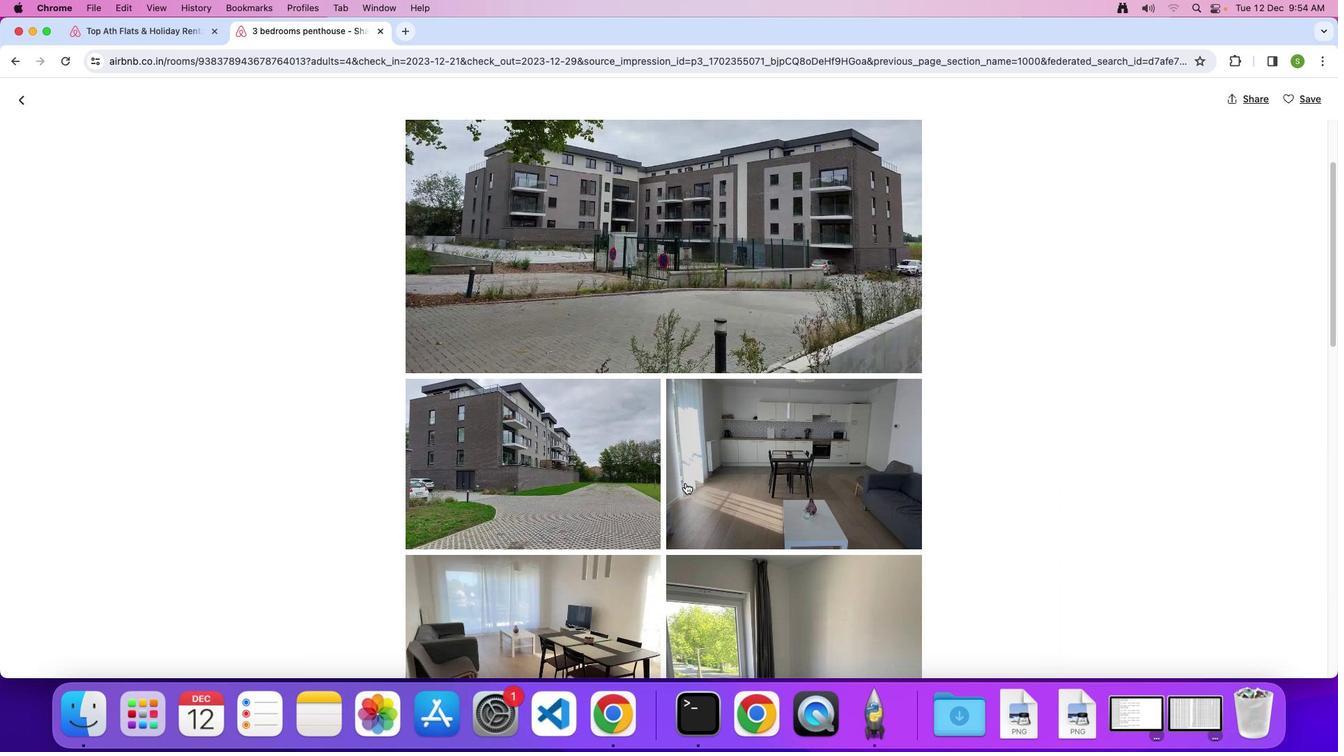 
Action: Mouse scrolled (685, 483) with delta (0, 0)
Screenshot: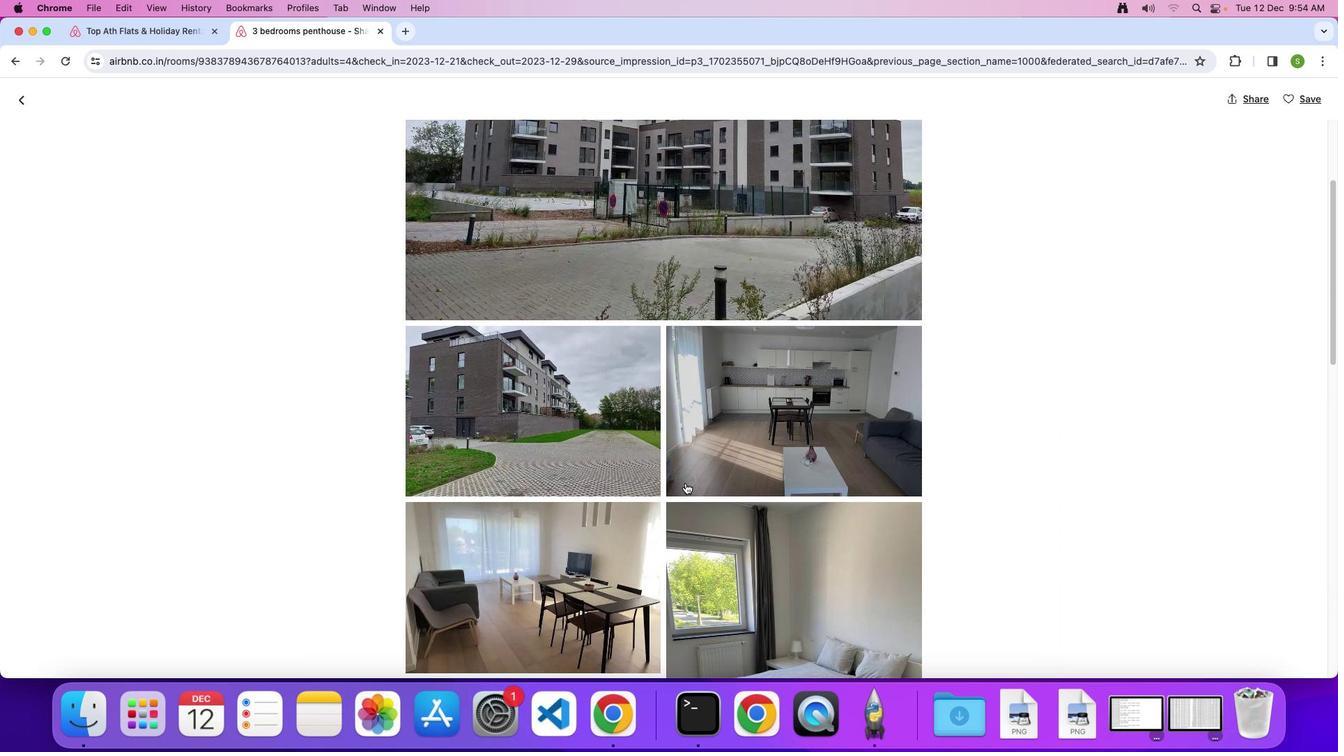 
Action: Mouse scrolled (685, 483) with delta (0, 0)
Screenshot: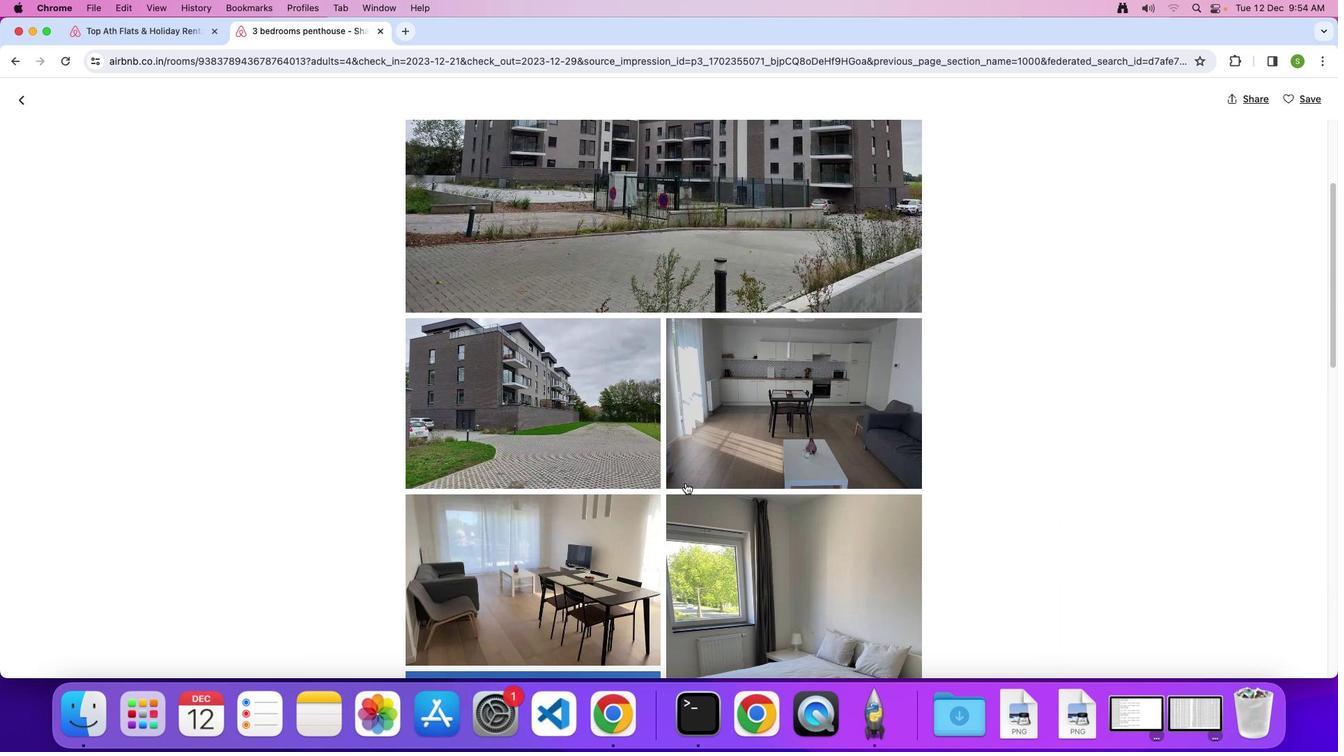 
Action: Mouse scrolled (685, 483) with delta (0, 0)
Screenshot: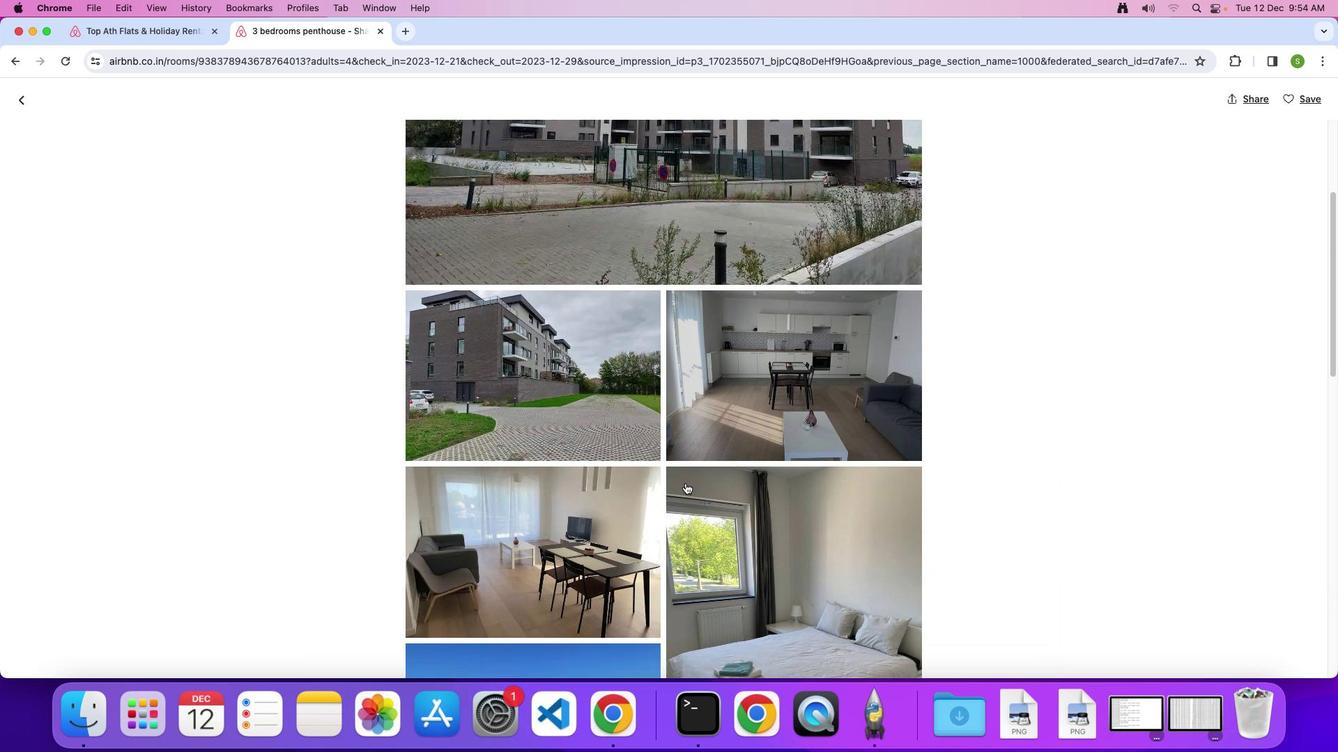 
Action: Mouse scrolled (685, 483) with delta (0, 0)
Screenshot: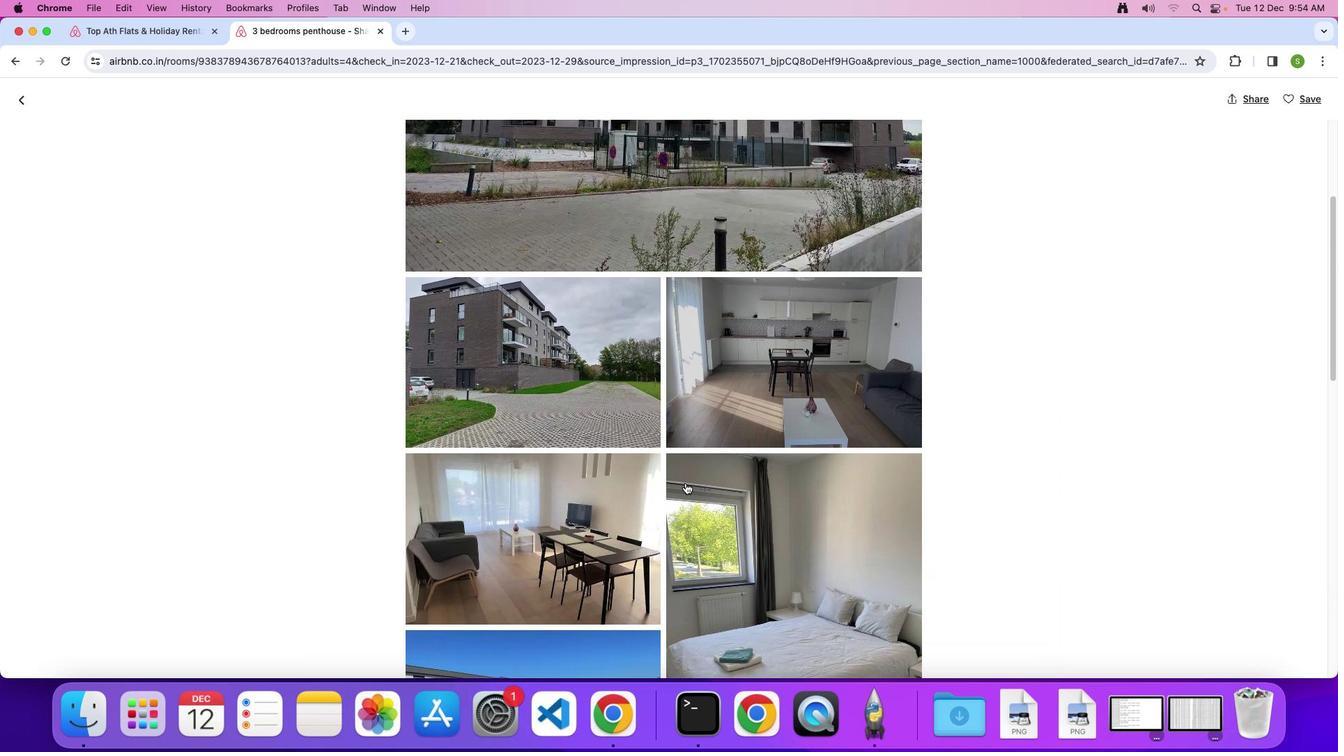 
Action: Mouse scrolled (685, 483) with delta (0, 0)
Screenshot: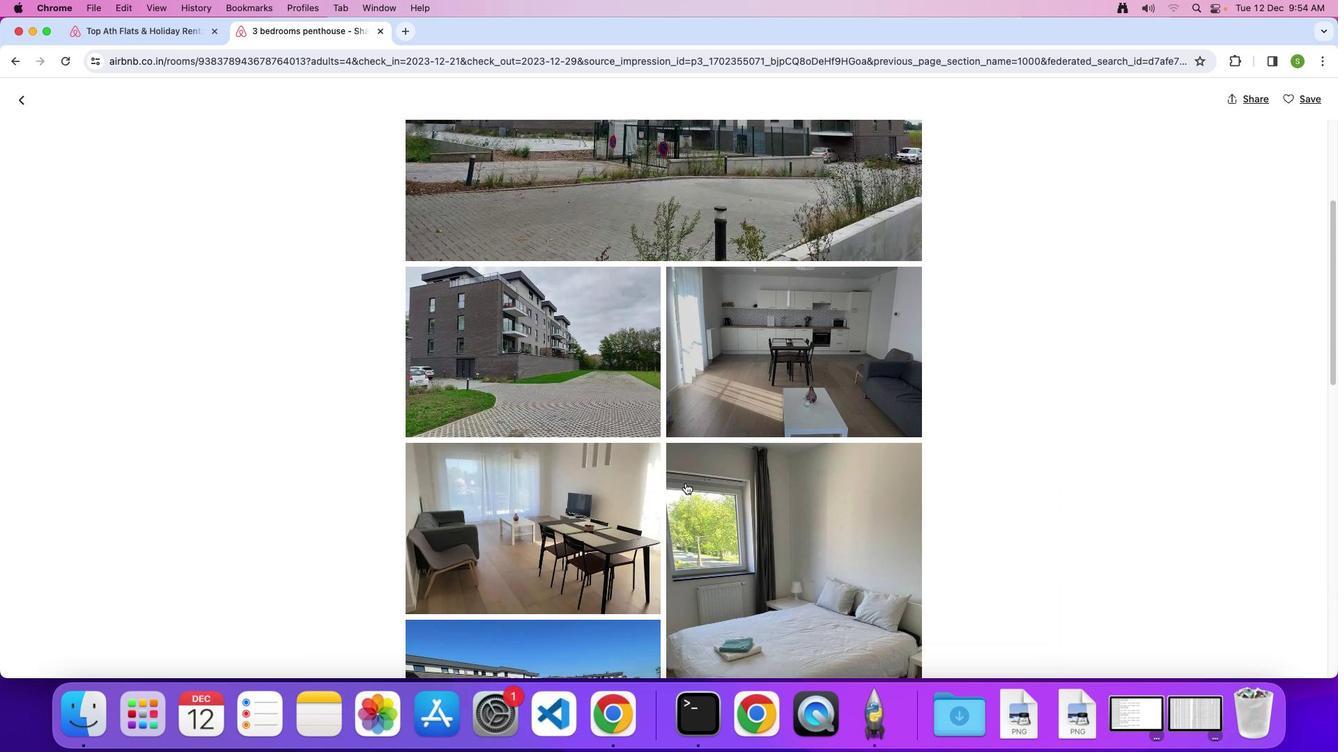 
Action: Mouse scrolled (685, 483) with delta (0, 0)
Screenshot: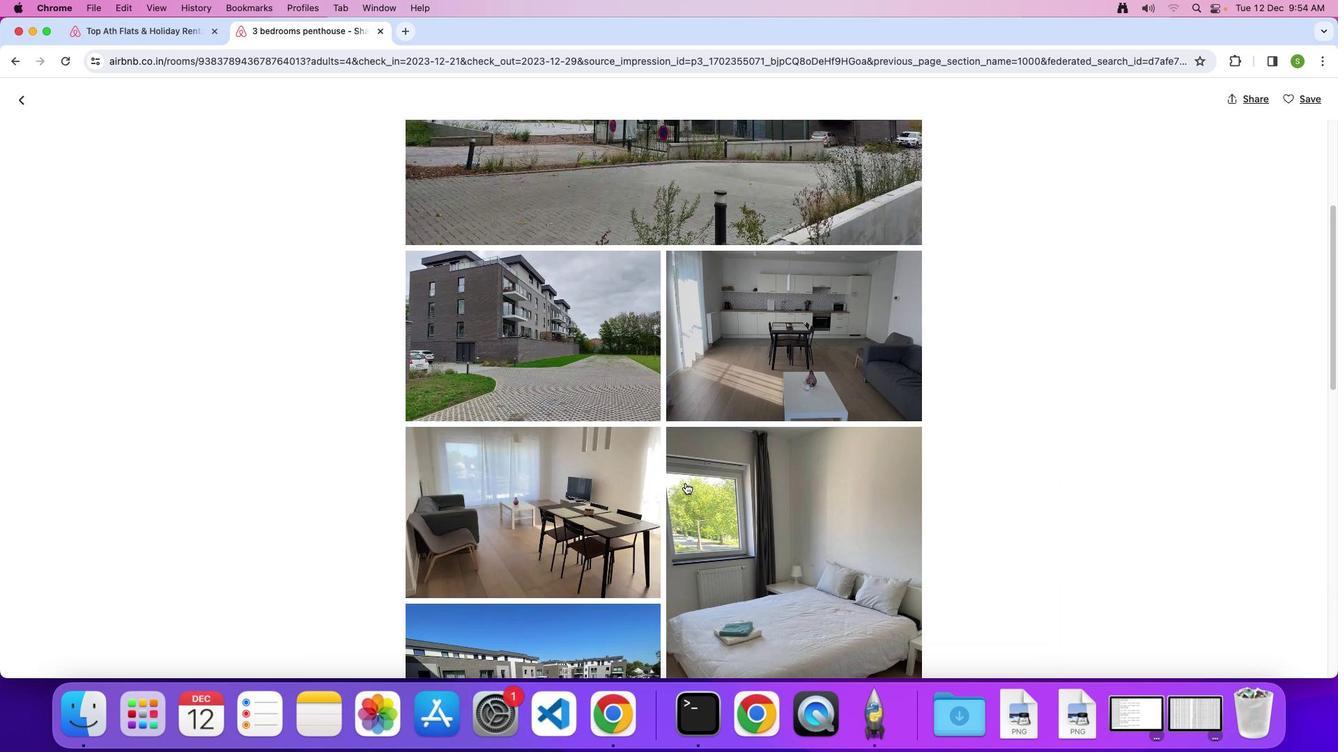 
Action: Mouse scrolled (685, 483) with delta (0, 0)
Screenshot: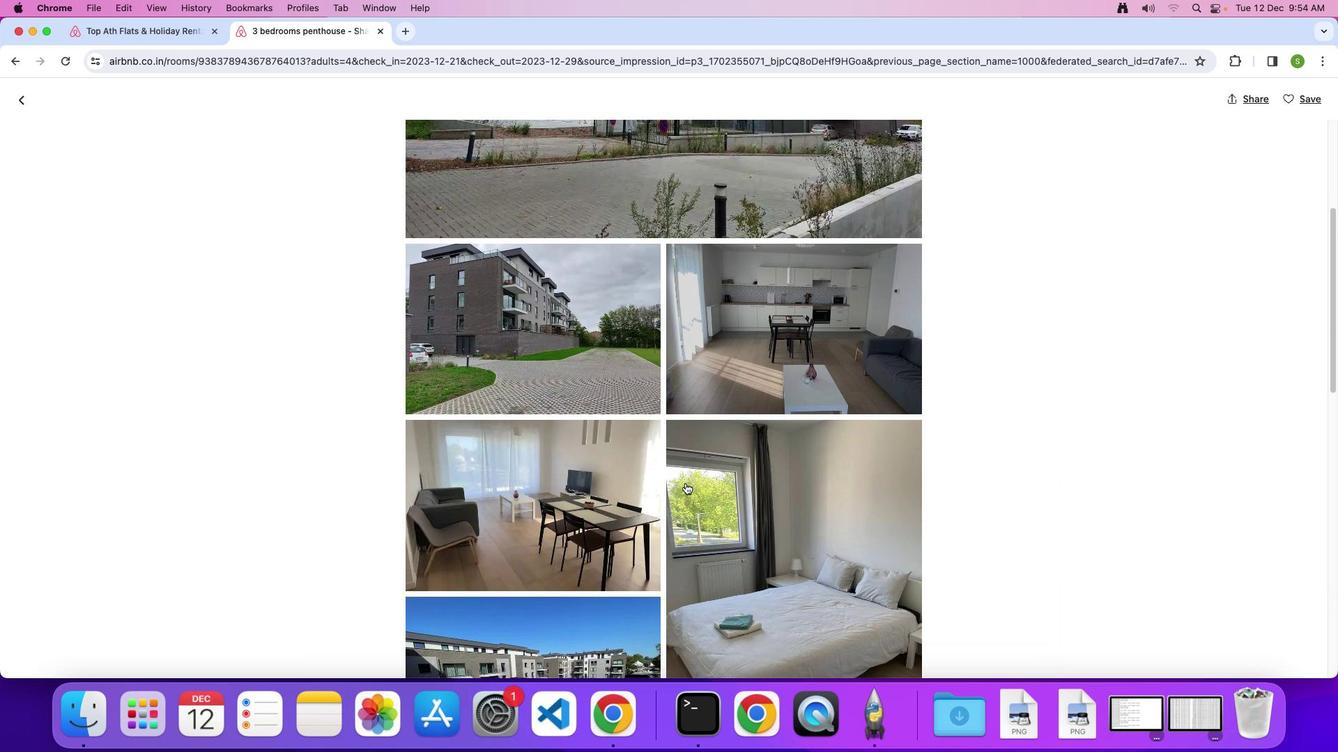
Action: Mouse scrolled (685, 483) with delta (0, -1)
Screenshot: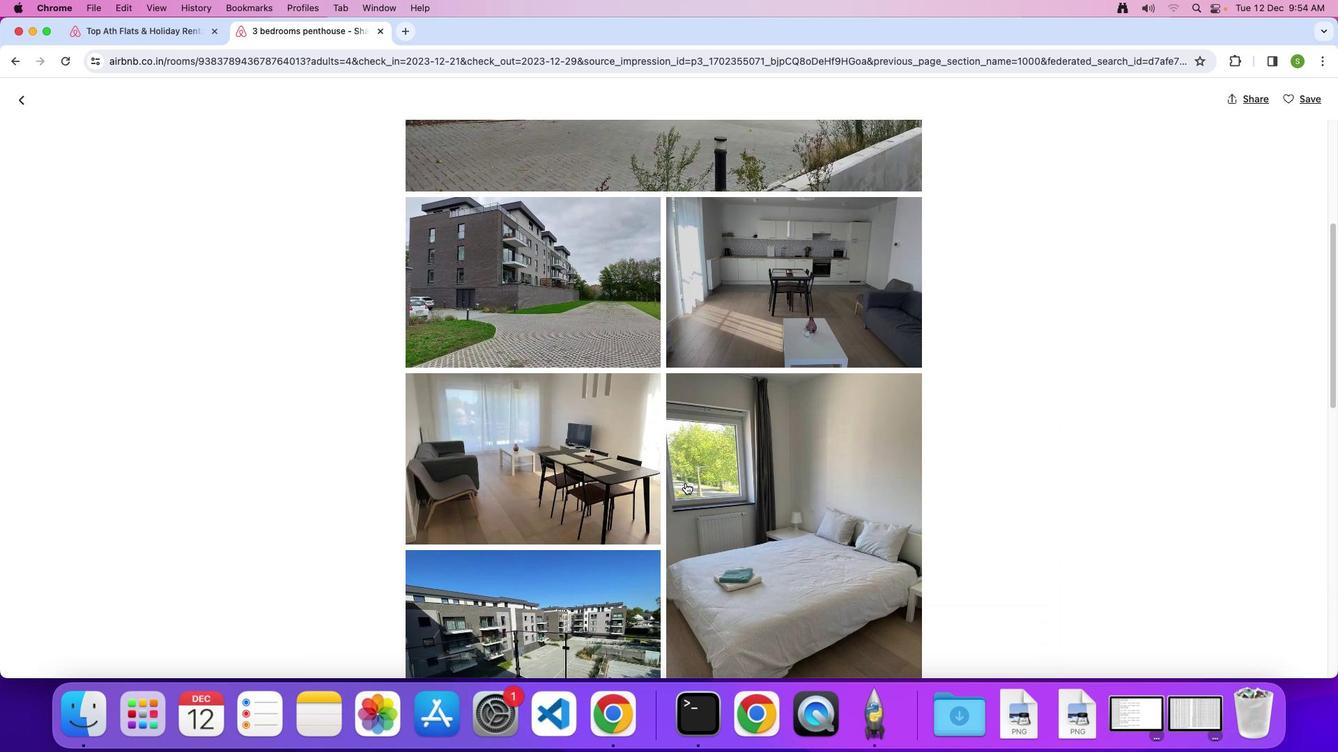 
Action: Mouse scrolled (685, 483) with delta (0, 0)
Screenshot: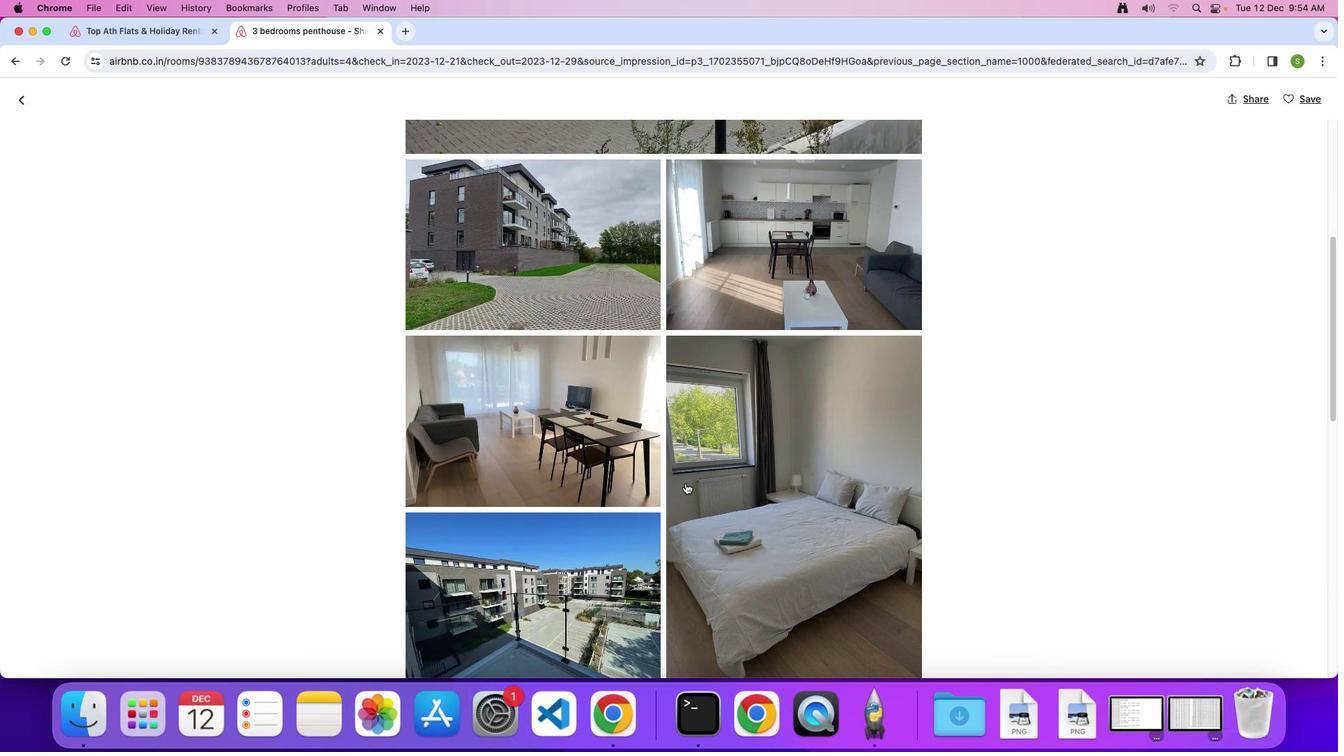 
Action: Mouse scrolled (685, 483) with delta (0, 0)
Screenshot: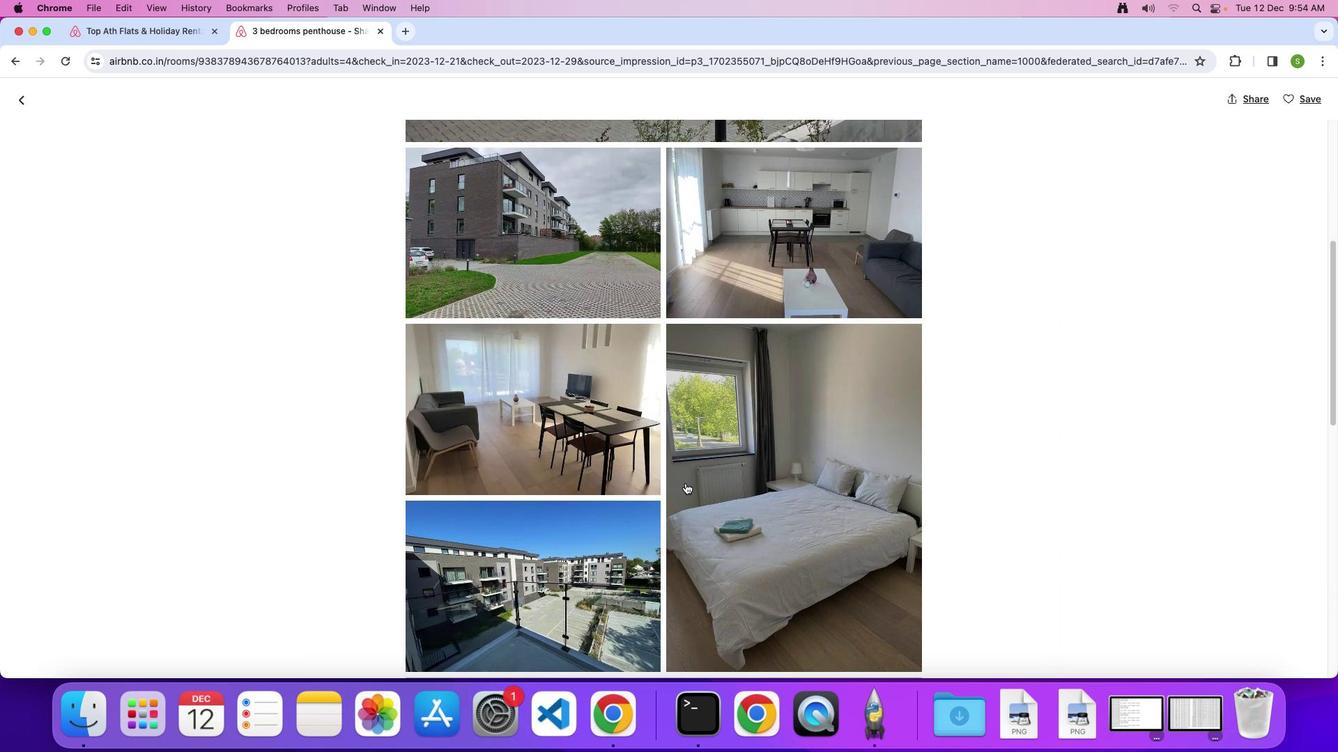 
Action: Mouse scrolled (685, 483) with delta (0, 0)
Screenshot: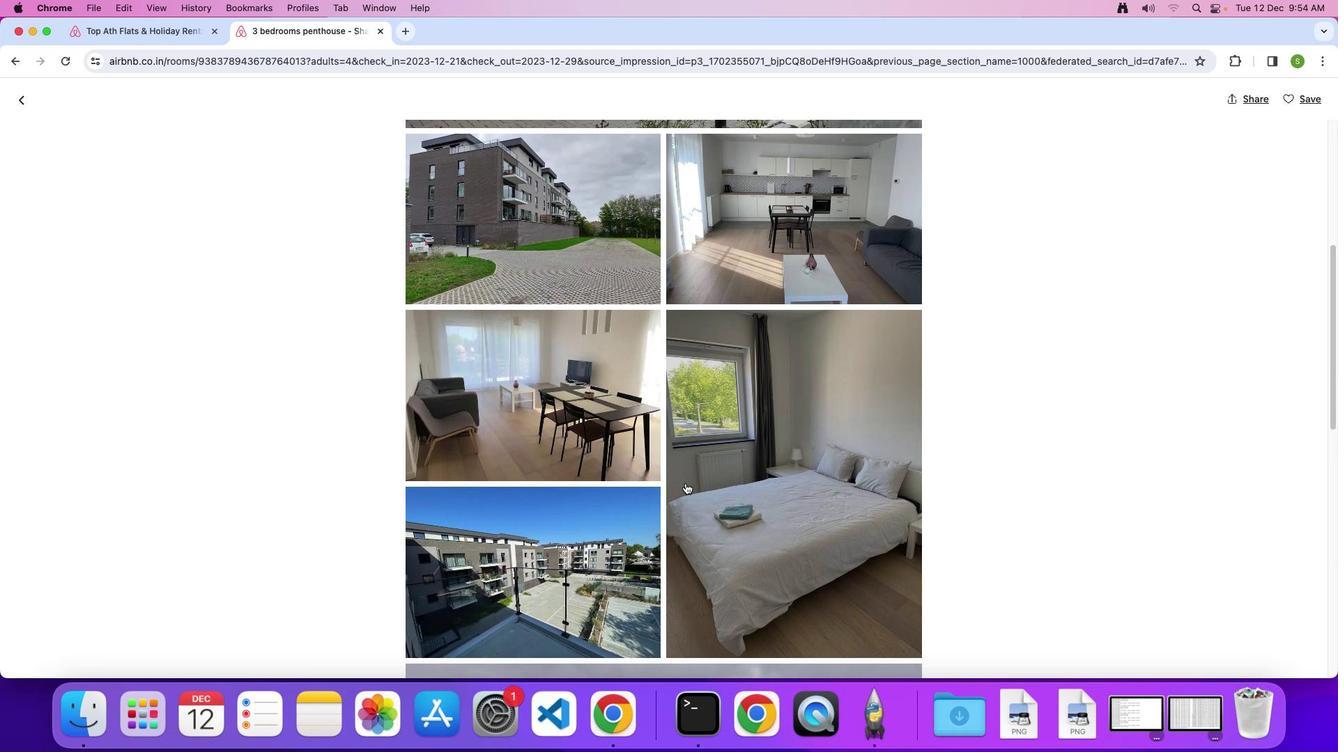 
Action: Mouse scrolled (685, 483) with delta (0, 0)
Screenshot: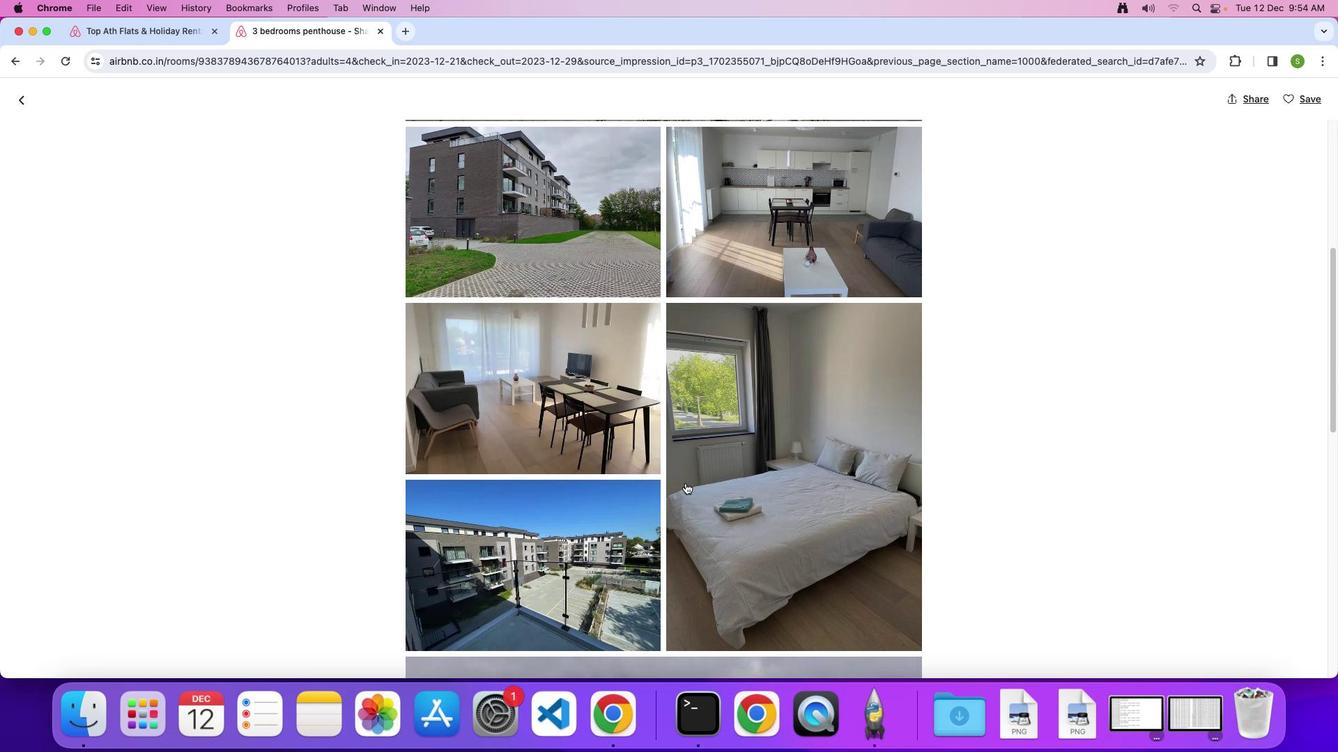 
Action: Mouse scrolled (685, 483) with delta (0, 0)
Screenshot: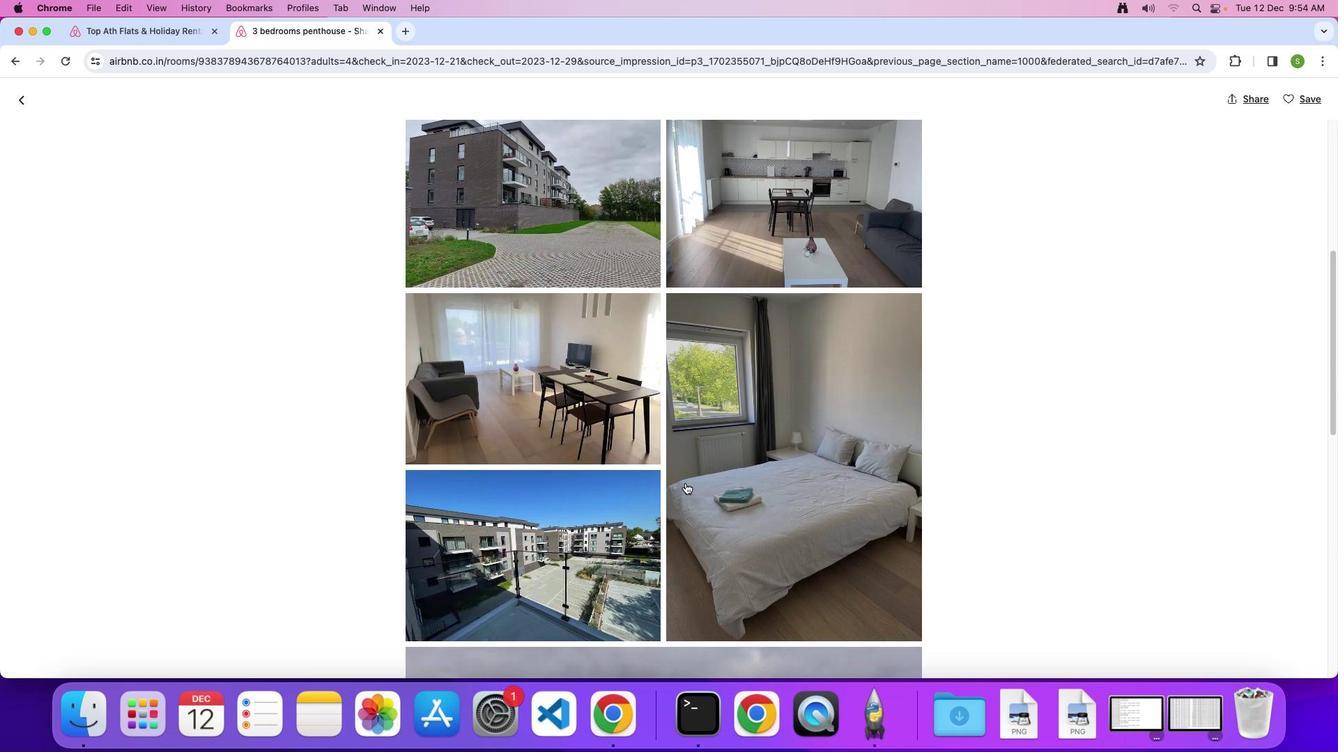 
Action: Mouse scrolled (685, 483) with delta (0, 0)
Screenshot: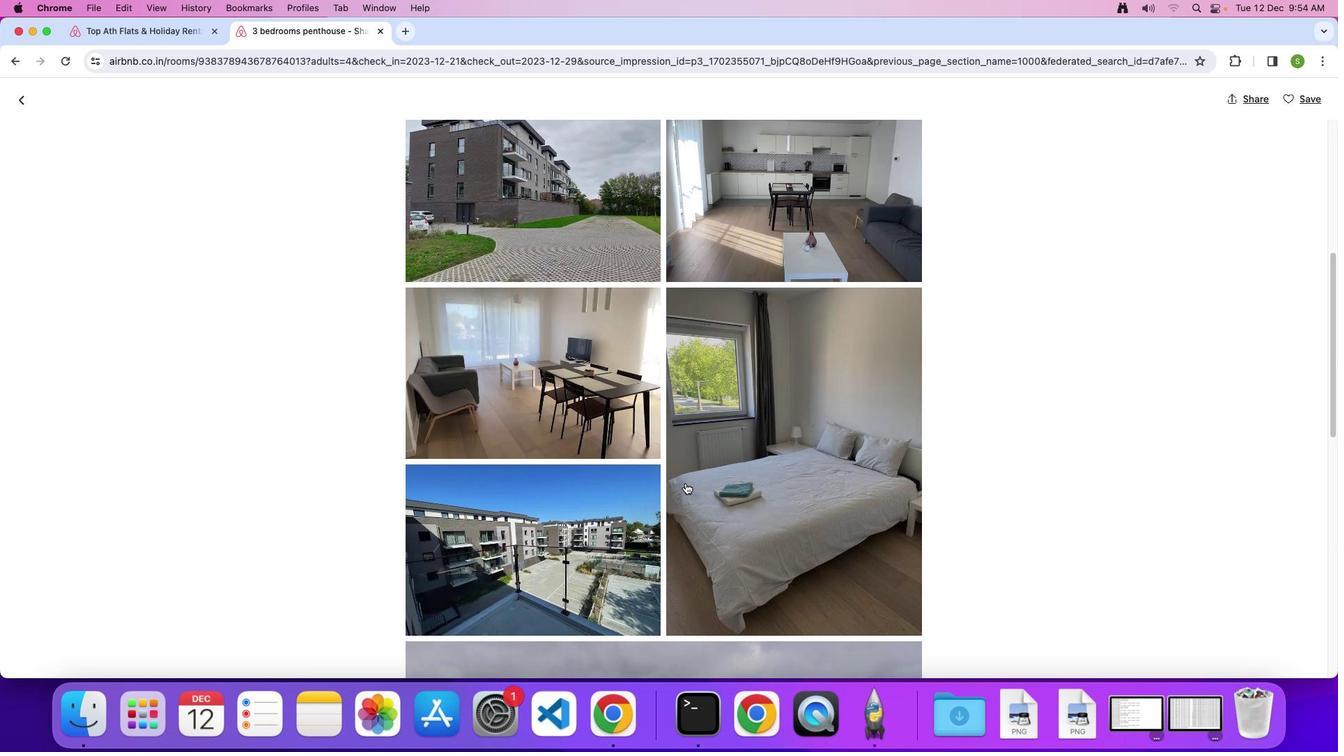 
Action: Mouse scrolled (685, 483) with delta (0, 0)
Screenshot: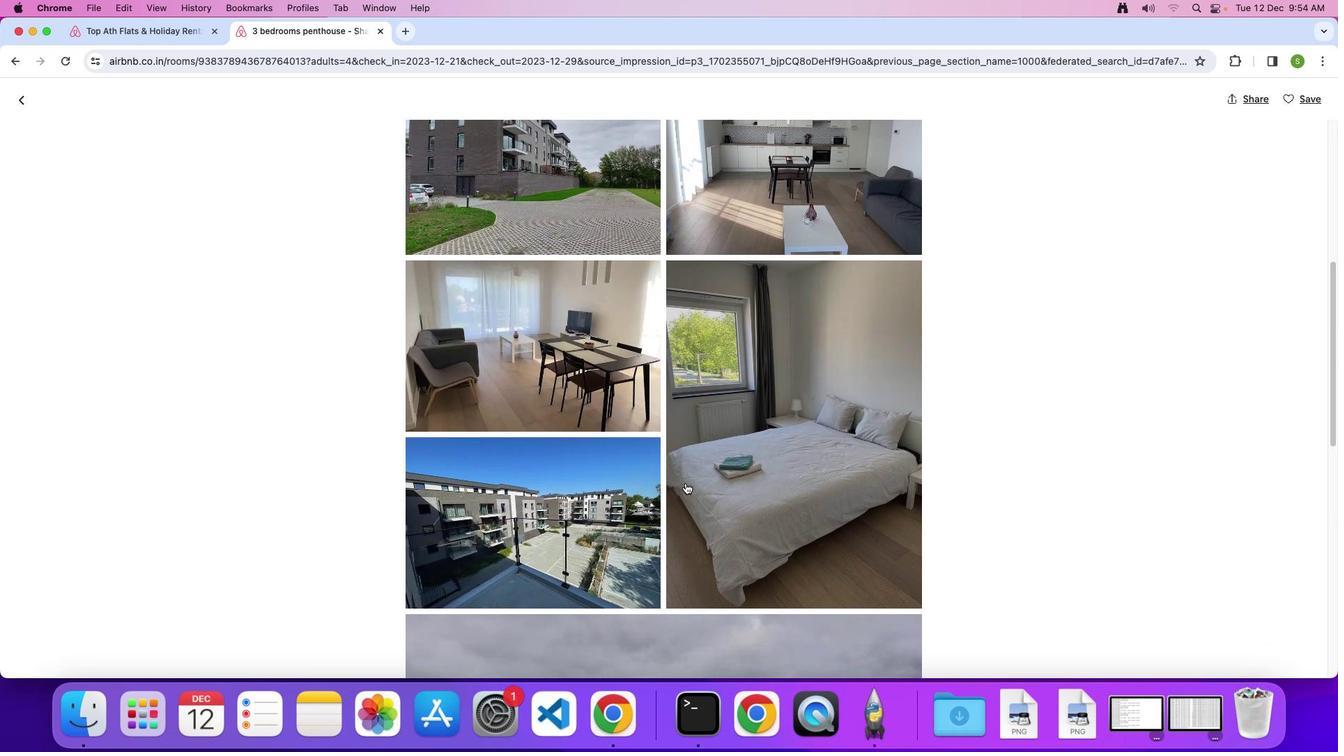 
Action: Mouse scrolled (685, 483) with delta (0, 0)
Screenshot: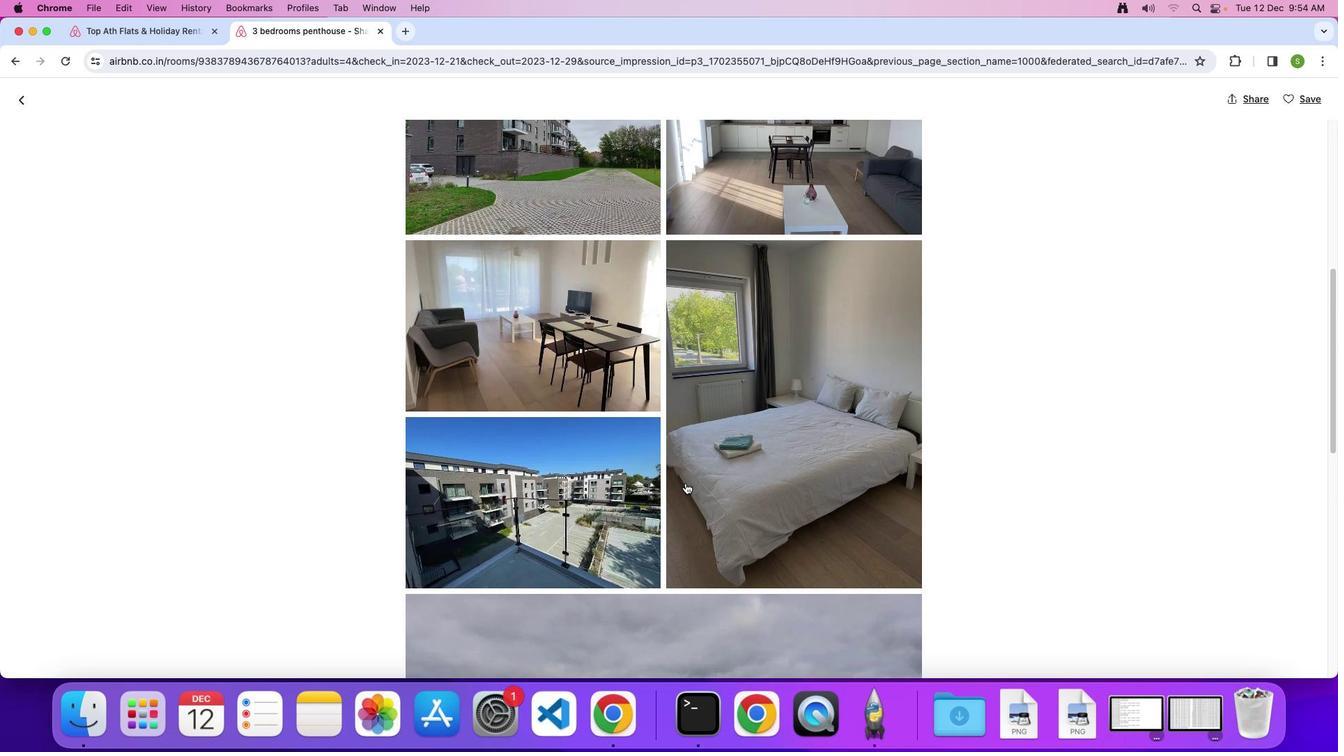 
Action: Mouse scrolled (685, 483) with delta (0, 0)
Screenshot: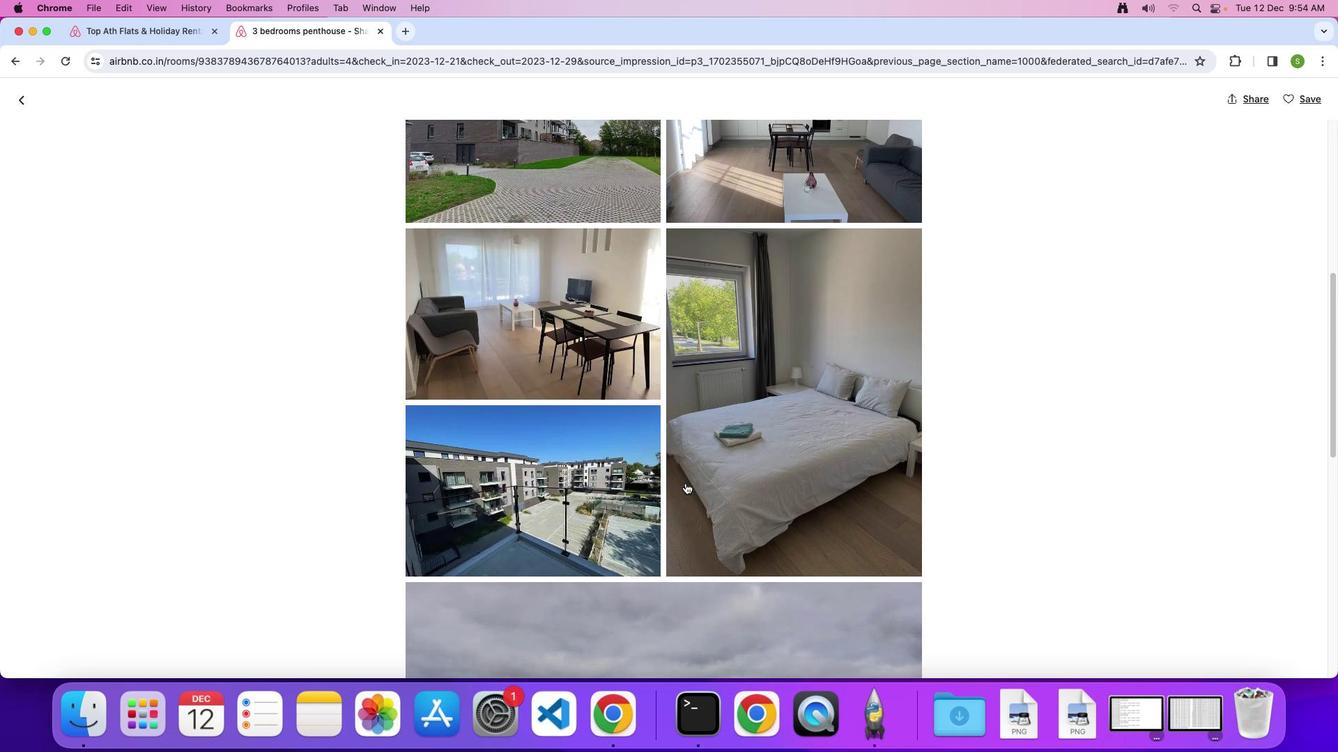 
Action: Mouse scrolled (685, 483) with delta (0, 0)
Screenshot: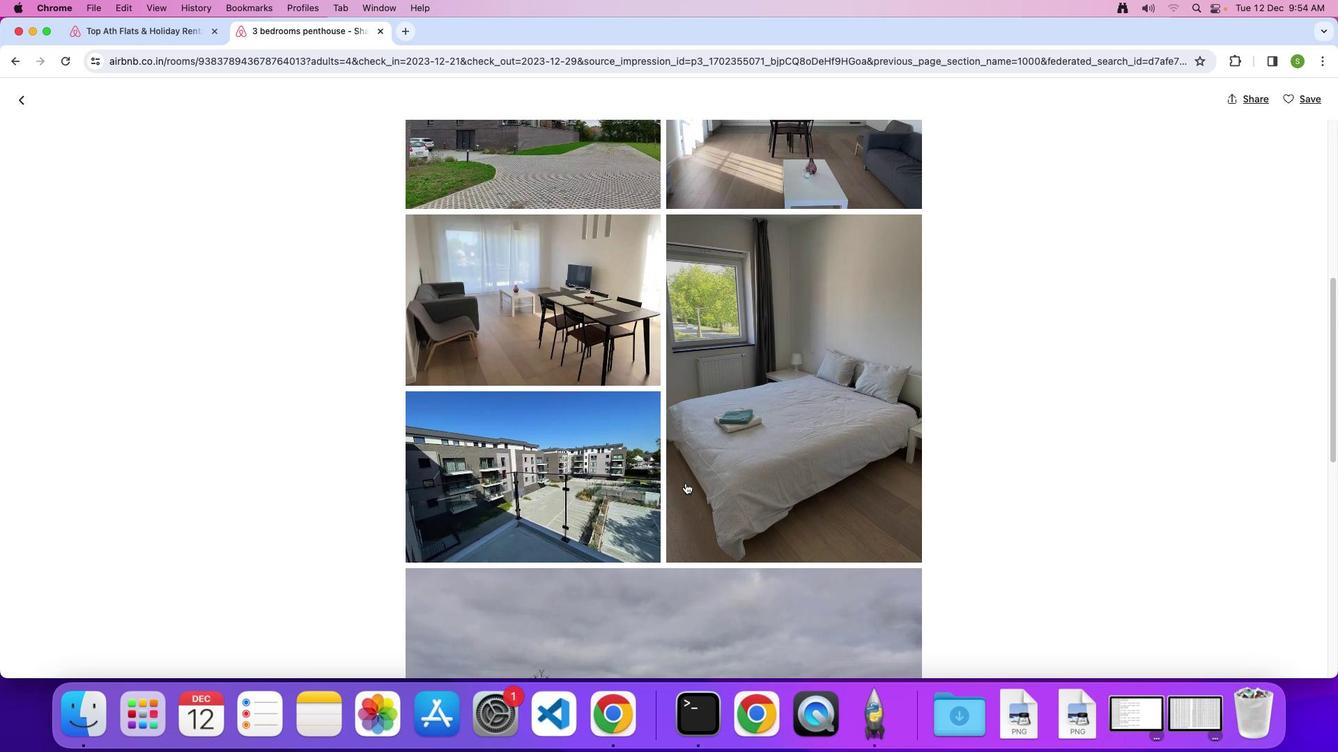 
Action: Mouse scrolled (685, 483) with delta (0, 0)
Screenshot: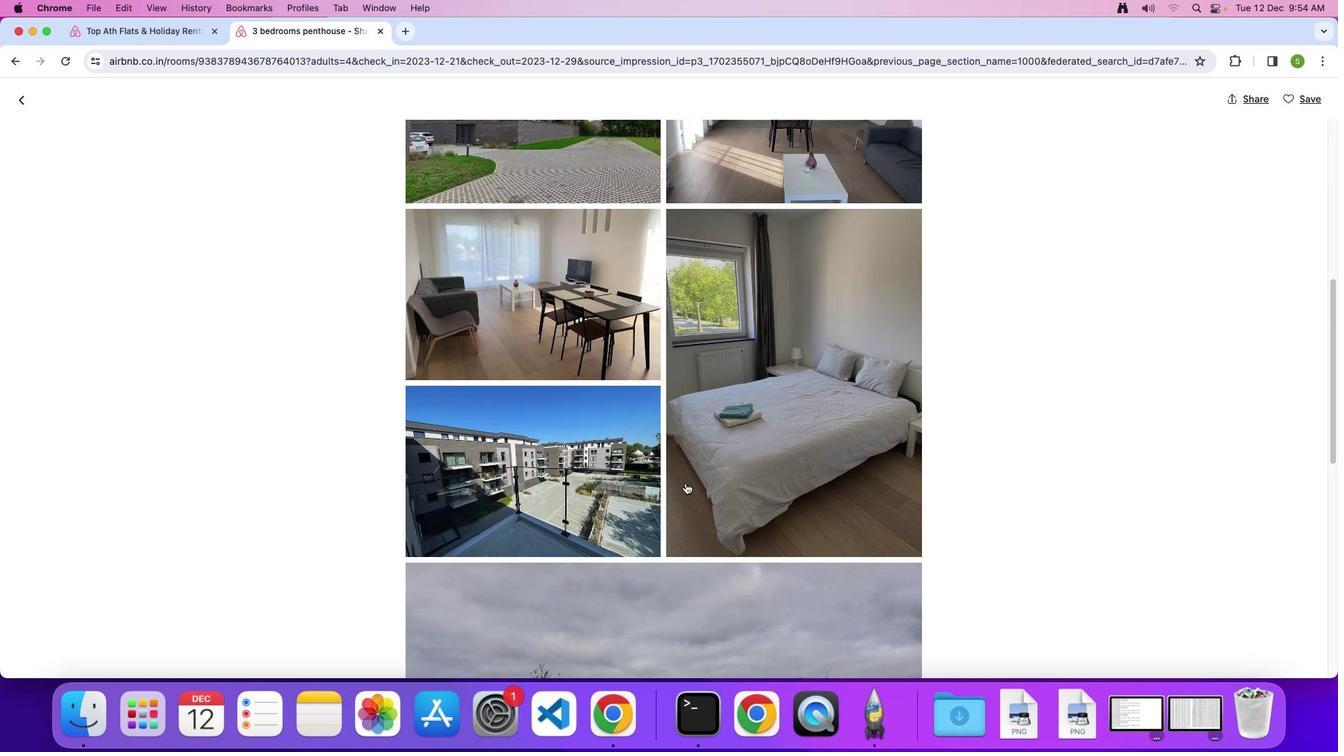 
Action: Mouse scrolled (685, 483) with delta (0, 0)
Screenshot: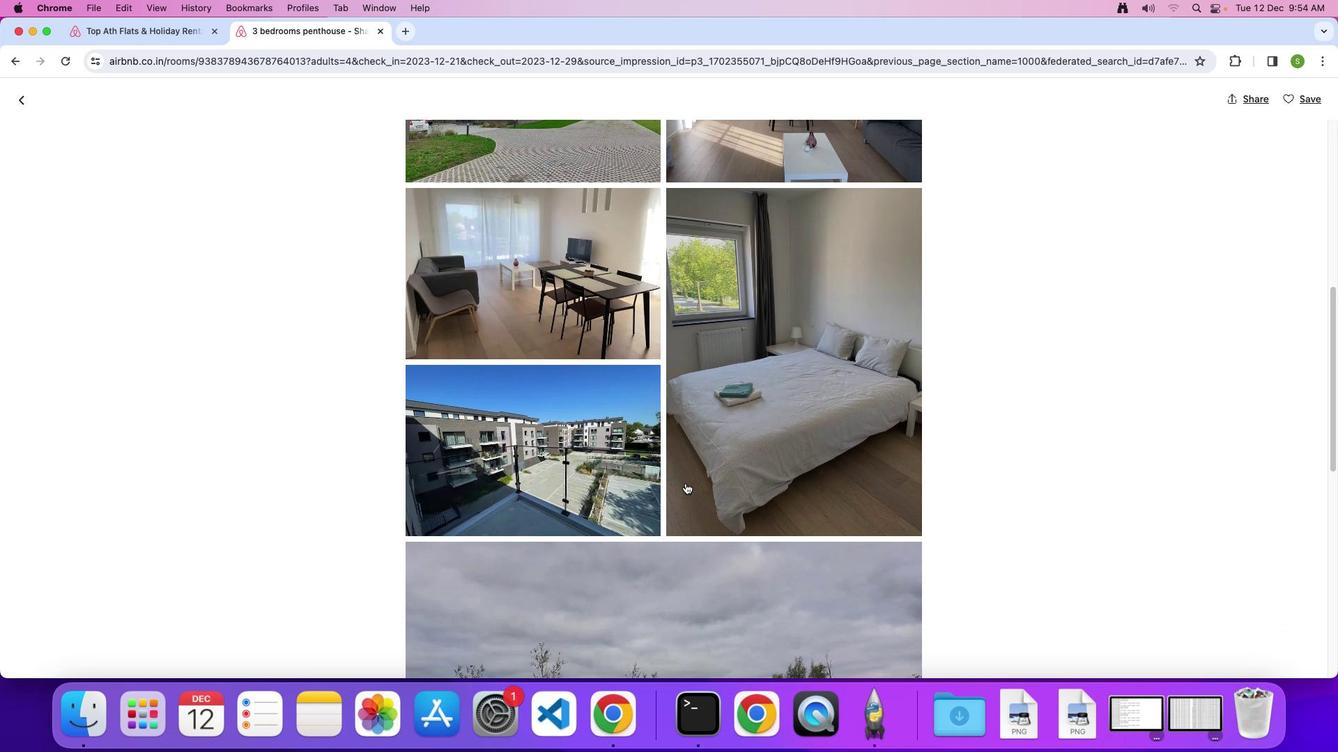 
Action: Mouse scrolled (685, 483) with delta (0, 0)
Screenshot: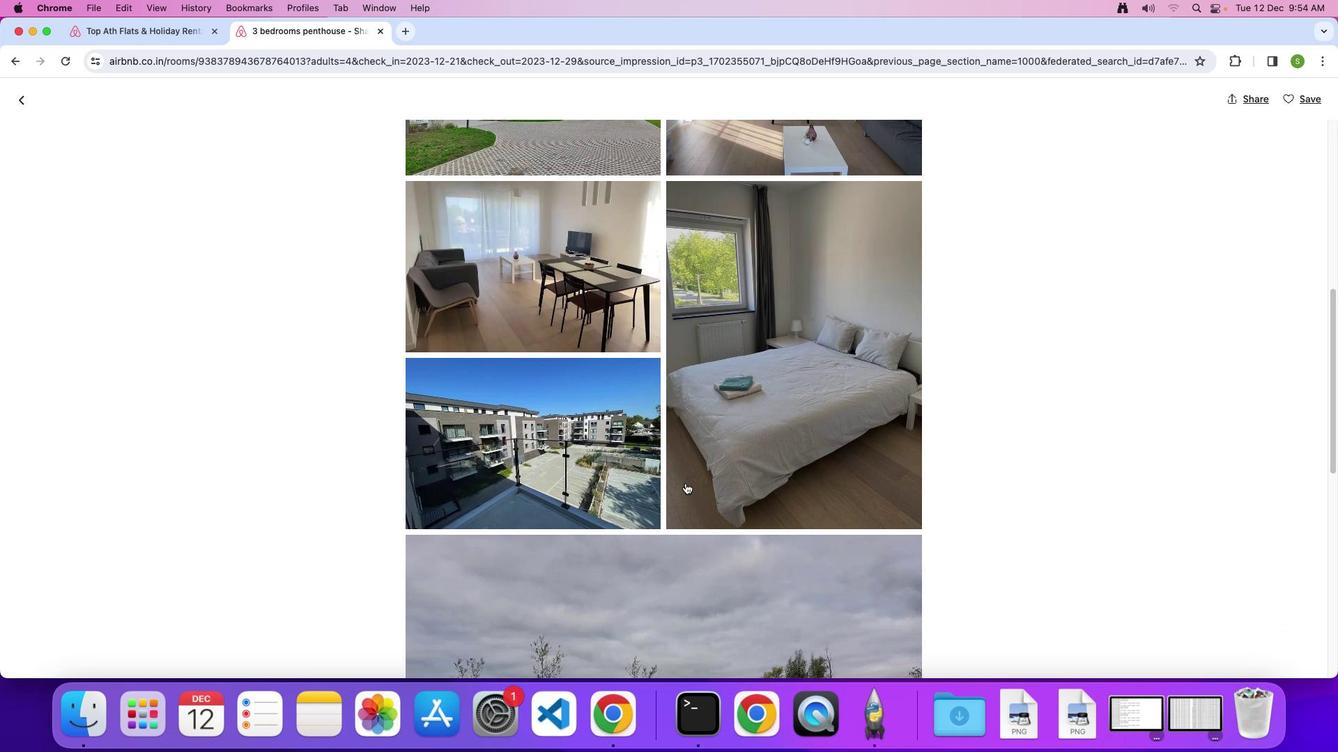 
Action: Mouse scrolled (685, 483) with delta (0, -1)
Screenshot: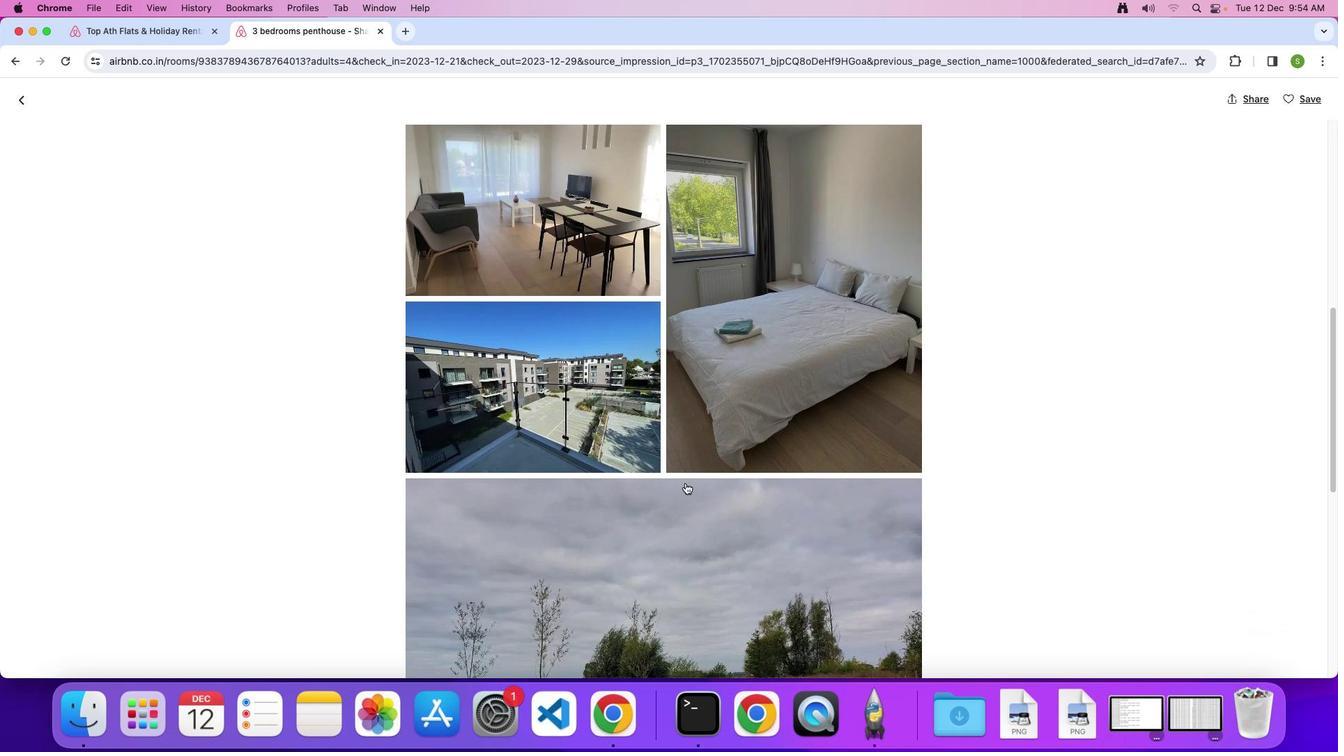 
Action: Mouse scrolled (685, 483) with delta (0, 0)
Screenshot: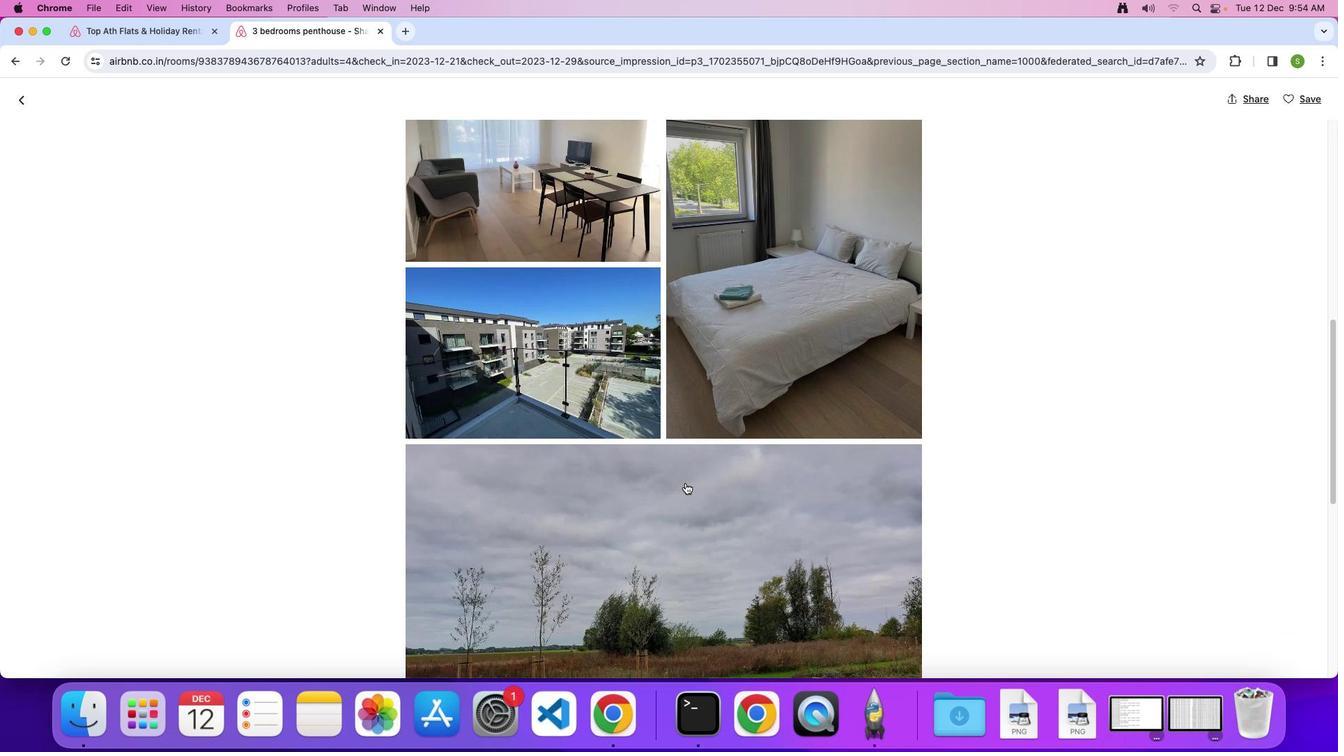 
Action: Mouse scrolled (685, 483) with delta (0, 0)
Screenshot: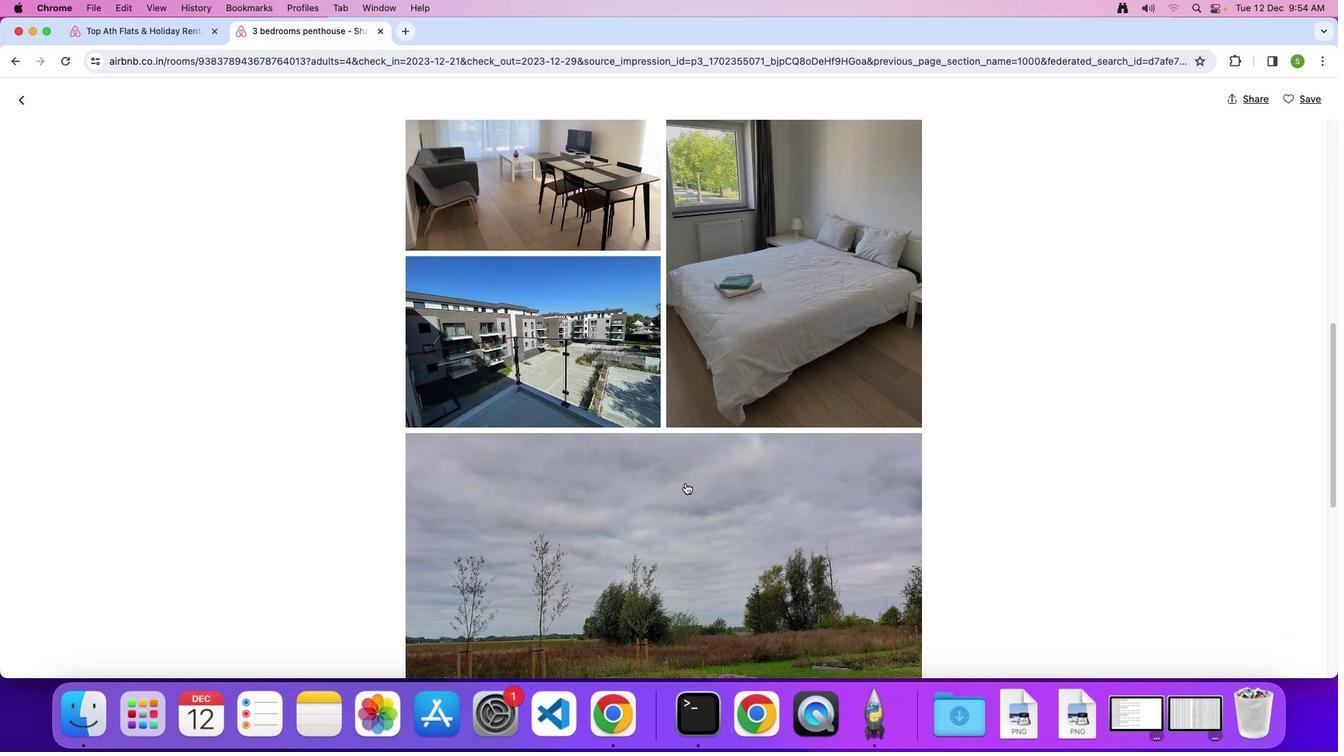 
Action: Mouse scrolled (685, 483) with delta (0, 0)
Screenshot: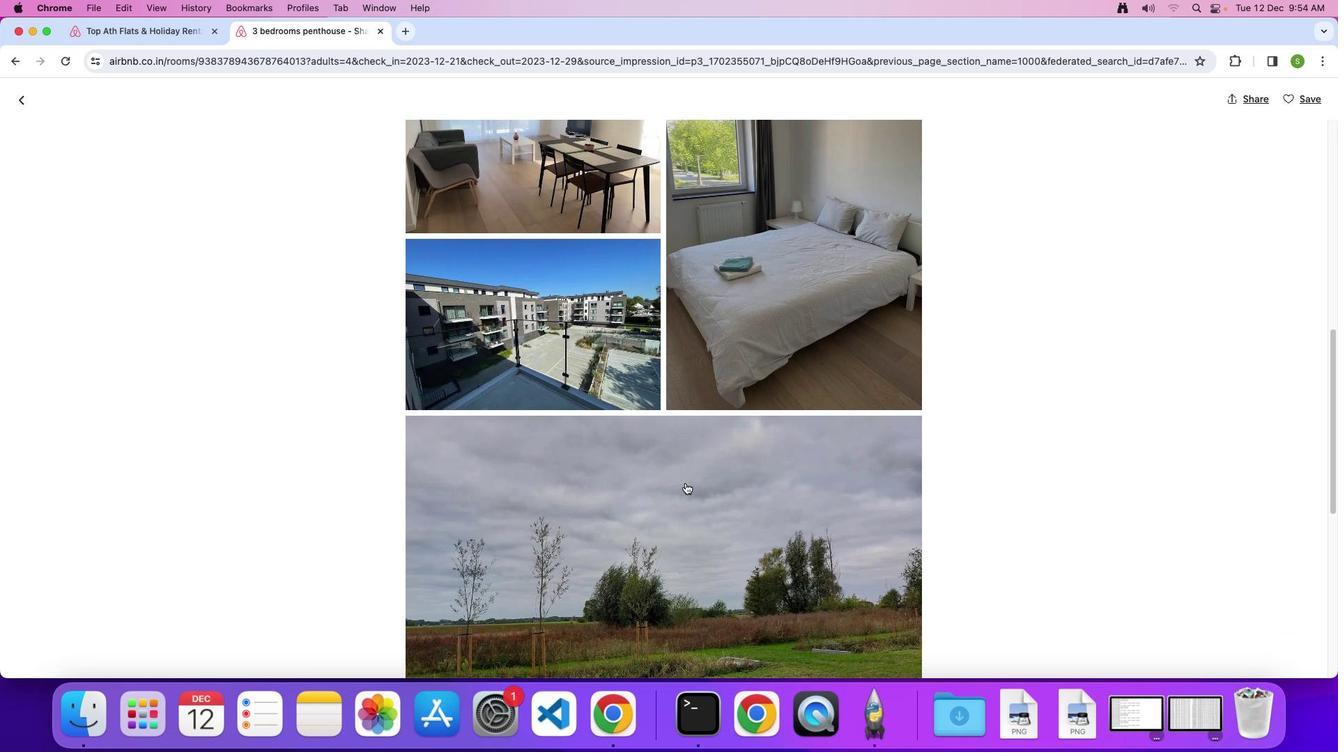 
Action: Mouse scrolled (685, 483) with delta (0, 0)
Screenshot: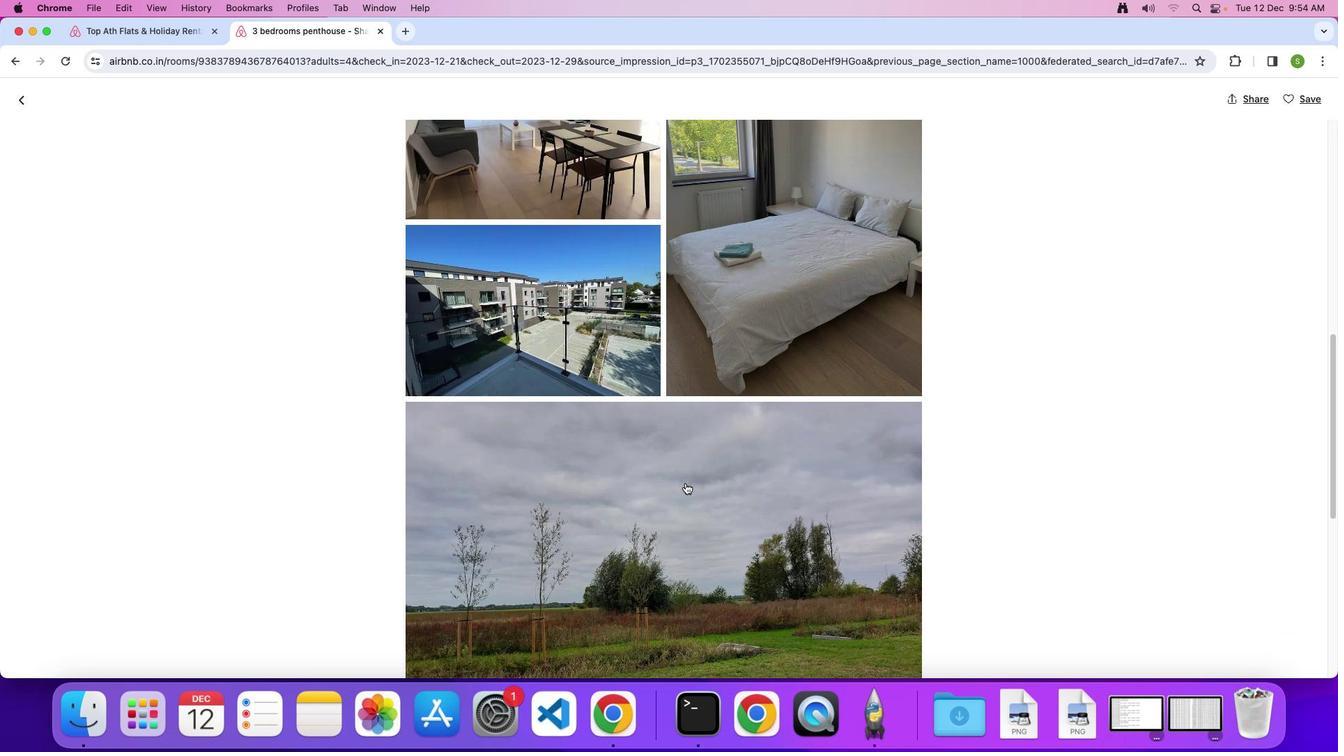 
Action: Mouse scrolled (685, 483) with delta (0, -1)
Screenshot: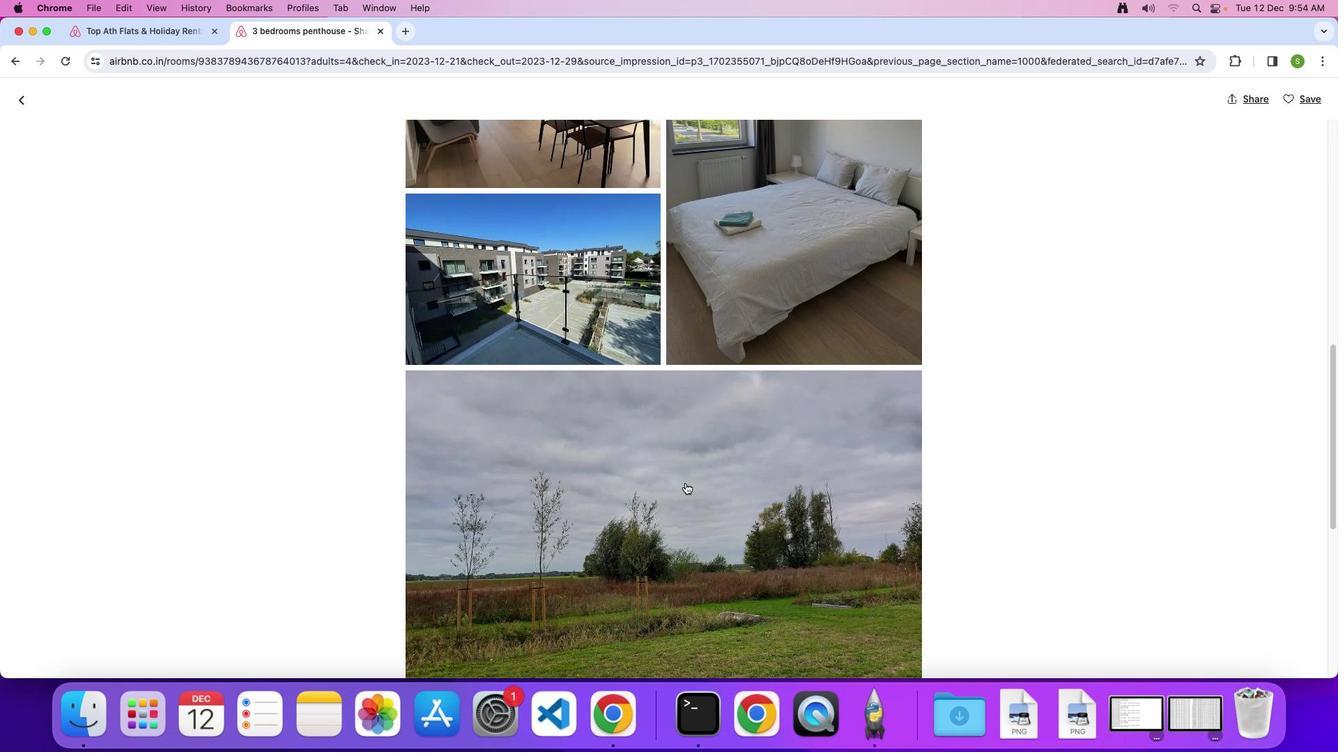 
Action: Mouse scrolled (685, 483) with delta (0, 0)
Screenshot: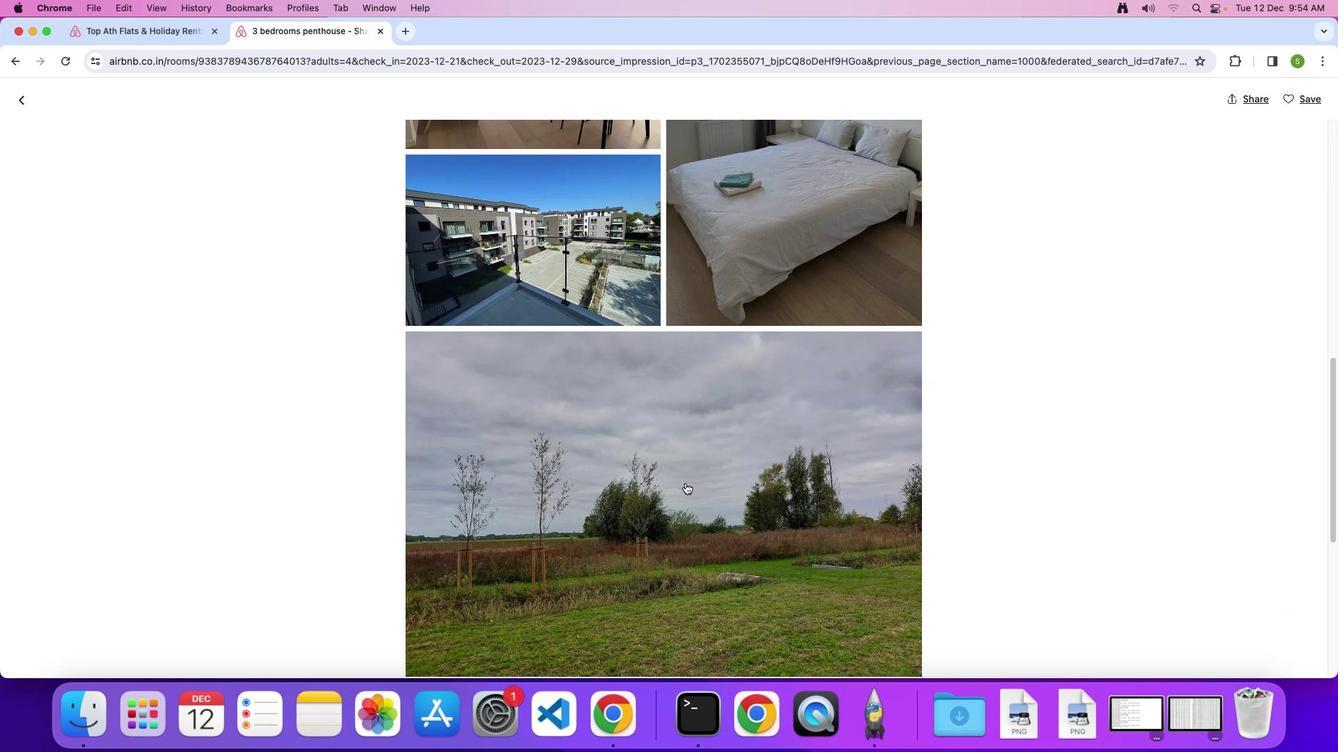 
Action: Mouse scrolled (685, 483) with delta (0, 0)
Screenshot: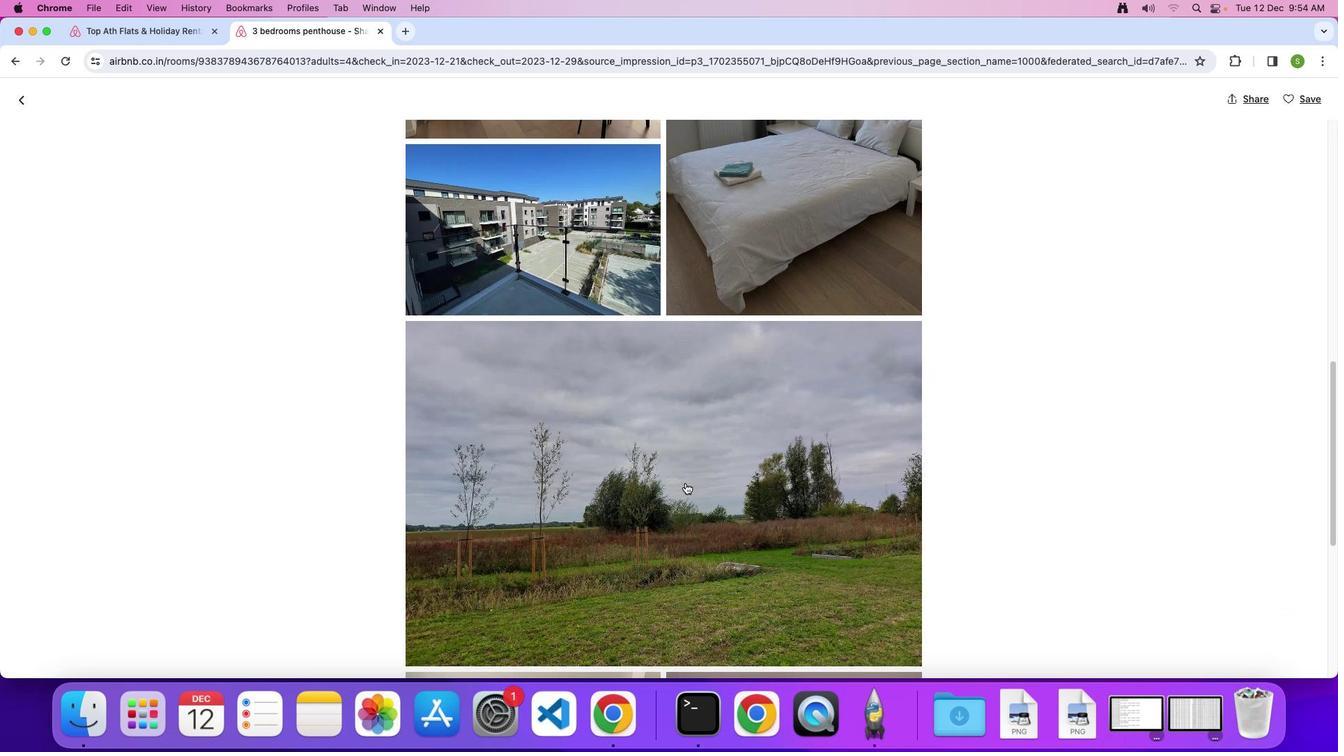 
Action: Mouse scrolled (685, 483) with delta (0, 0)
Screenshot: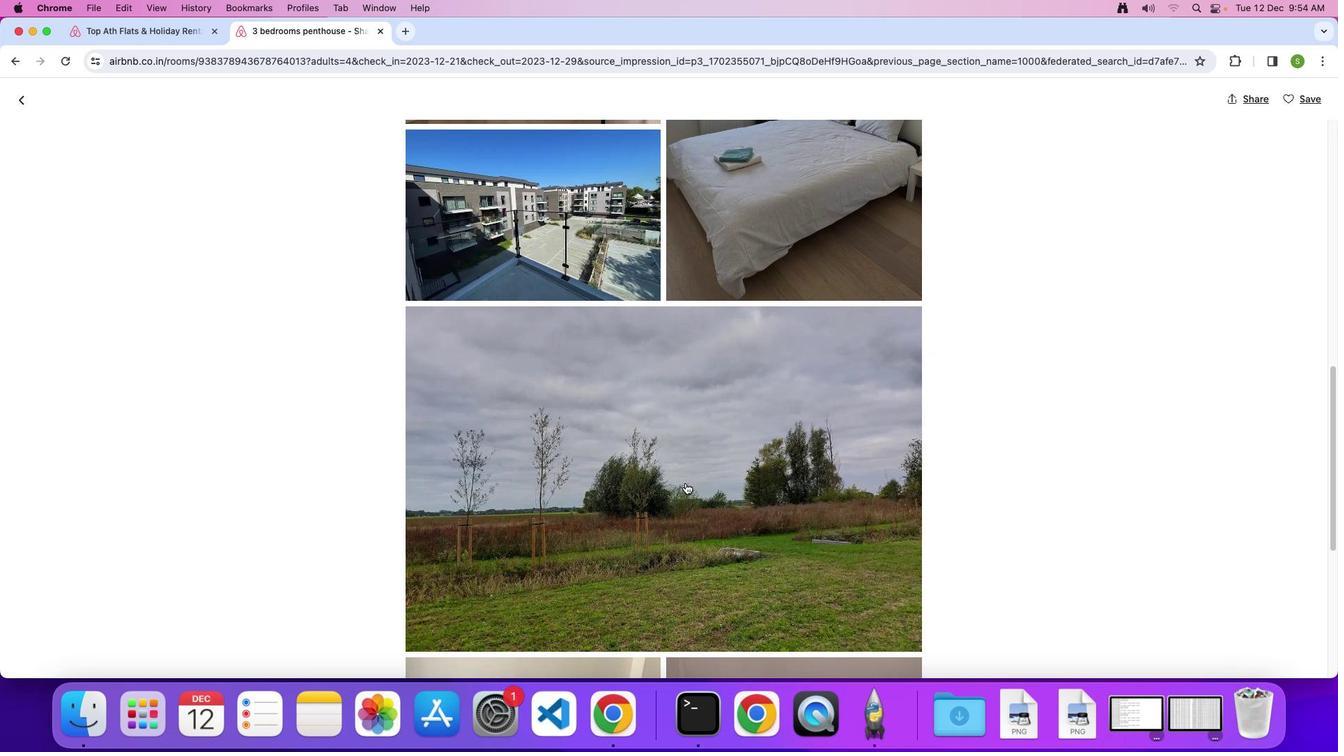 
Action: Mouse scrolled (685, 483) with delta (0, 0)
Screenshot: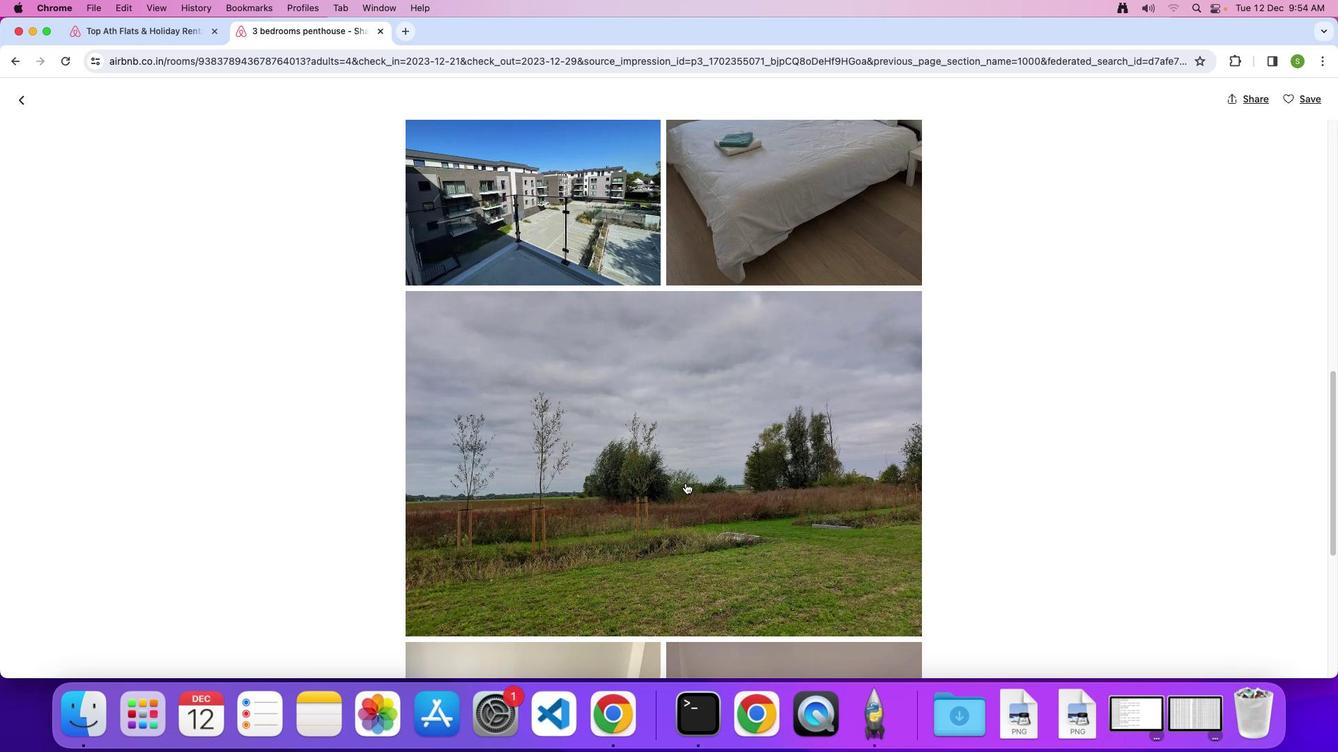 
Action: Mouse scrolled (685, 483) with delta (0, -1)
Screenshot: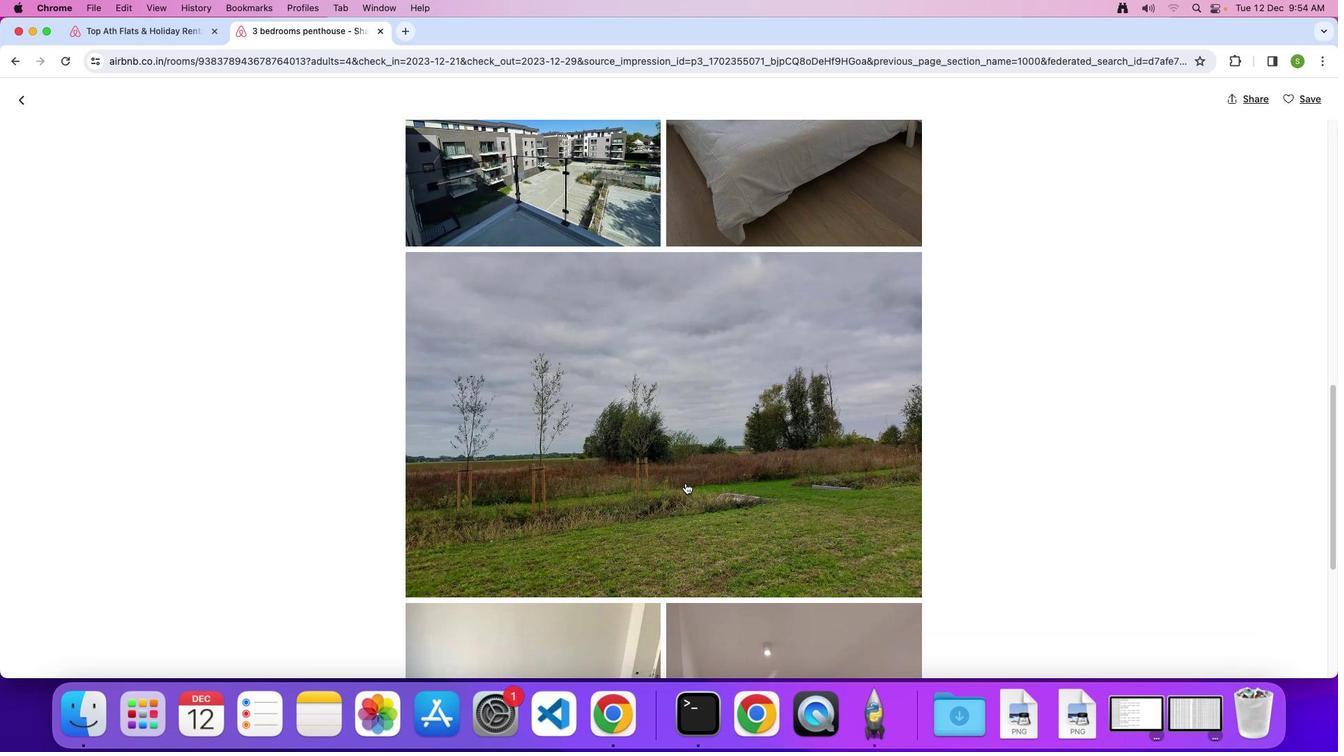 
Action: Mouse scrolled (685, 483) with delta (0, 0)
Screenshot: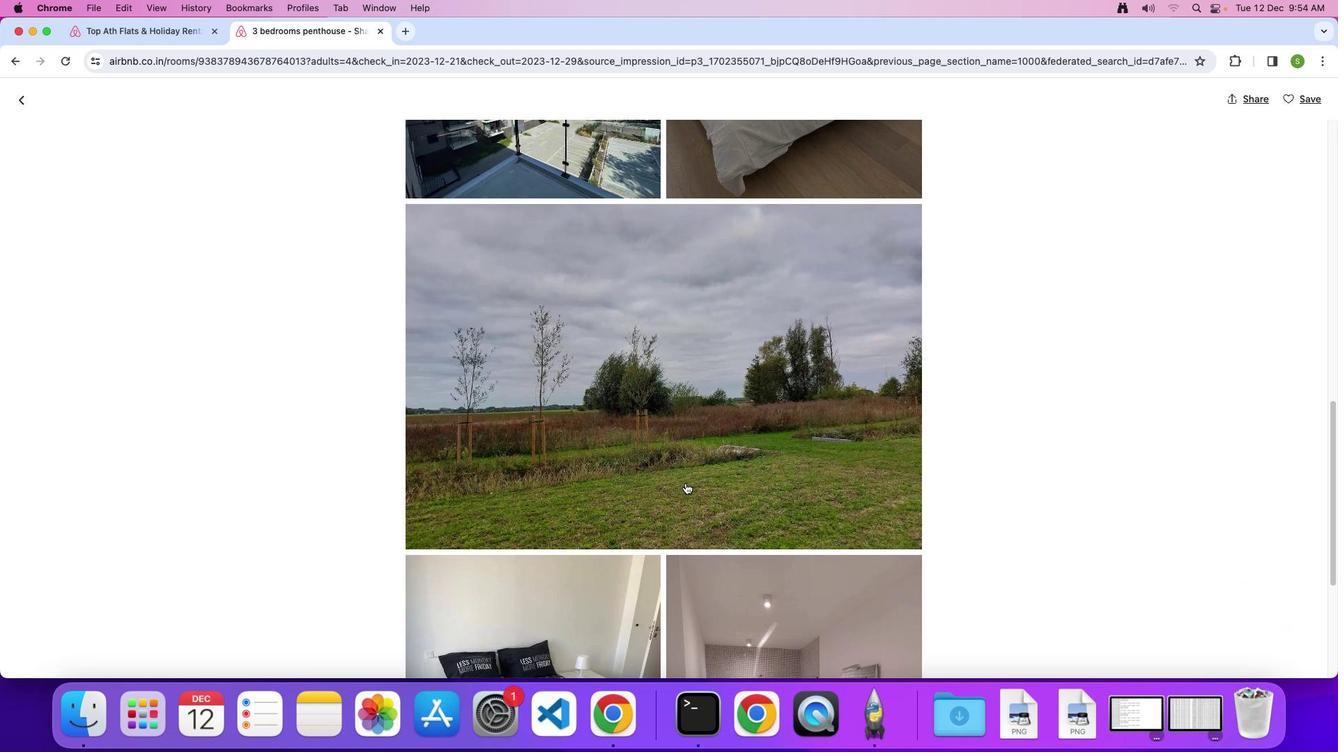 
Action: Mouse scrolled (685, 483) with delta (0, 0)
Screenshot: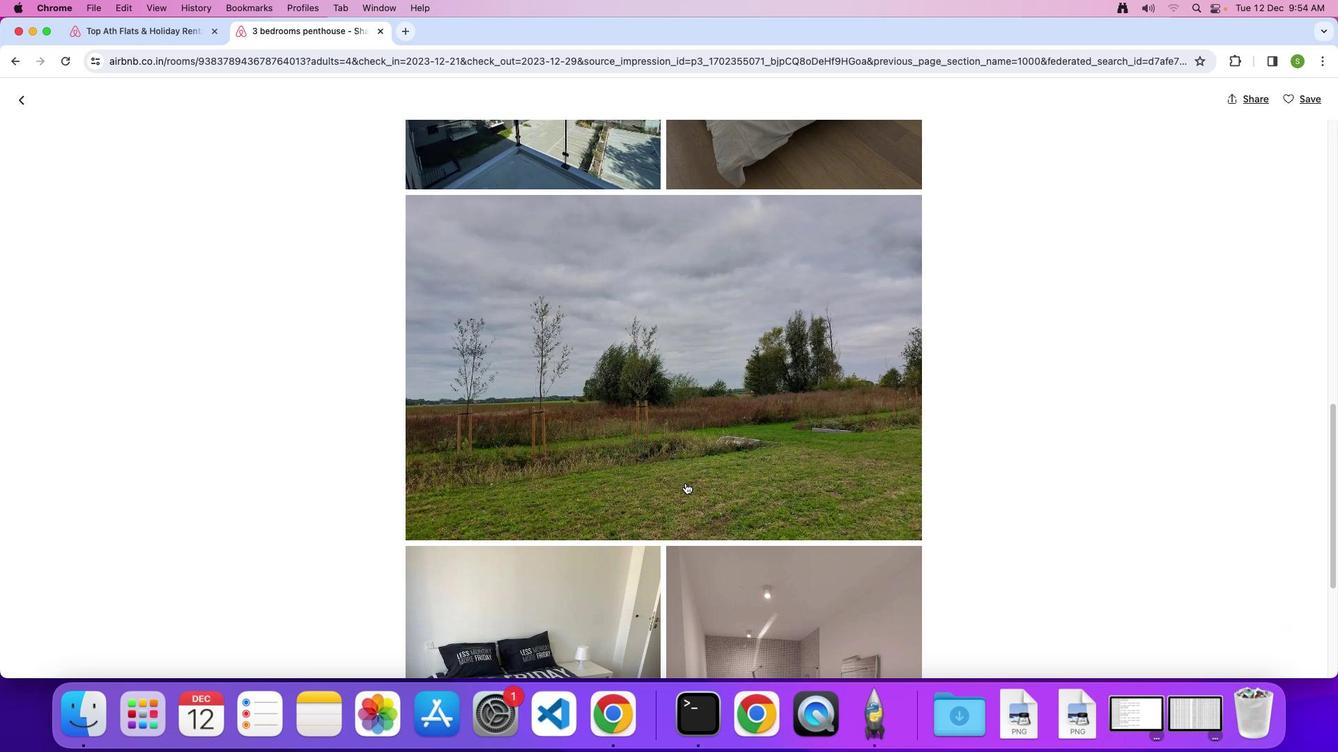 
Action: Mouse scrolled (685, 483) with delta (0, 0)
Screenshot: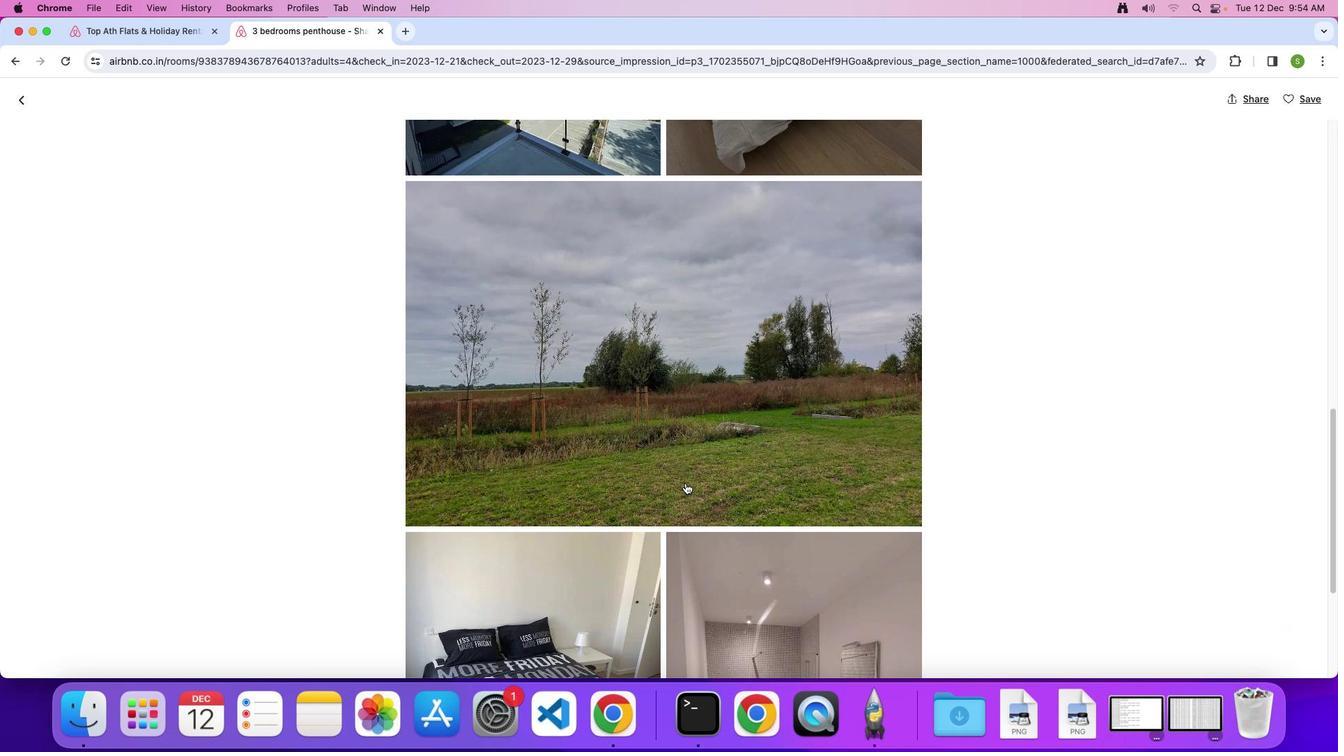 
Action: Mouse scrolled (685, 483) with delta (0, 0)
Screenshot: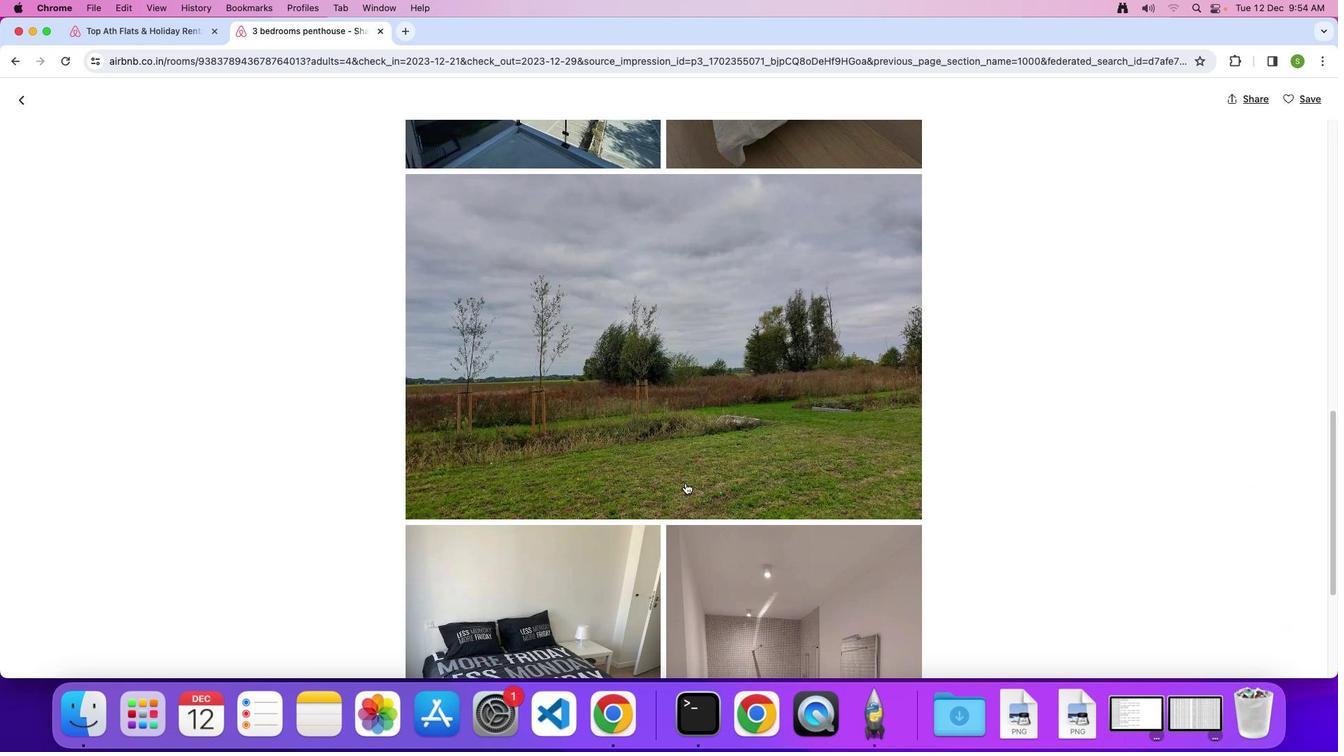 
Action: Mouse scrolled (685, 483) with delta (0, 0)
Screenshot: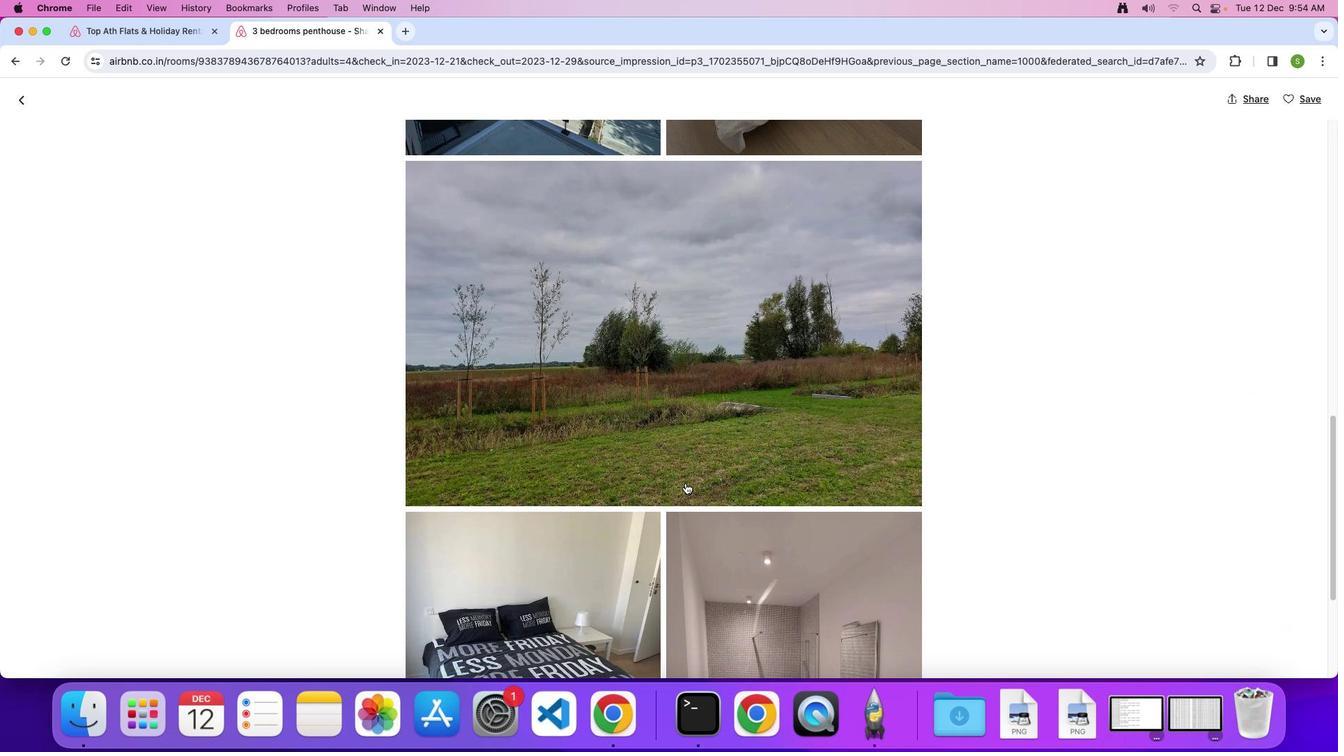 
Action: Mouse scrolled (685, 483) with delta (0, 0)
Screenshot: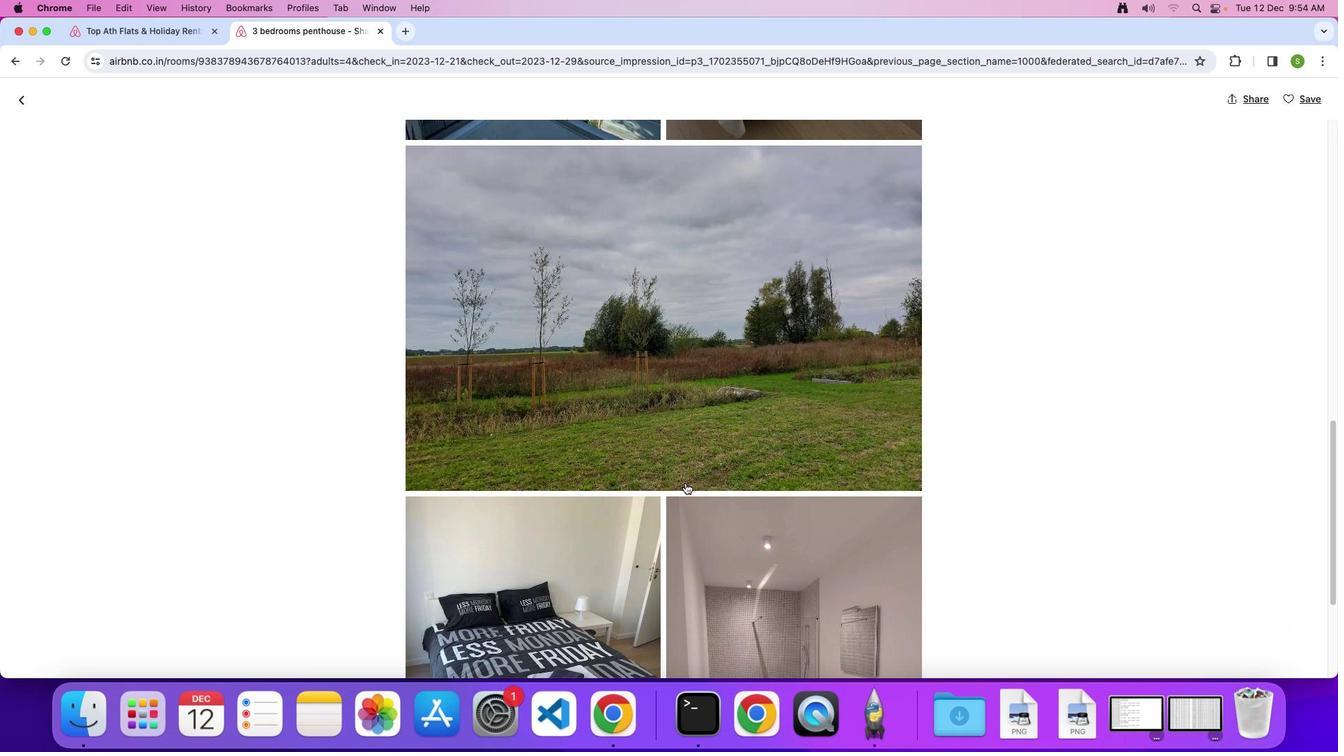 
Action: Mouse scrolled (685, 483) with delta (0, -1)
Screenshot: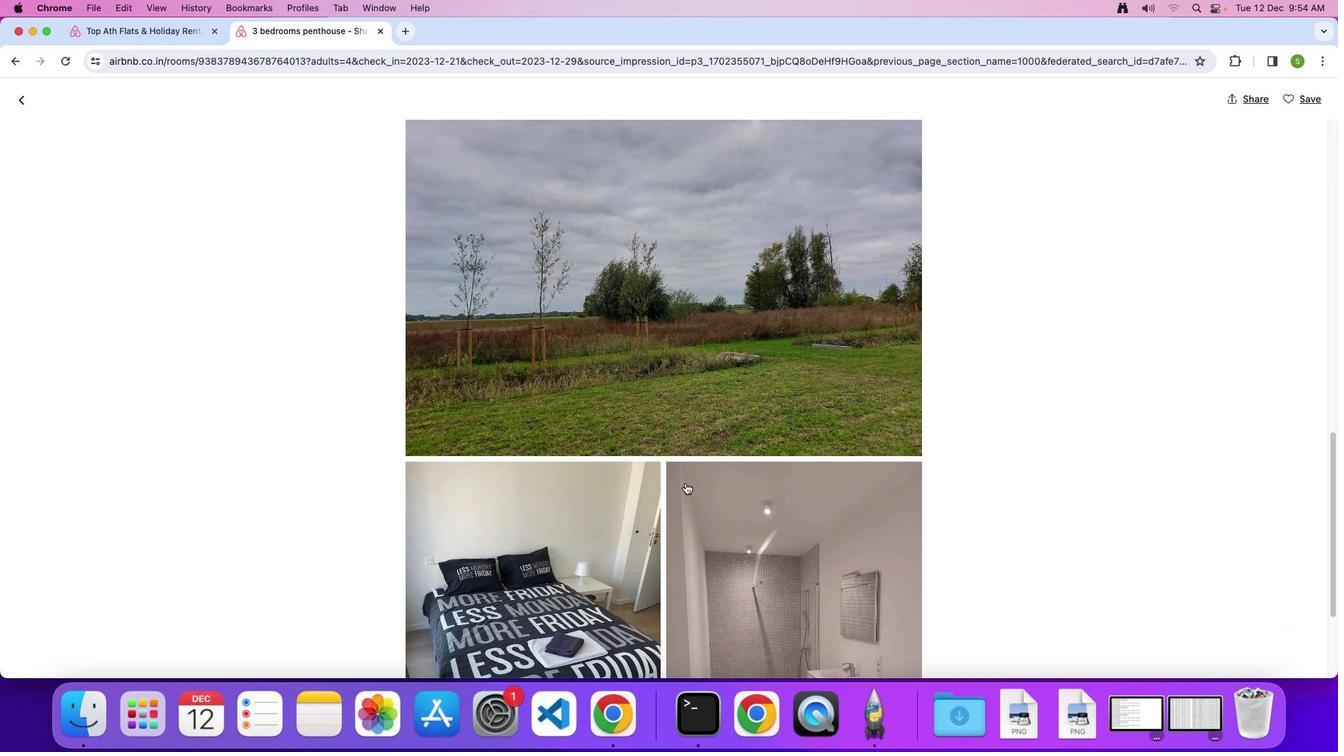 
Action: Mouse scrolled (685, 483) with delta (0, 0)
Screenshot: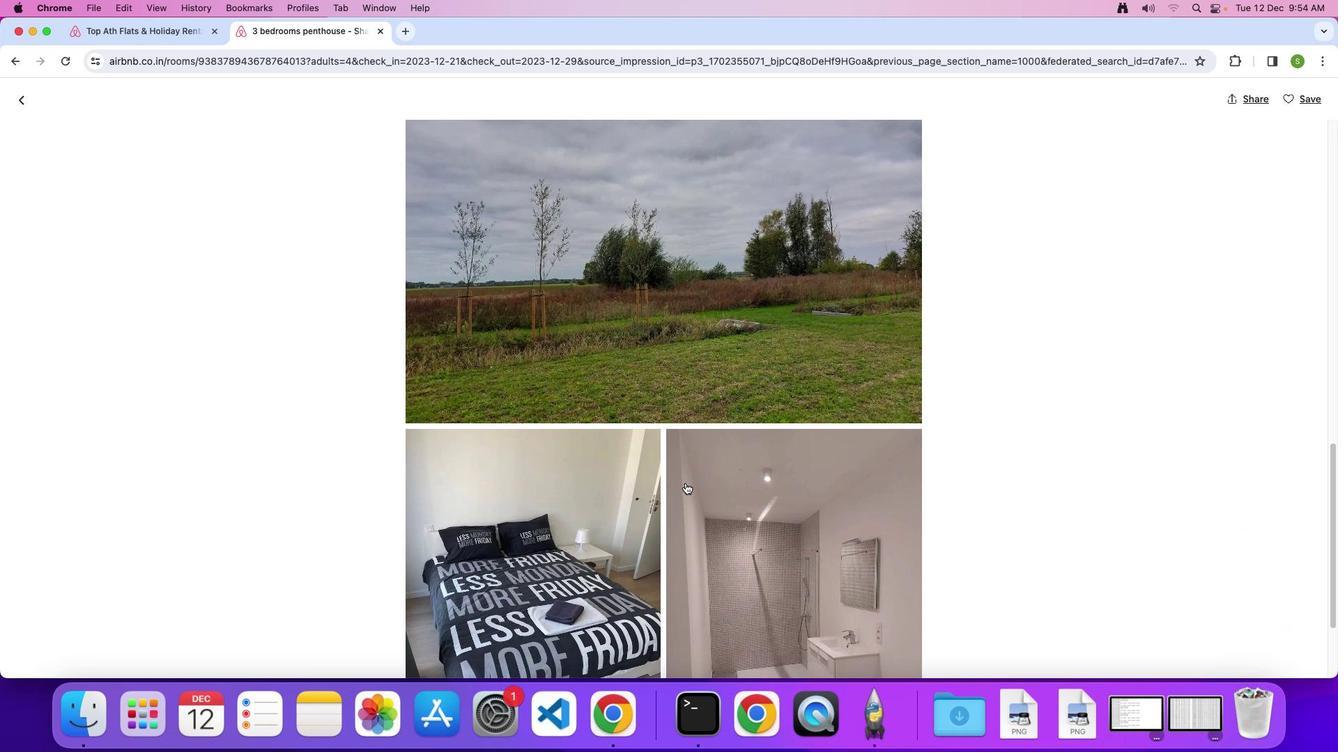 
Action: Mouse scrolled (685, 483) with delta (0, 0)
Screenshot: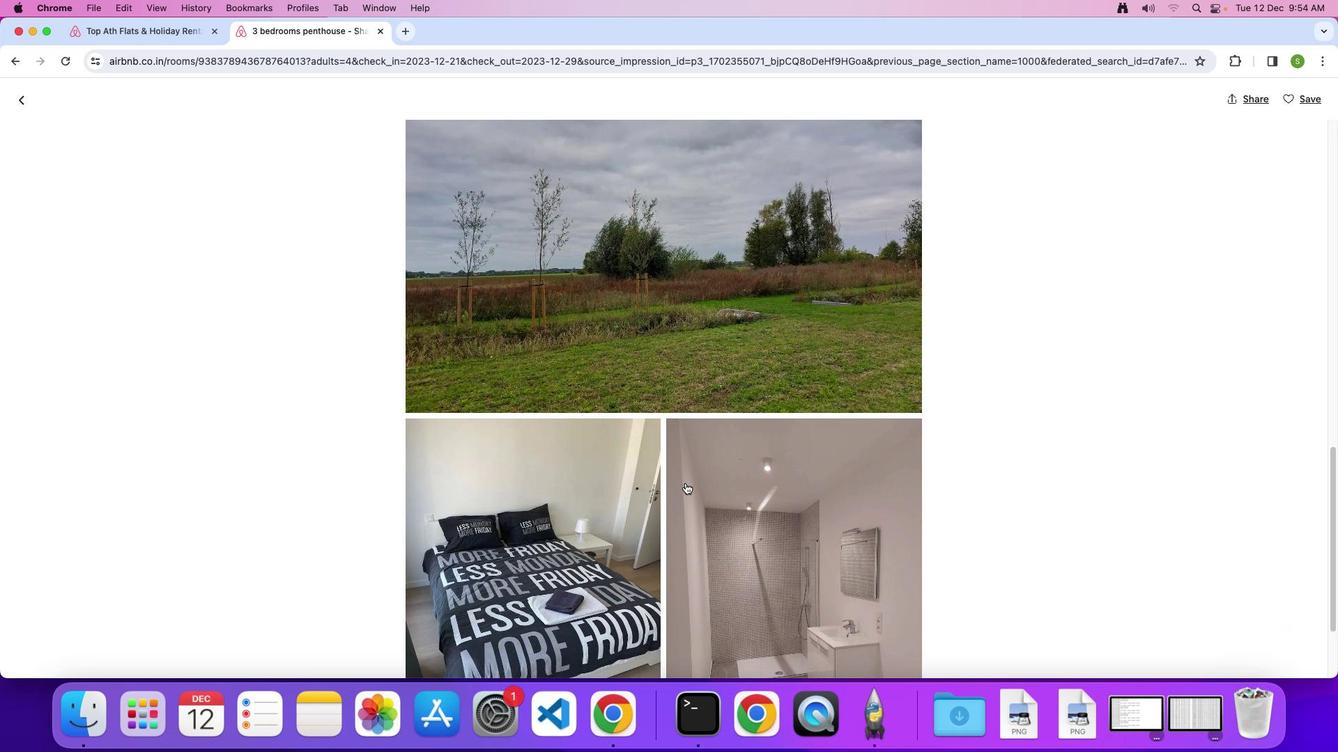 
Action: Mouse scrolled (685, 483) with delta (0, 0)
Screenshot: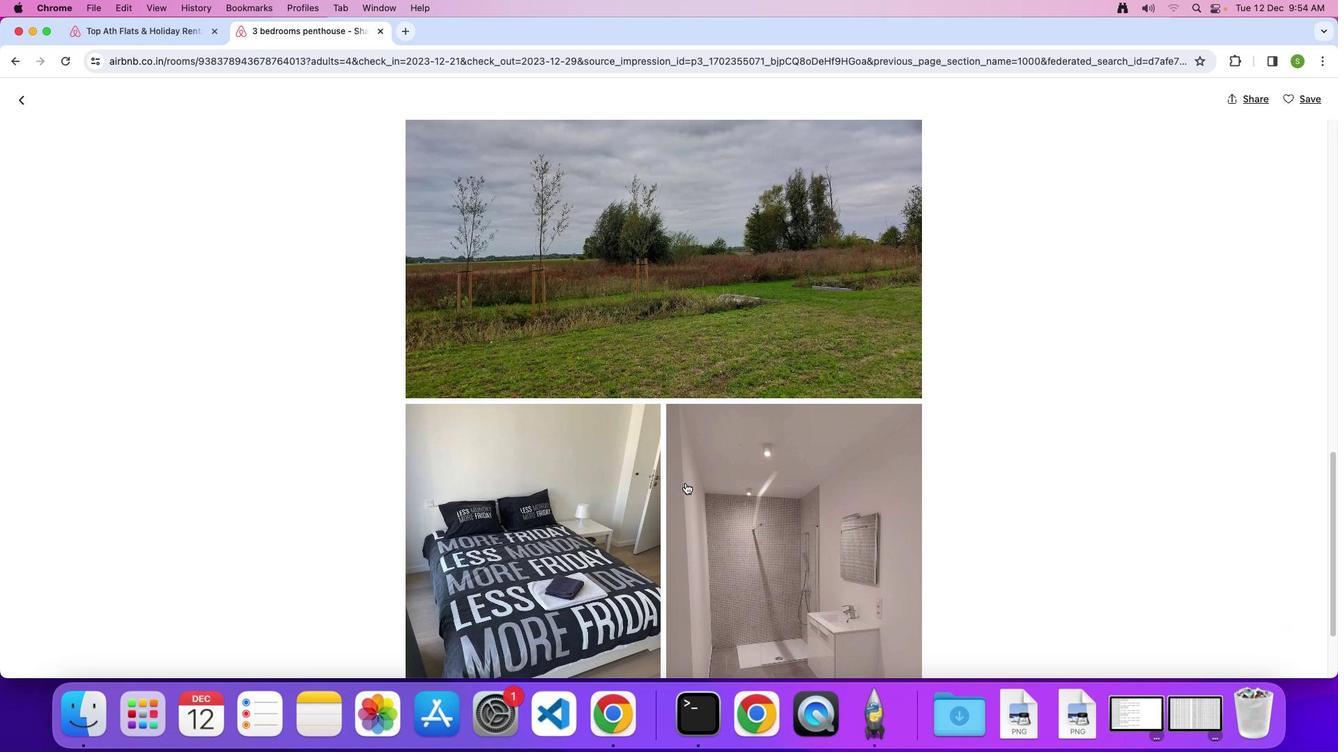 
Action: Mouse scrolled (685, 483) with delta (0, 0)
Screenshot: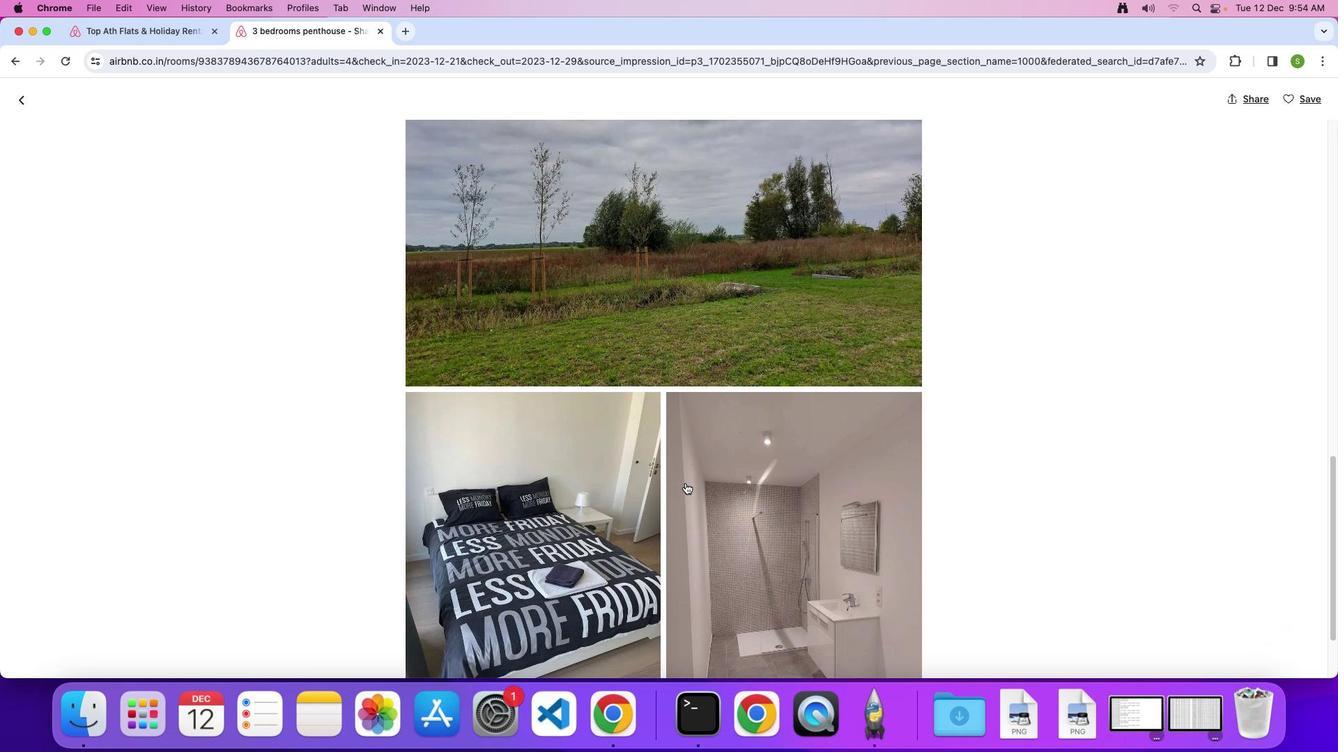 
Action: Mouse scrolled (685, 483) with delta (0, -1)
Screenshot: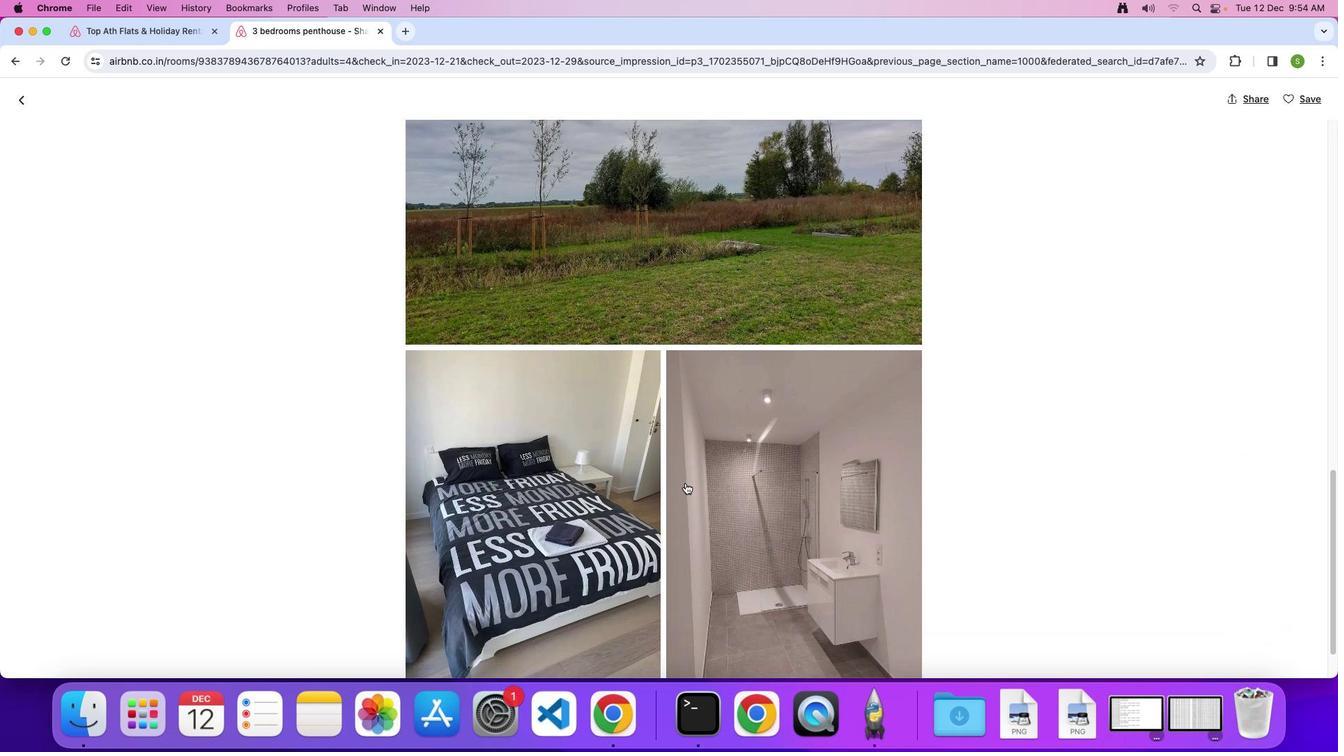 
Action: Mouse scrolled (685, 483) with delta (0, 0)
Screenshot: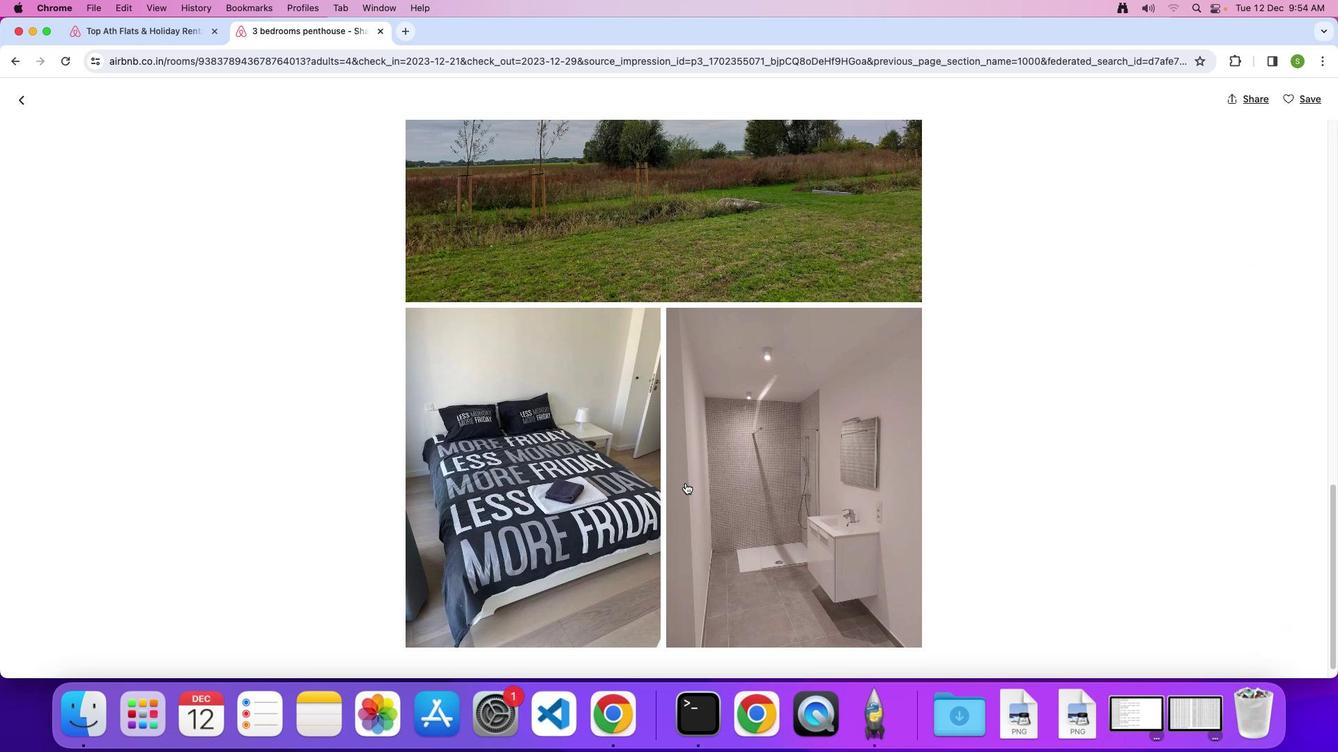 
Action: Mouse scrolled (685, 483) with delta (0, 0)
Screenshot: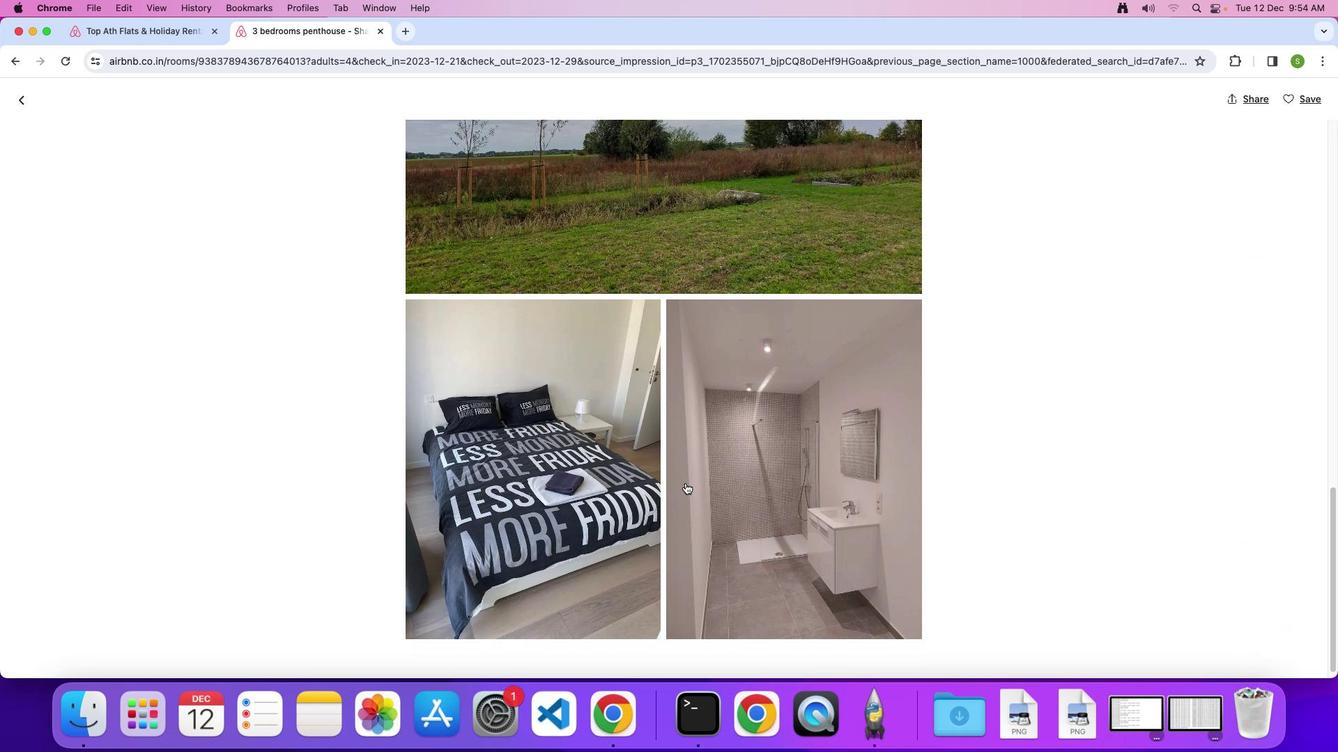 
Action: Mouse scrolled (685, 483) with delta (0, 0)
Screenshot: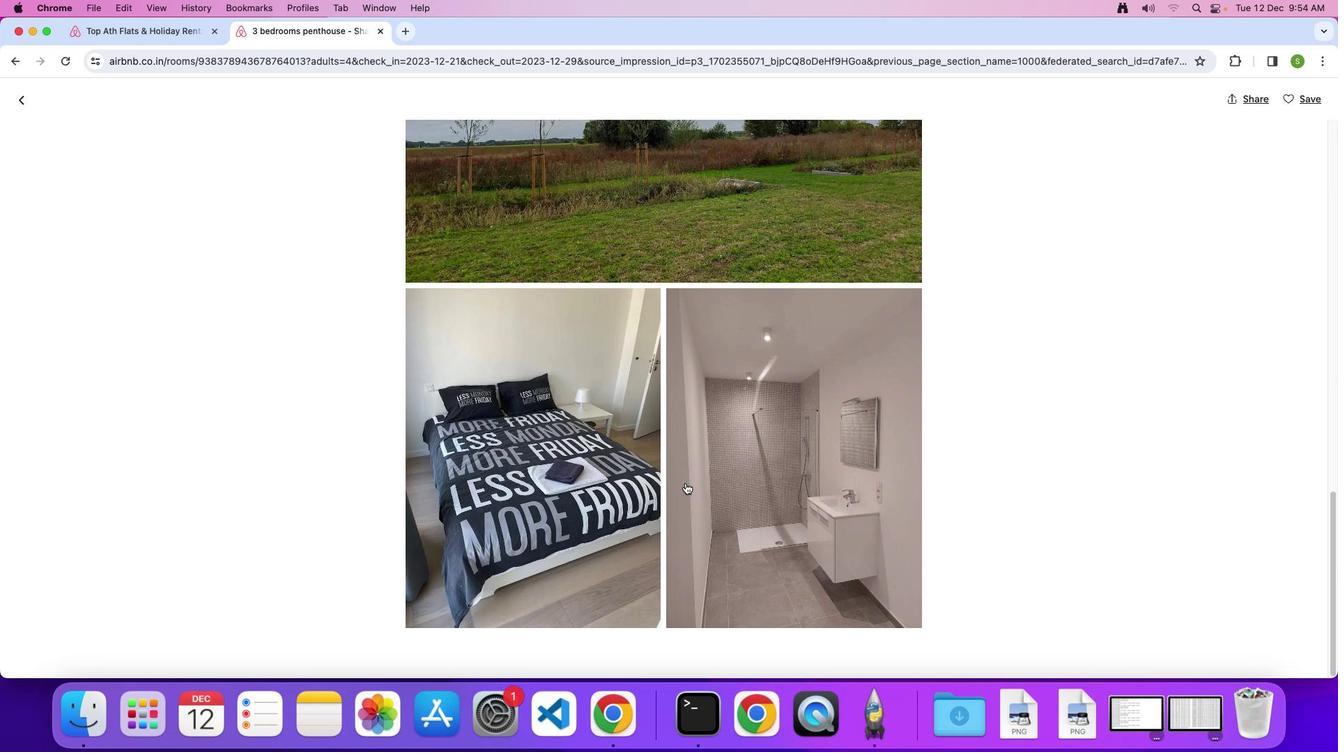 
Action: Mouse scrolled (685, 483) with delta (0, 0)
Screenshot: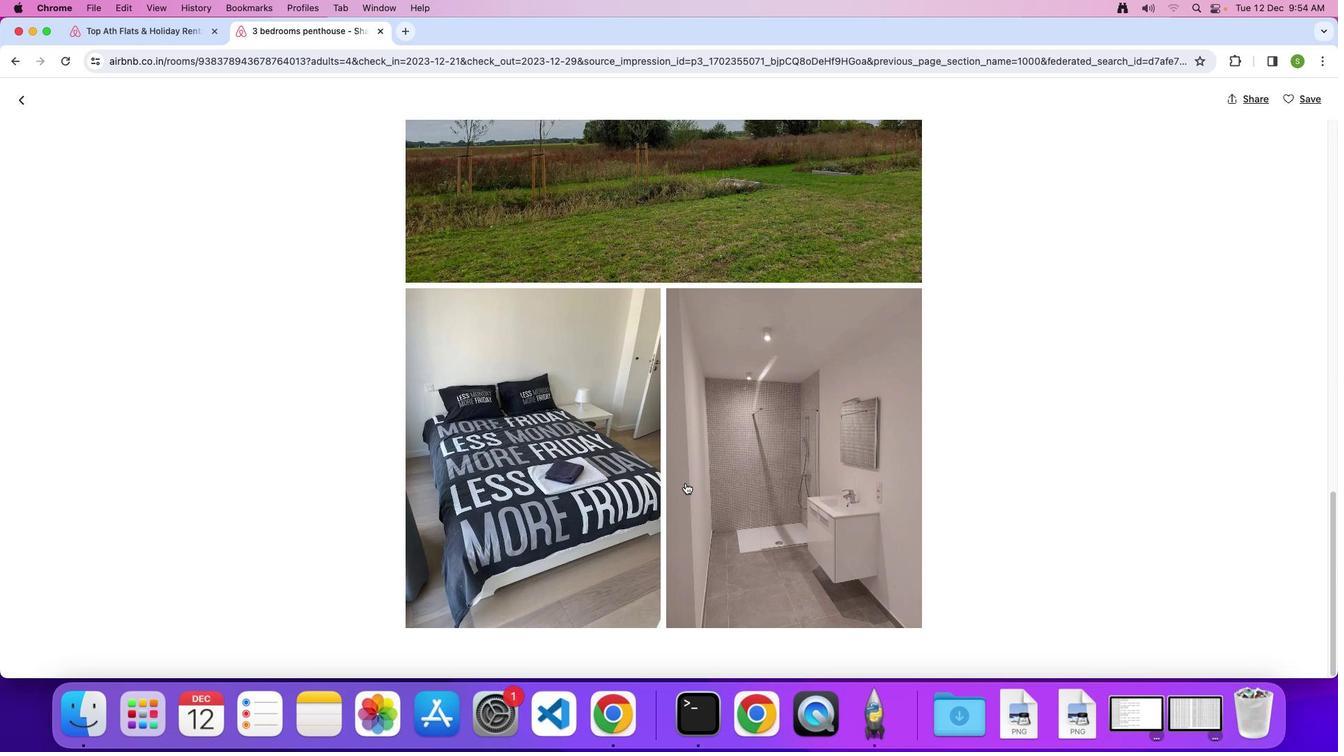 
Action: Mouse scrolled (685, 483) with delta (0, -2)
Screenshot: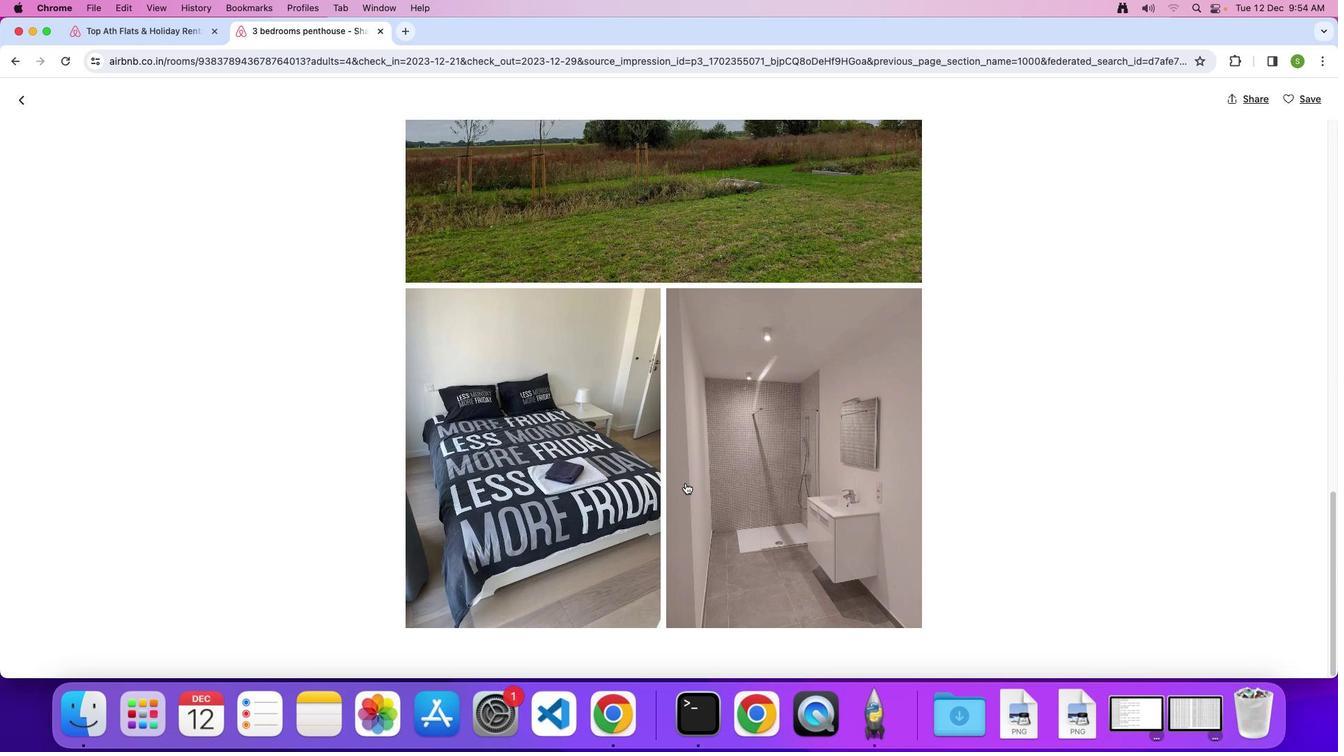 
Action: Mouse moved to (22, 106)
Screenshot: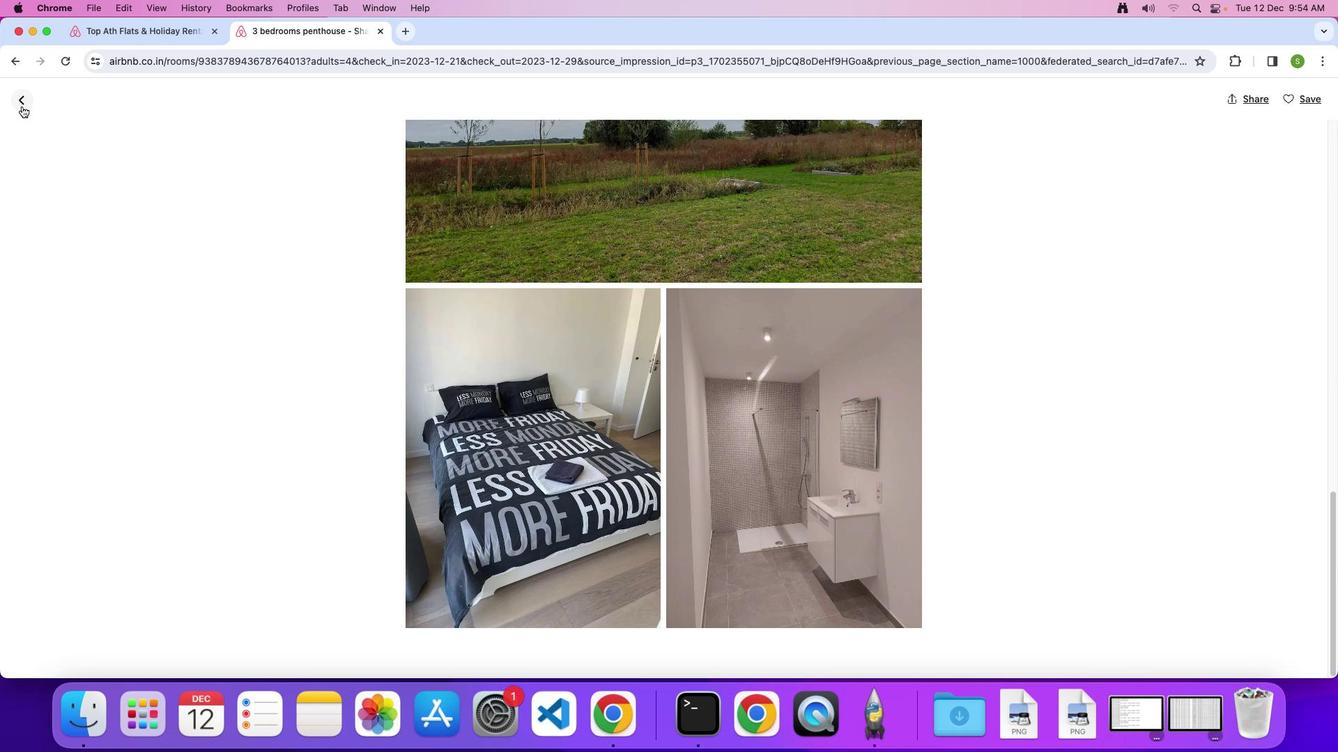 
Action: Mouse pressed left at (22, 106)
Screenshot: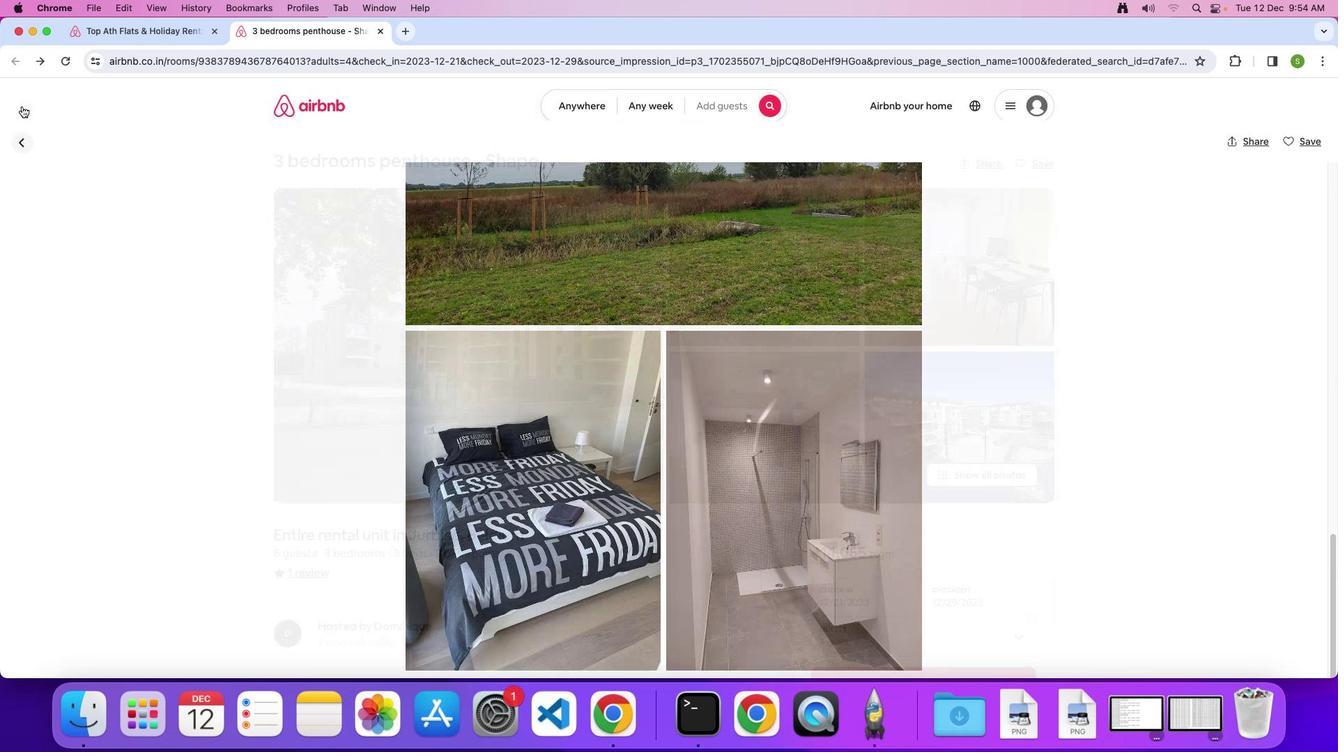 
Action: Mouse moved to (634, 474)
Screenshot: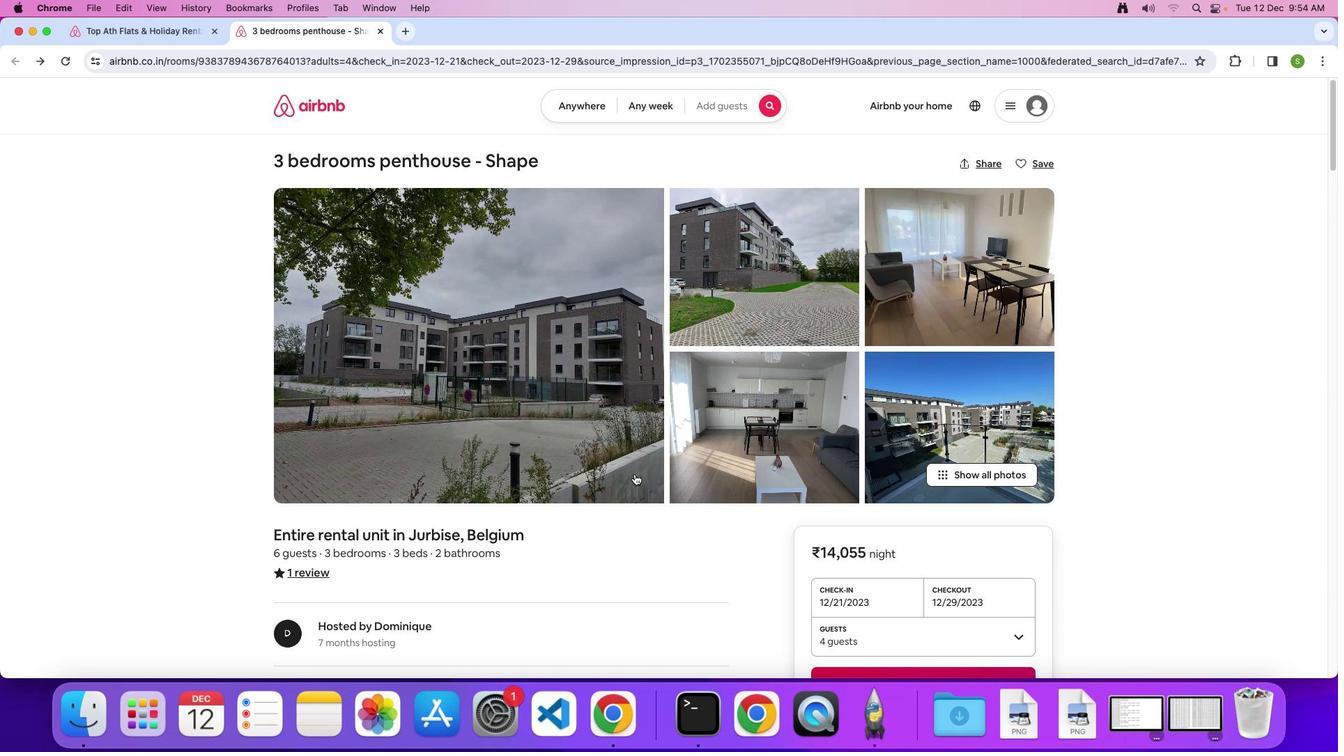 
Action: Mouse scrolled (634, 474) with delta (0, 0)
Screenshot: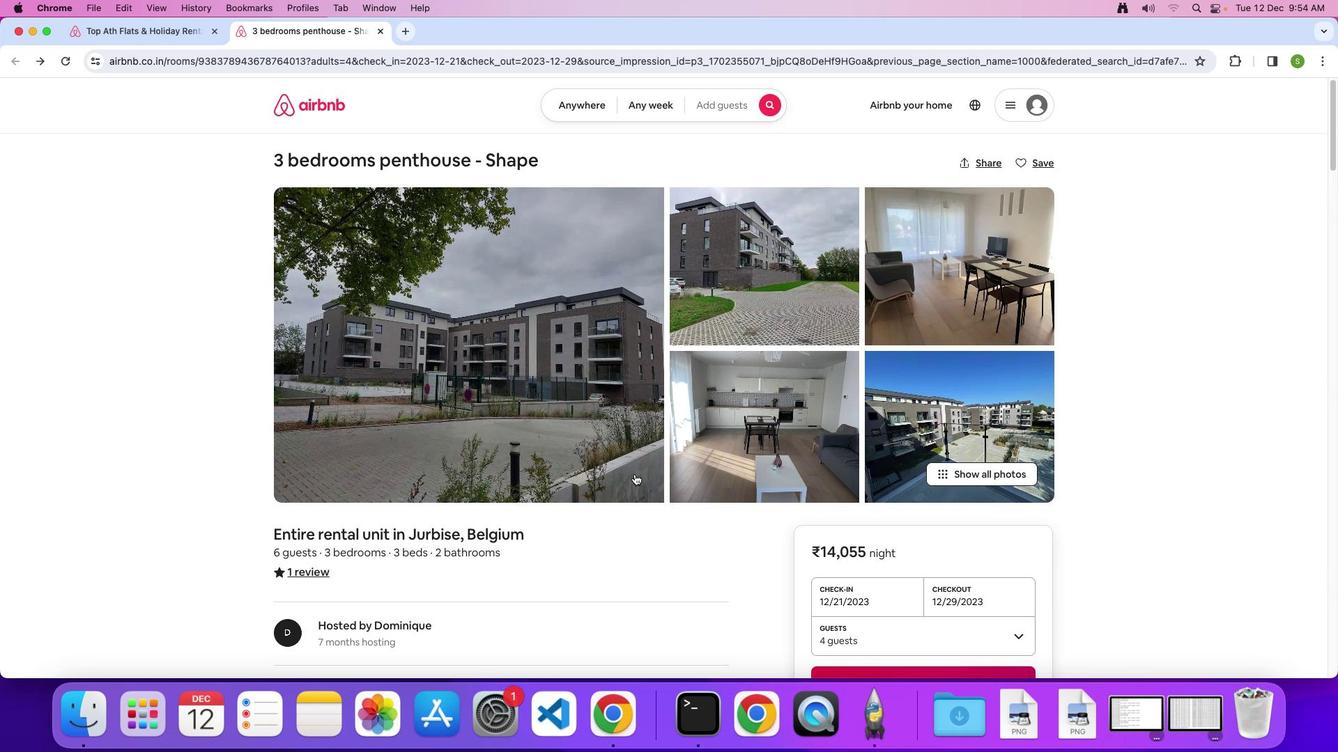 
Action: Mouse scrolled (634, 474) with delta (0, 0)
Screenshot: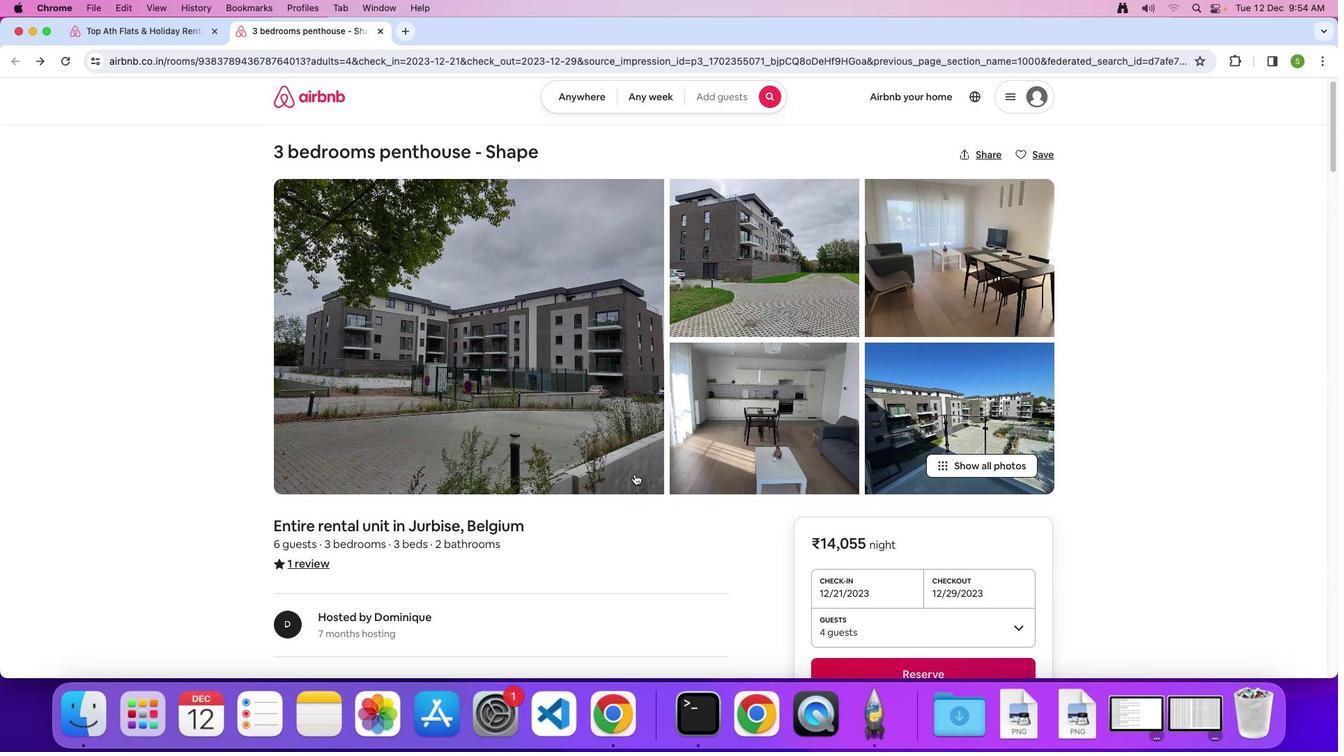
Action: Mouse scrolled (634, 474) with delta (0, 0)
Screenshot: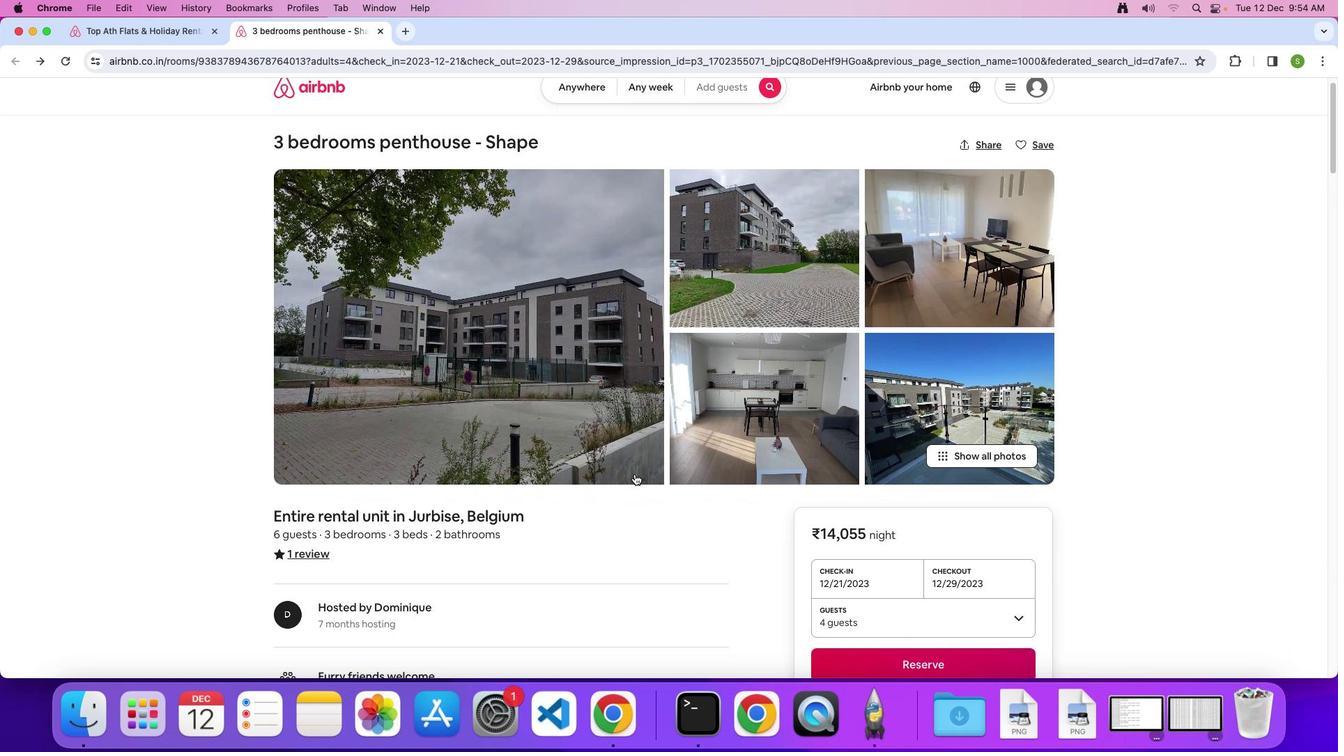 
Action: Mouse scrolled (634, 474) with delta (0, 0)
Screenshot: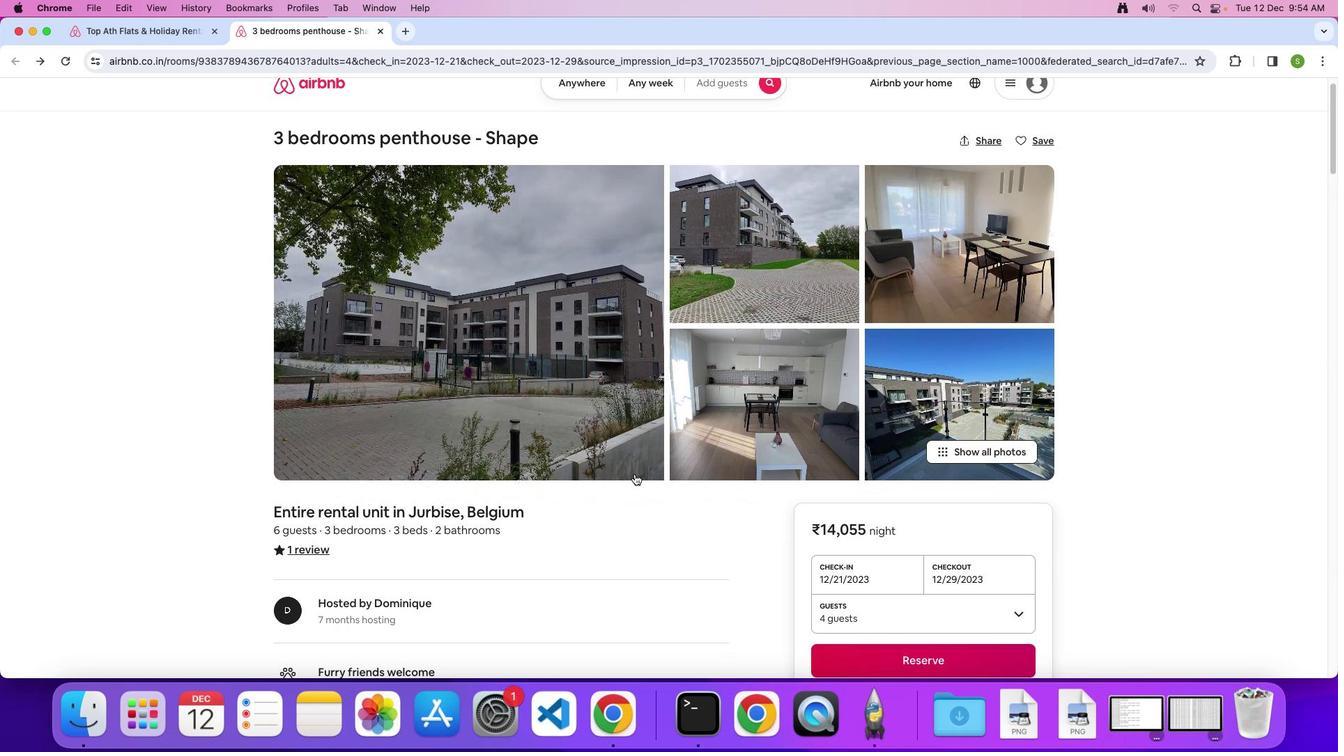 
Action: Mouse scrolled (634, 474) with delta (0, 0)
Screenshot: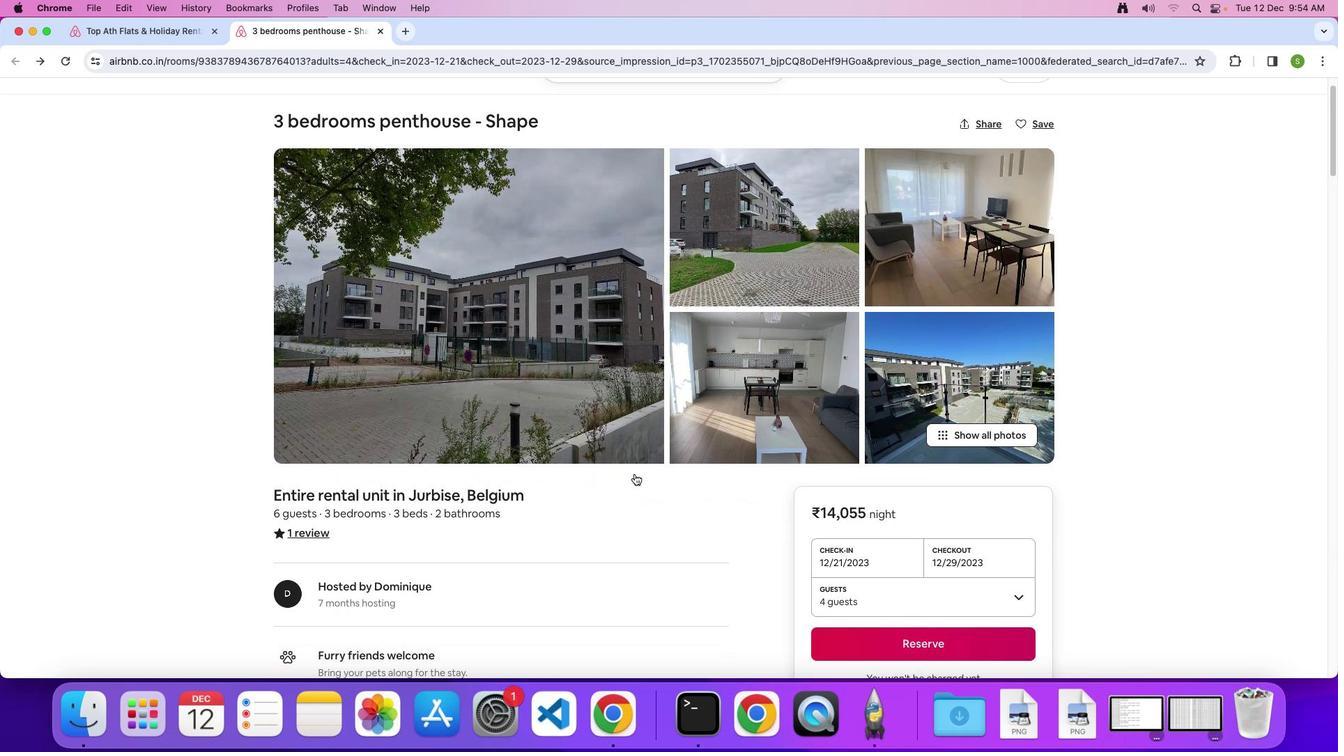 
Action: Mouse scrolled (634, 474) with delta (0, 0)
Screenshot: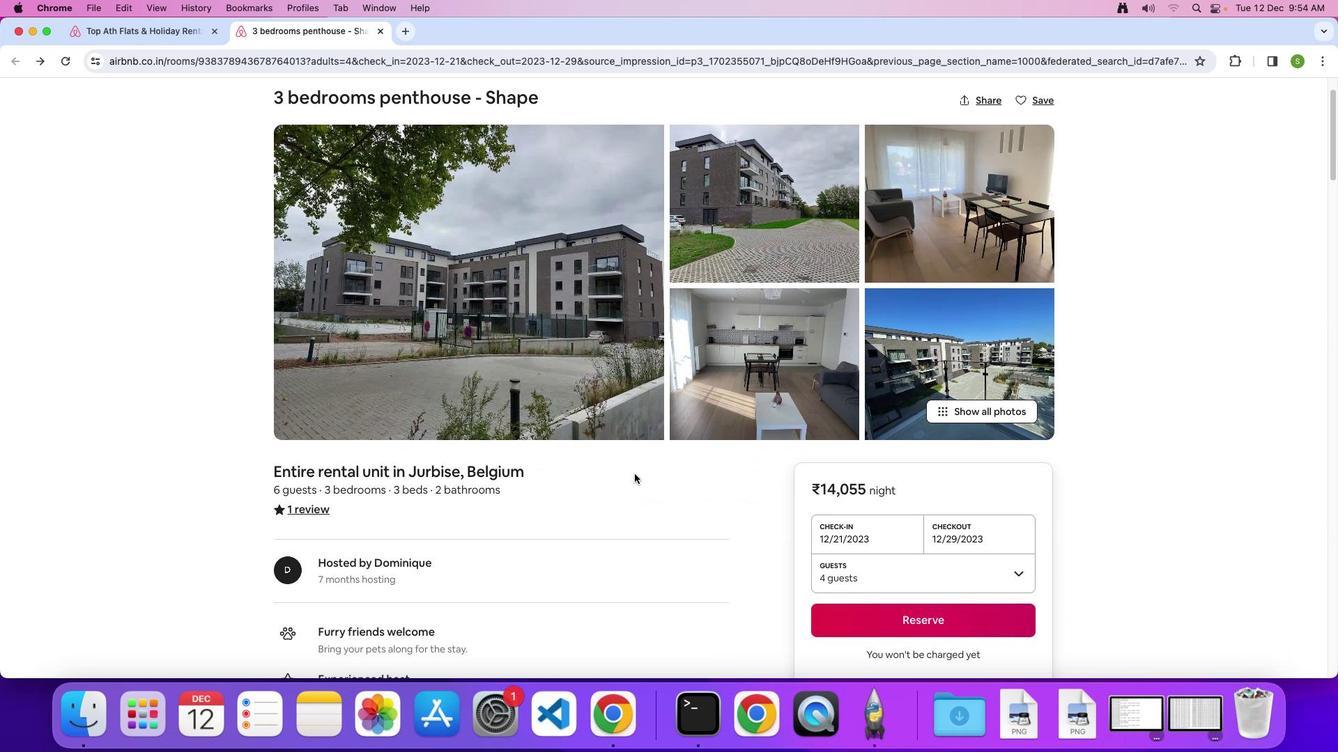 
Action: Mouse scrolled (634, 474) with delta (0, 0)
Screenshot: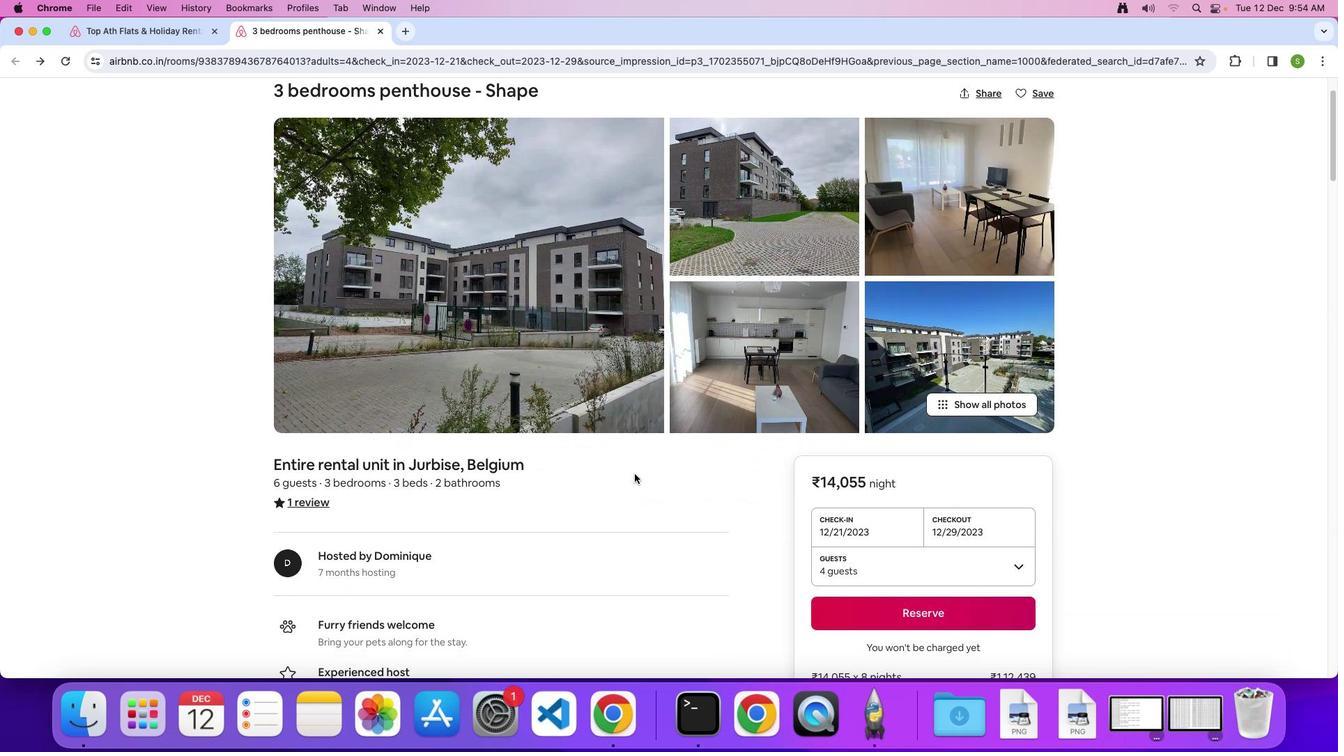 
Action: Mouse scrolled (634, 474) with delta (0, 0)
Screenshot: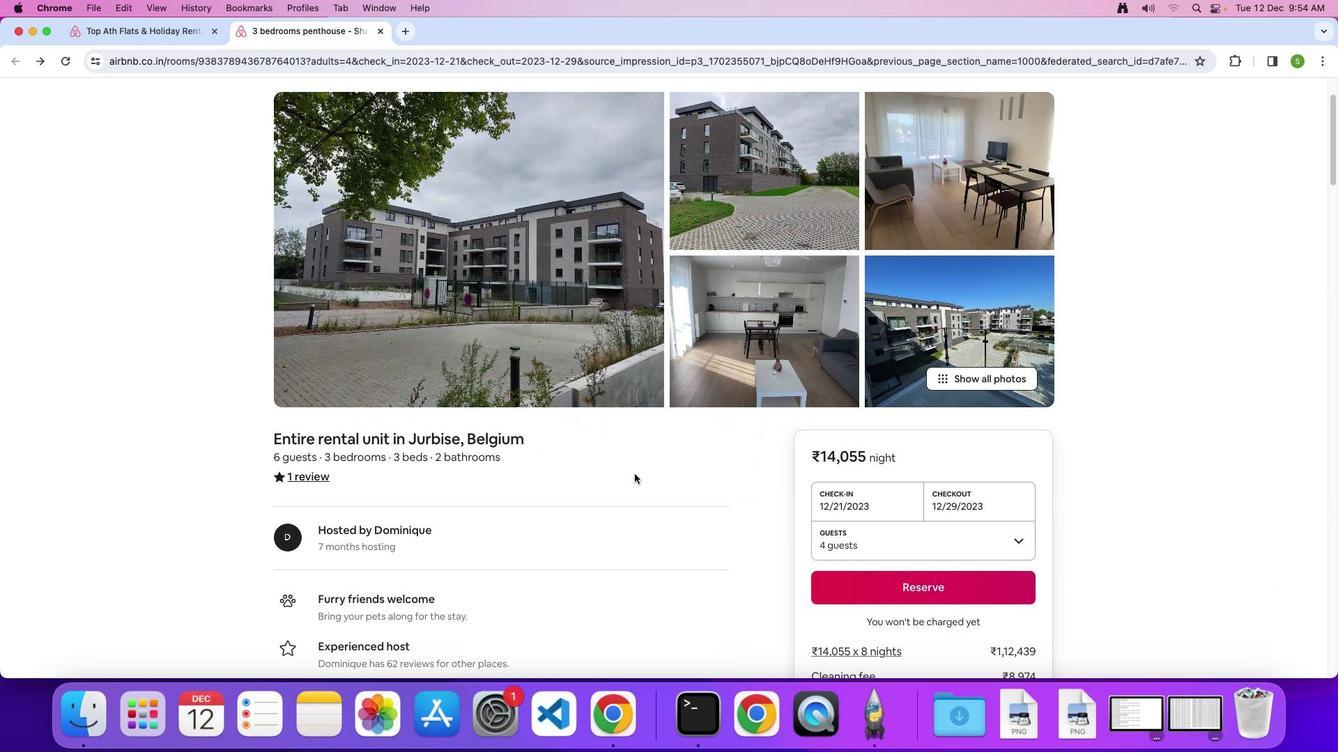 
Action: Mouse scrolled (634, 474) with delta (0, 0)
Screenshot: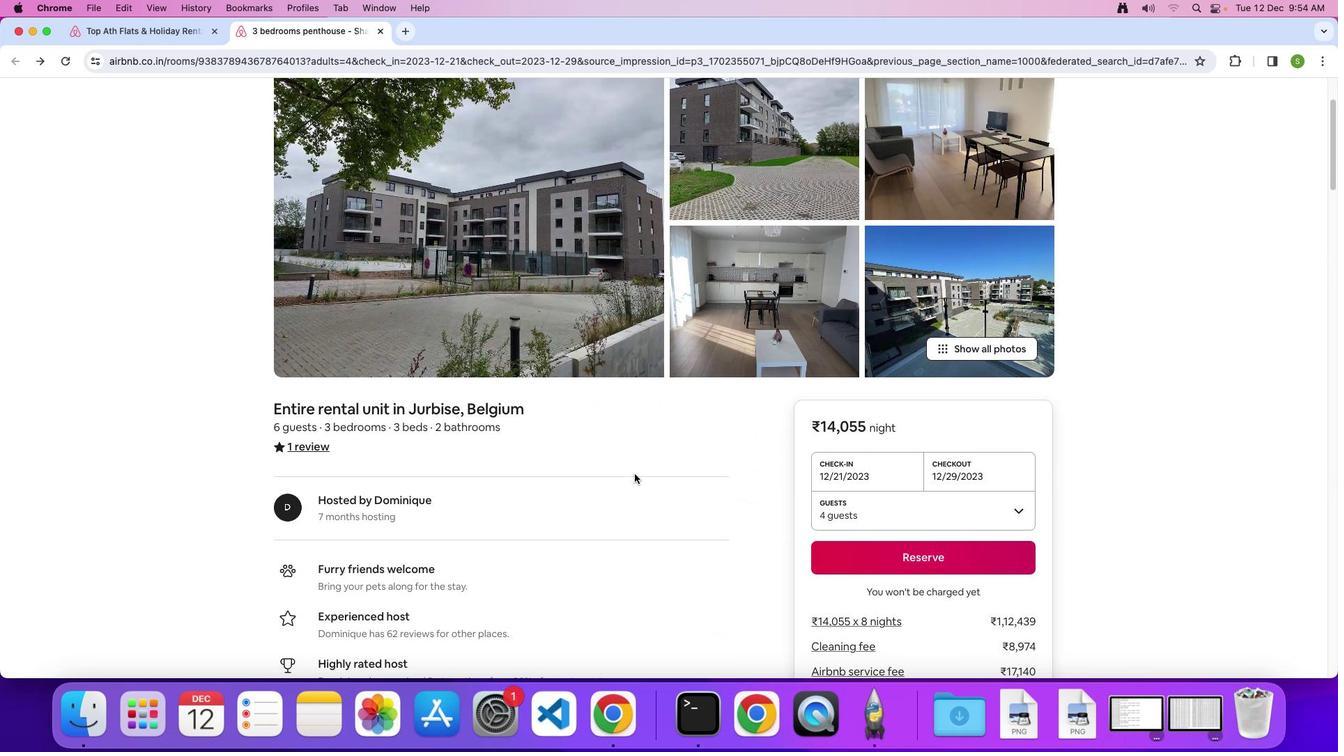 
Action: Mouse scrolled (634, 474) with delta (0, 0)
Screenshot: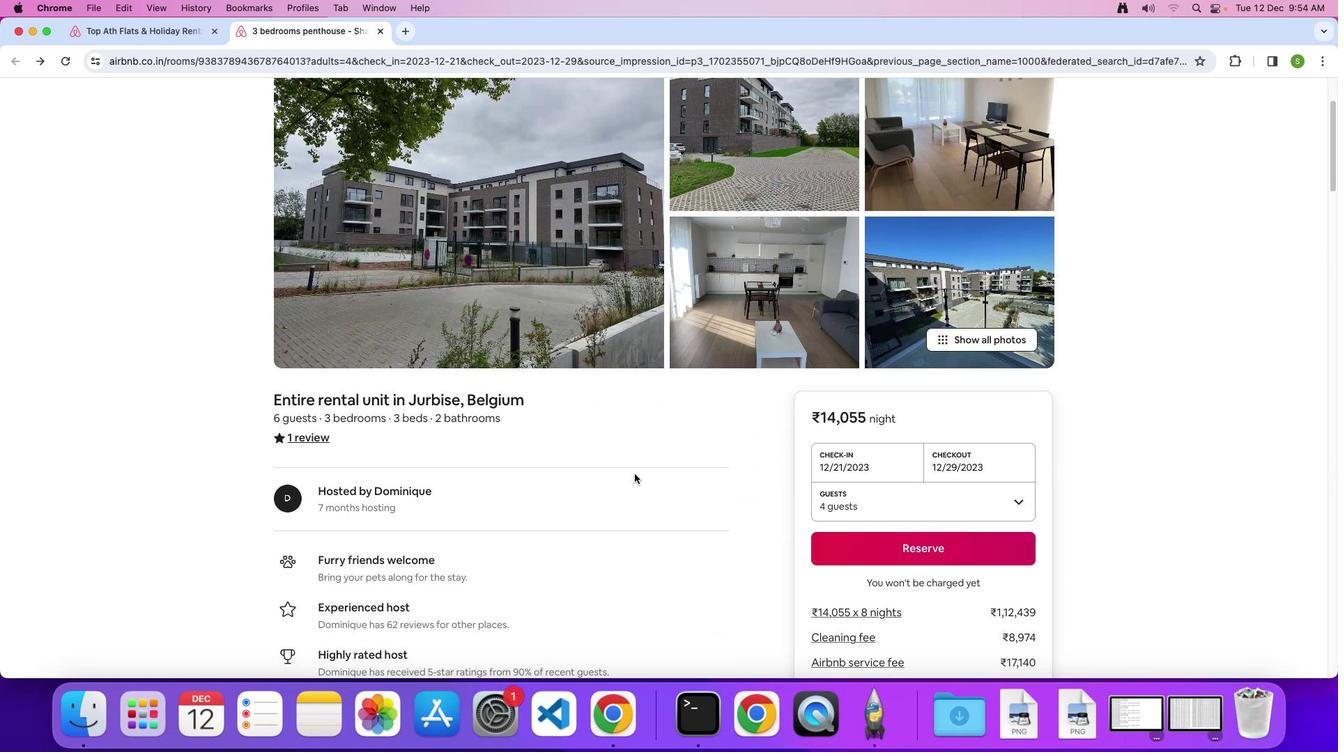 
Action: Mouse scrolled (634, 474) with delta (0, 0)
Screenshot: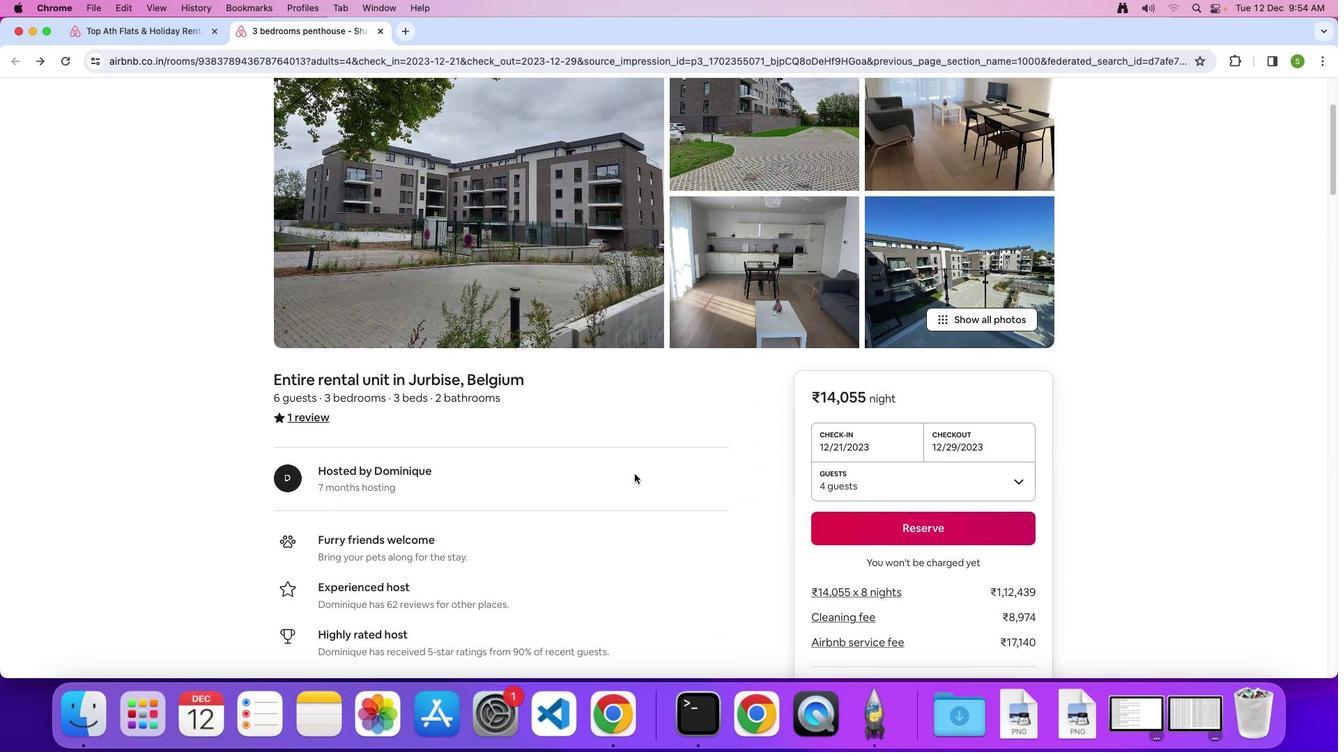 
Action: Mouse scrolled (634, 474) with delta (0, 0)
Screenshot: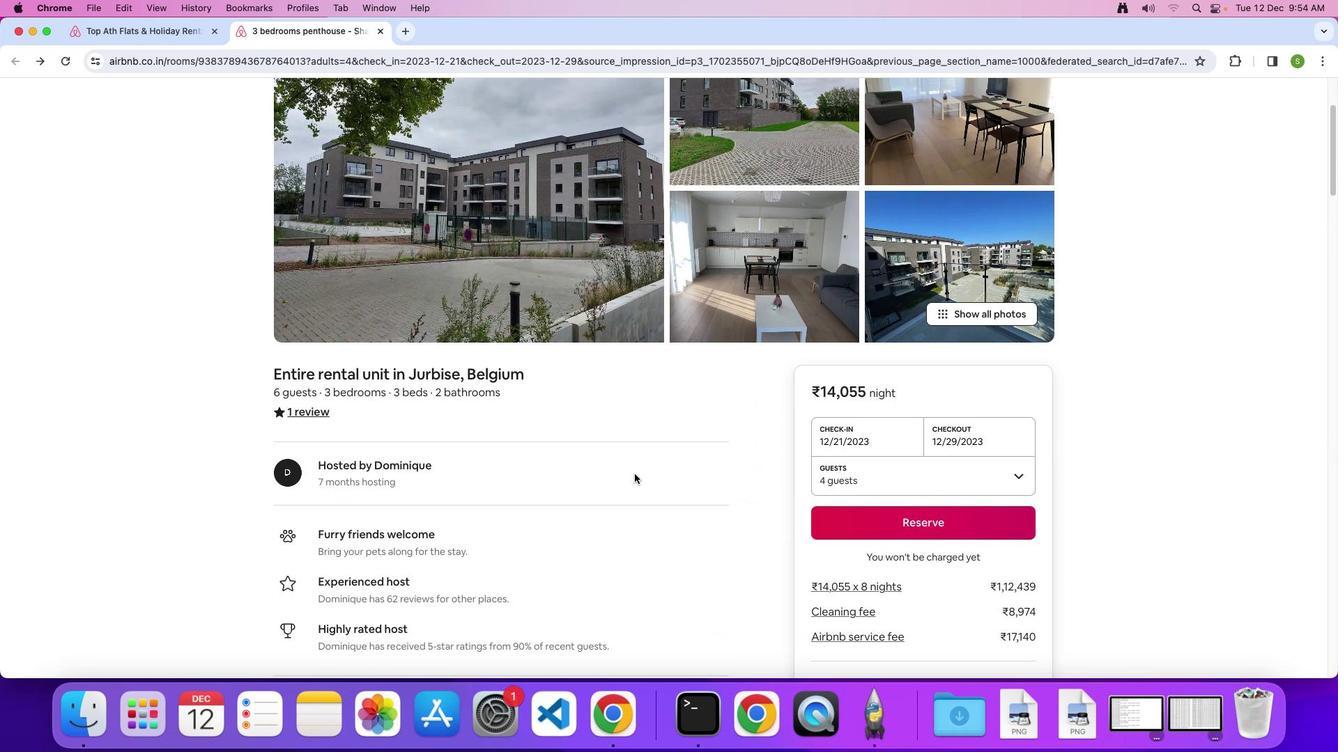 
Action: Mouse scrolled (634, 474) with delta (0, -1)
Screenshot: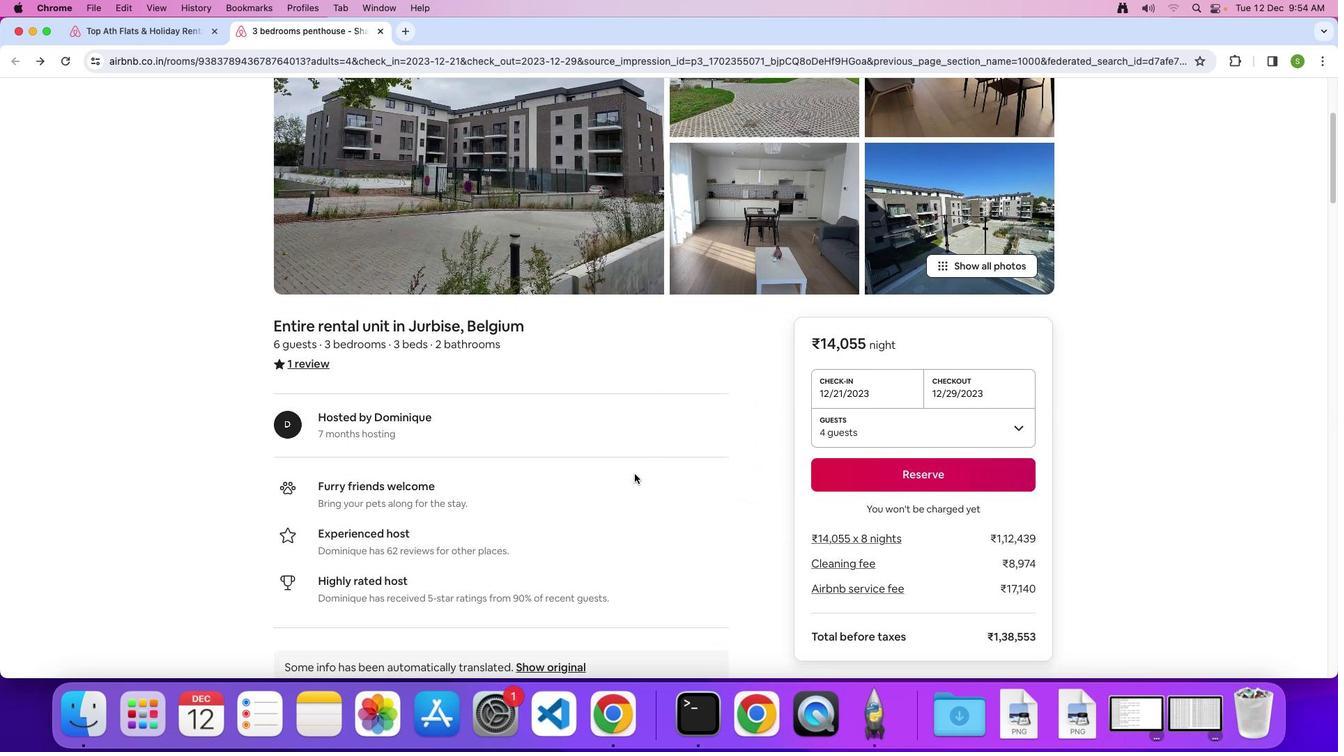 
Action: Mouse scrolled (634, 474) with delta (0, 0)
Screenshot: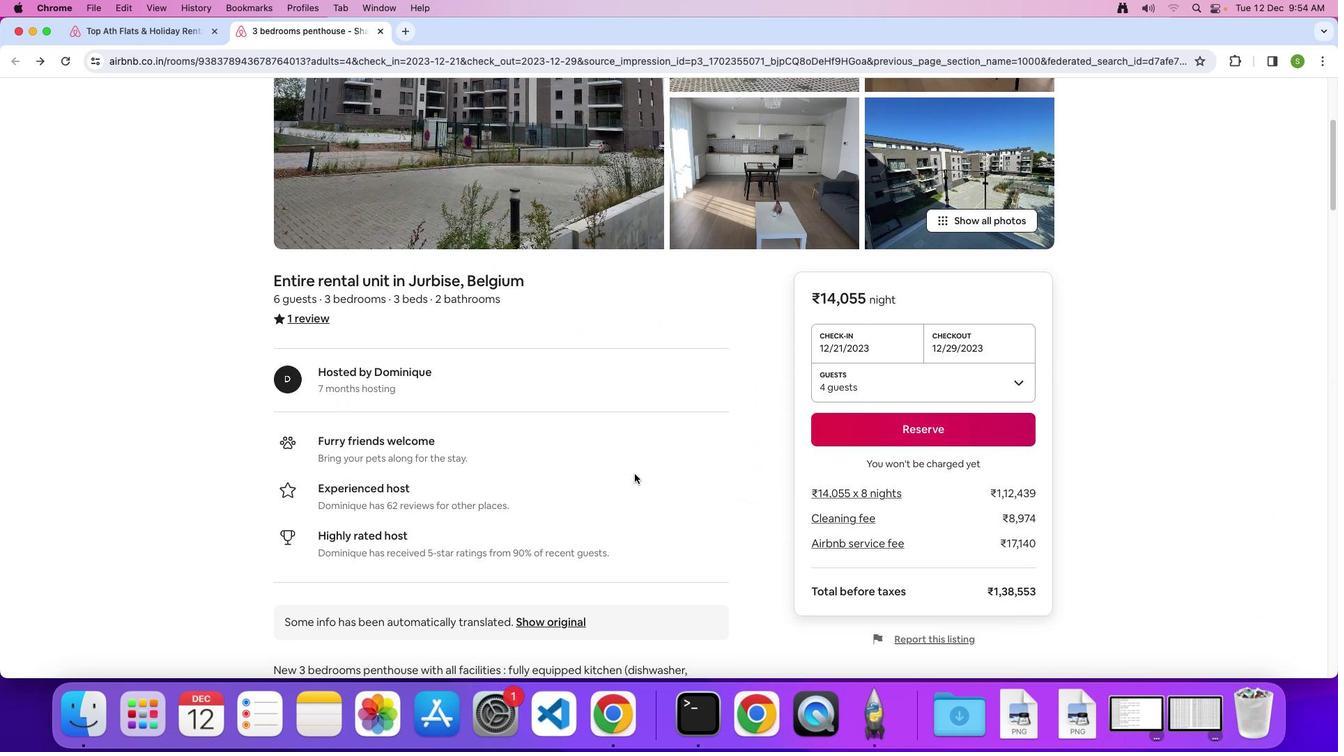 
Action: Mouse scrolled (634, 474) with delta (0, 0)
Screenshot: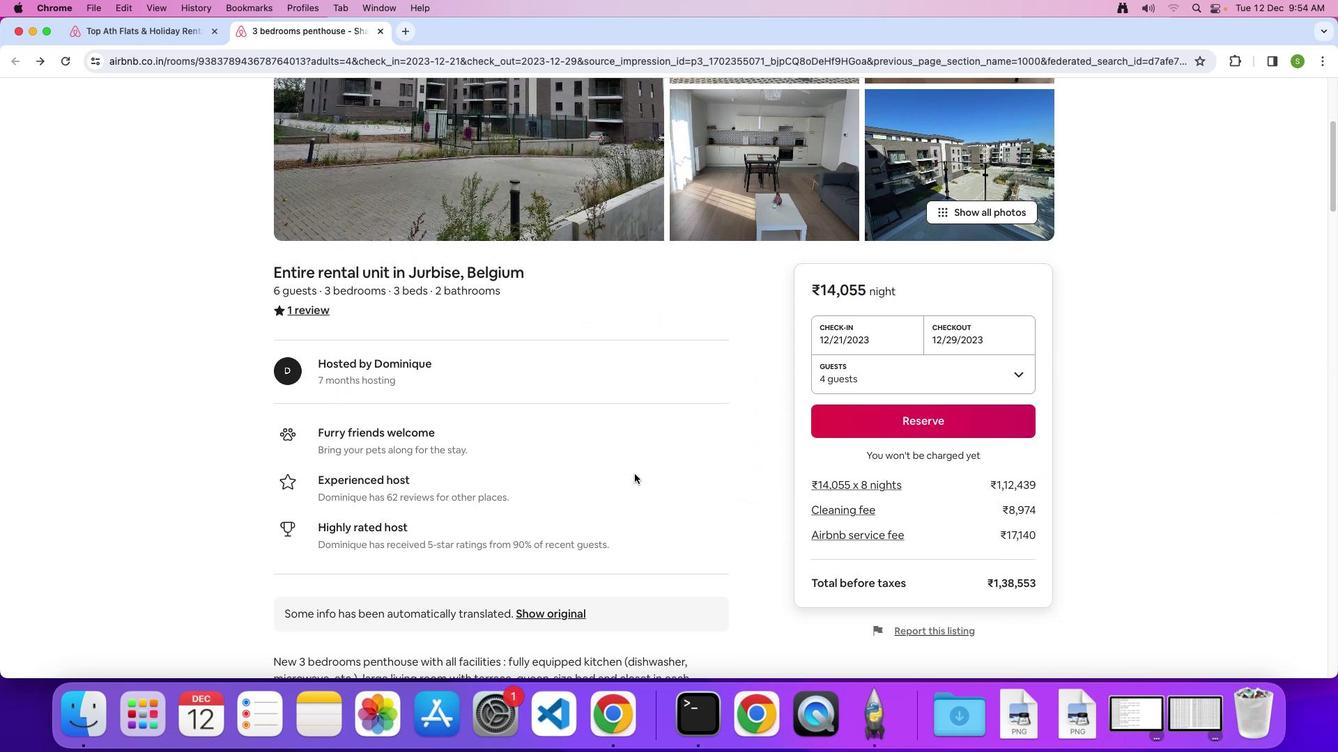 
Action: Mouse scrolled (634, 474) with delta (0, 0)
Screenshot: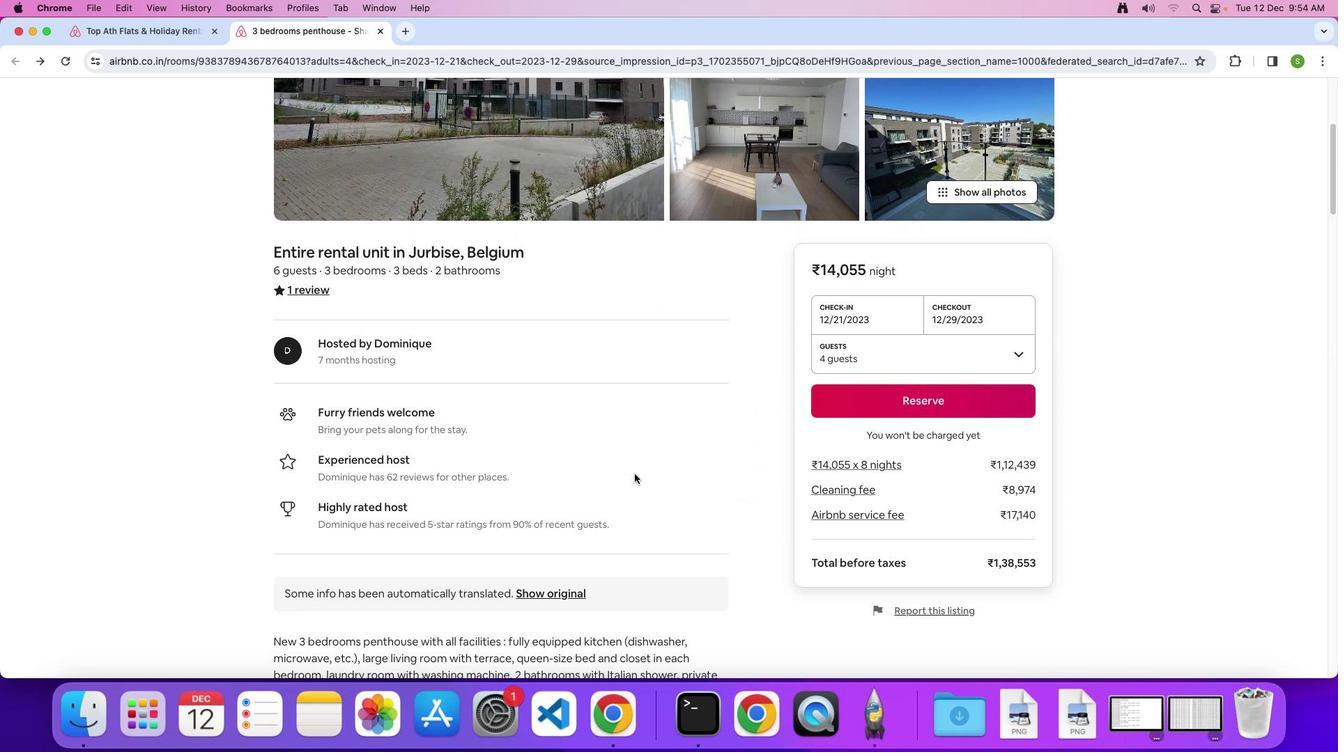 
Action: Mouse scrolled (634, 474) with delta (0, 0)
Screenshot: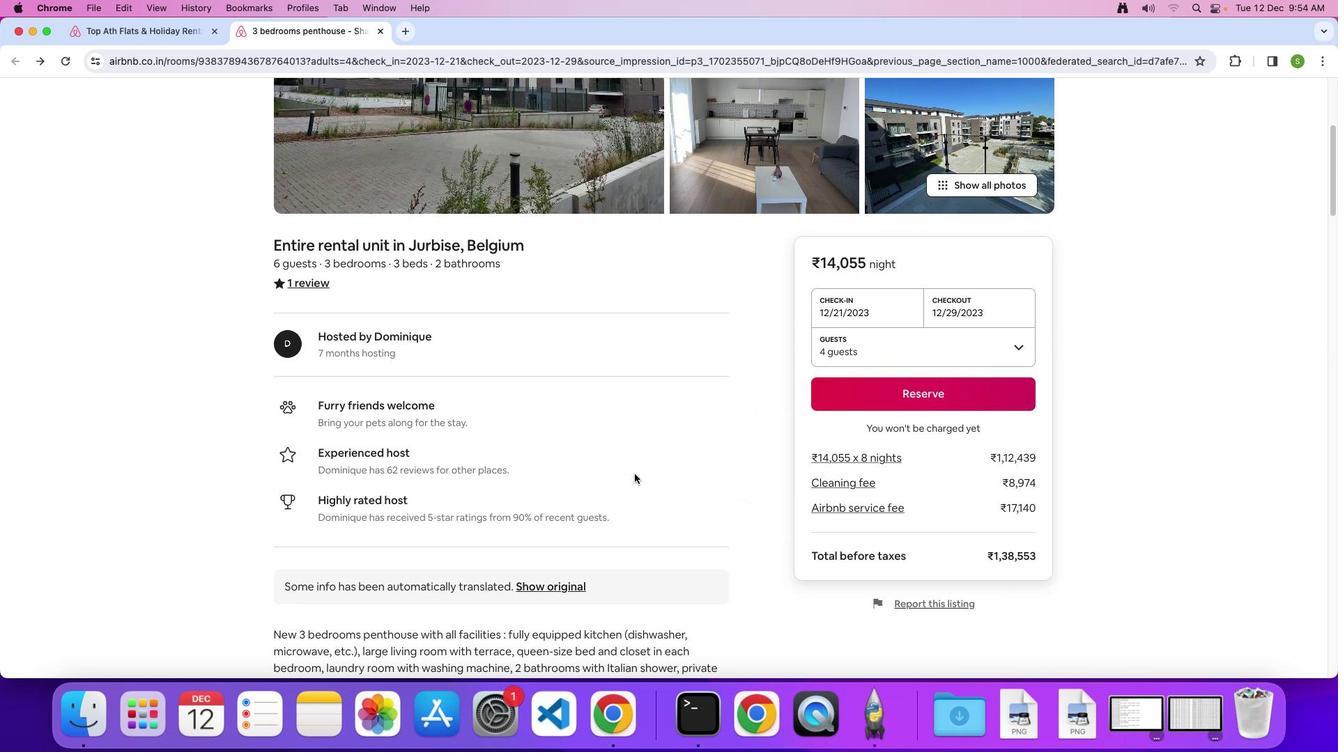 
Action: Mouse scrolled (634, 474) with delta (0, -1)
Screenshot: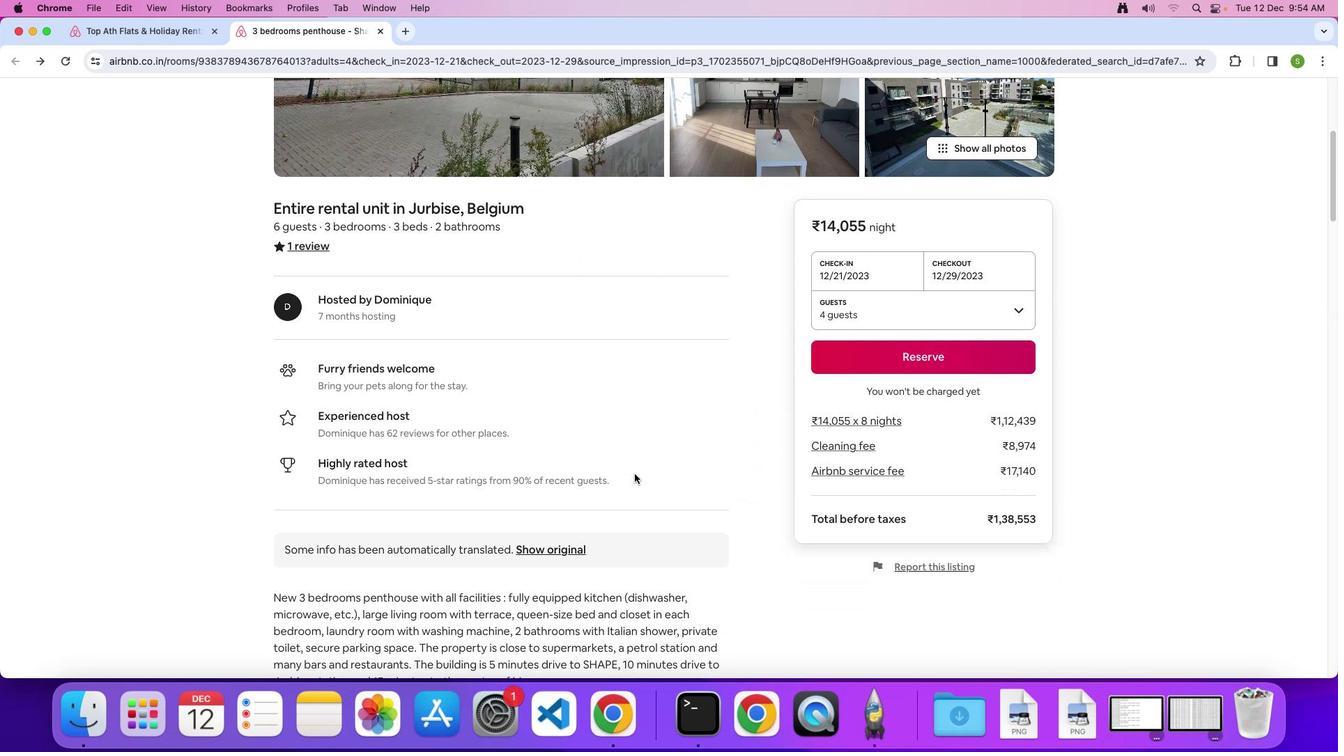 
Action: Mouse scrolled (634, 474) with delta (0, 0)
Screenshot: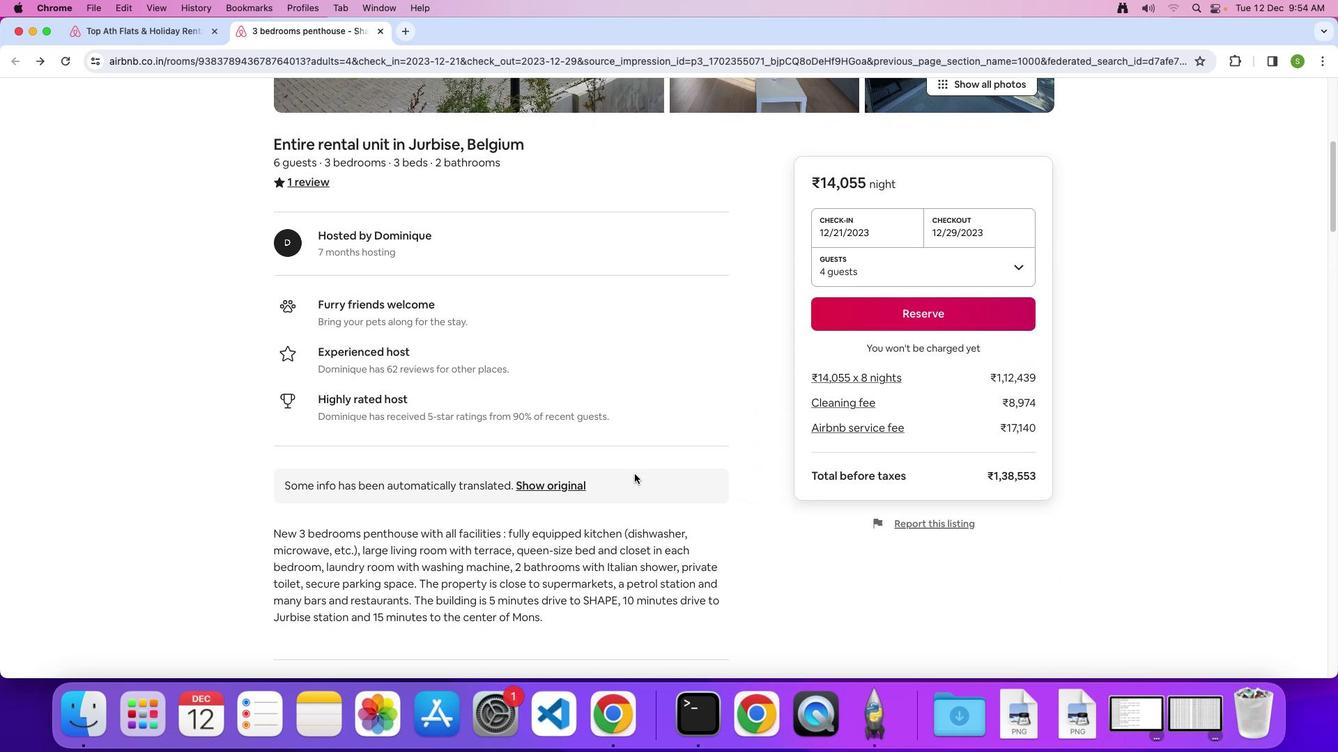 
Action: Mouse scrolled (634, 474) with delta (0, 0)
Screenshot: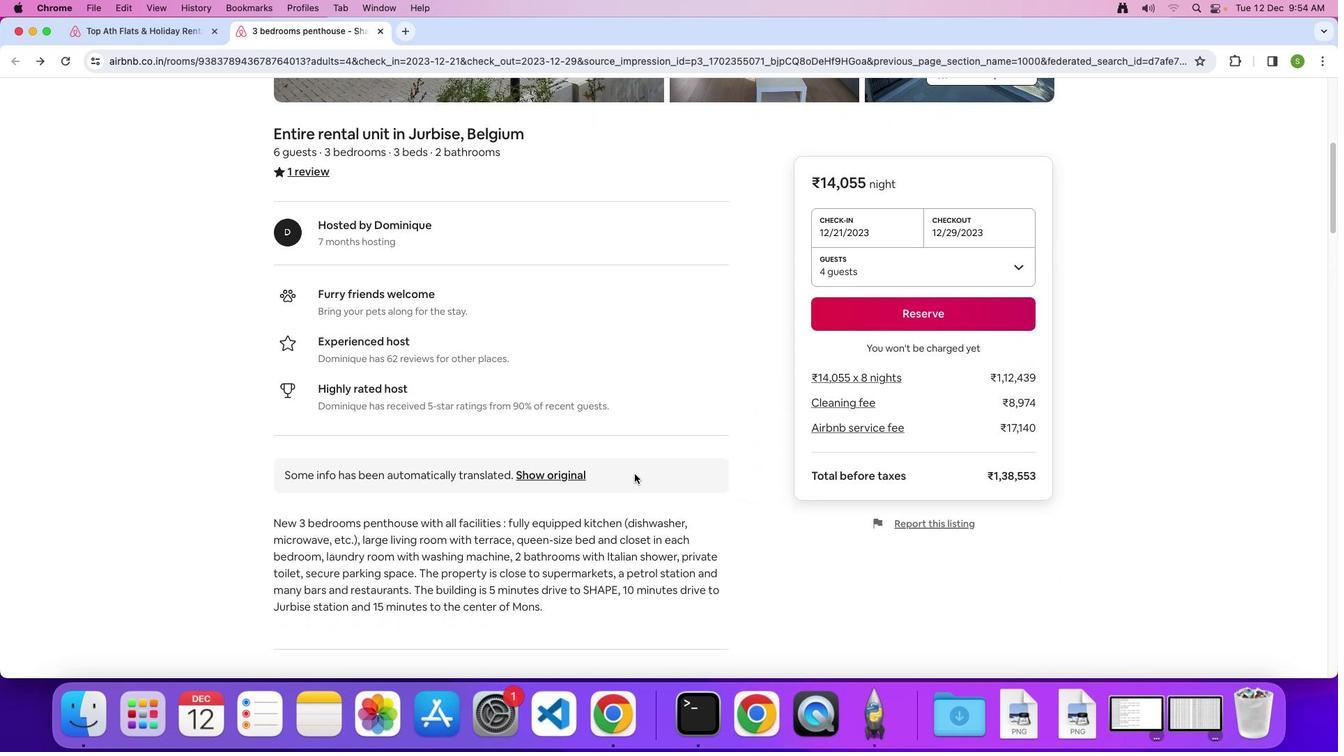
Action: Mouse scrolled (634, 474) with delta (0, 0)
Screenshot: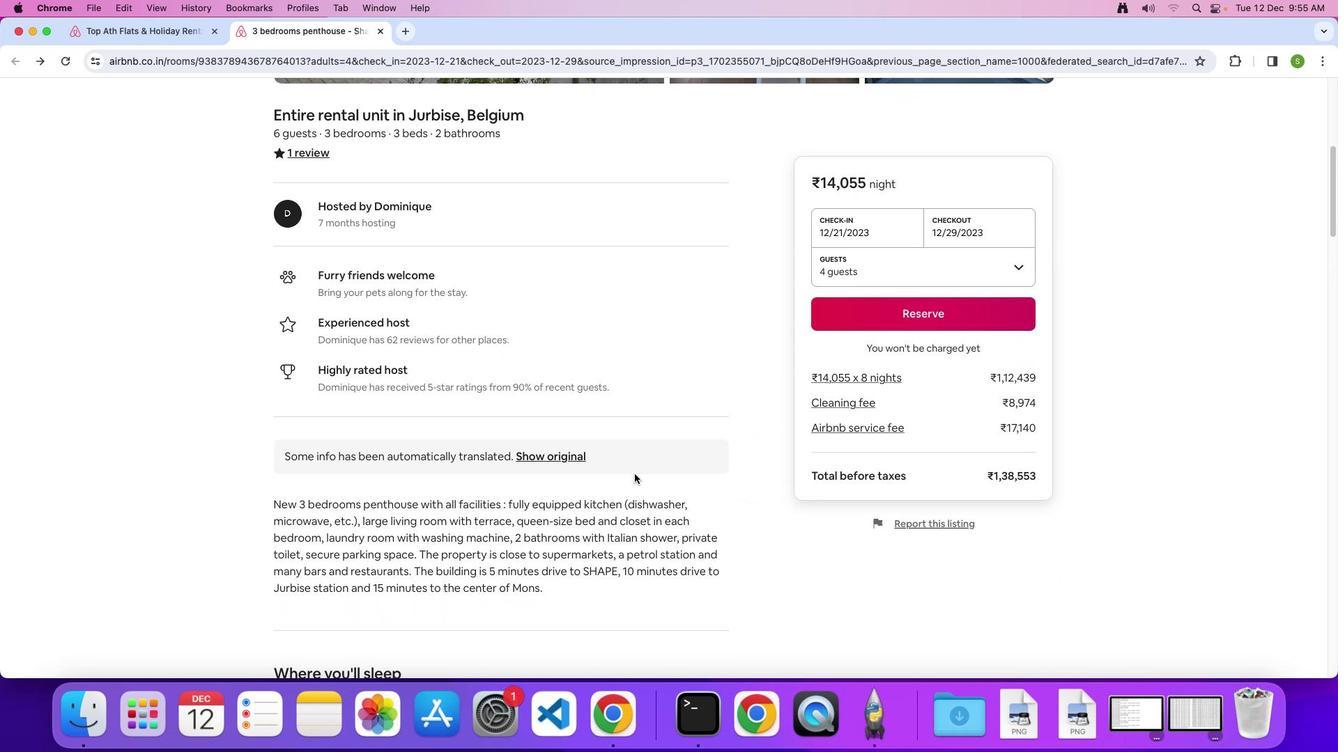 
Action: Mouse scrolled (634, 474) with delta (0, 0)
Screenshot: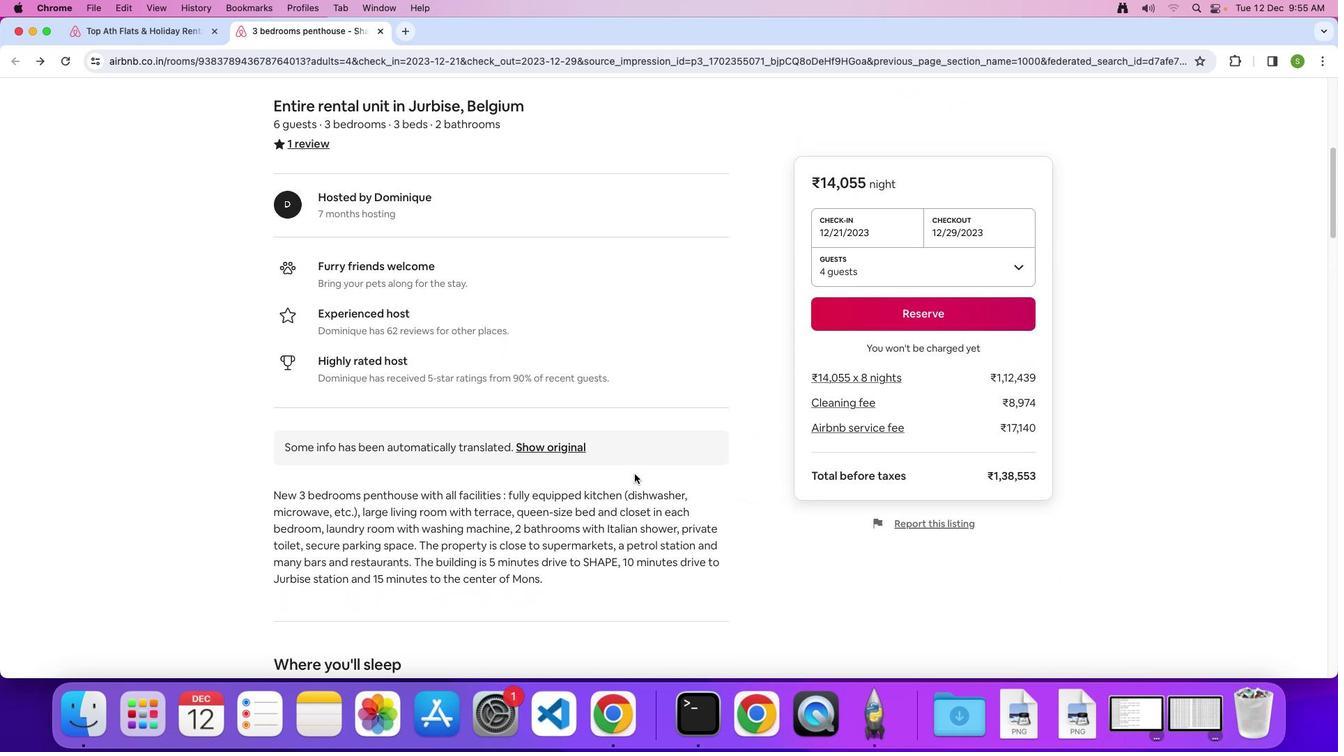 
Action: Mouse scrolled (634, 474) with delta (0, 0)
Screenshot: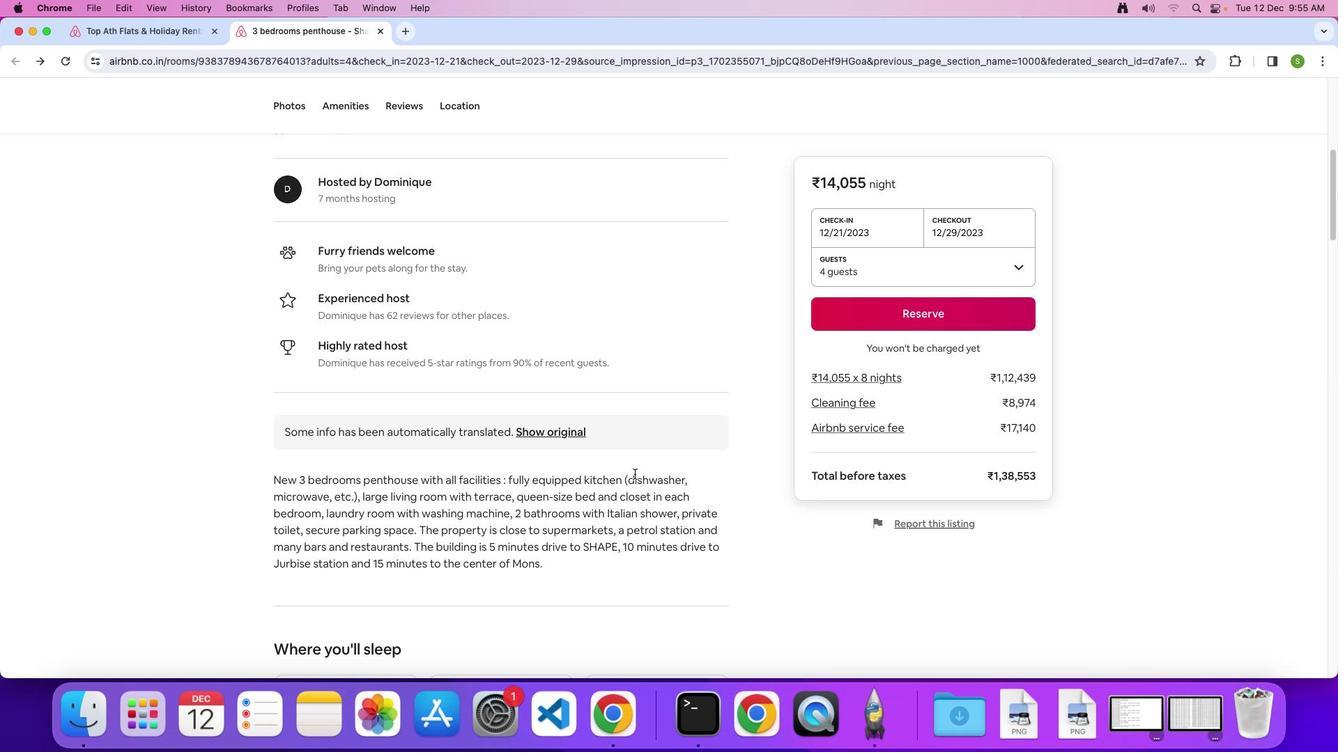 
Action: Mouse scrolled (634, 474) with delta (0, 0)
Screenshot: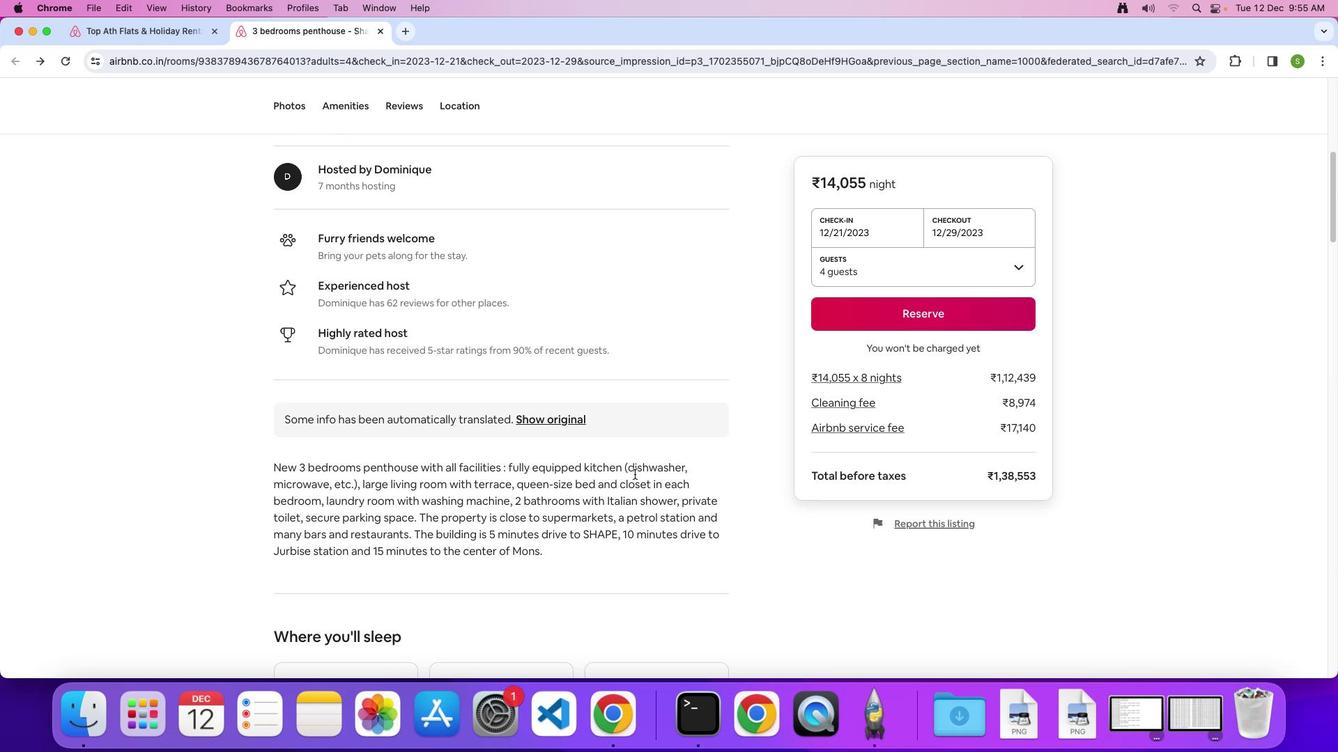 
Action: Mouse scrolled (634, 474) with delta (0, -1)
Screenshot: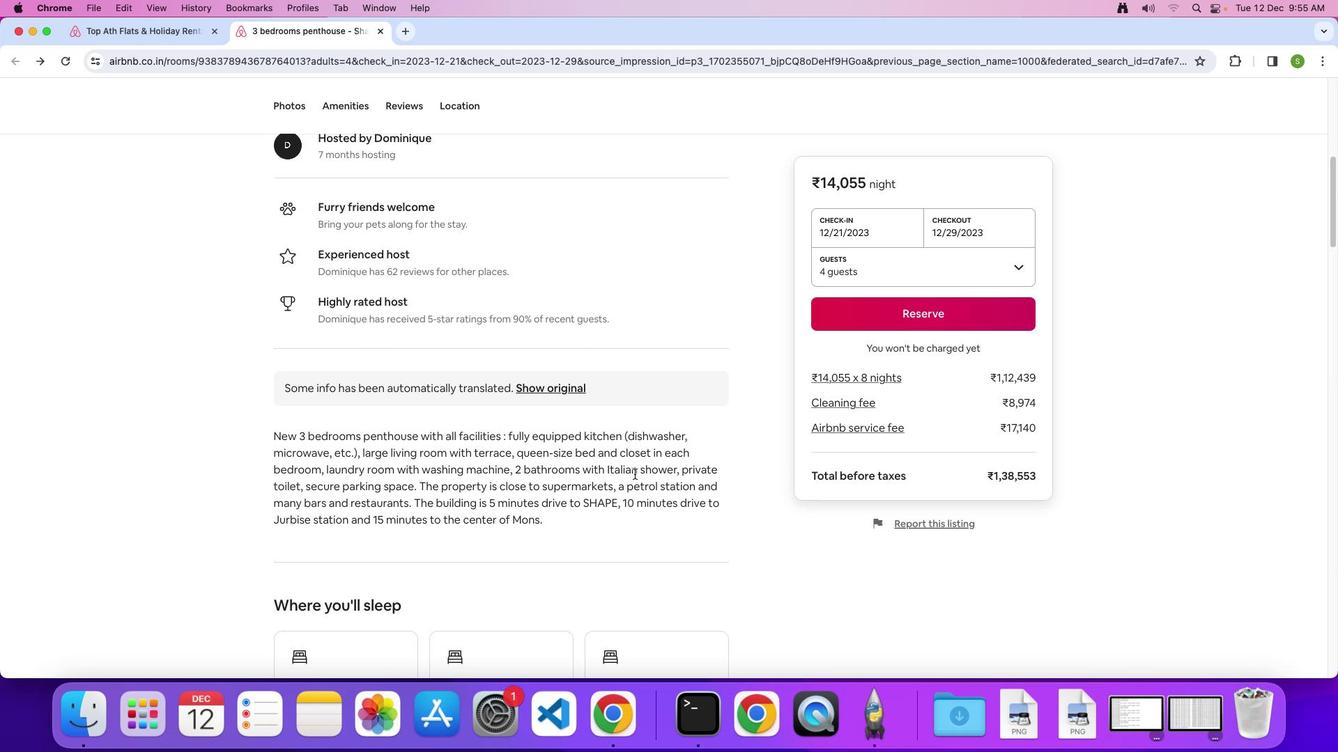 
Action: Mouse scrolled (634, 474) with delta (0, 0)
Screenshot: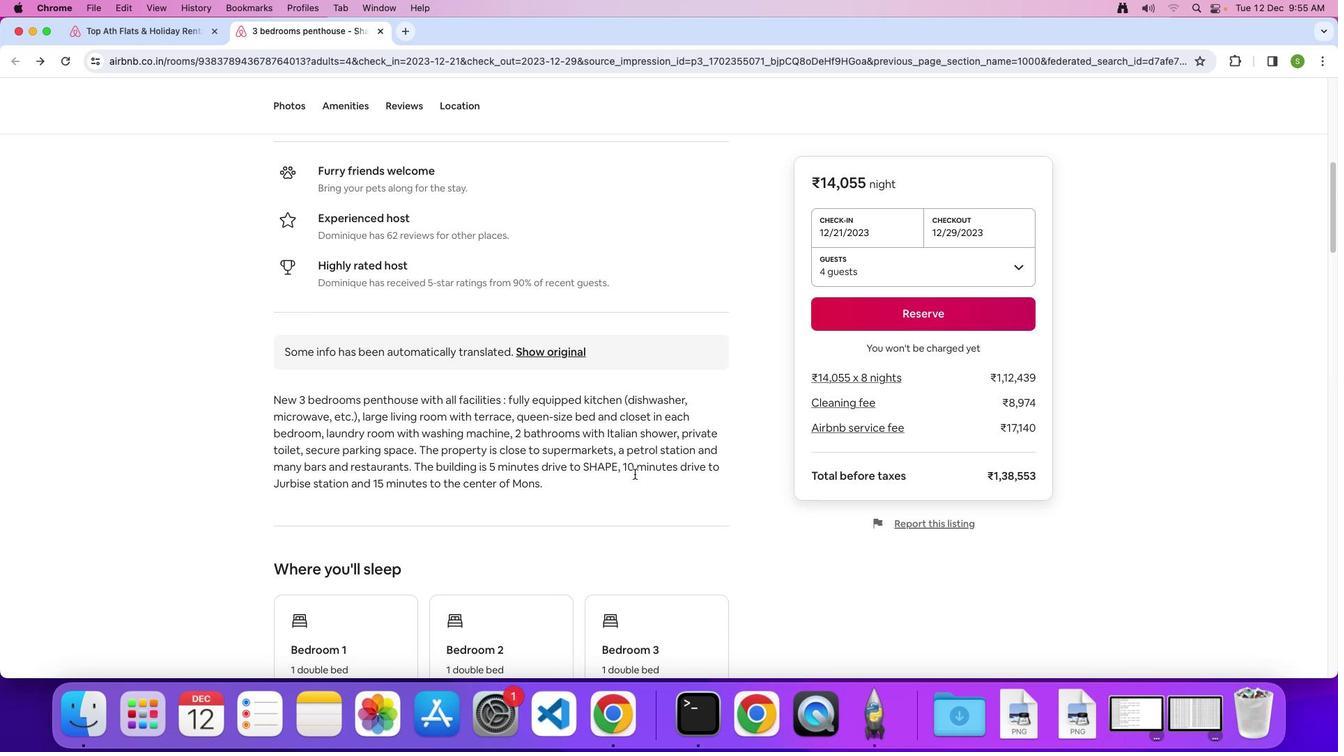 
Action: Mouse scrolled (634, 474) with delta (0, 0)
Screenshot: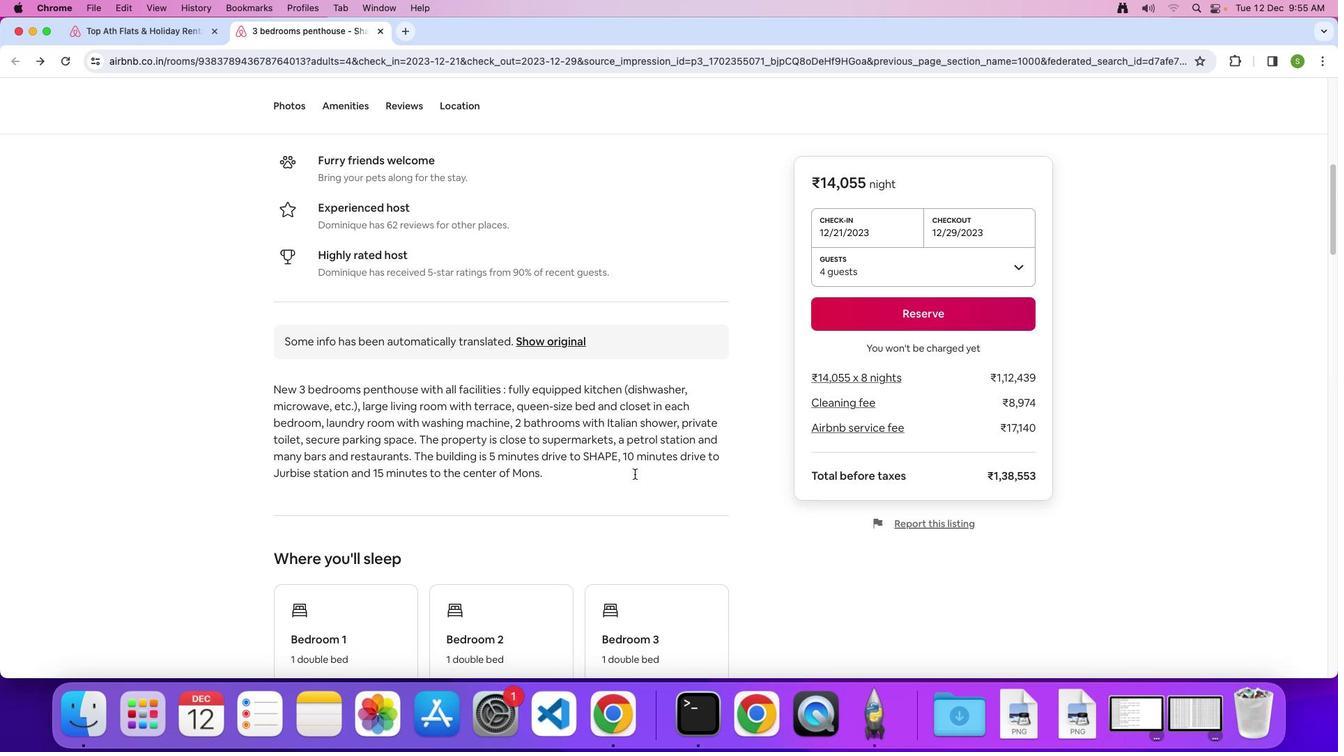 
Action: Mouse scrolled (634, 474) with delta (0, 0)
Screenshot: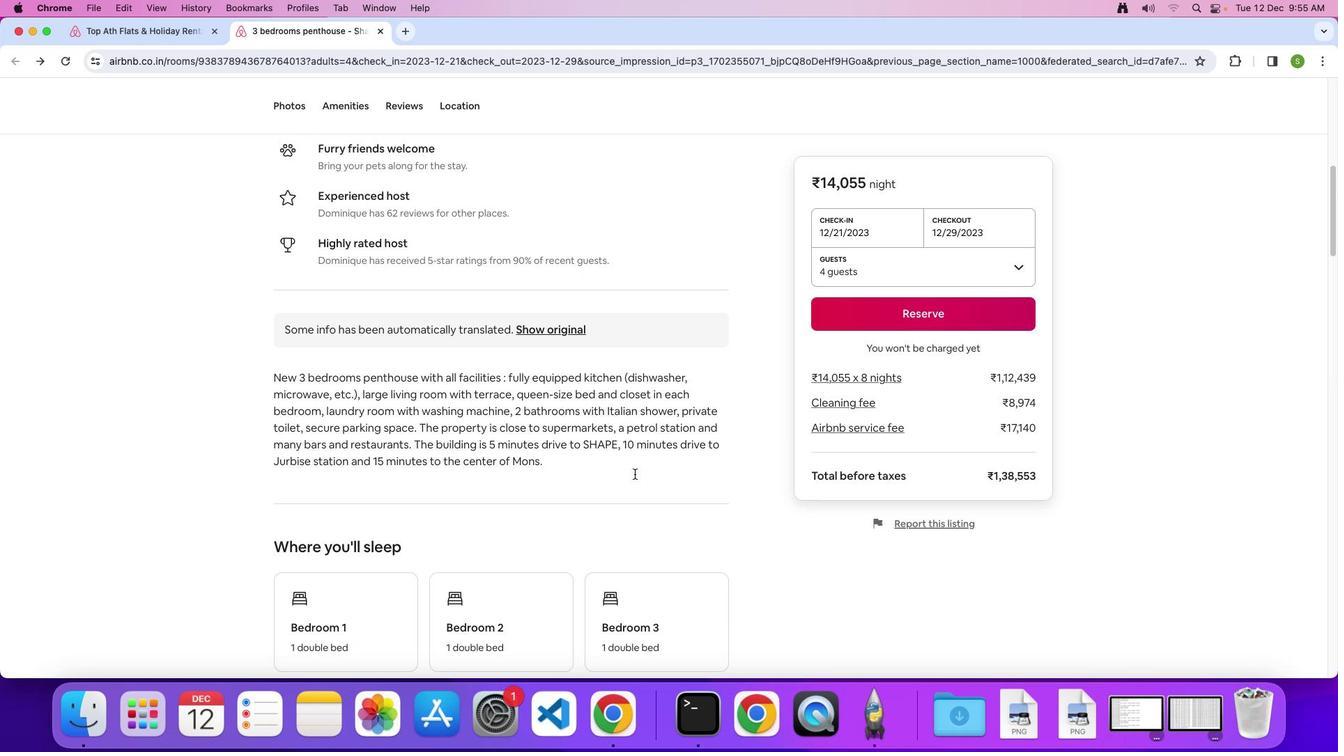 
Action: Mouse scrolled (634, 474) with delta (0, 0)
Screenshot: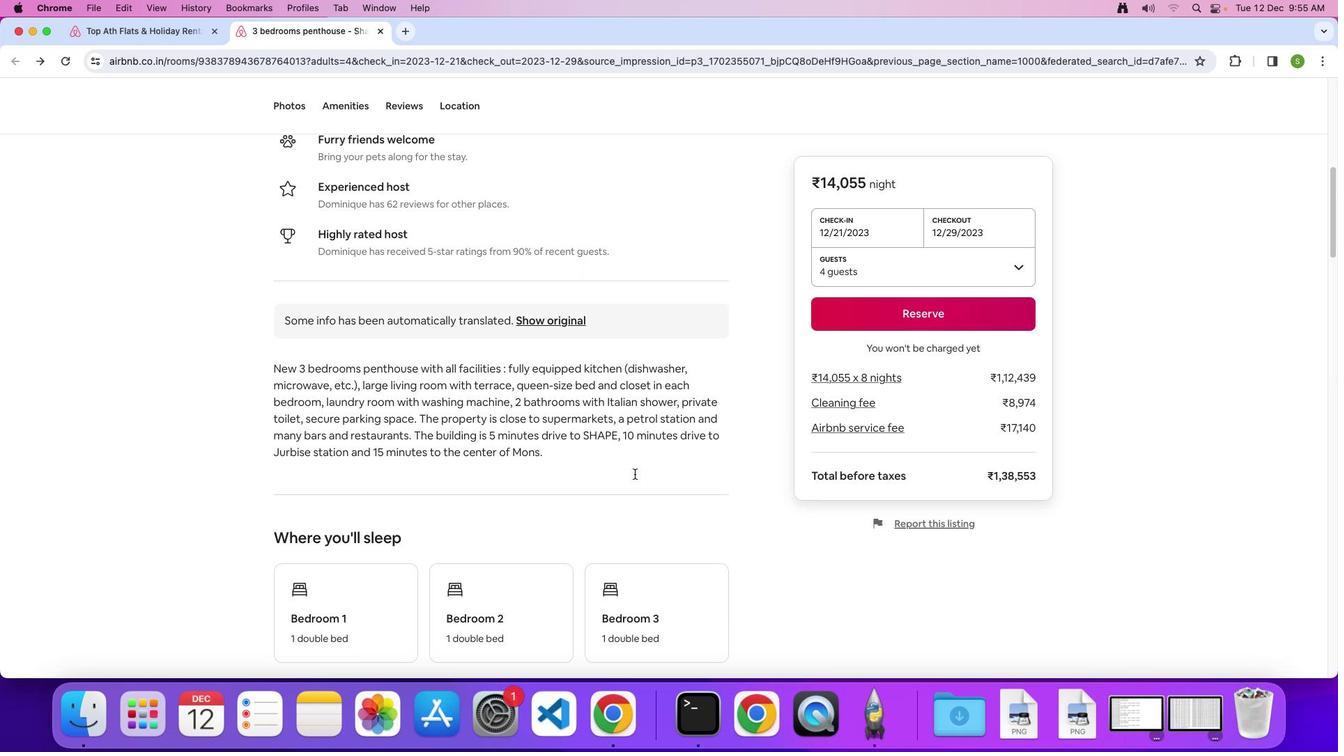 
Action: Mouse scrolled (634, 474) with delta (0, 0)
Screenshot: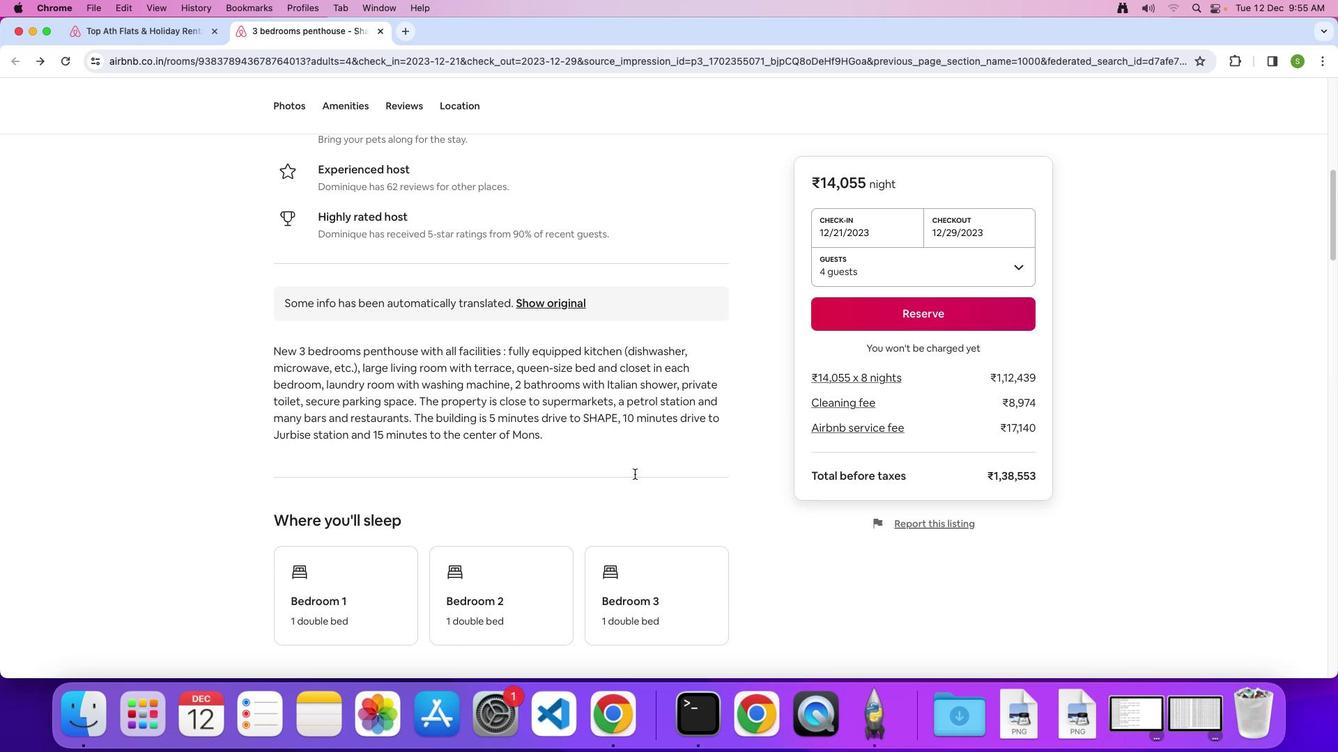 
Action: Mouse scrolled (634, 474) with delta (0, 0)
Screenshot: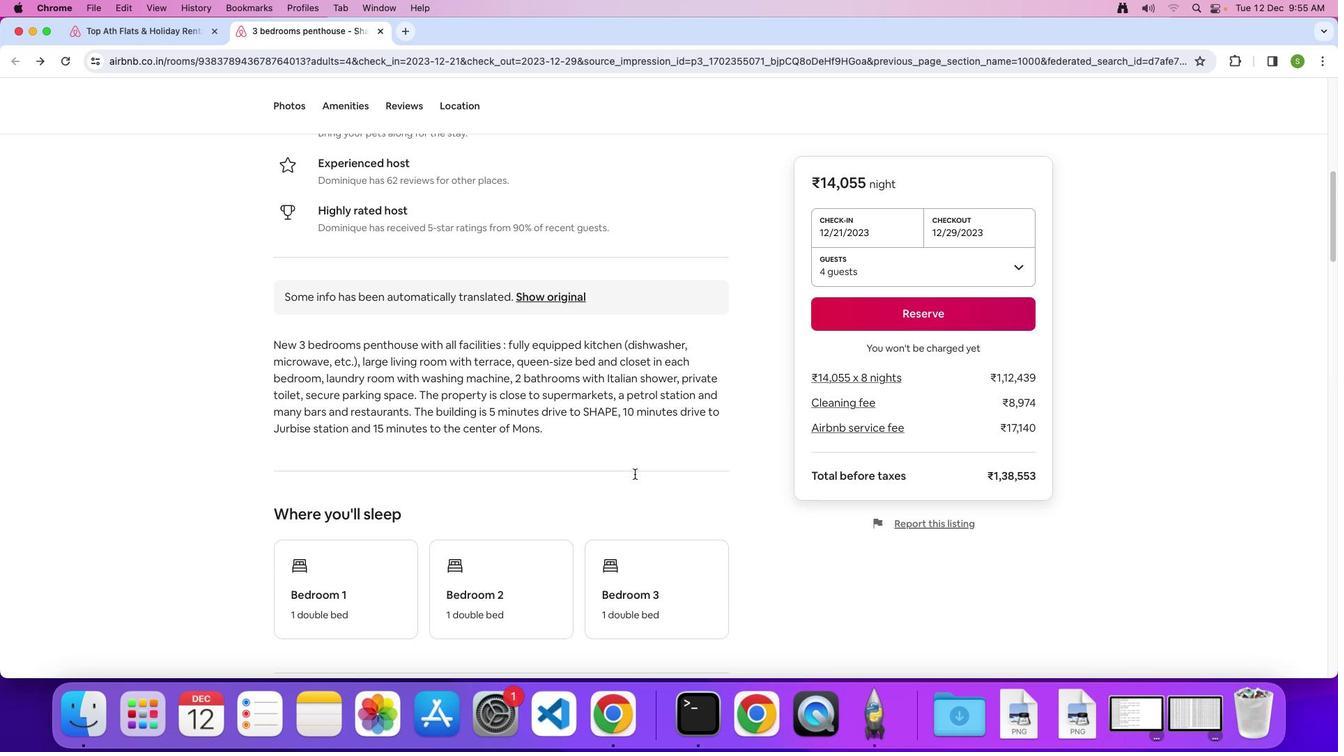 
Action: Mouse scrolled (634, 474) with delta (0, -1)
Screenshot: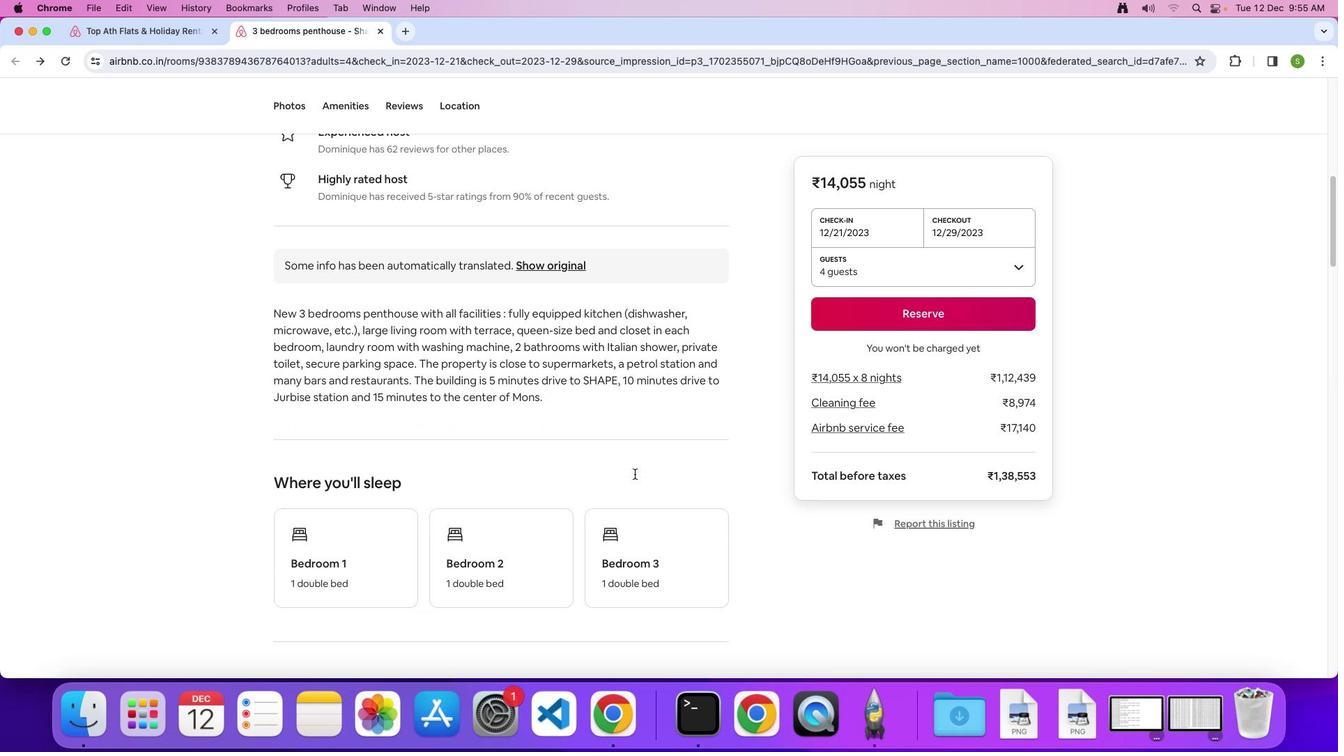 
Action: Mouse scrolled (634, 474) with delta (0, 0)
Screenshot: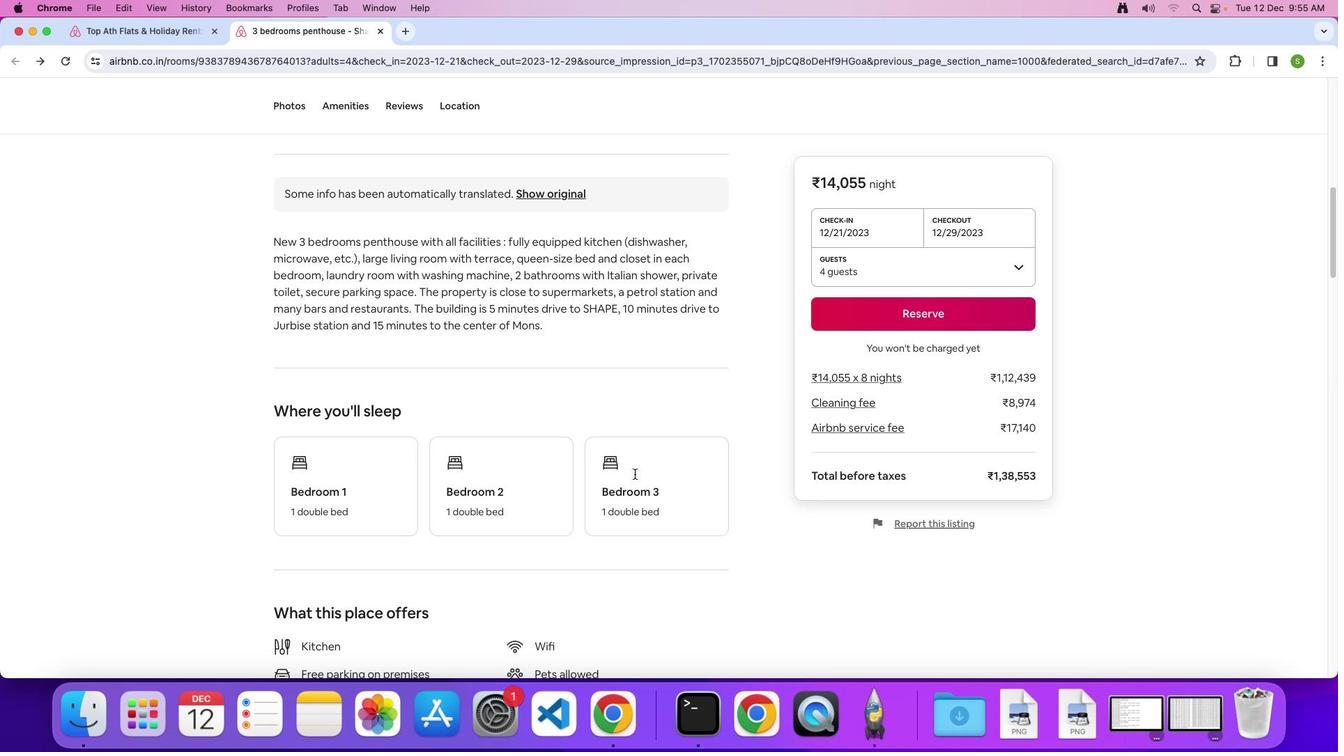 
Action: Mouse scrolled (634, 474) with delta (0, 0)
Screenshot: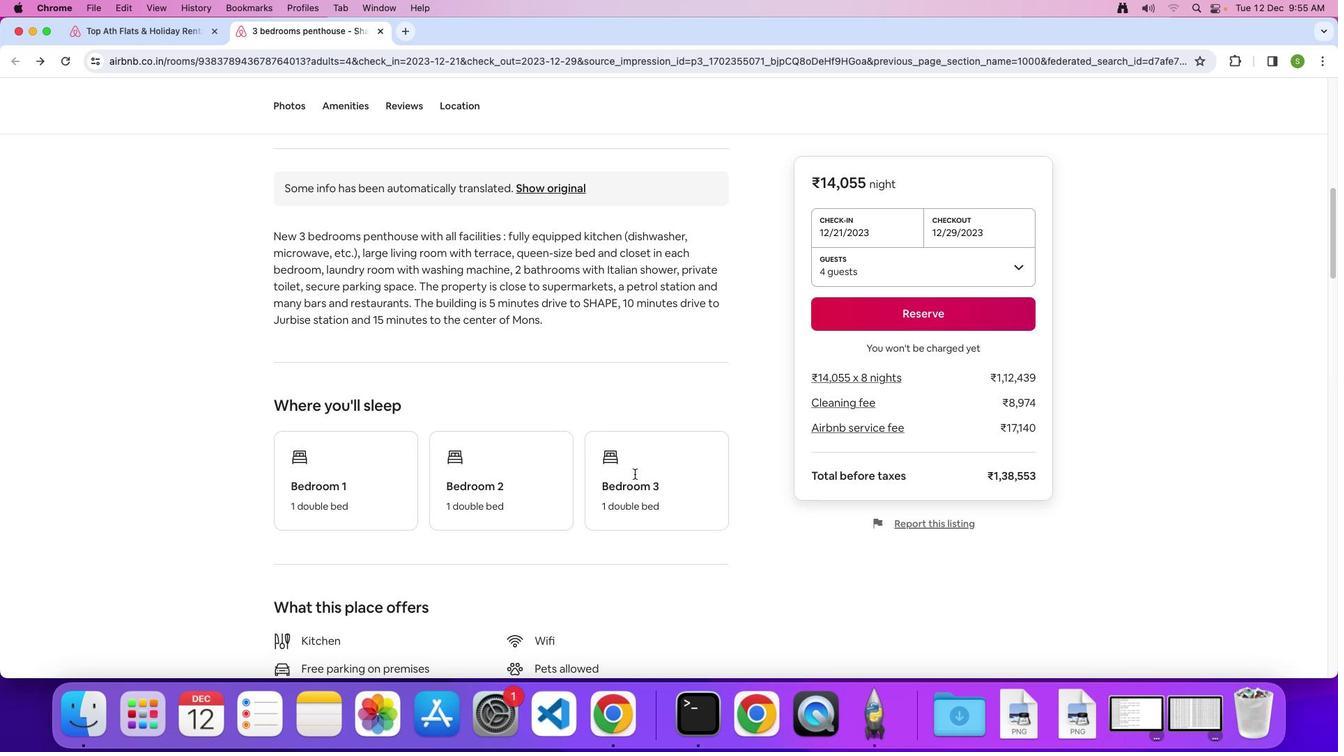 
Action: Mouse scrolled (634, 474) with delta (0, 0)
Screenshot: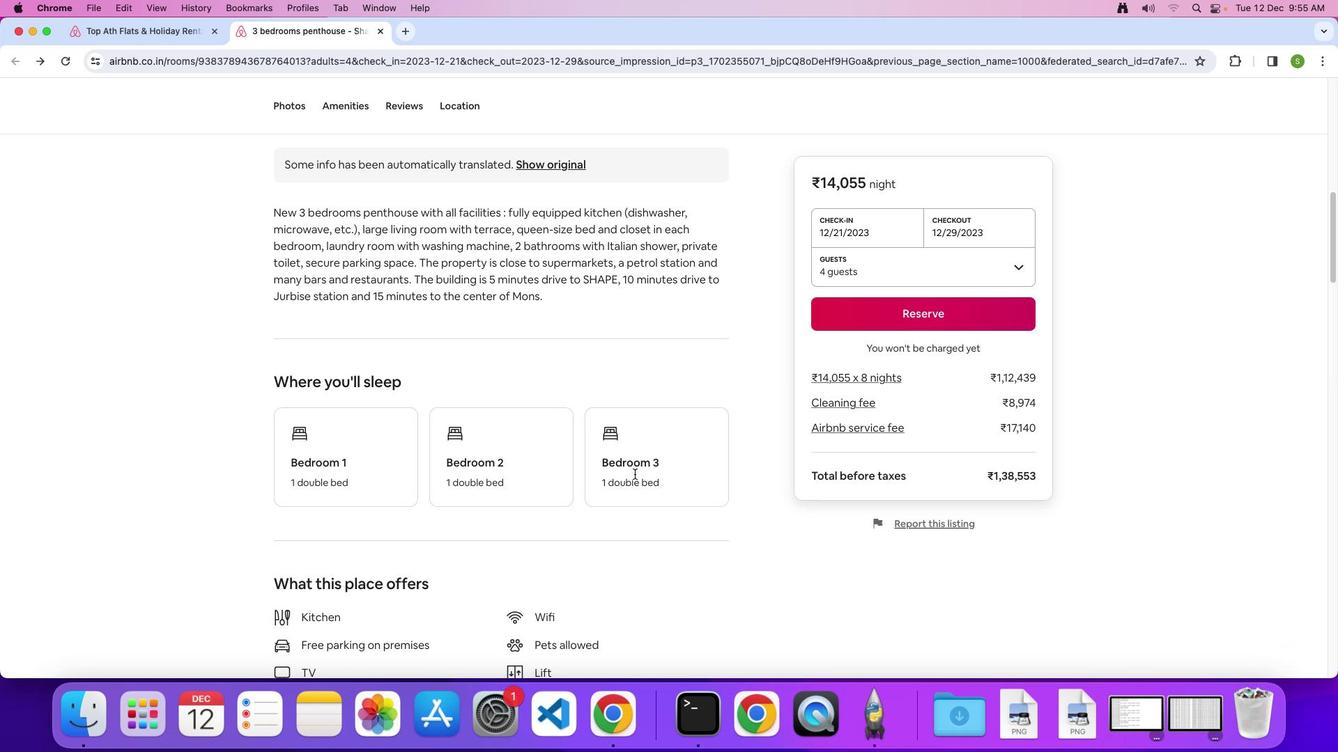 
Action: Mouse scrolled (634, 474) with delta (0, 0)
Screenshot: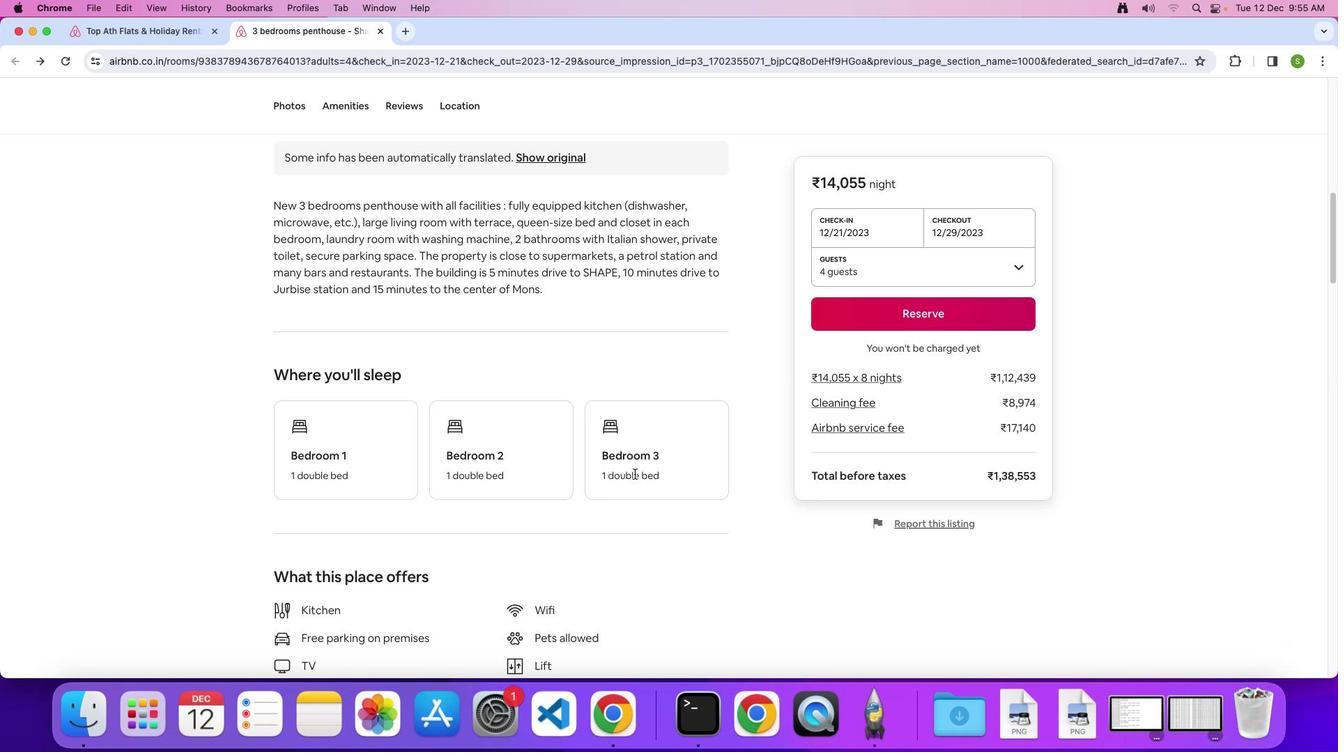 
Action: Mouse scrolled (634, 474) with delta (0, -1)
Screenshot: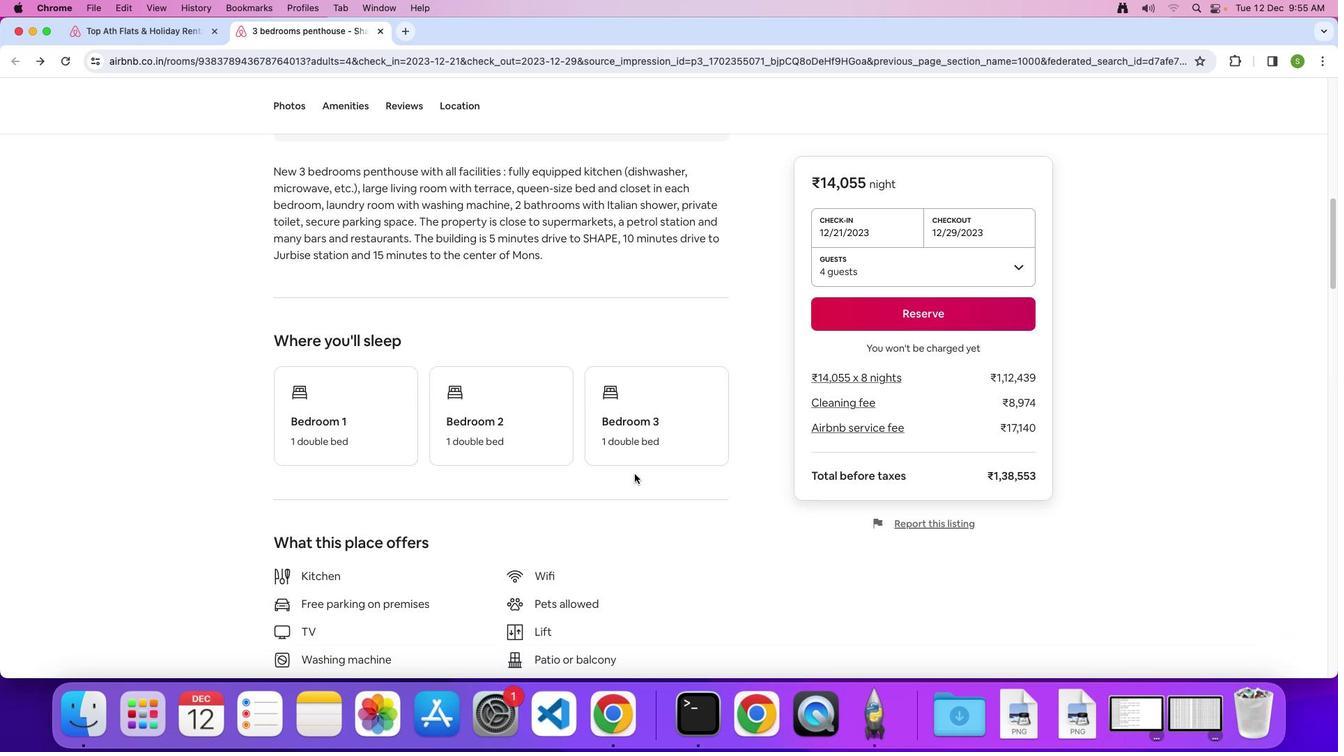 
Action: Mouse scrolled (634, 474) with delta (0, 0)
Screenshot: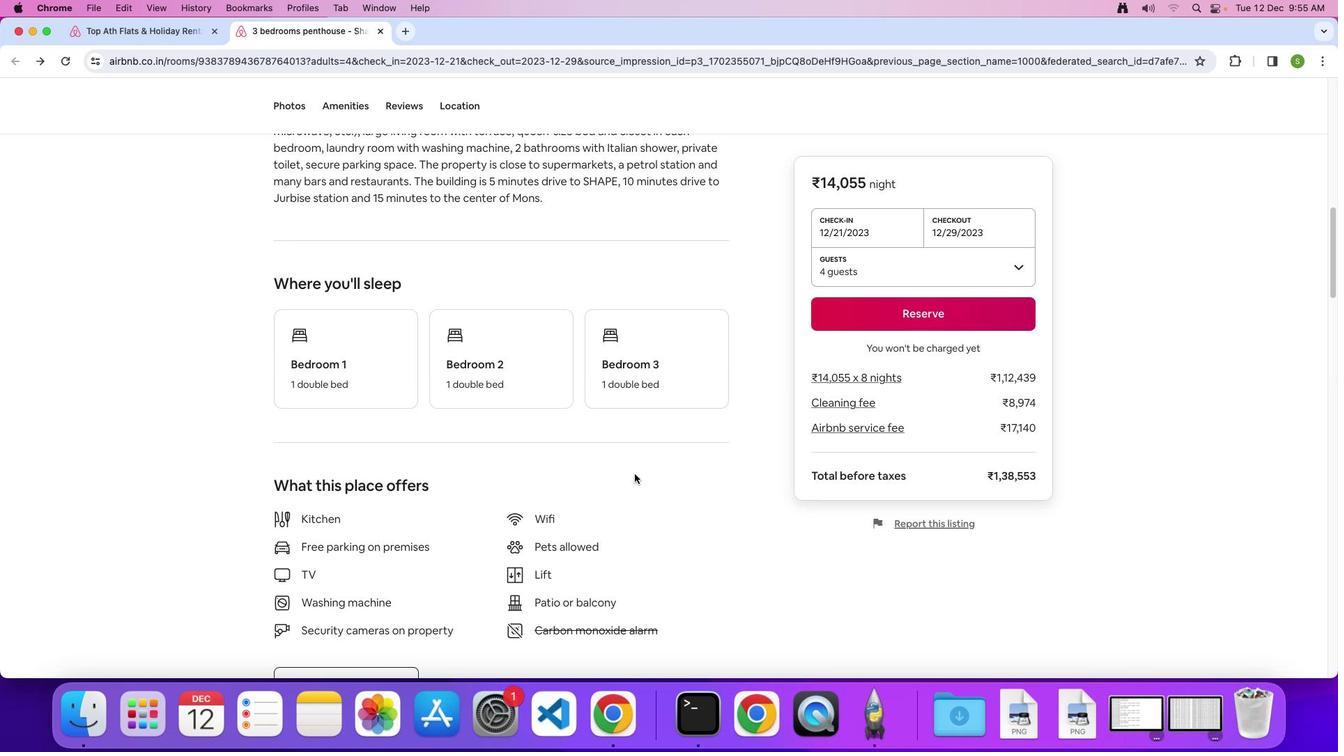 
Action: Mouse scrolled (634, 474) with delta (0, 0)
Screenshot: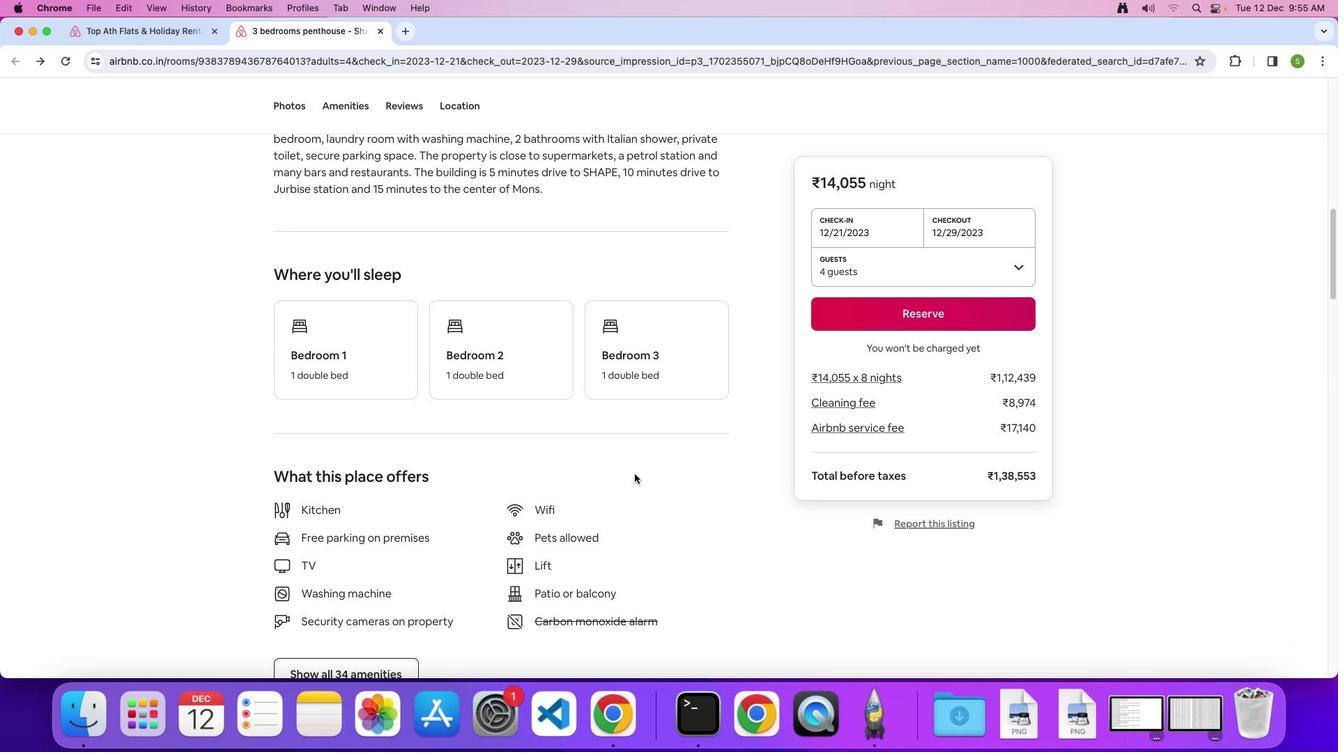 
Action: Mouse scrolled (634, 474) with delta (0, 0)
Screenshot: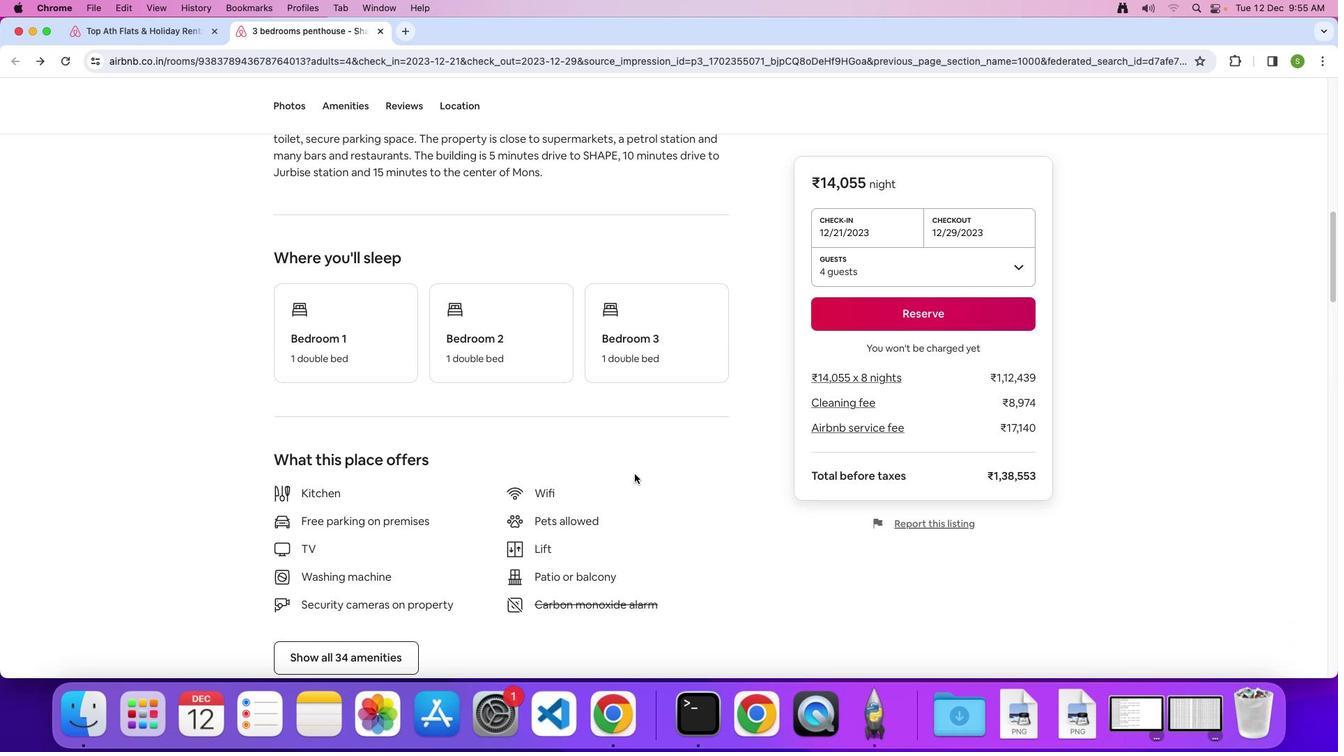 
Action: Mouse scrolled (634, 474) with delta (0, 0)
Screenshot: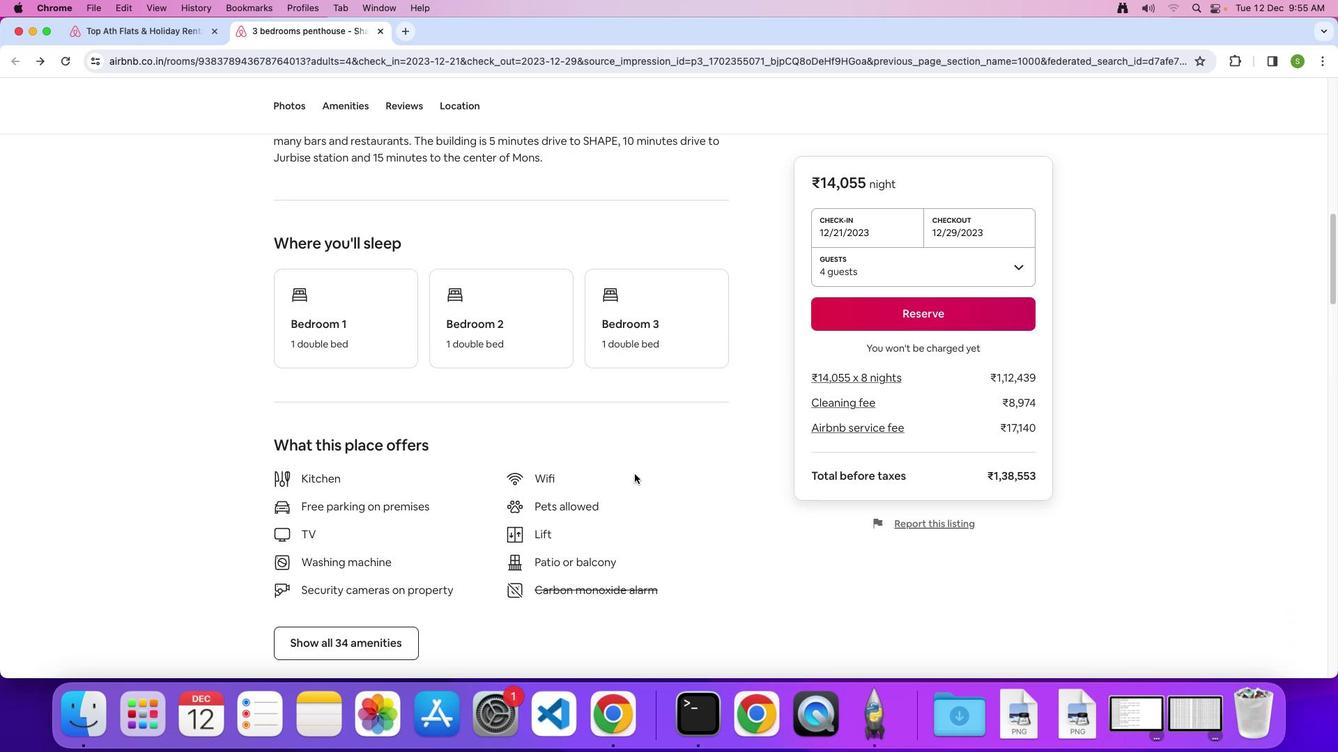 
Action: Mouse scrolled (634, 474) with delta (0, -2)
Screenshot: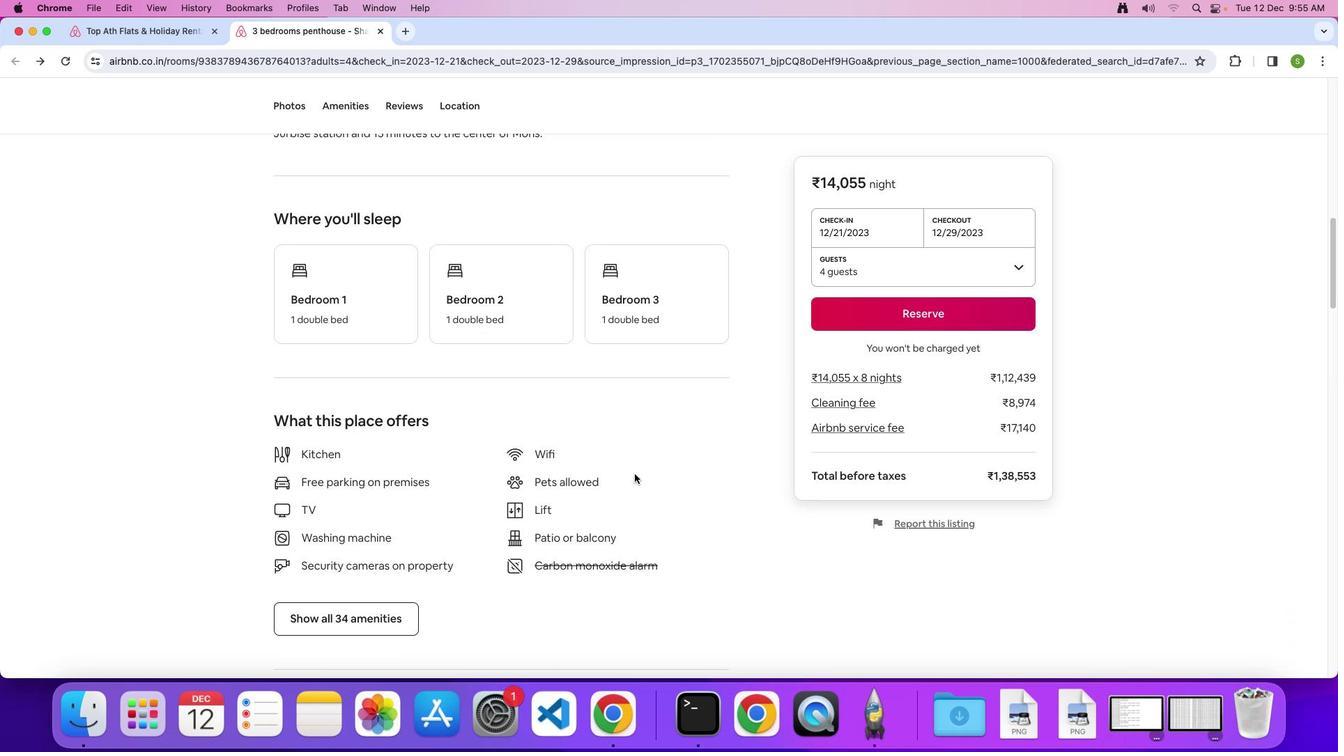 
Action: Mouse scrolled (634, 474) with delta (0, 0)
Screenshot: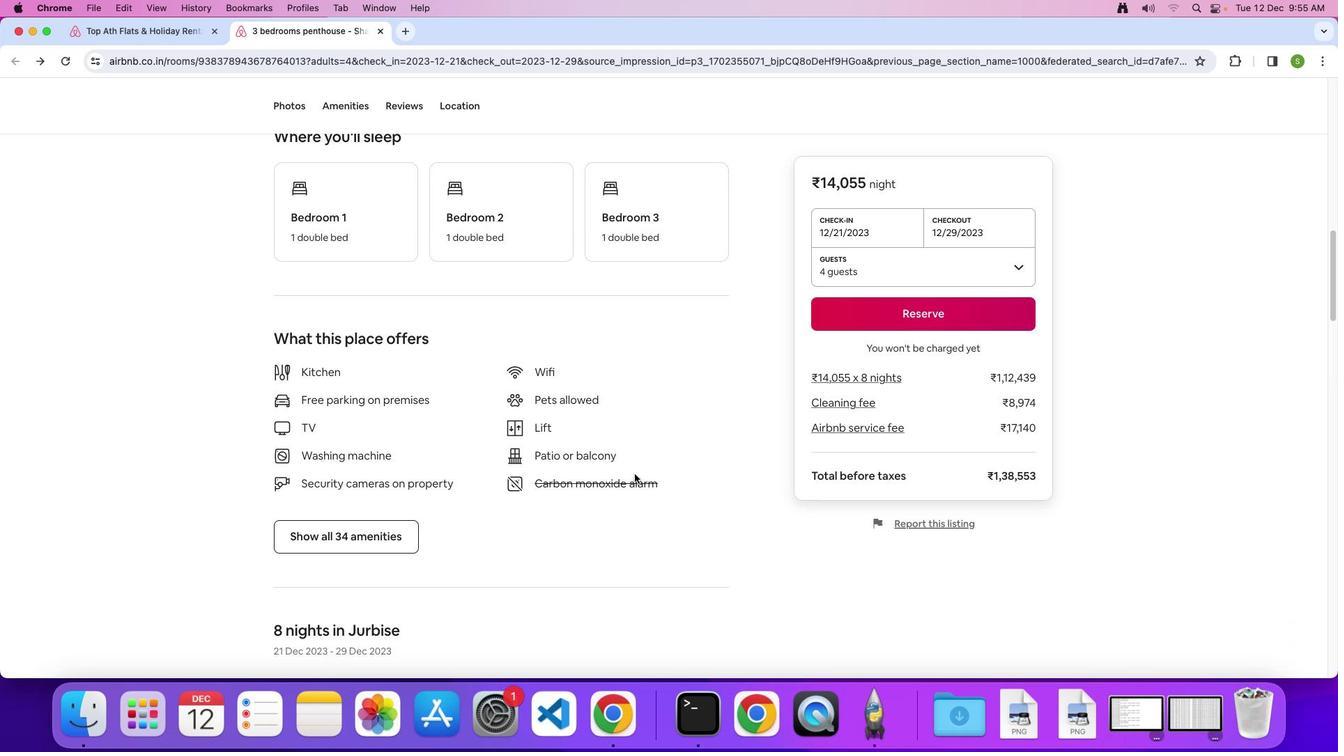 
Action: Mouse scrolled (634, 474) with delta (0, 0)
Screenshot: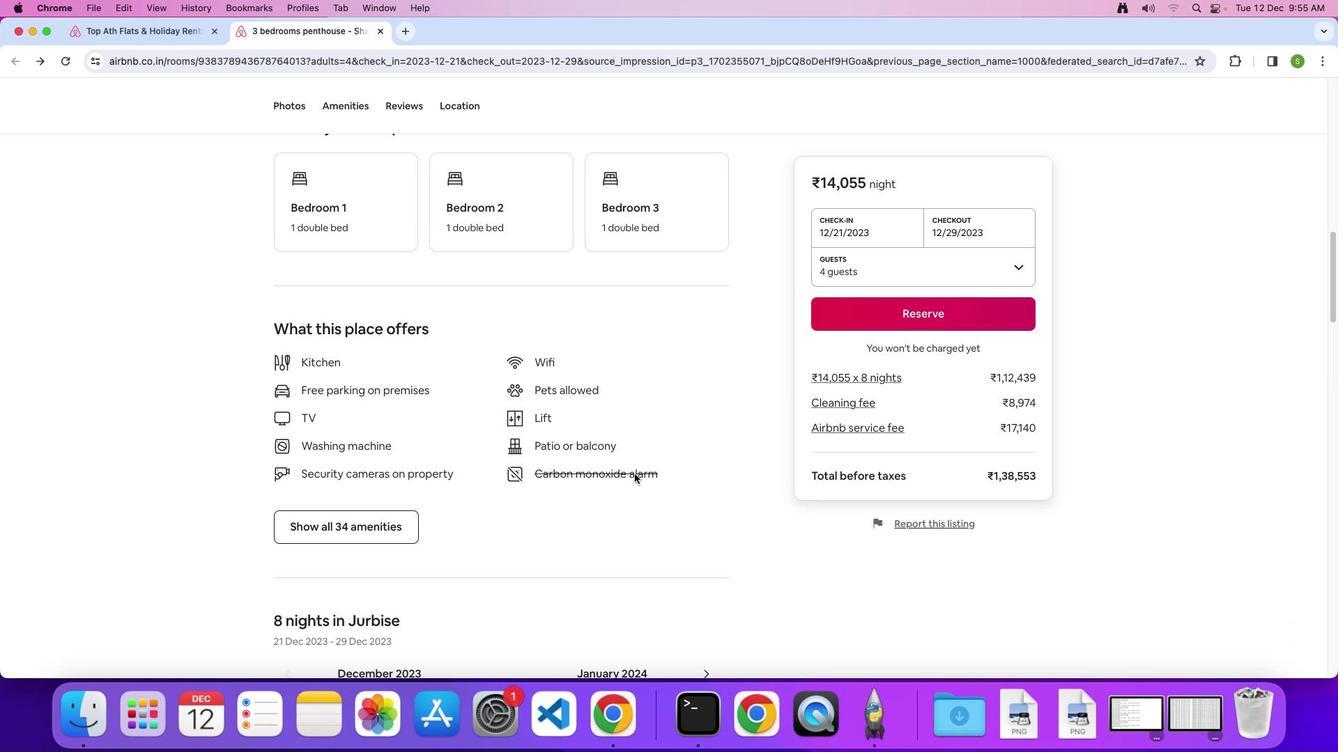 
Action: Mouse scrolled (634, 474) with delta (0, 0)
Screenshot: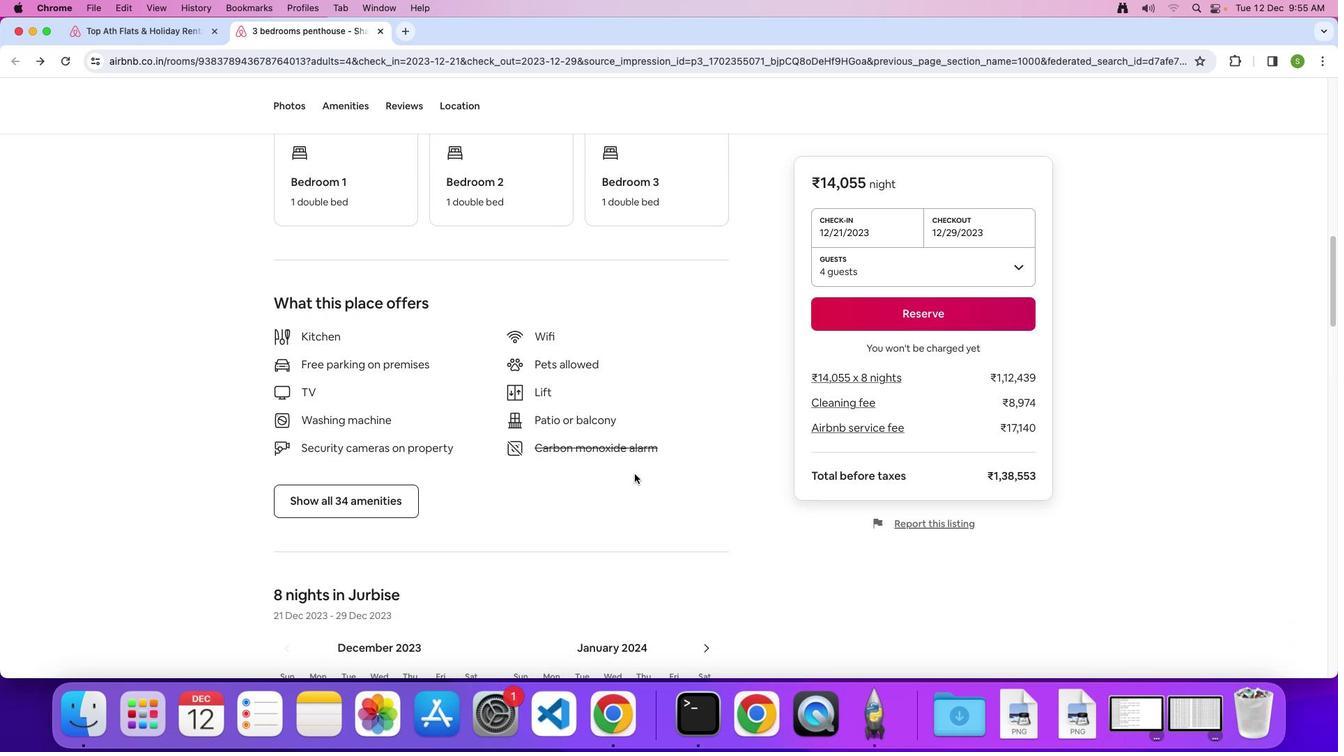 
Action: Mouse scrolled (634, 474) with delta (0, 0)
Screenshot: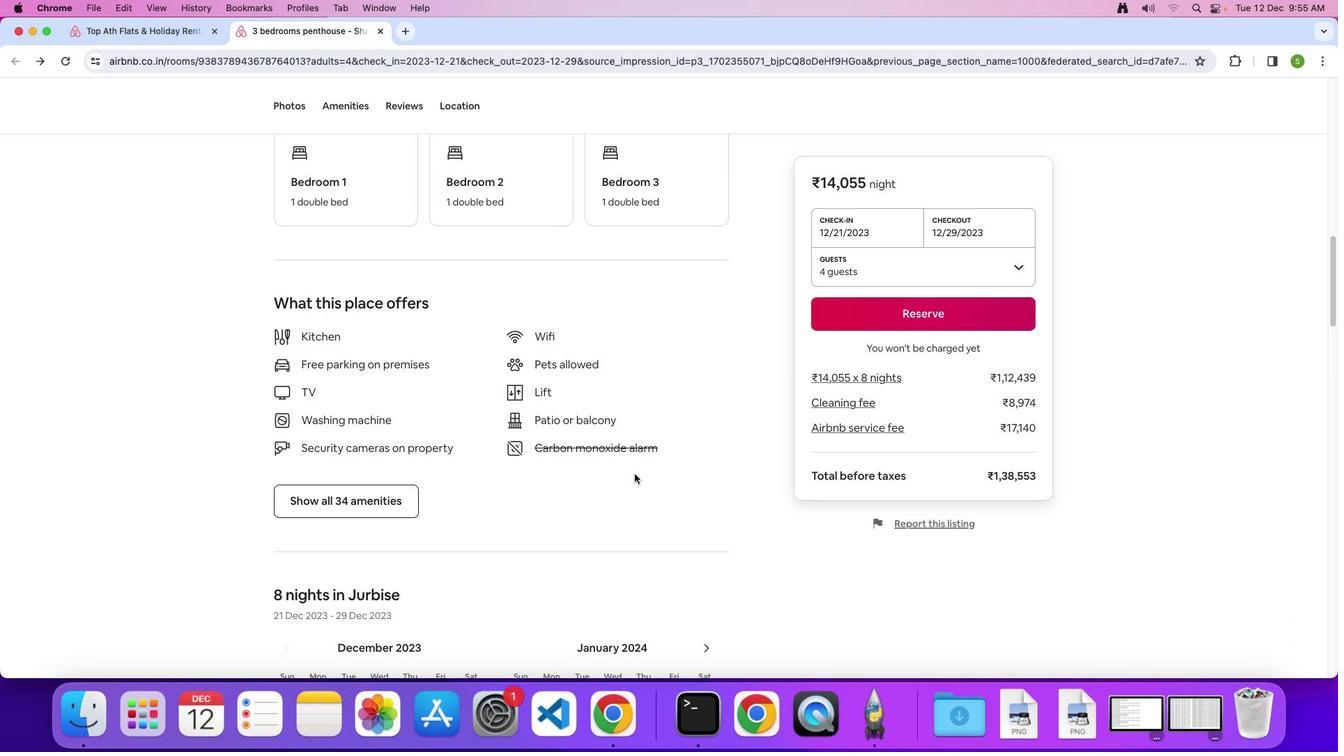 
Action: Mouse moved to (382, 476)
Screenshot: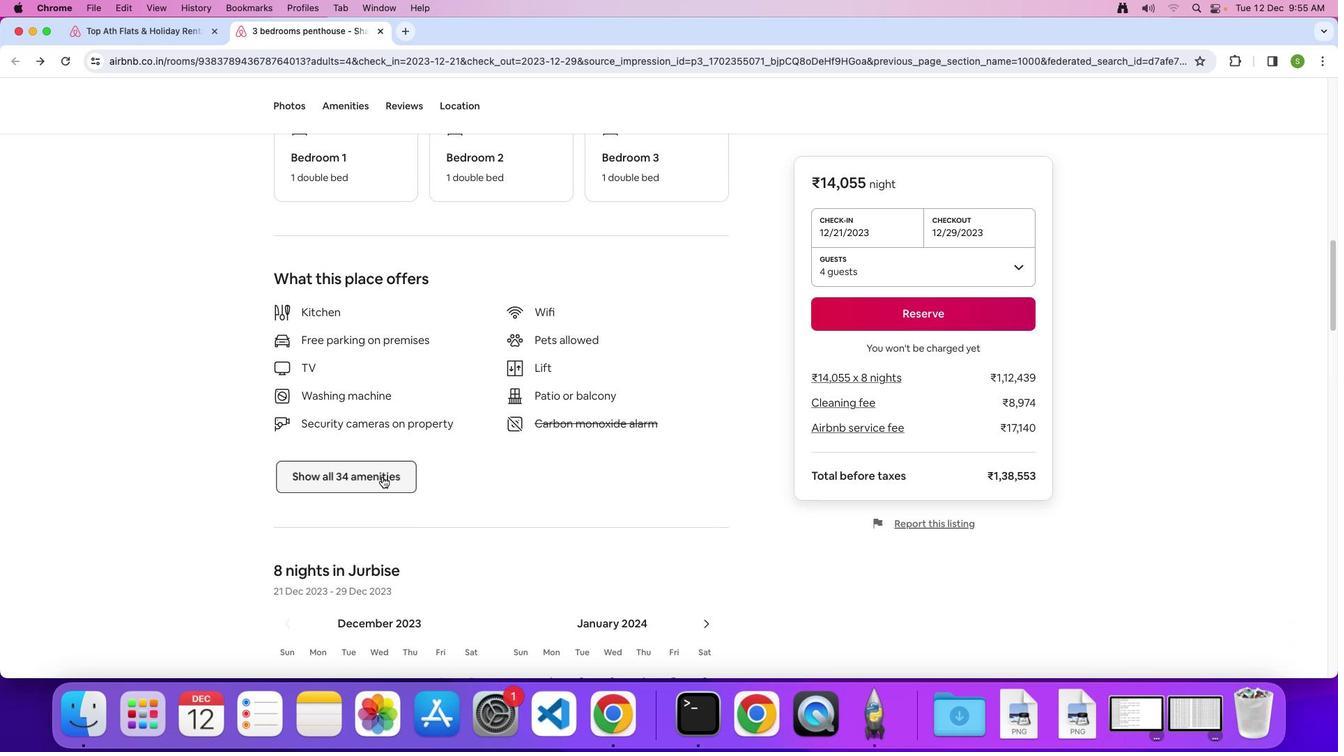 
Action: Mouse pressed left at (382, 476)
Screenshot: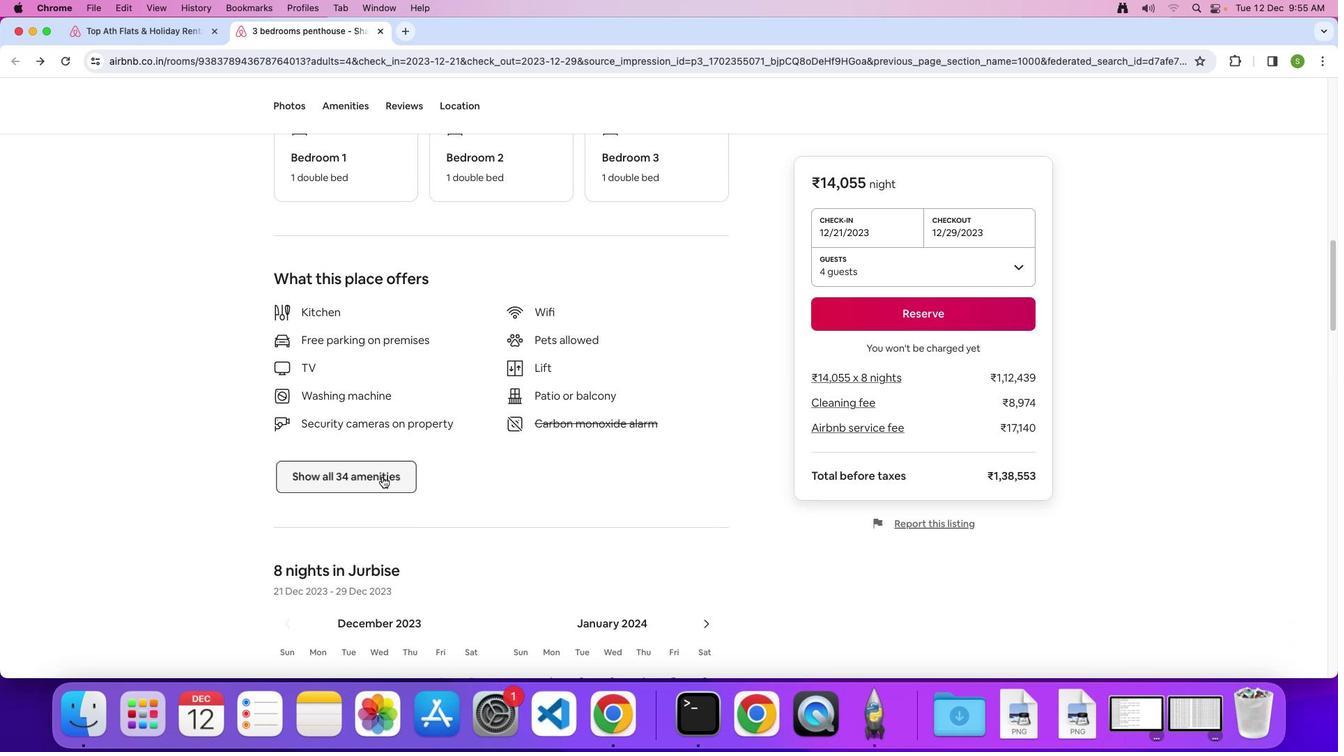 
Action: Mouse moved to (688, 454)
Screenshot: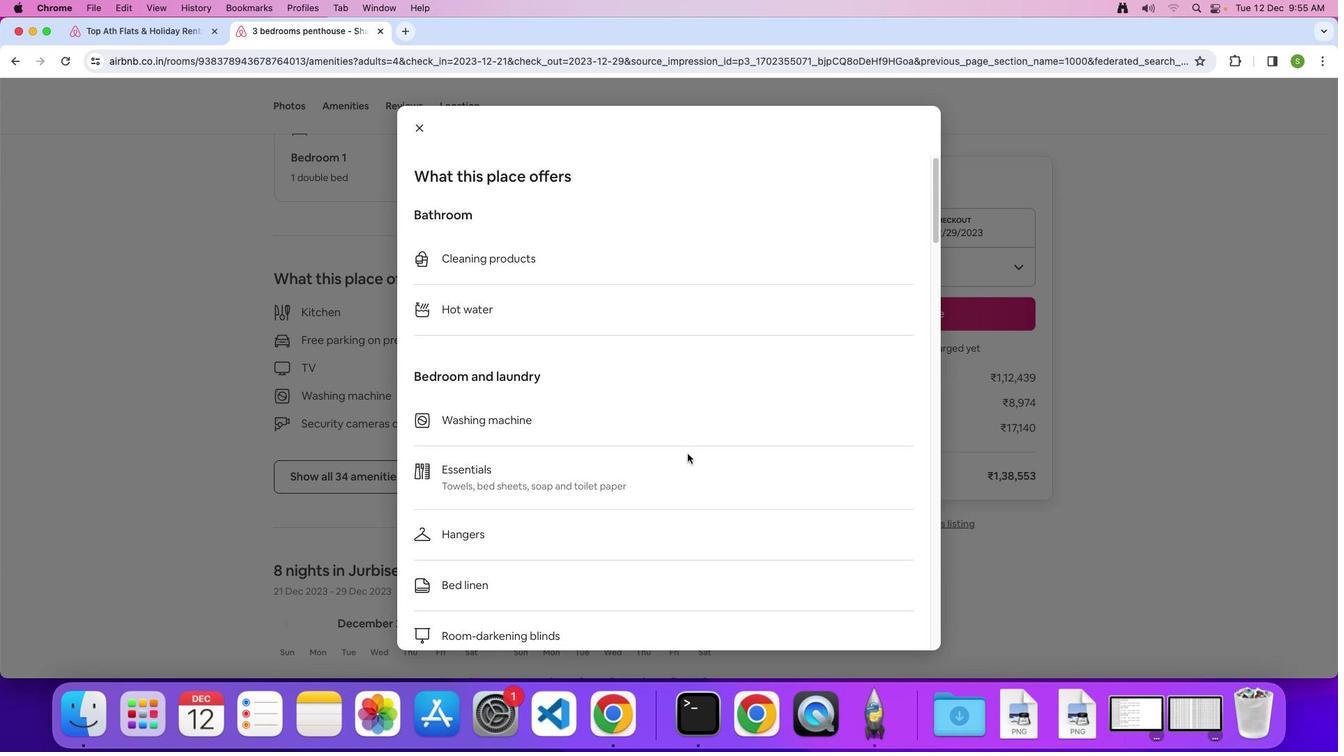 
Action: Mouse scrolled (688, 454) with delta (0, 0)
Screenshot: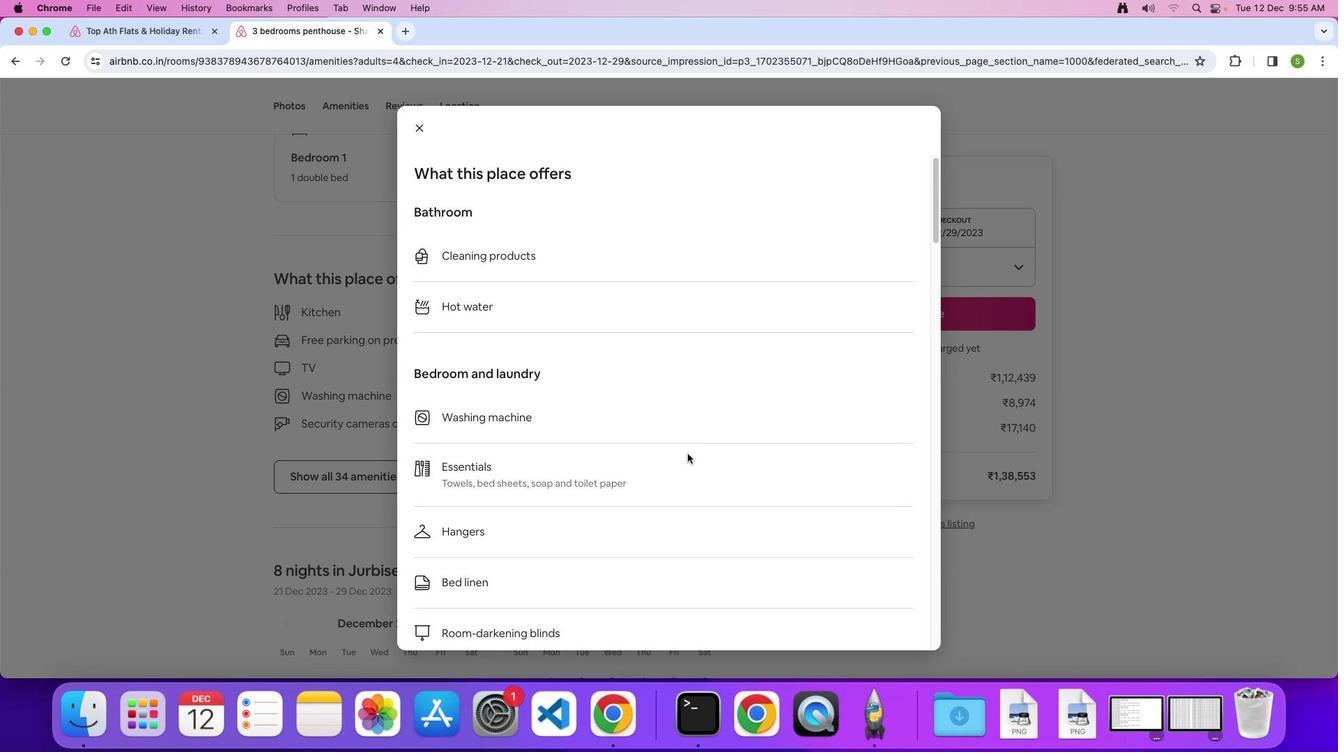 
Action: Mouse scrolled (688, 454) with delta (0, 0)
Screenshot: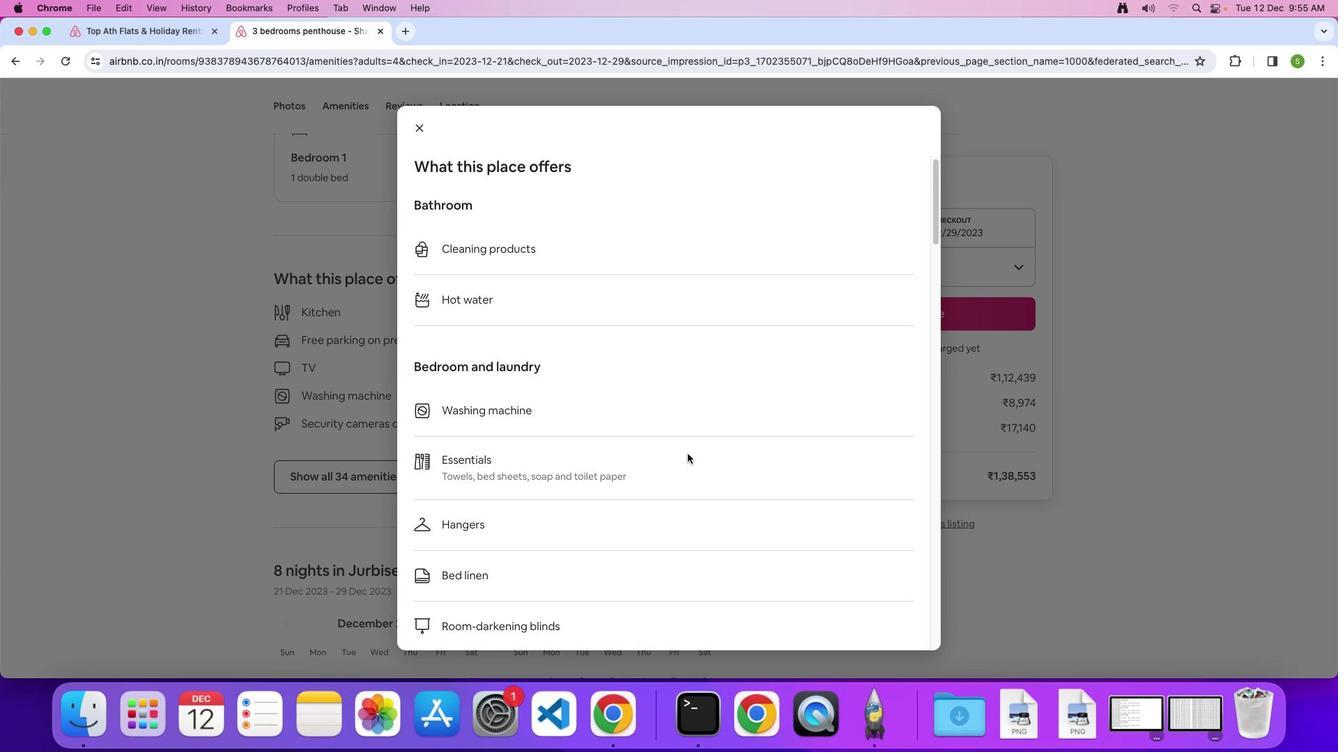 
Action: Mouse scrolled (688, 454) with delta (0, 0)
Screenshot: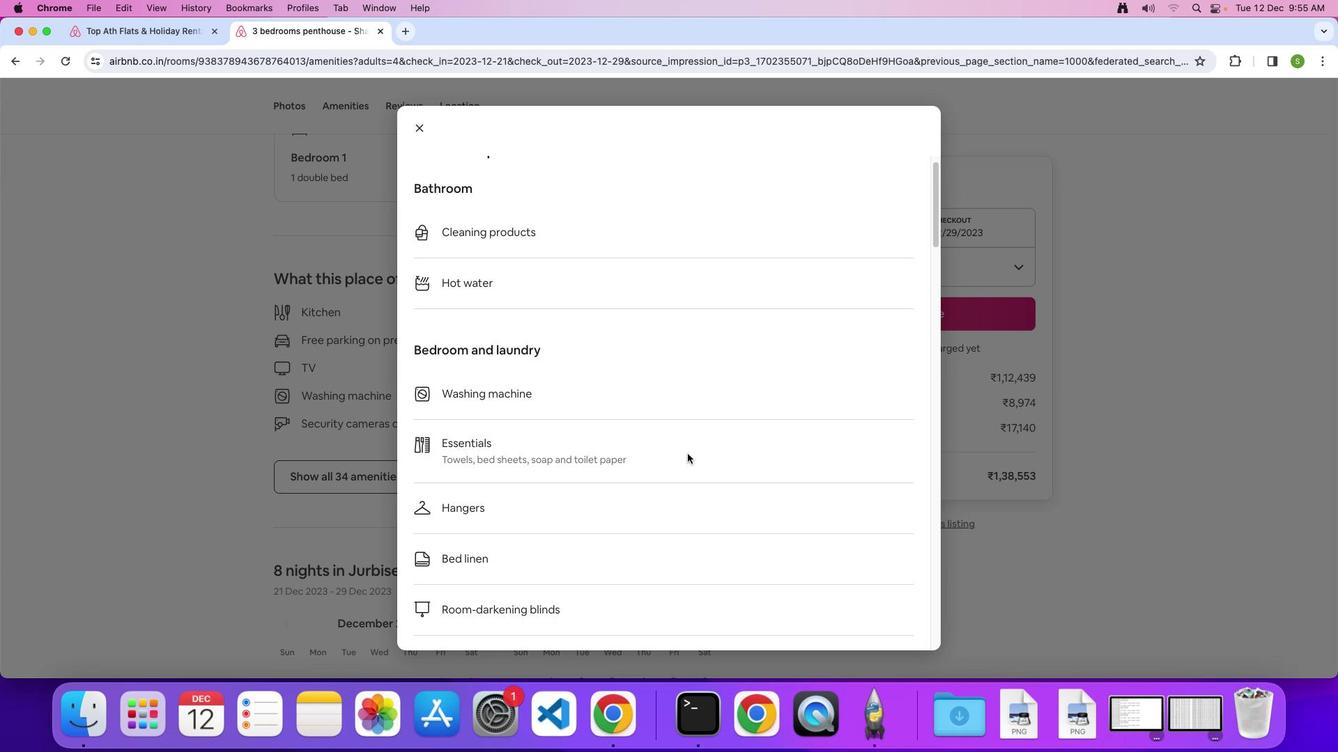 
Action: Mouse scrolled (688, 454) with delta (0, 0)
Screenshot: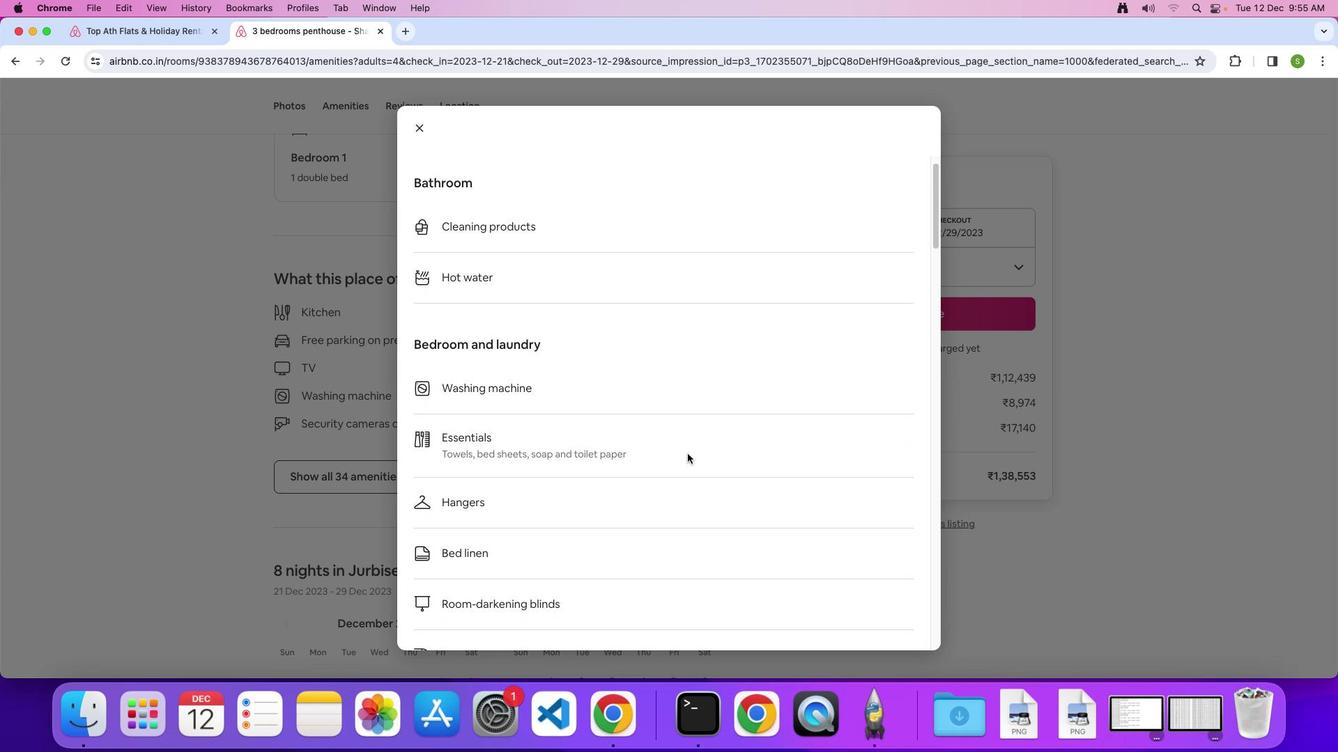 
Action: Mouse scrolled (688, 454) with delta (0, 0)
Screenshot: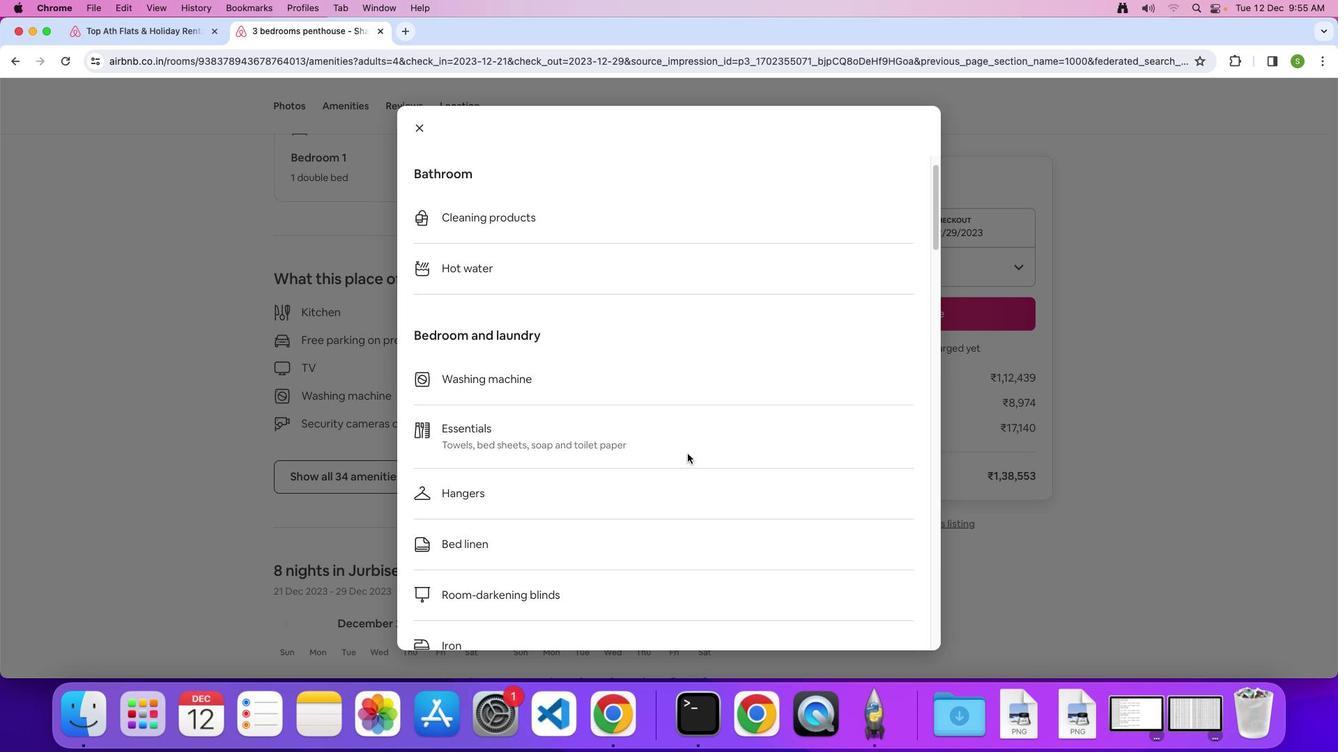 
Action: Mouse scrolled (688, 454) with delta (0, 0)
Screenshot: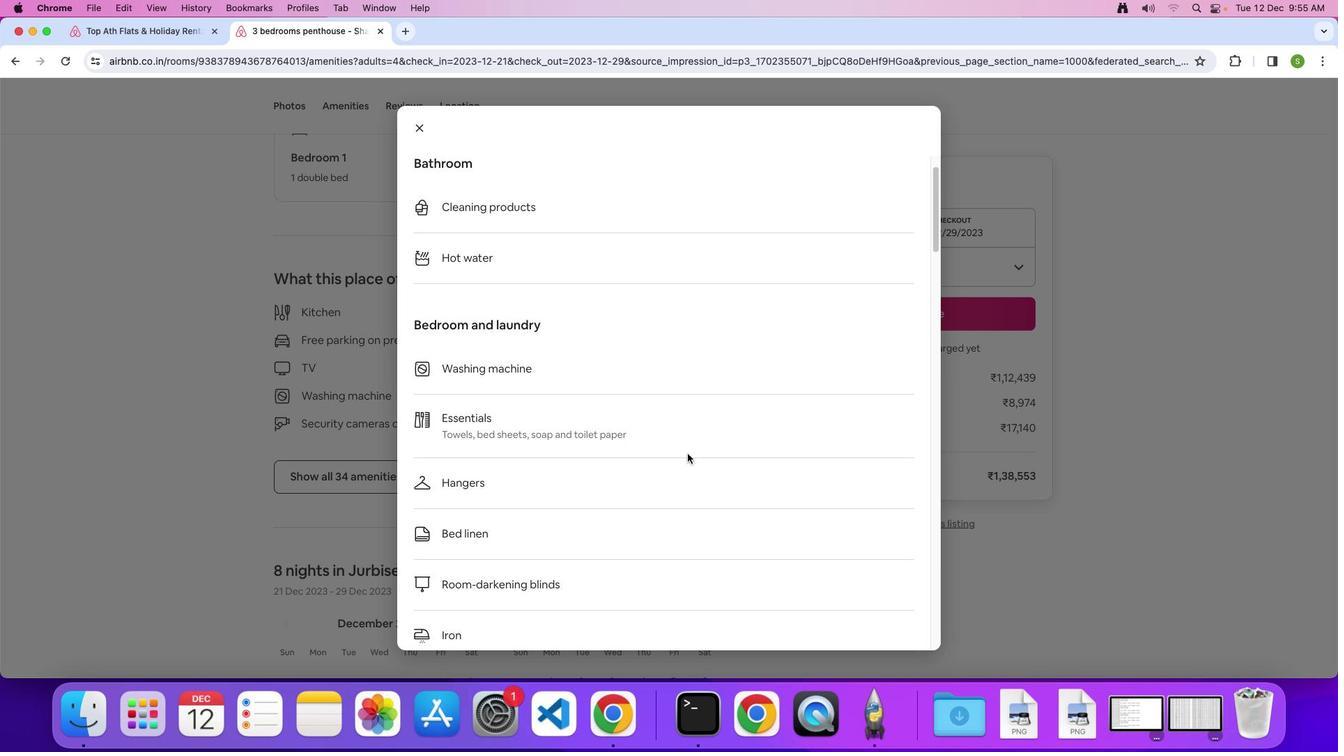 
Action: Mouse scrolled (688, 454) with delta (0, -1)
Screenshot: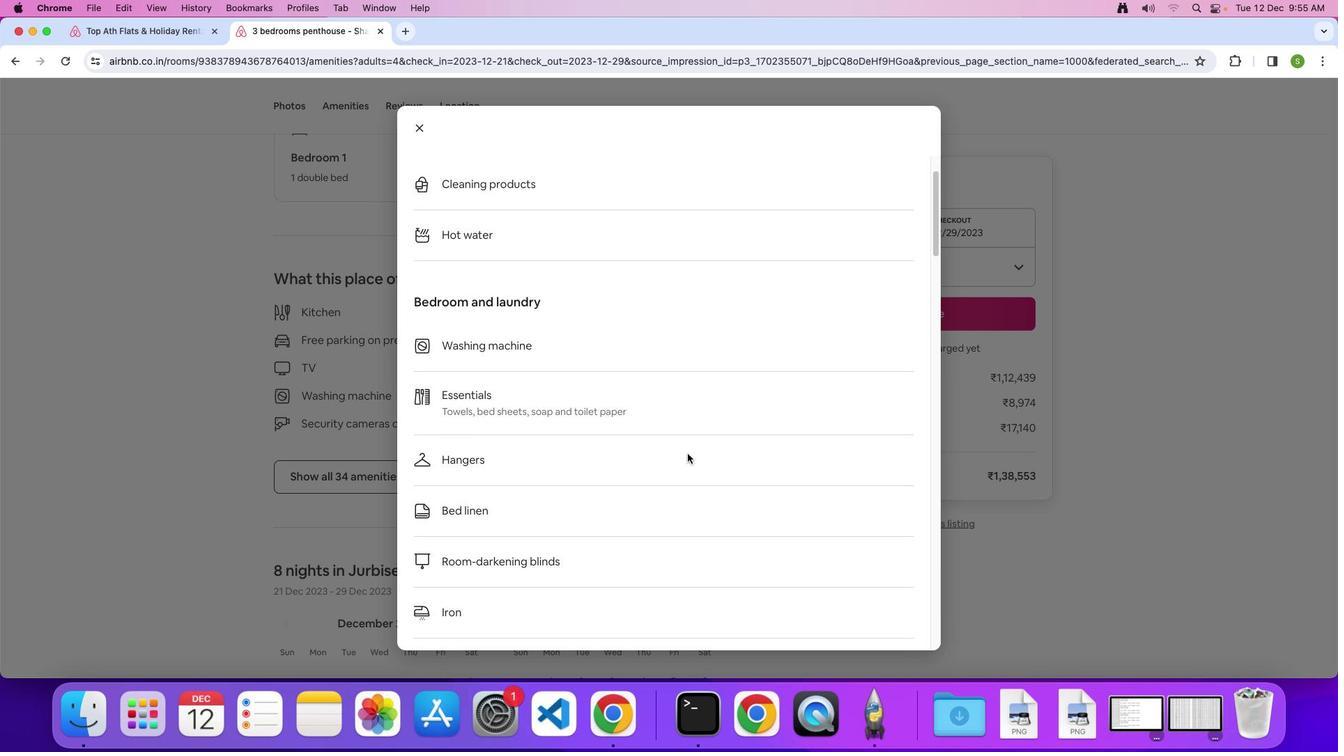 
Action: Mouse scrolled (688, 454) with delta (0, 0)
Screenshot: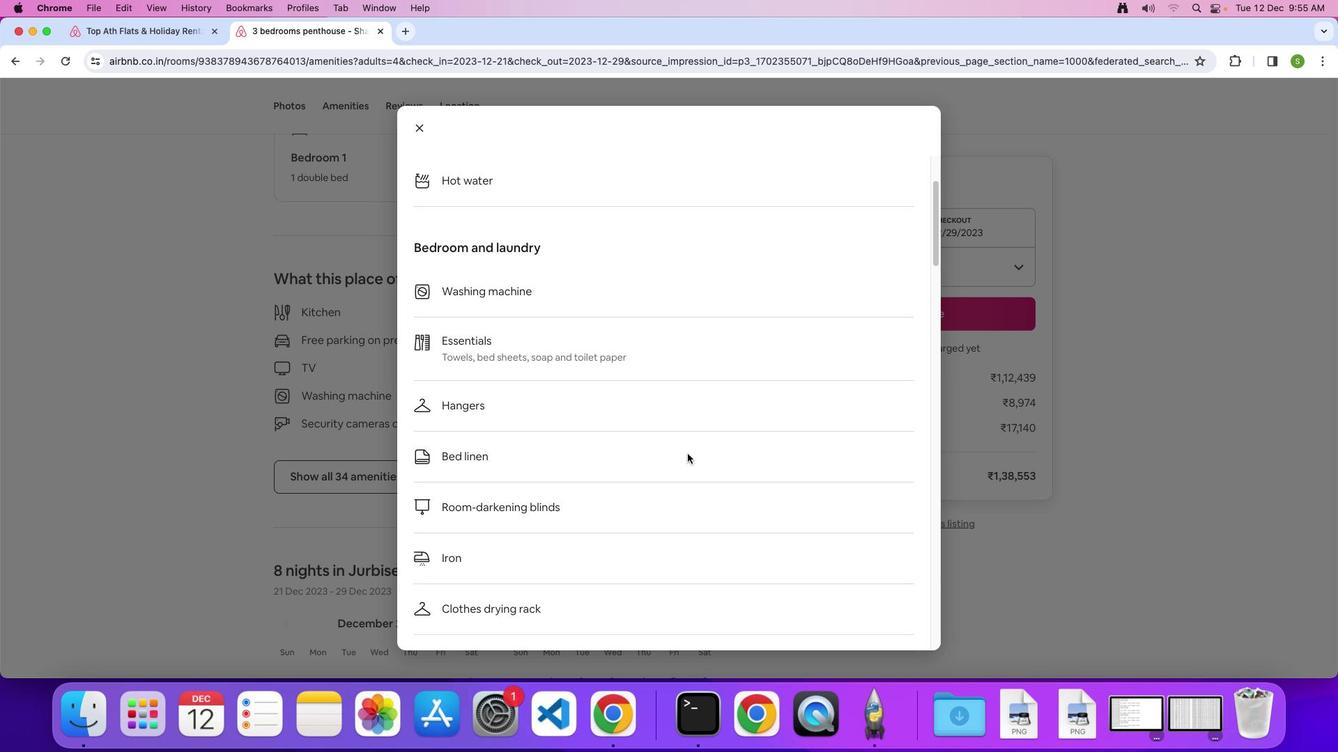 
Action: Mouse scrolled (688, 454) with delta (0, 0)
Screenshot: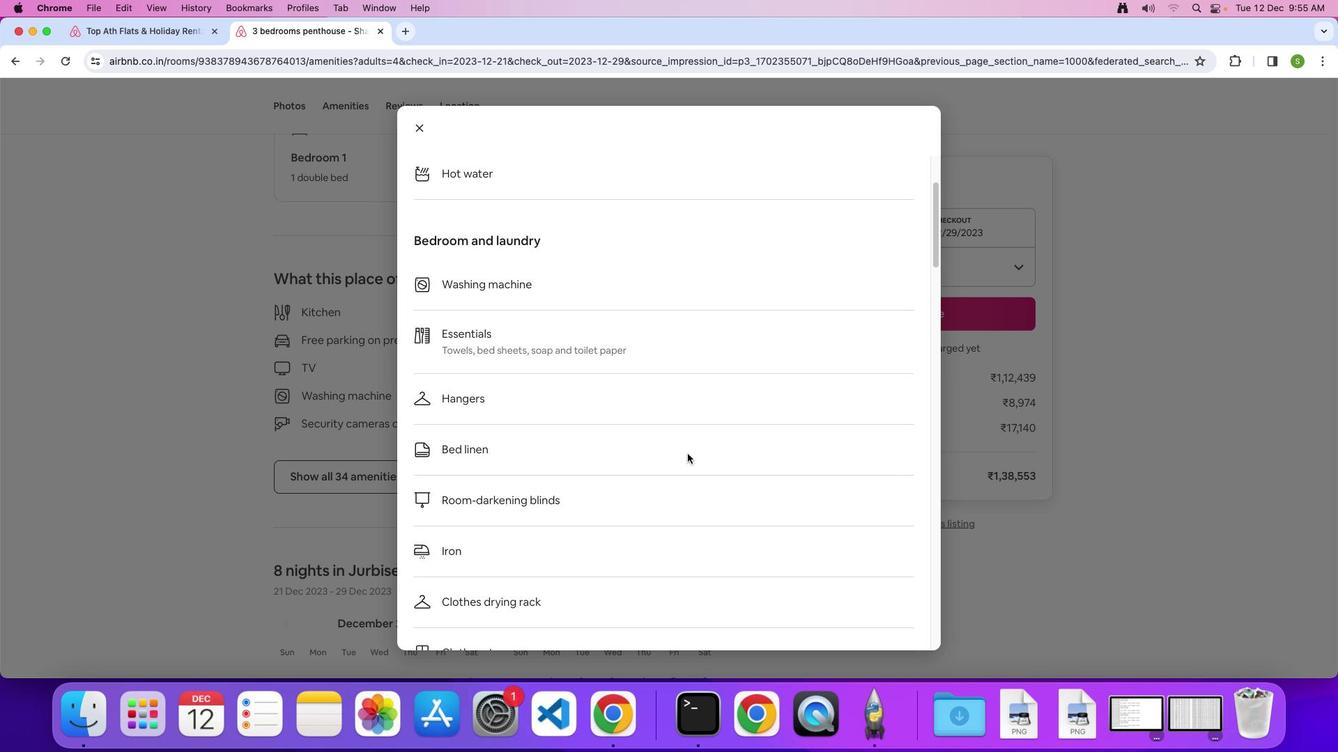 
Action: Mouse scrolled (688, 454) with delta (0, 0)
Screenshot: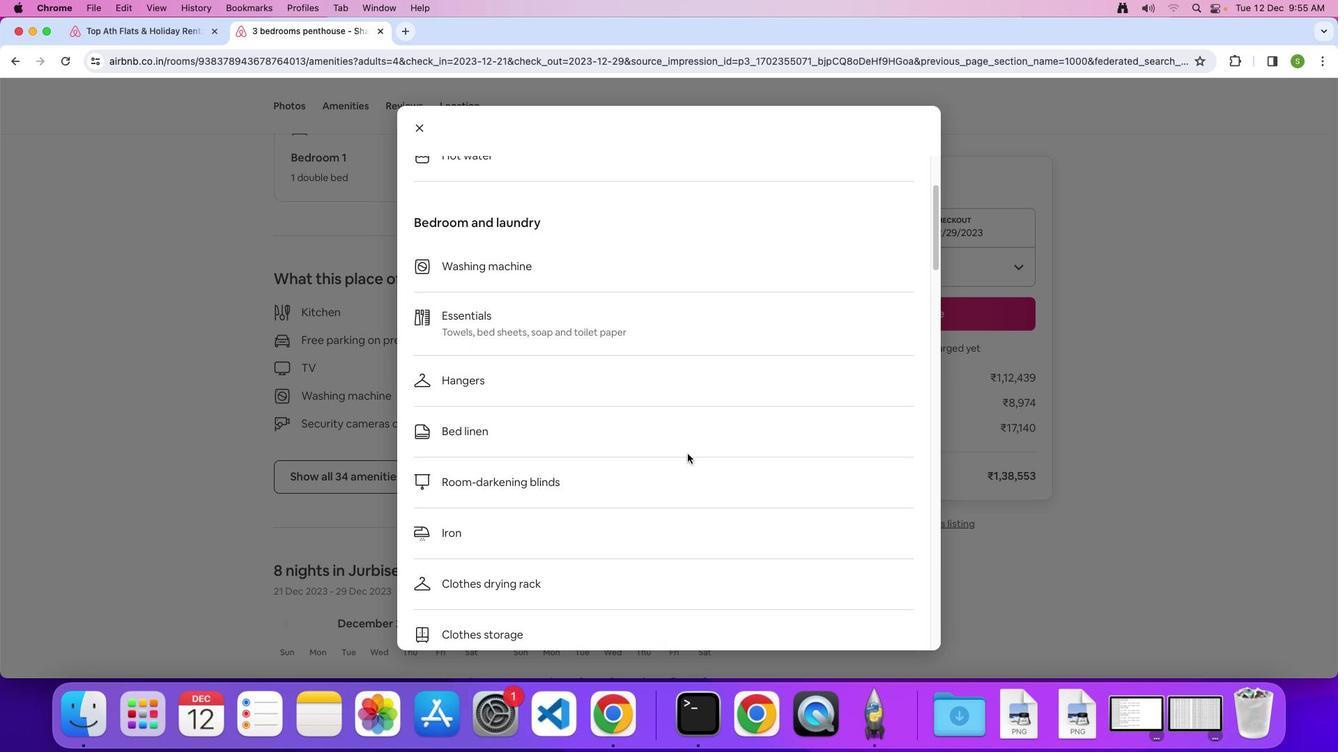 
Action: Mouse scrolled (688, 454) with delta (0, 0)
Screenshot: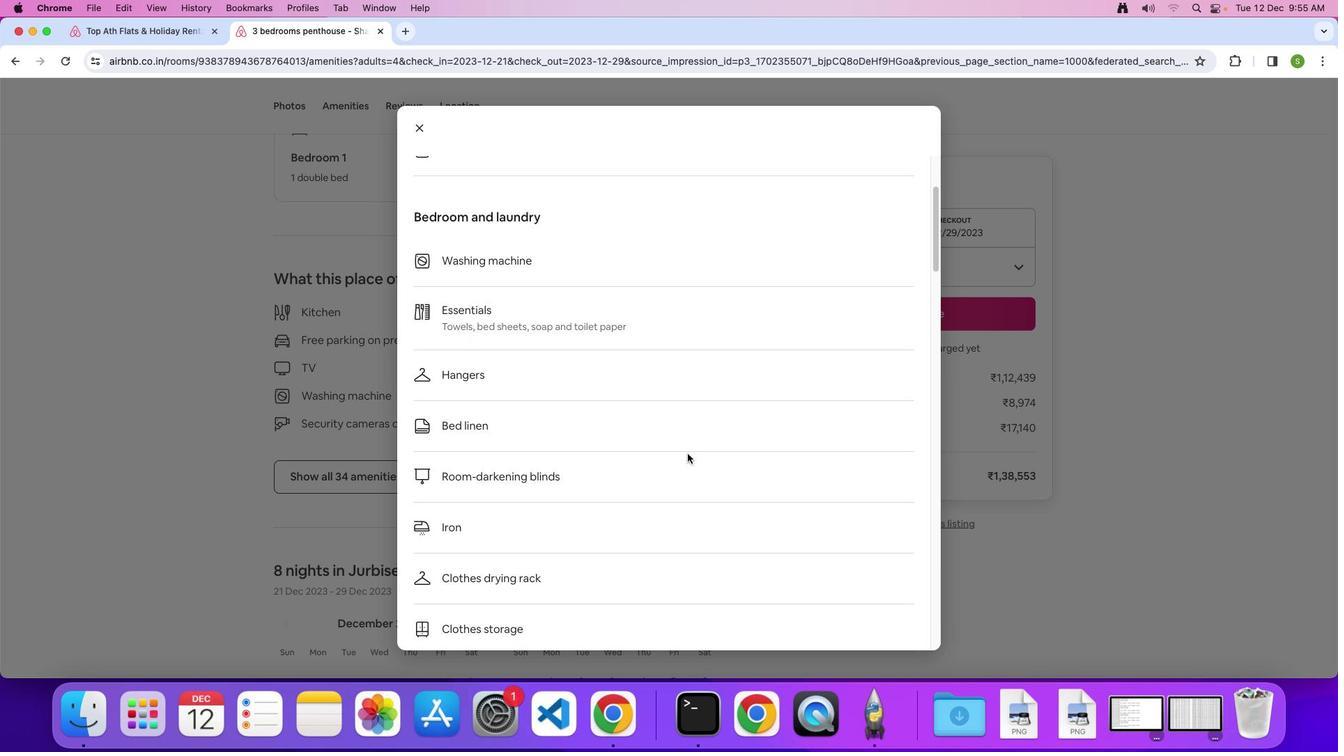 
Action: Mouse scrolled (688, 454) with delta (0, 0)
Screenshot: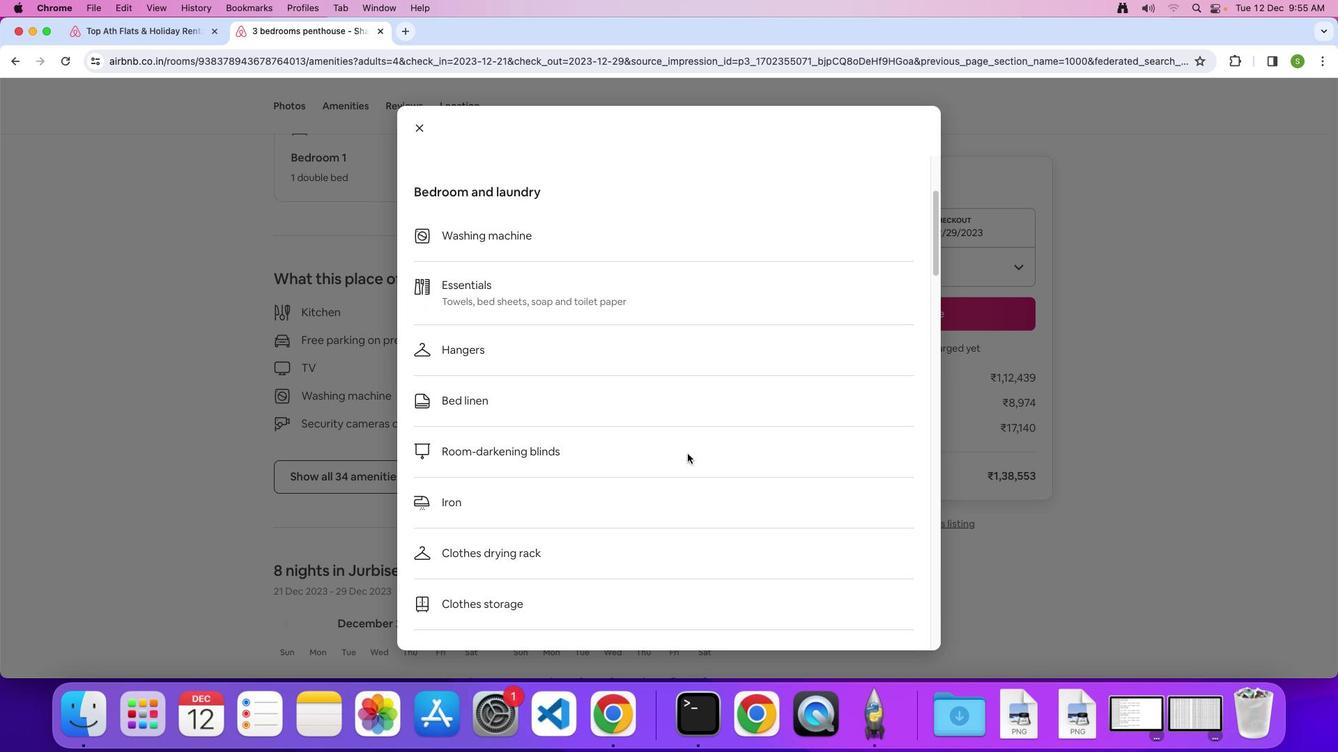
Action: Mouse scrolled (688, 454) with delta (0, 0)
Screenshot: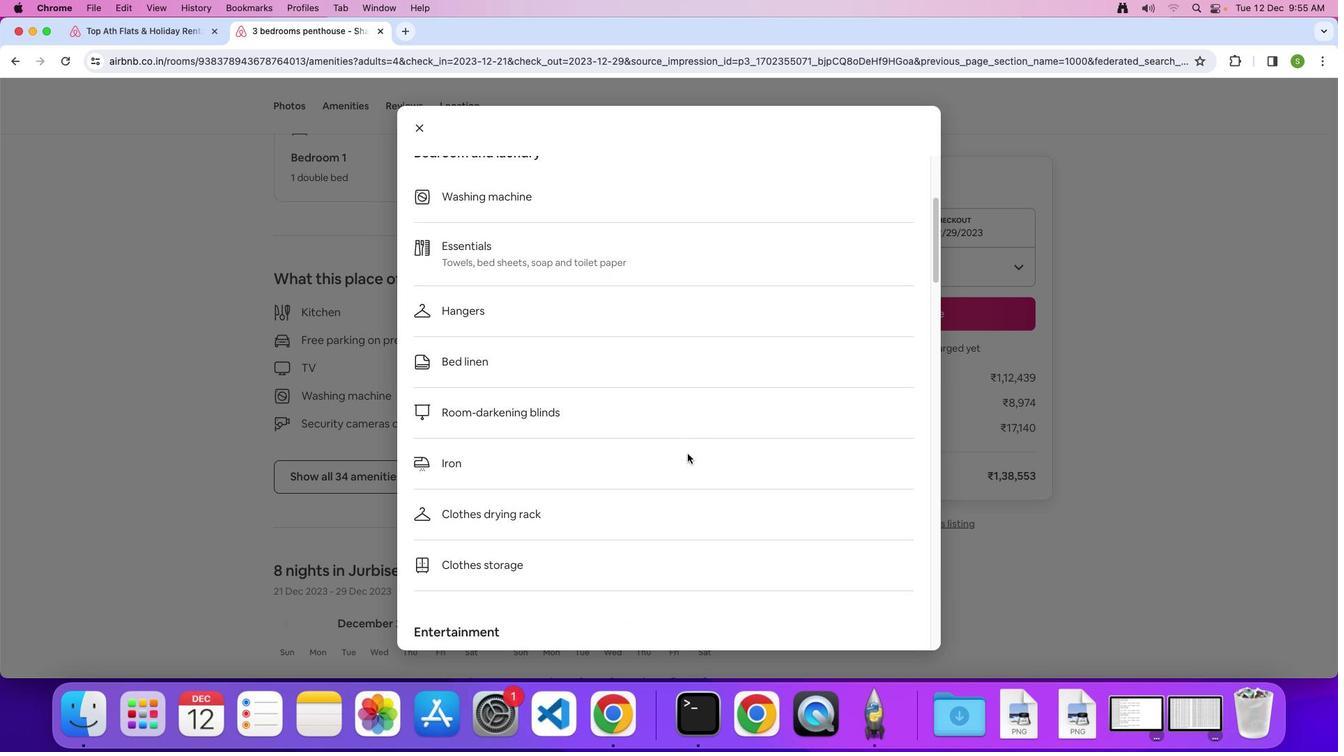 
Action: Mouse scrolled (688, 454) with delta (0, 0)
Screenshot: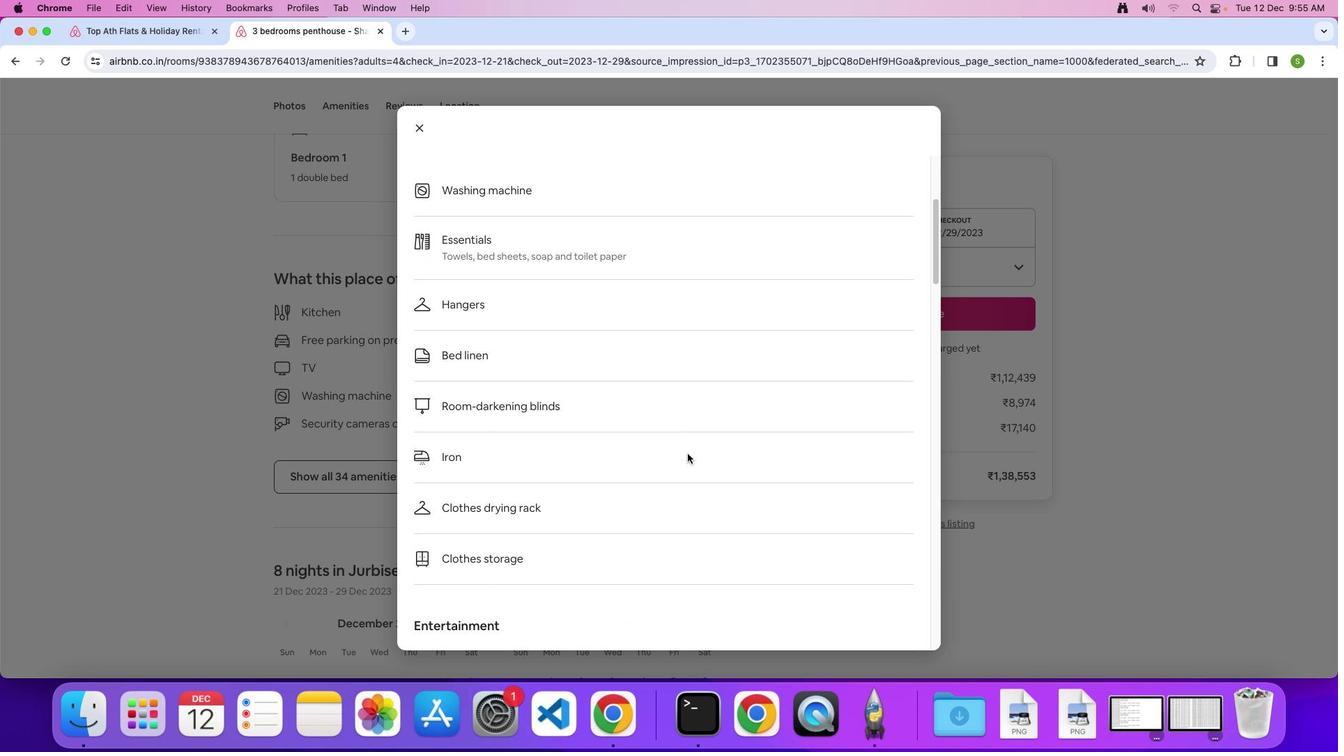 
Action: Mouse scrolled (688, 454) with delta (0, 0)
